 Task: Change the Trello board background using images from Unsplash. Search for 'TRIPURA', 'GREECE', and 'RAIN'.
Action: Mouse moved to (231, 317)
Screenshot: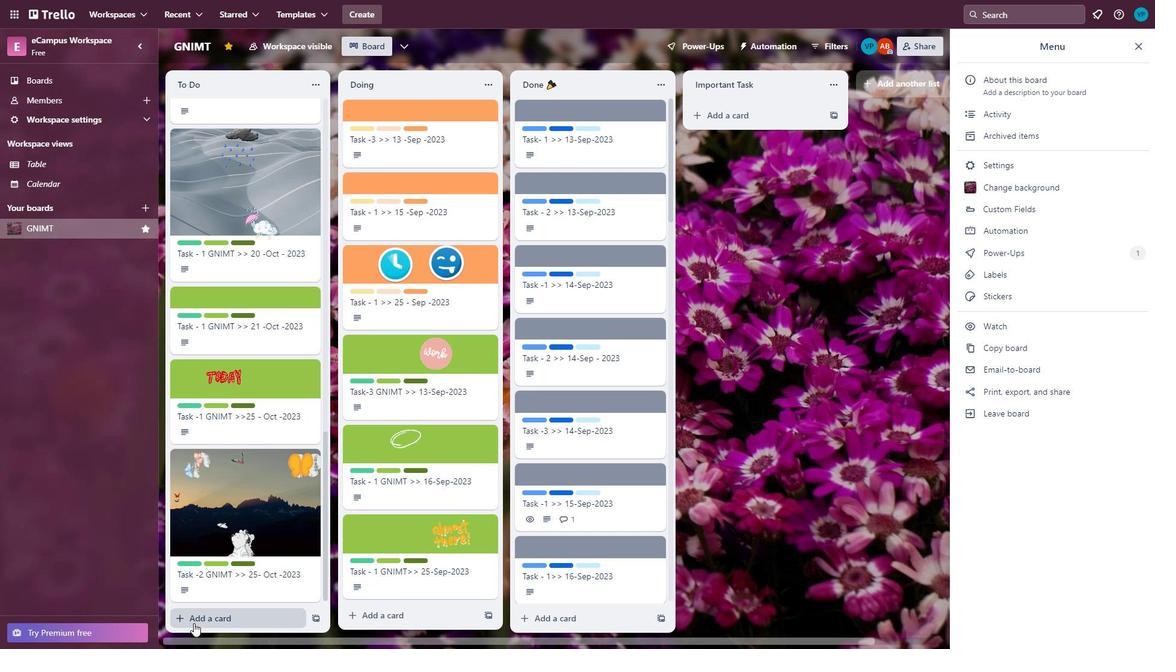 
Action: Mouse scrolled (231, 317) with delta (0, 0)
Screenshot: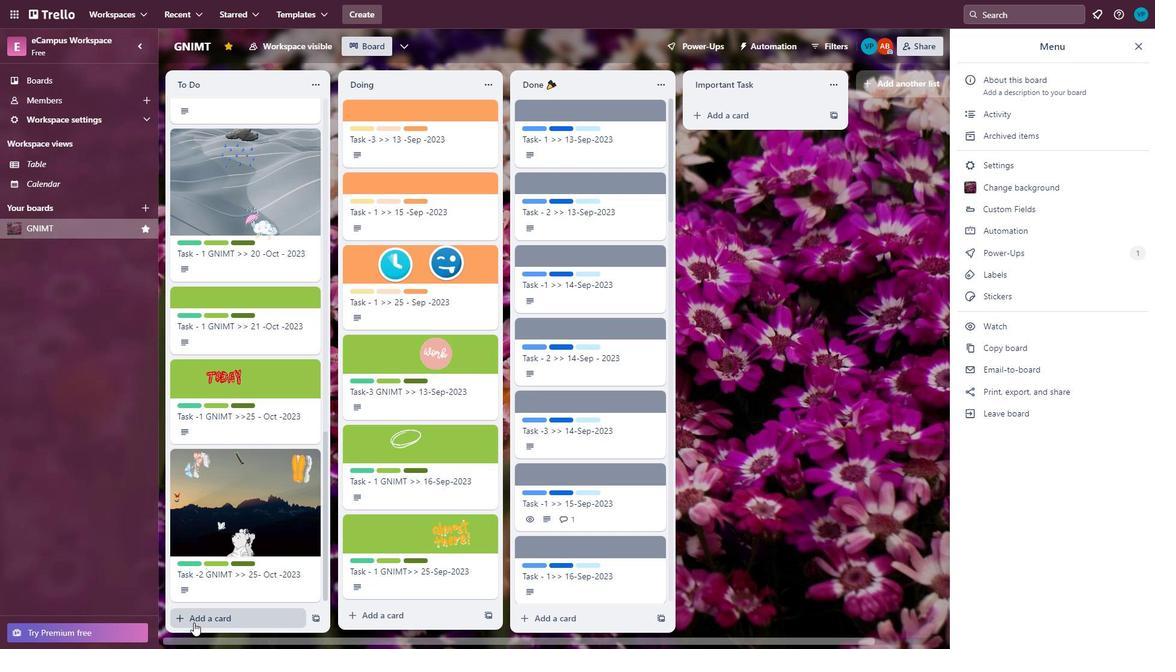 
Action: Mouse scrolled (231, 317) with delta (0, 0)
Screenshot: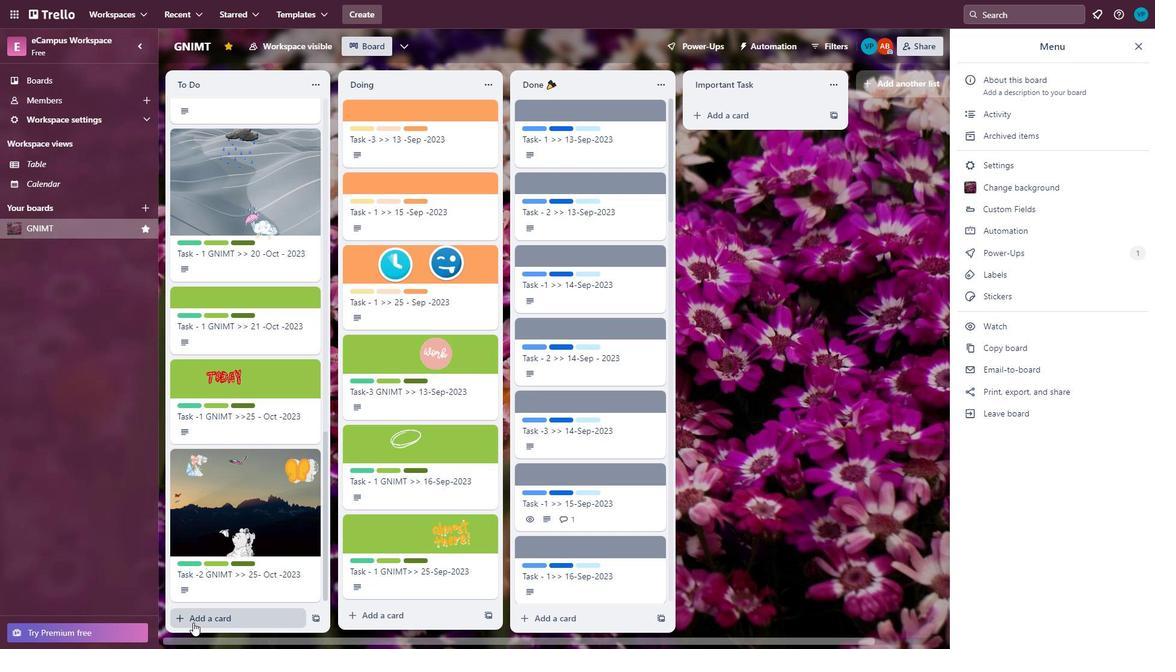 
Action: Mouse scrolled (231, 317) with delta (0, 0)
Screenshot: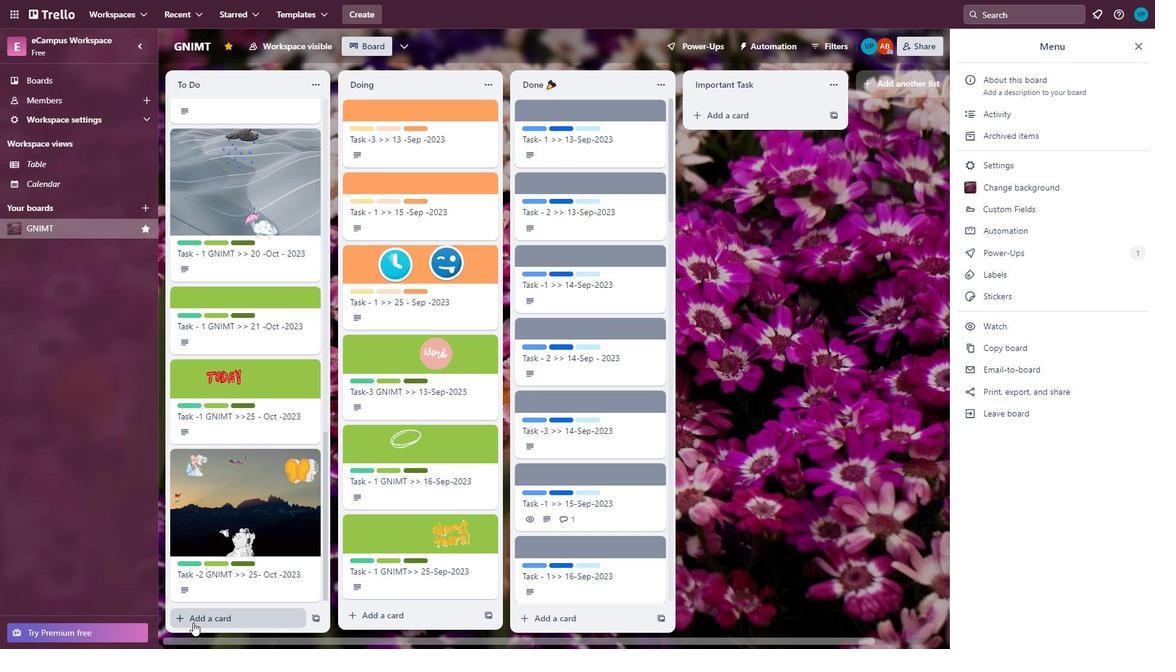
Action: Mouse moved to (230, 317)
Screenshot: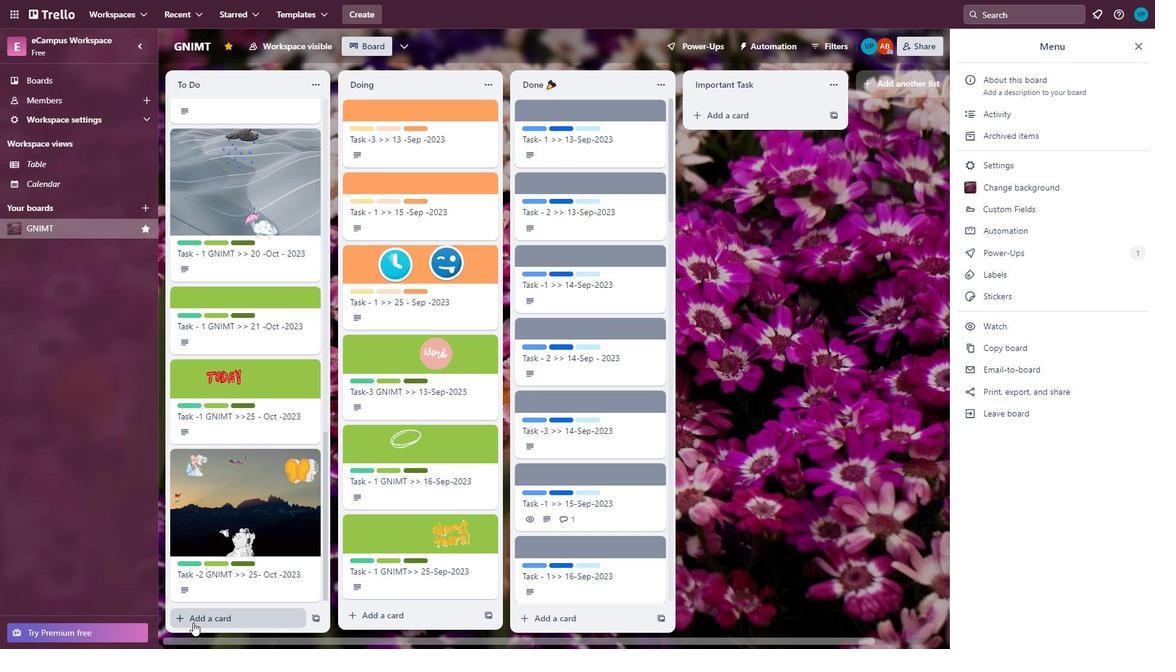 
Action: Mouse scrolled (230, 317) with delta (0, 0)
Screenshot: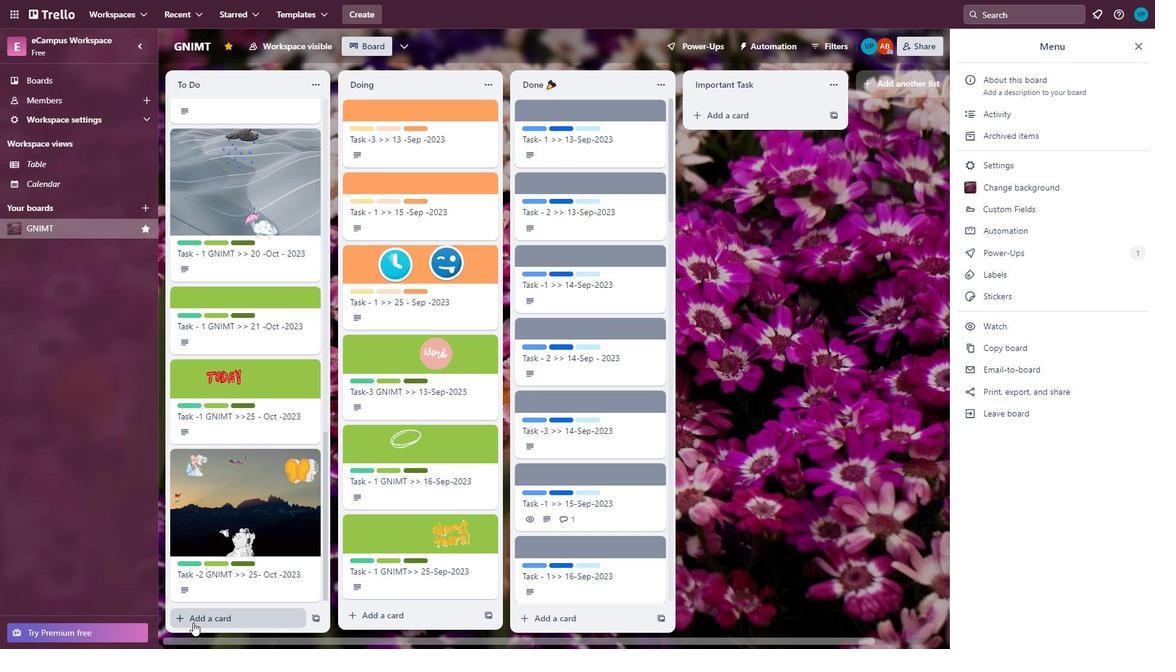 
Action: Mouse scrolled (230, 317) with delta (0, 0)
Screenshot: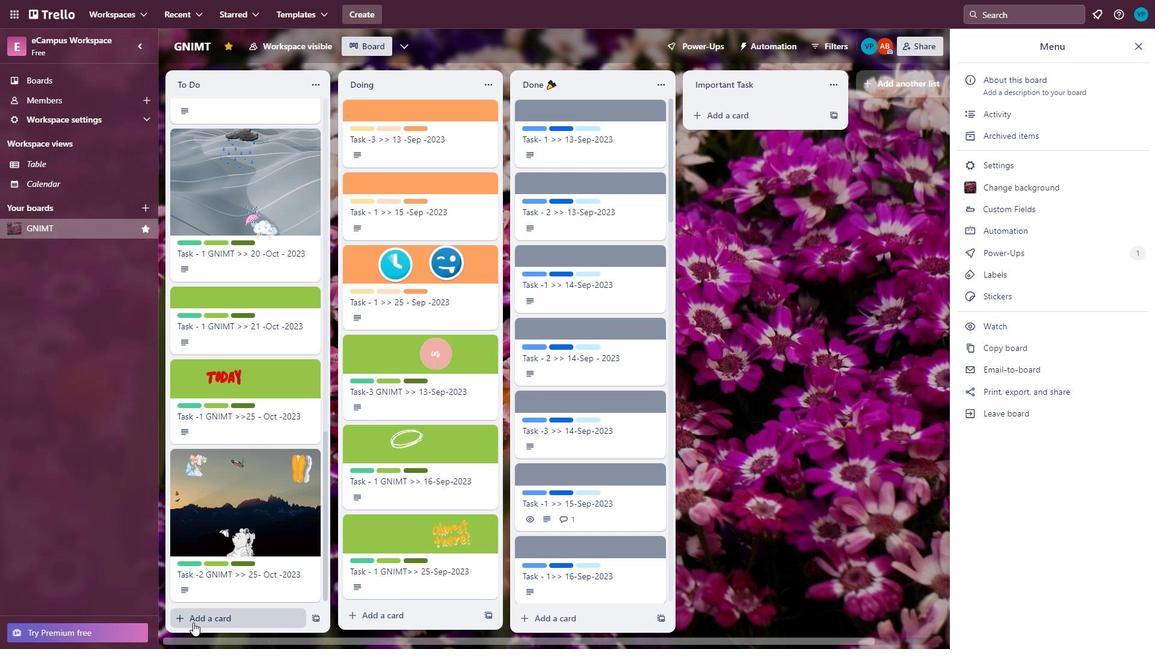
Action: Mouse moved to (225, 320)
Screenshot: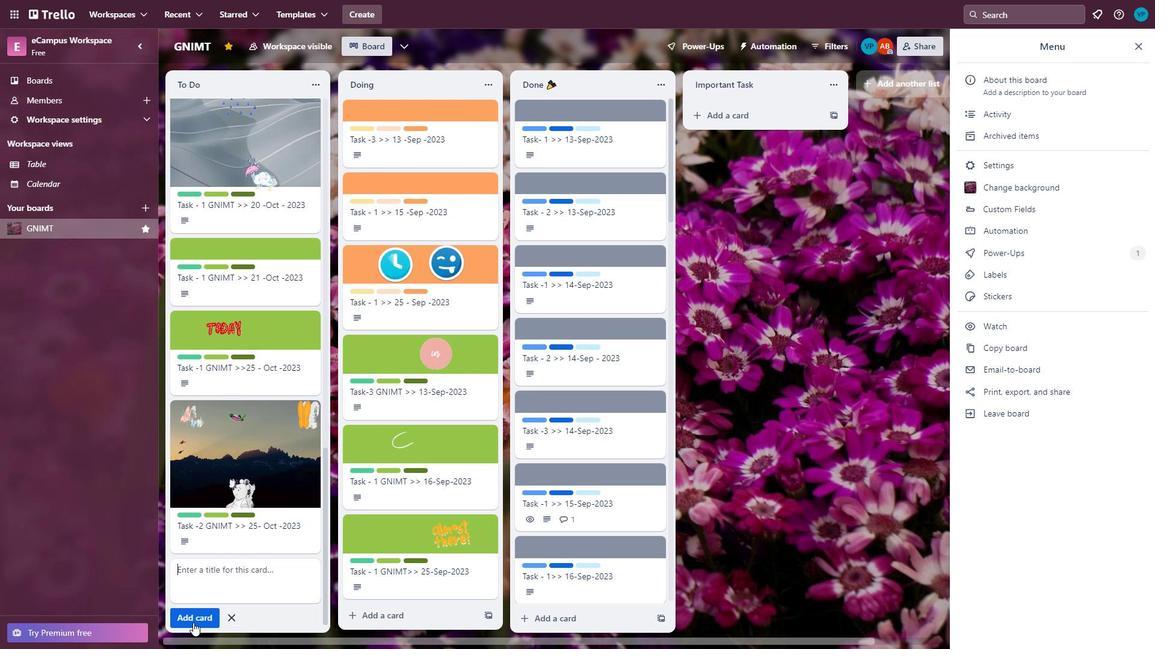 
Action: Mouse scrolled (225, 319) with delta (0, 0)
Screenshot: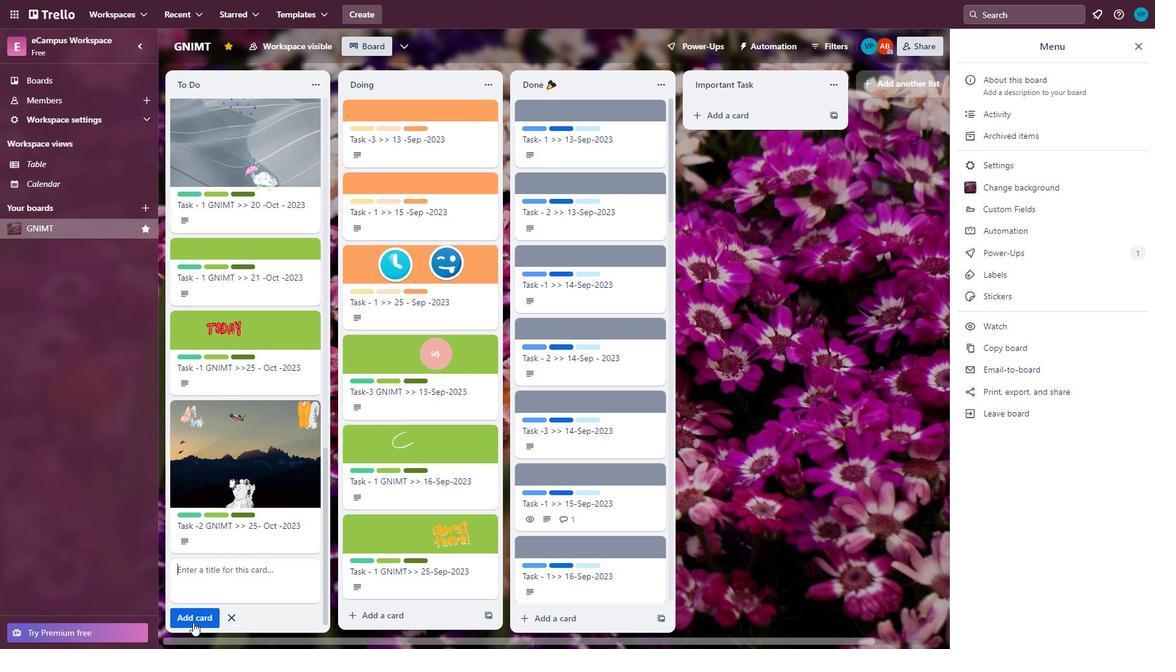 
Action: Mouse moved to (222, 328)
Screenshot: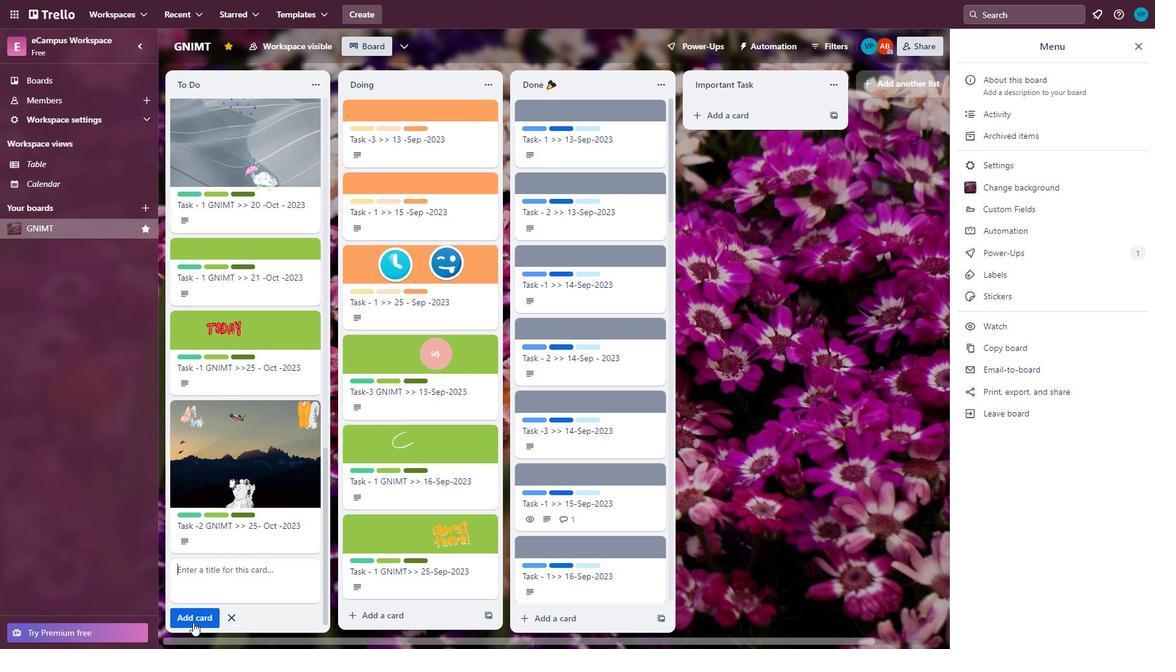 
Action: Mouse scrolled (222, 327) with delta (0, 0)
Screenshot: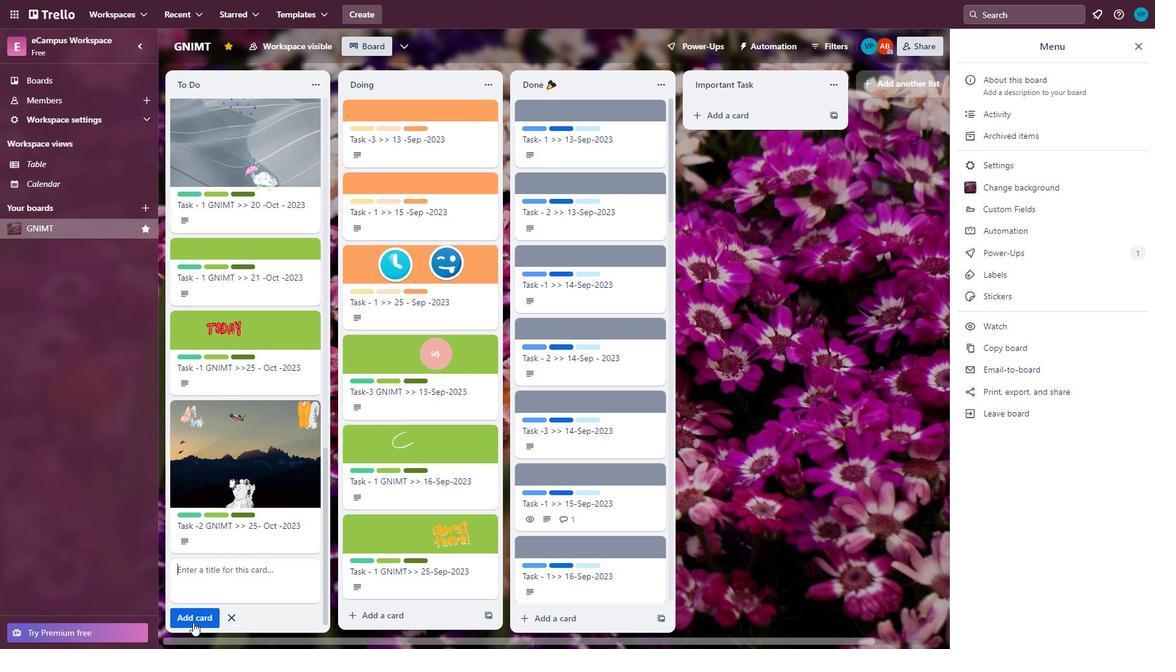 
Action: Mouse moved to (220, 332)
Screenshot: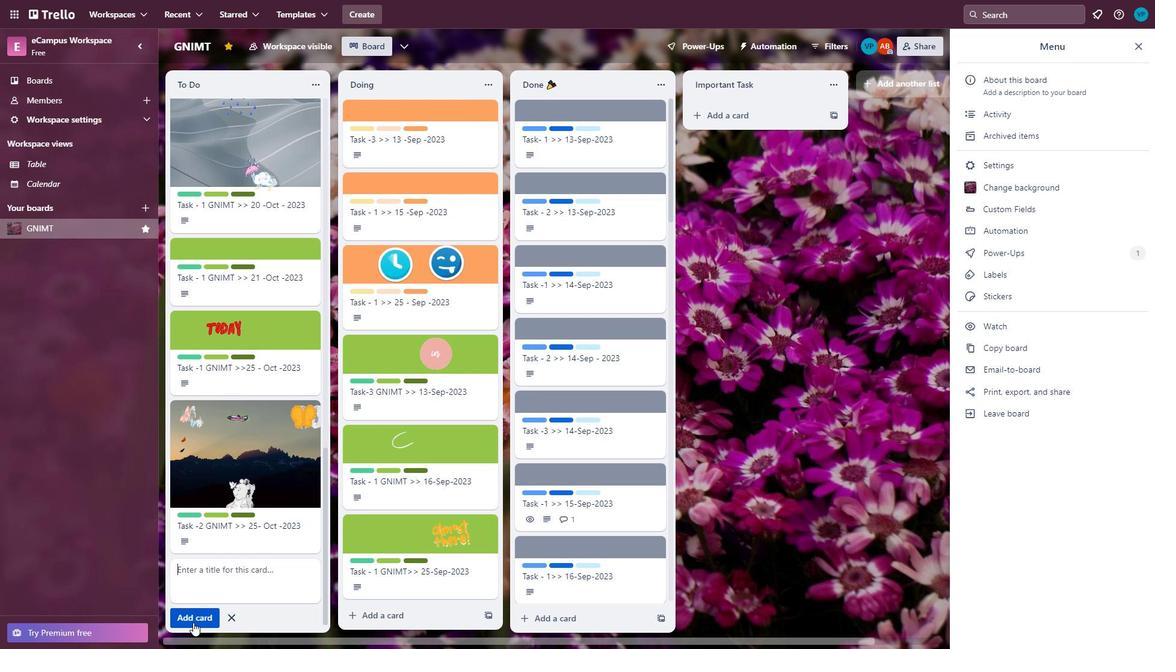 
Action: Mouse scrolled (220, 332) with delta (0, 0)
Screenshot: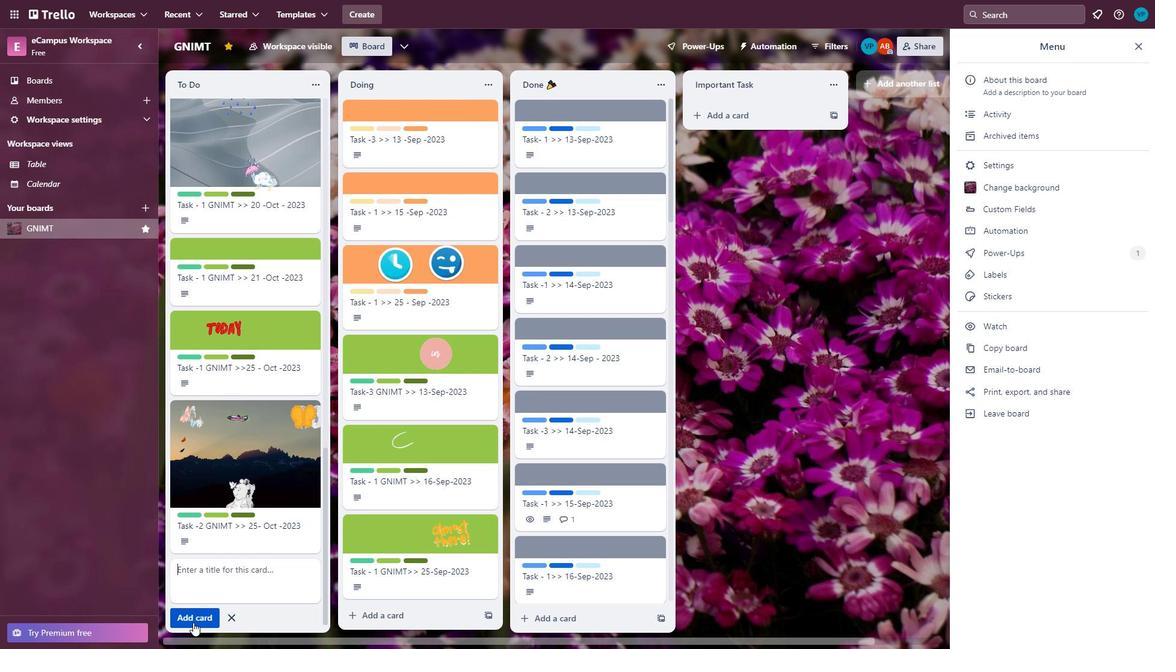 
Action: Mouse moved to (219, 334)
Screenshot: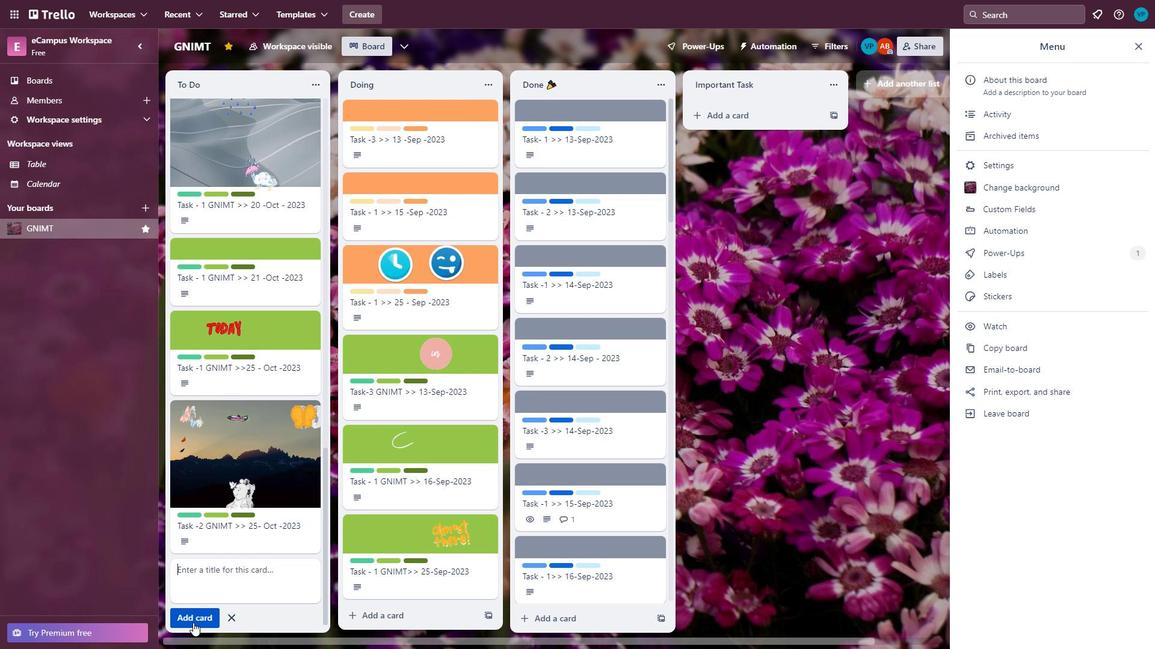 
Action: Mouse scrolled (219, 333) with delta (0, 0)
Screenshot: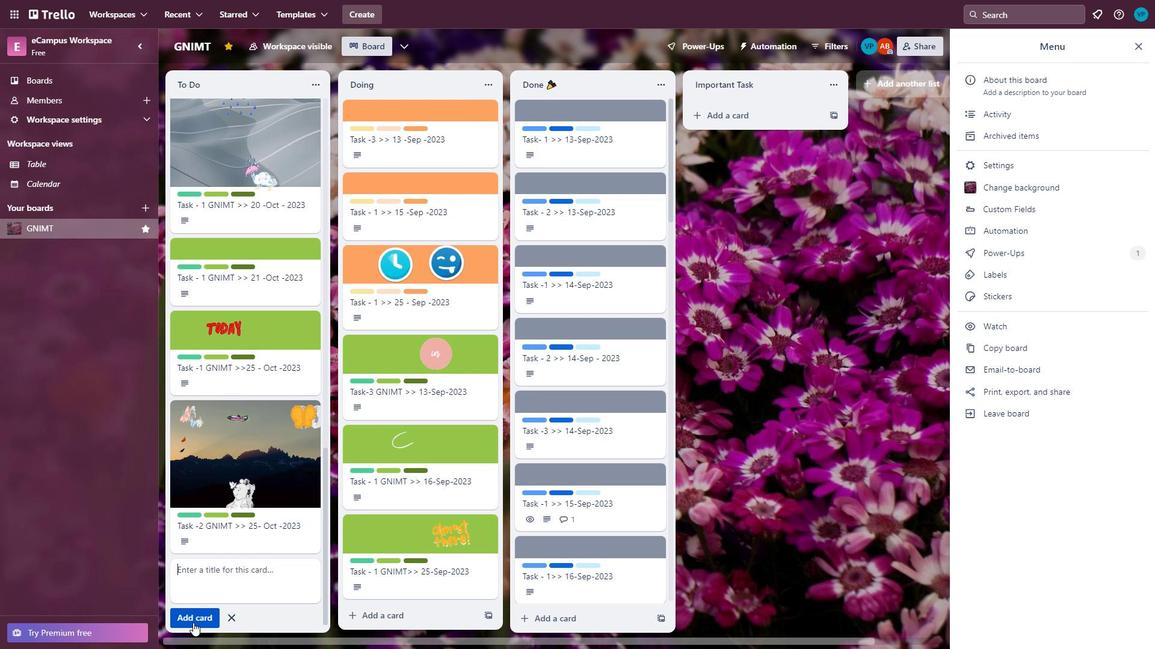 
Action: Mouse moved to (218, 338)
Screenshot: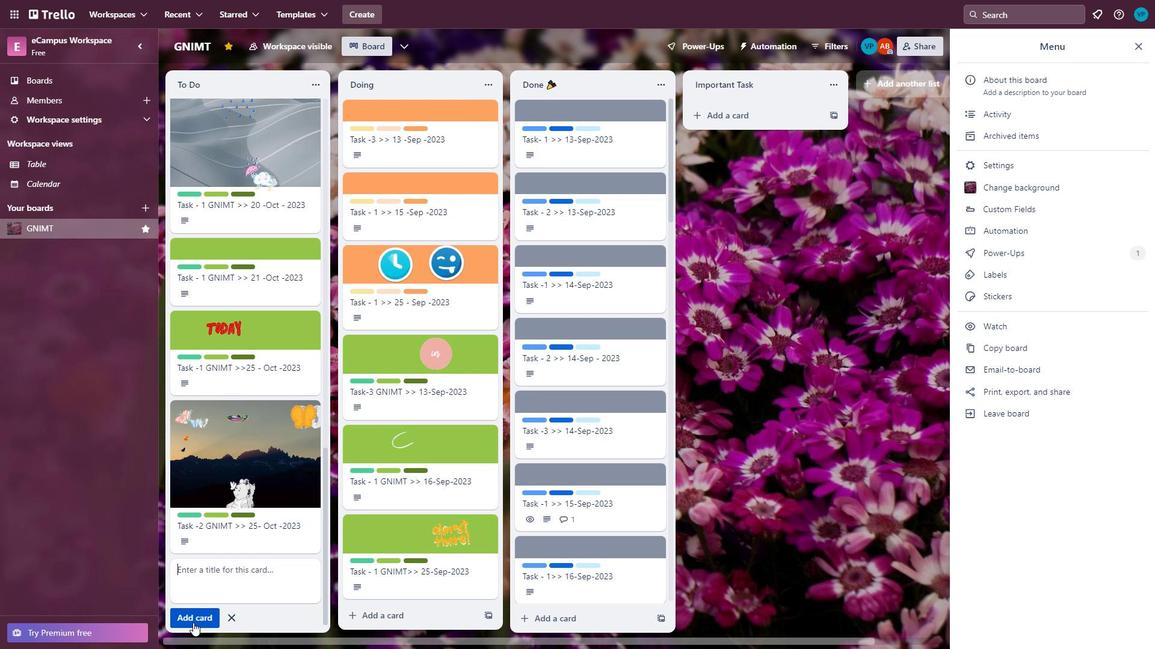 
Action: Mouse scrolled (218, 337) with delta (0, 0)
Screenshot: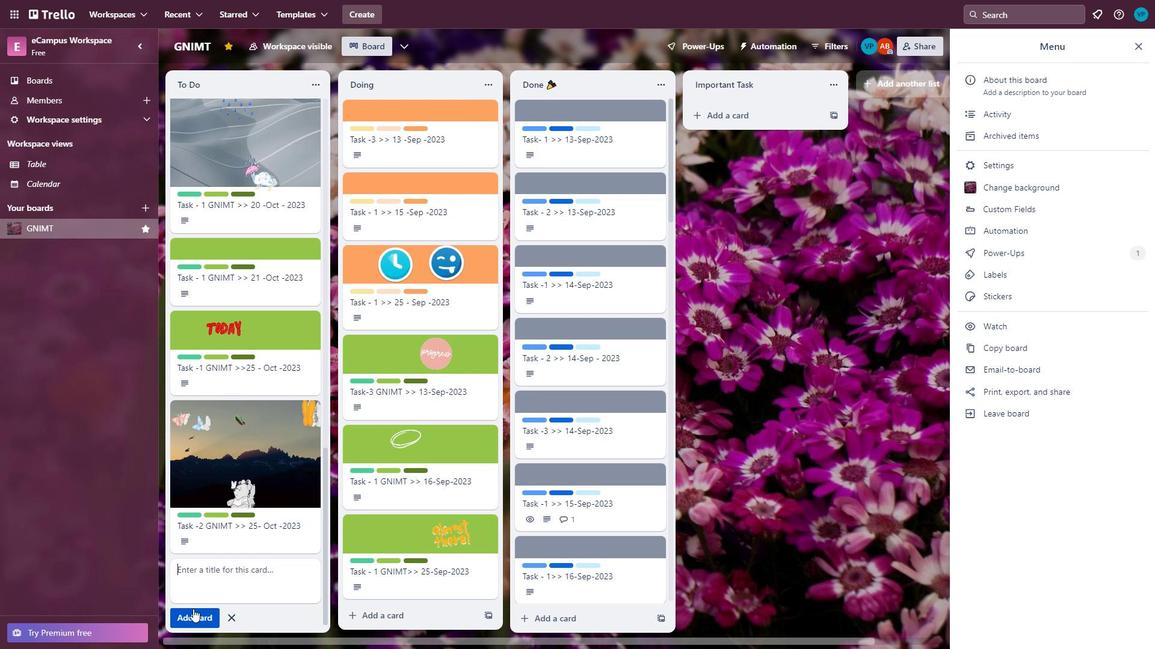 
Action: Mouse scrolled (218, 337) with delta (0, 0)
Screenshot: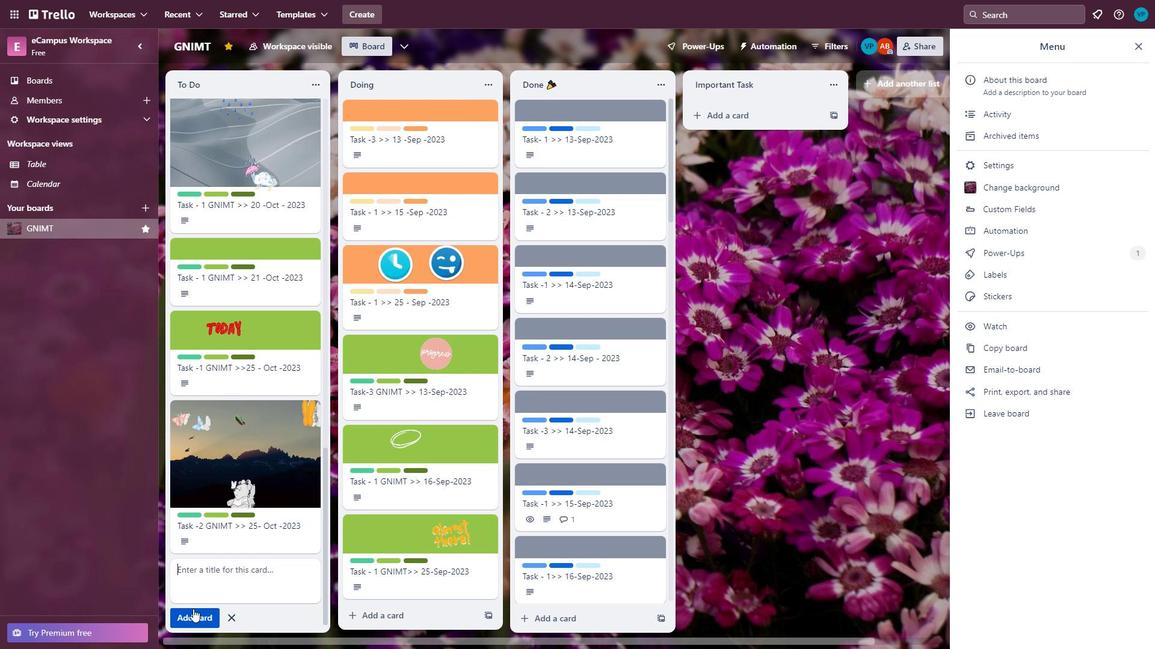 
Action: Mouse scrolled (218, 337) with delta (0, 0)
Screenshot: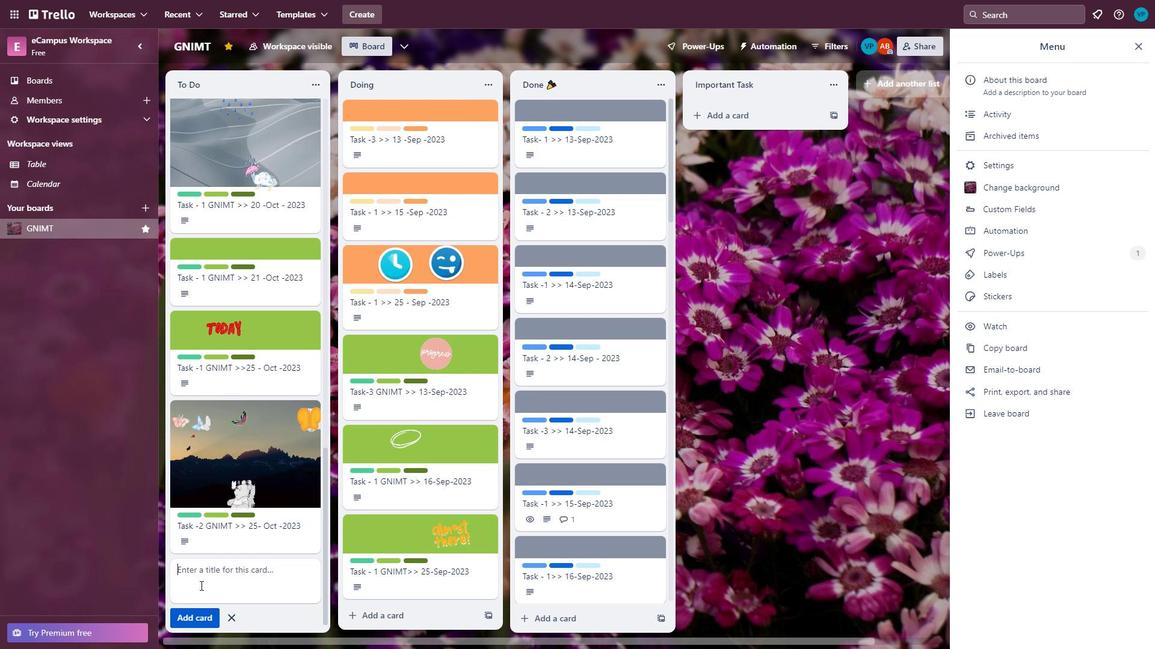 
Action: Mouse scrolled (218, 337) with delta (0, 0)
Screenshot: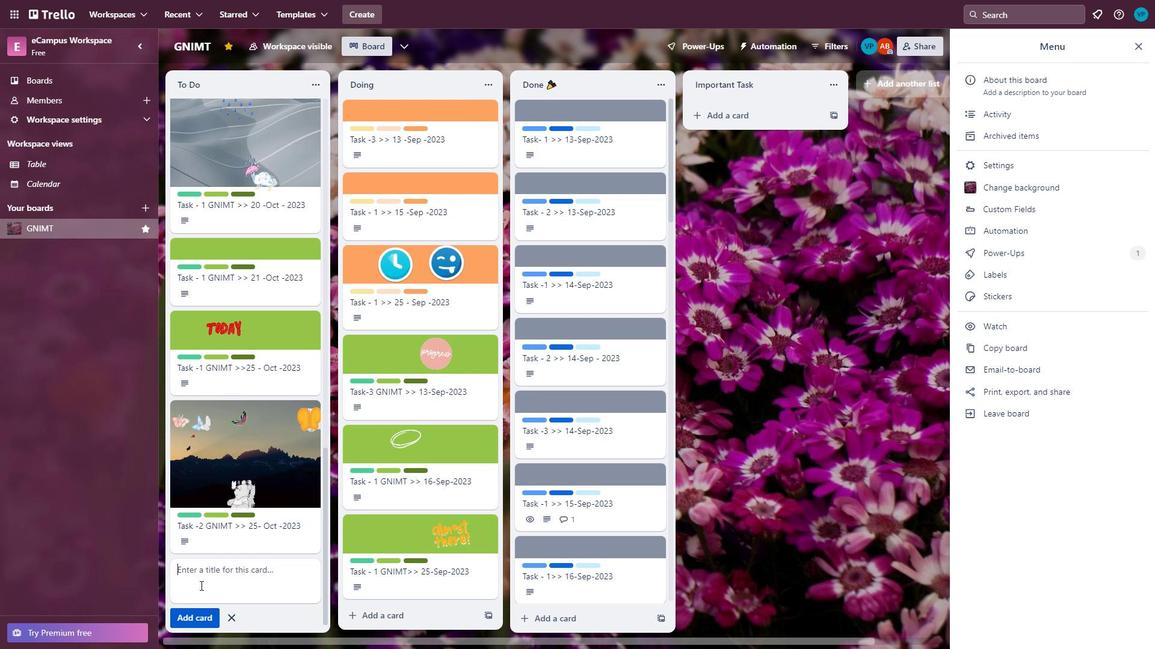 
Action: Mouse scrolled (218, 337) with delta (0, 0)
Screenshot: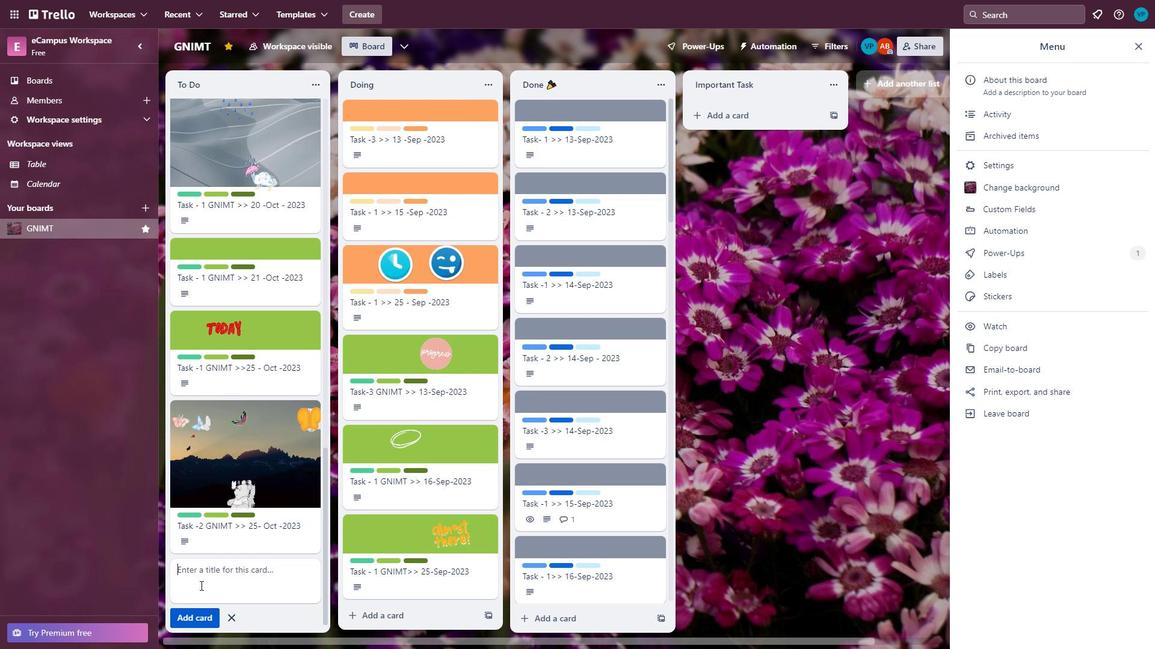 
Action: Mouse scrolled (218, 337) with delta (0, 0)
Screenshot: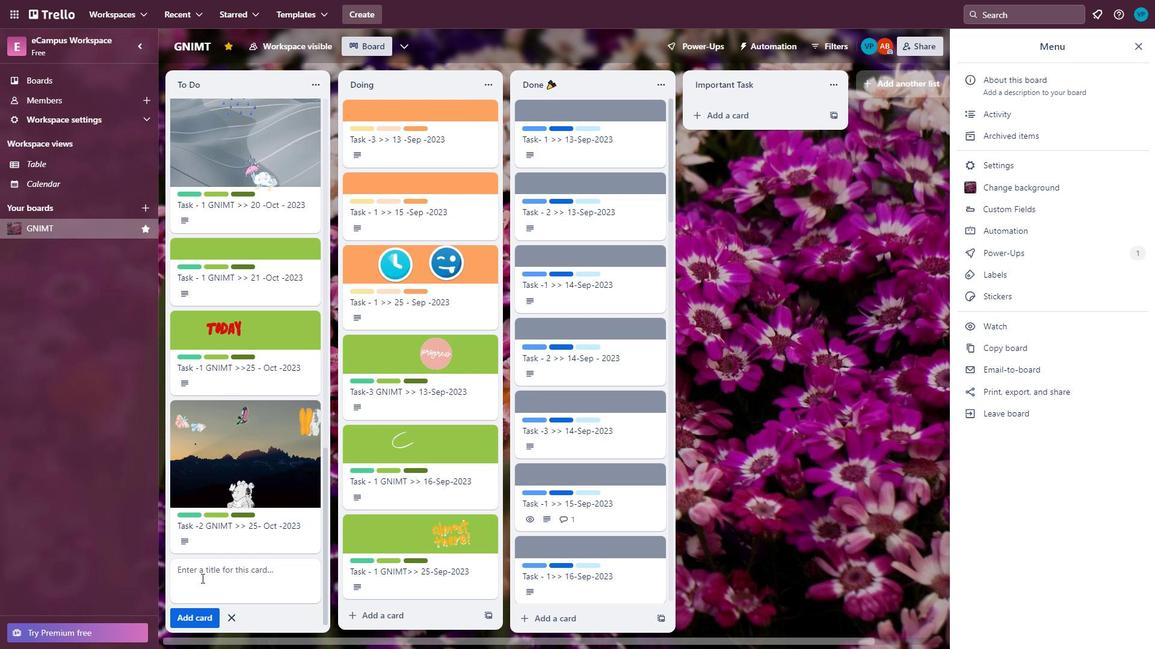 
Action: Mouse scrolled (218, 337) with delta (0, 0)
Screenshot: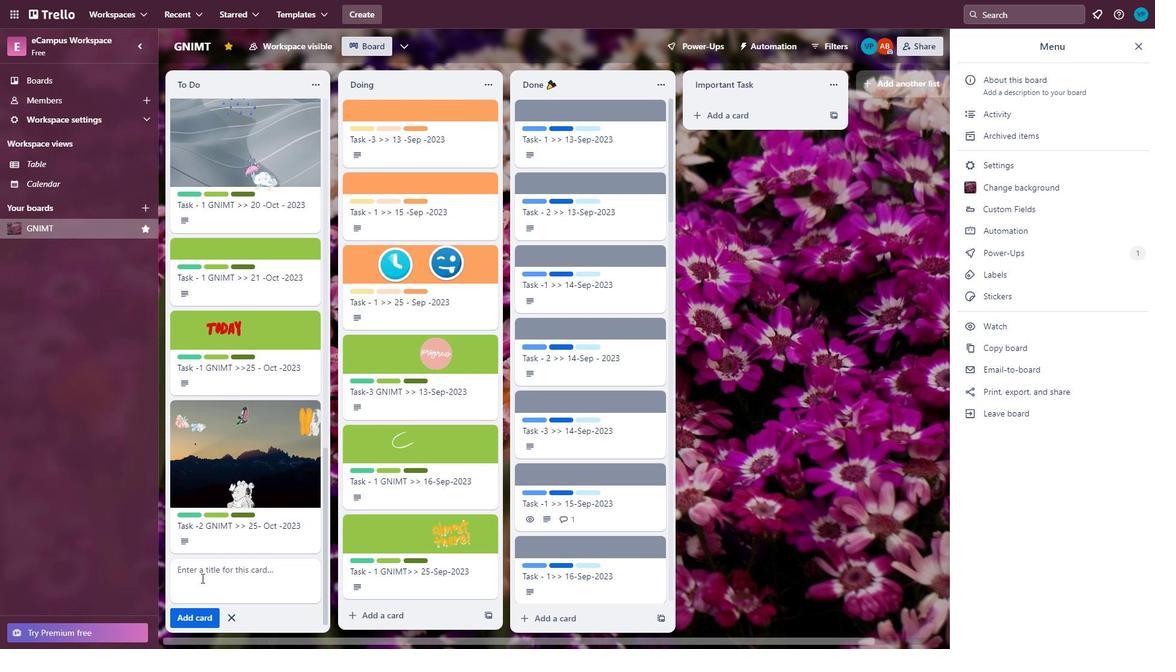 
Action: Mouse scrolled (218, 337) with delta (0, 0)
Screenshot: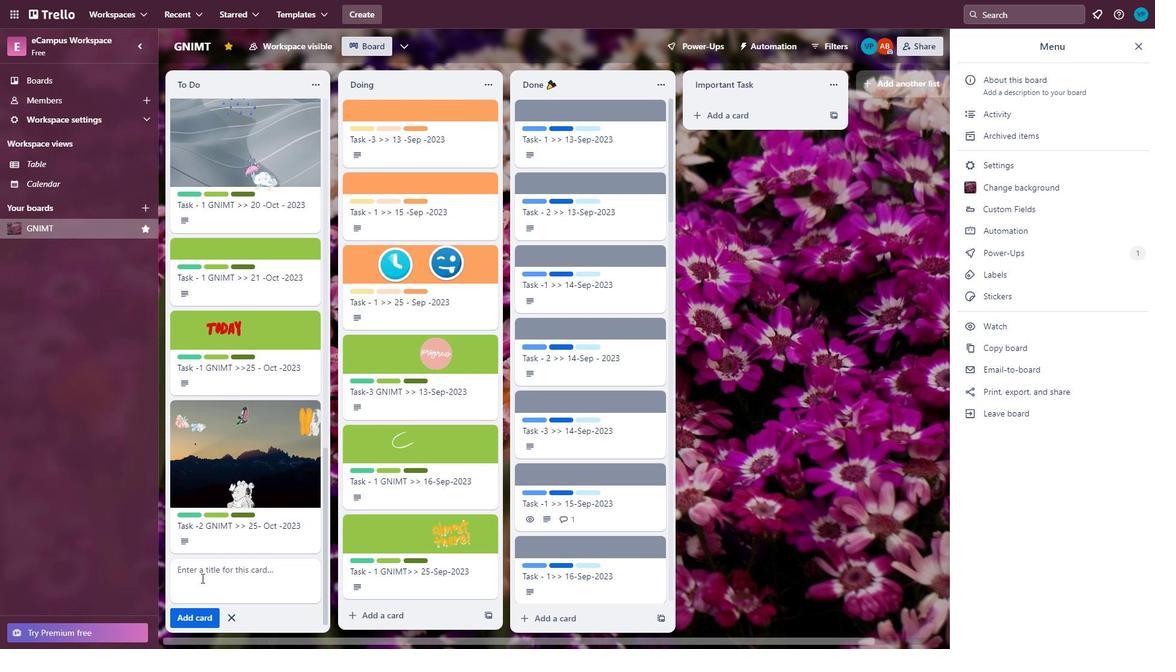 
Action: Mouse scrolled (218, 337) with delta (0, 0)
Screenshot: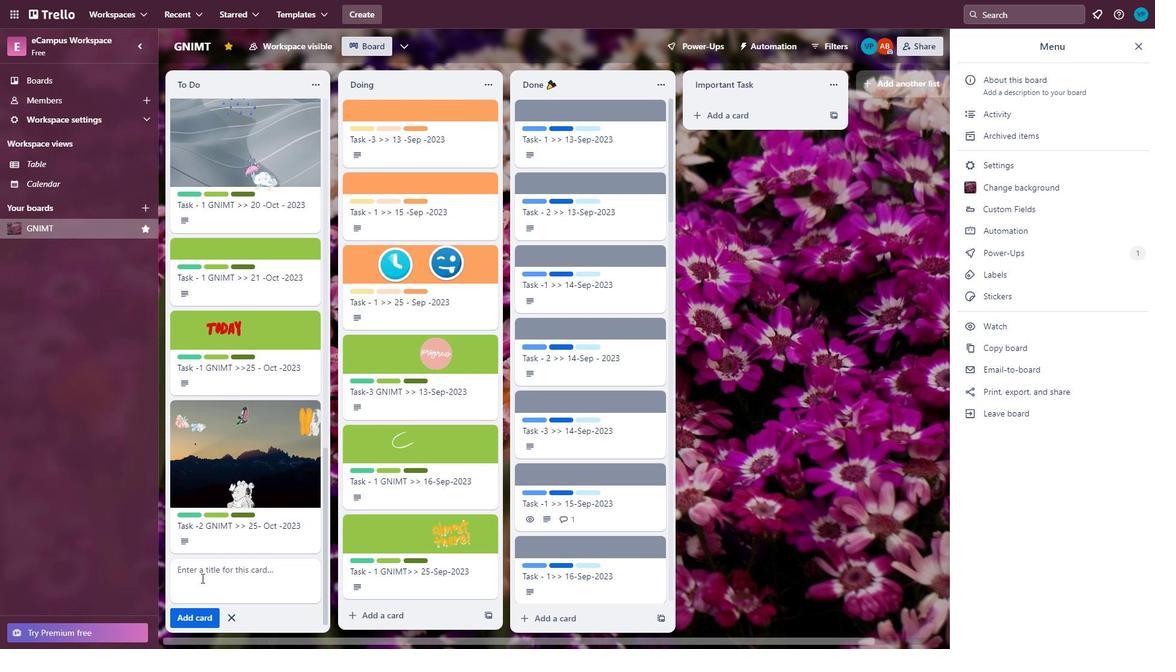 
Action: Mouse scrolled (218, 337) with delta (0, 0)
Screenshot: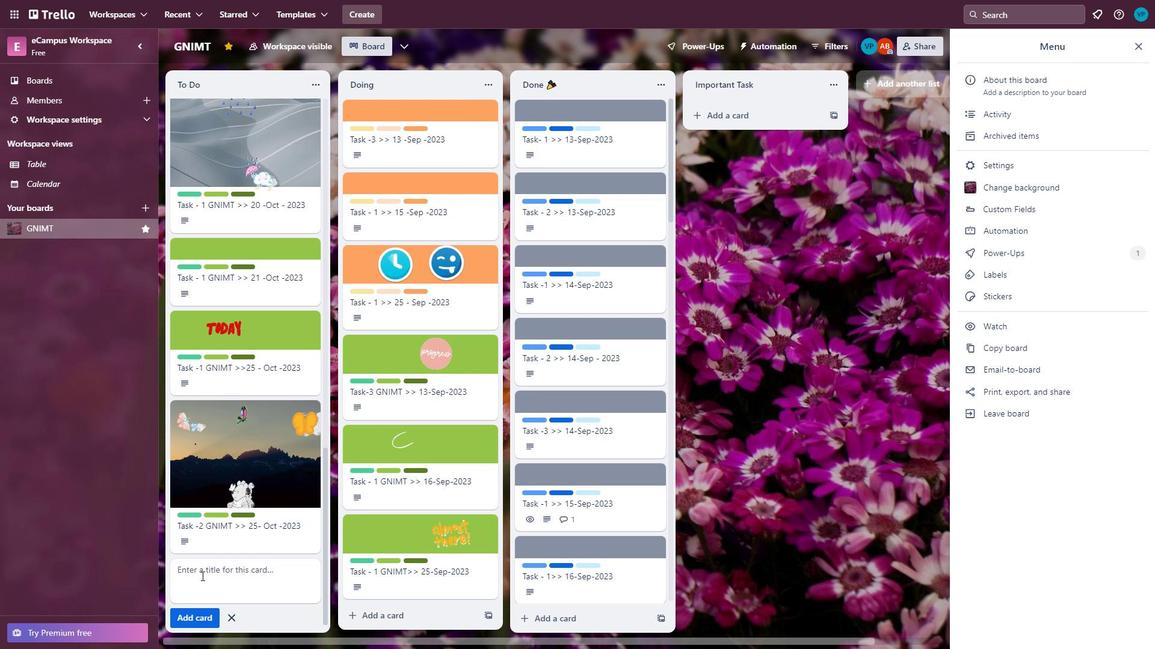 
Action: Mouse scrolled (218, 337) with delta (0, 0)
Screenshot: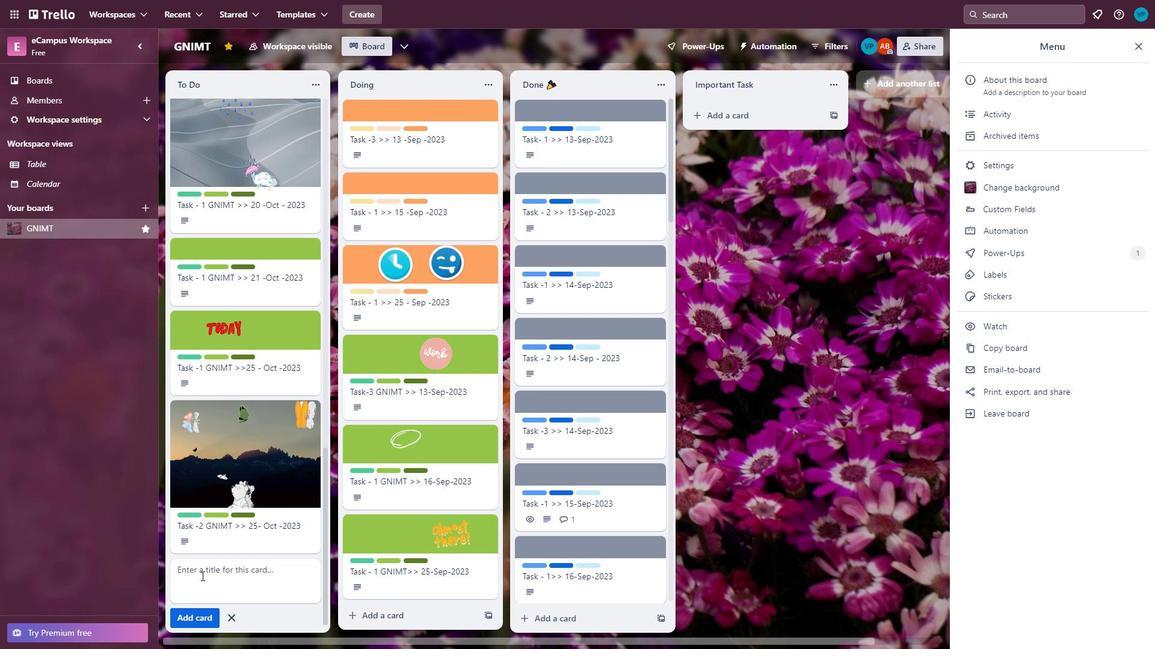 
Action: Mouse scrolled (218, 337) with delta (0, 0)
Screenshot: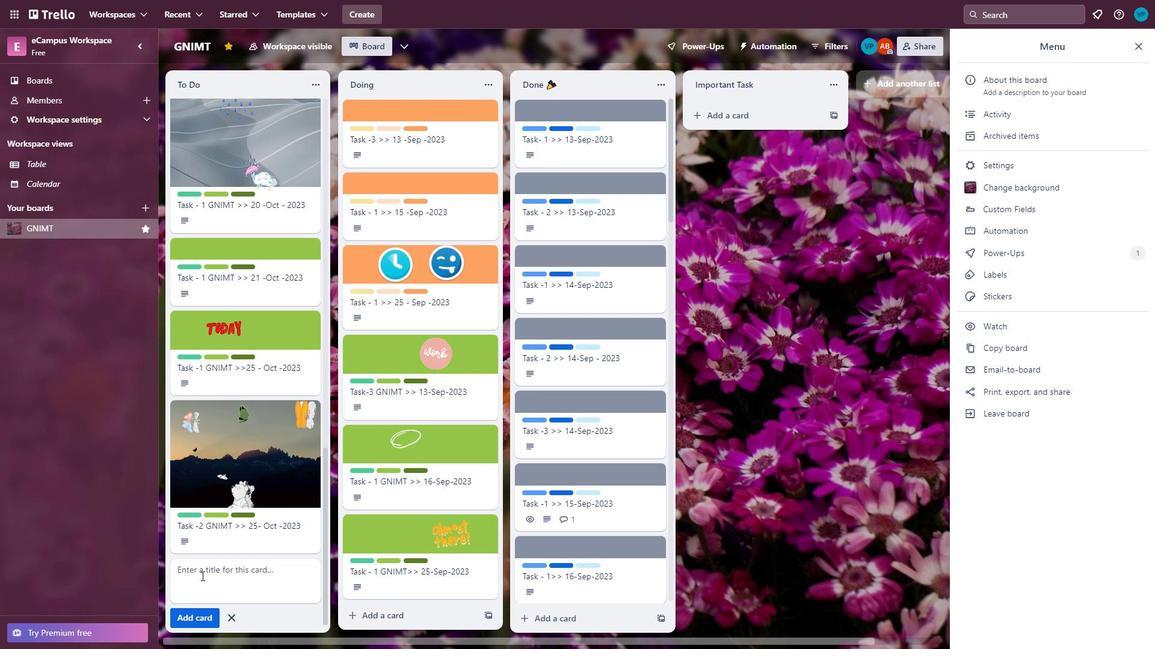 
Action: Mouse scrolled (218, 337) with delta (0, 0)
Screenshot: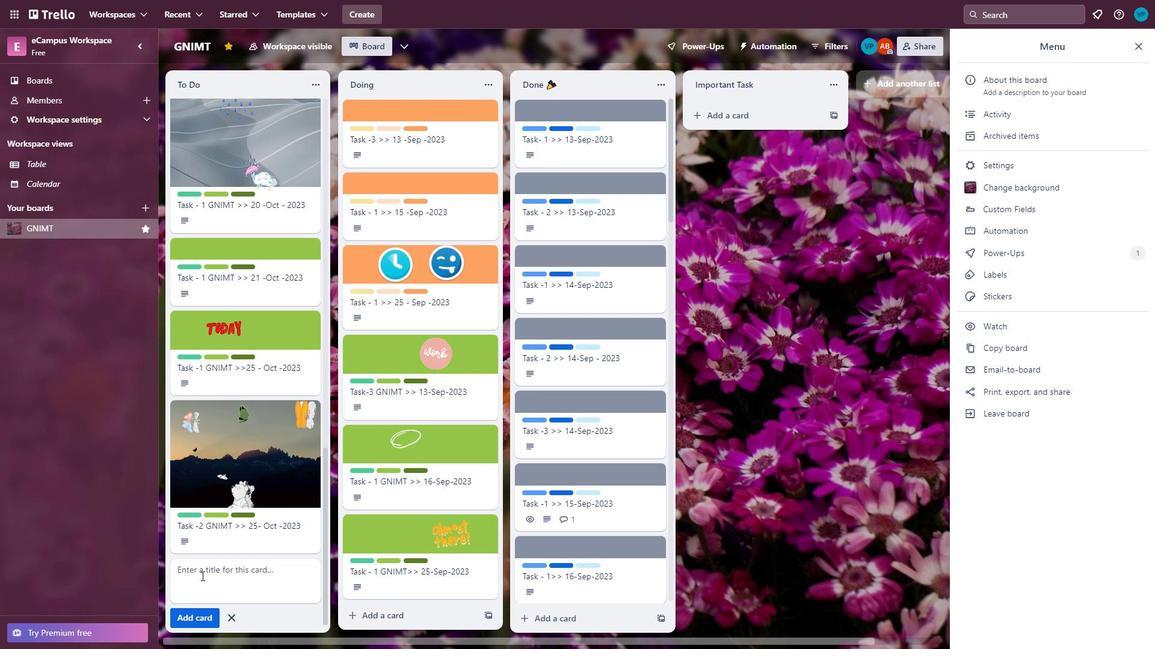 
Action: Mouse scrolled (218, 337) with delta (0, 0)
Screenshot: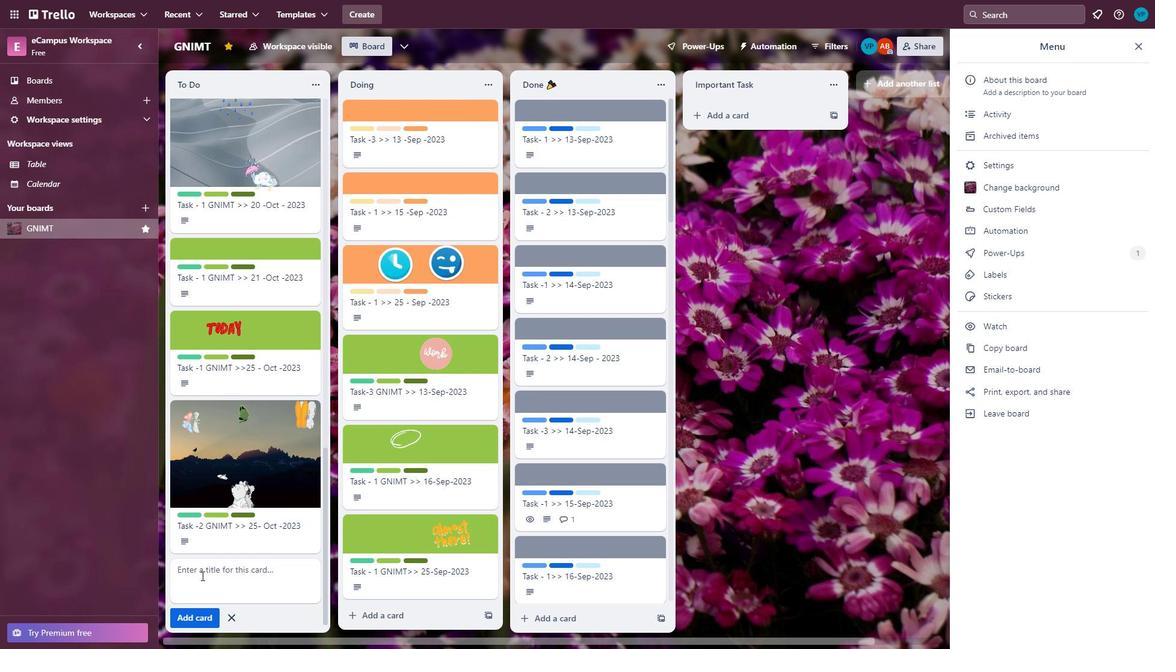 
Action: Mouse scrolled (218, 337) with delta (0, 0)
Screenshot: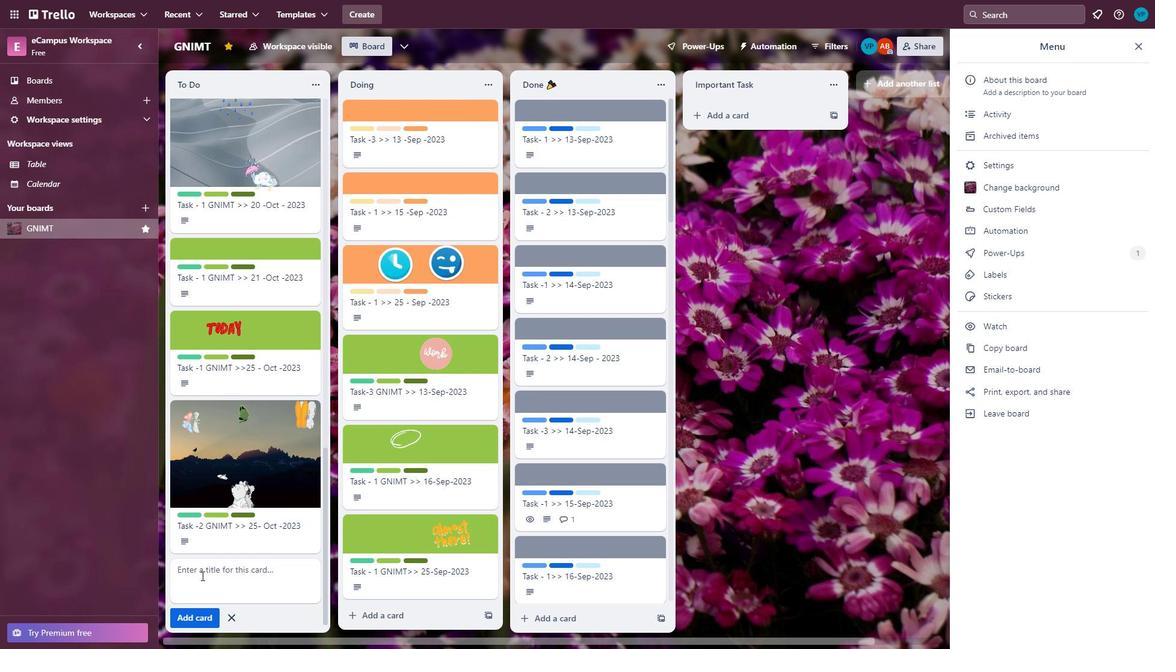 
Action: Mouse scrolled (218, 337) with delta (0, 0)
Screenshot: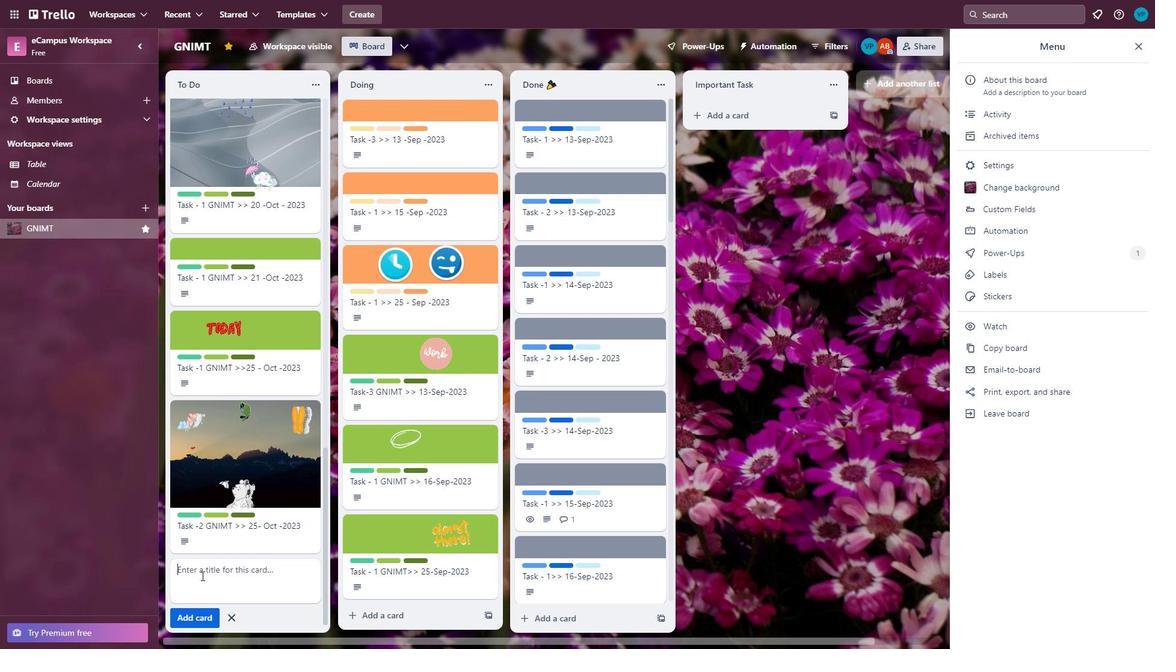 
Action: Mouse scrolled (218, 337) with delta (0, 0)
Screenshot: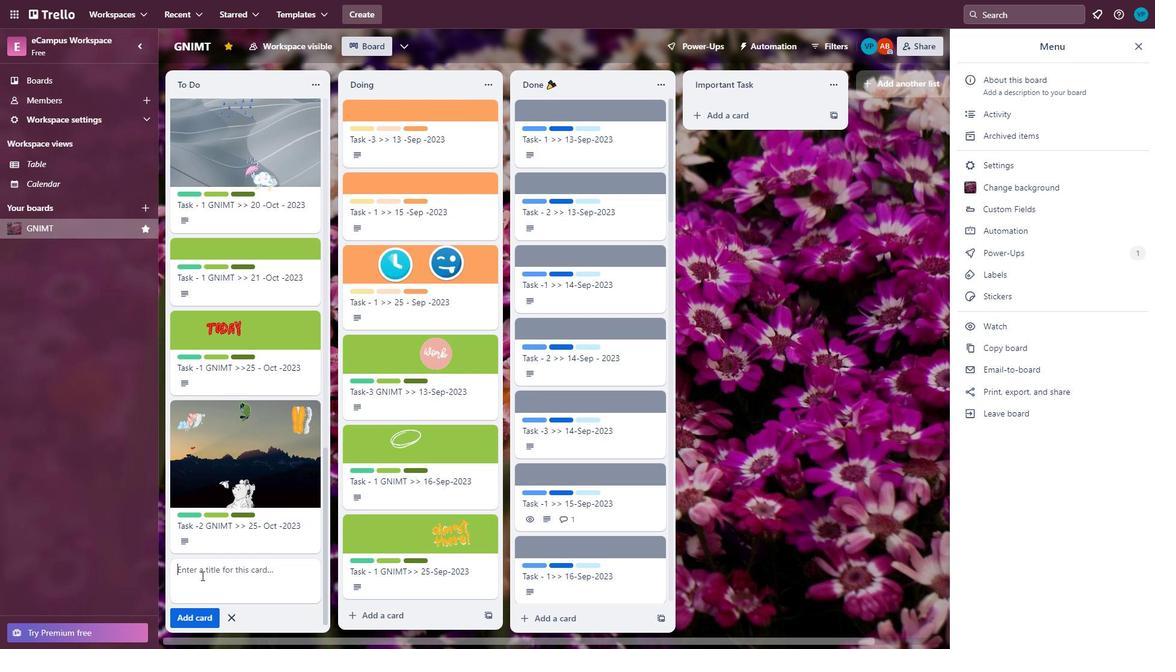 
Action: Mouse scrolled (218, 337) with delta (0, 0)
Screenshot: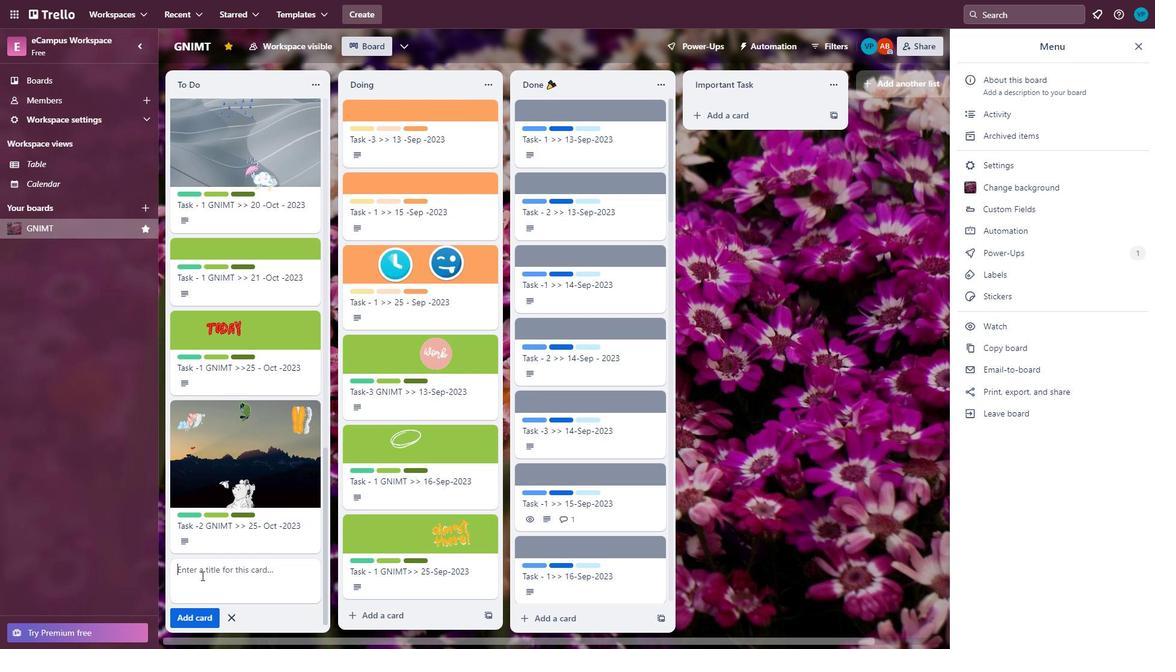 
Action: Mouse scrolled (218, 337) with delta (0, 0)
Screenshot: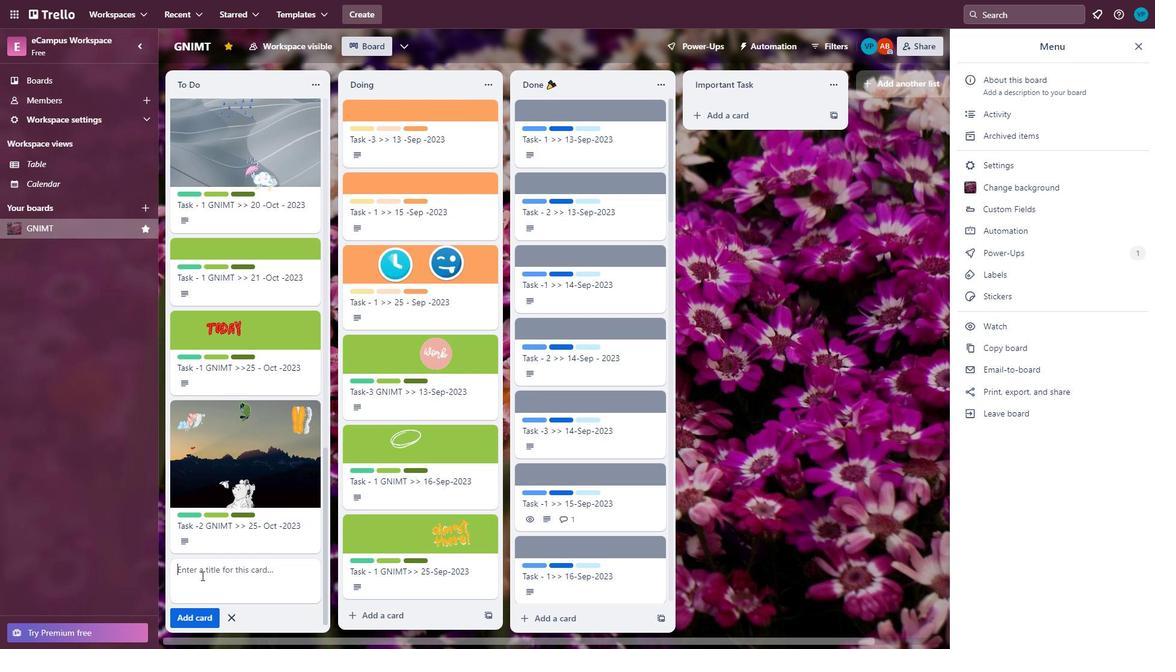 
Action: Mouse scrolled (218, 337) with delta (0, 0)
Screenshot: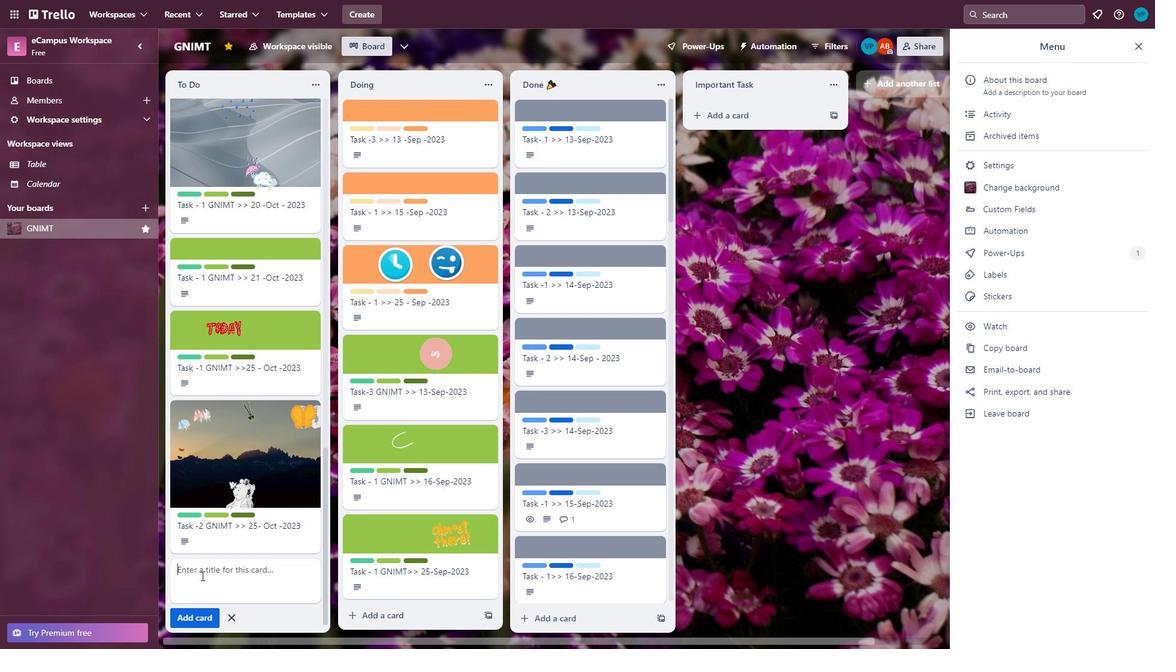 
Action: Mouse scrolled (218, 337) with delta (0, 0)
Screenshot: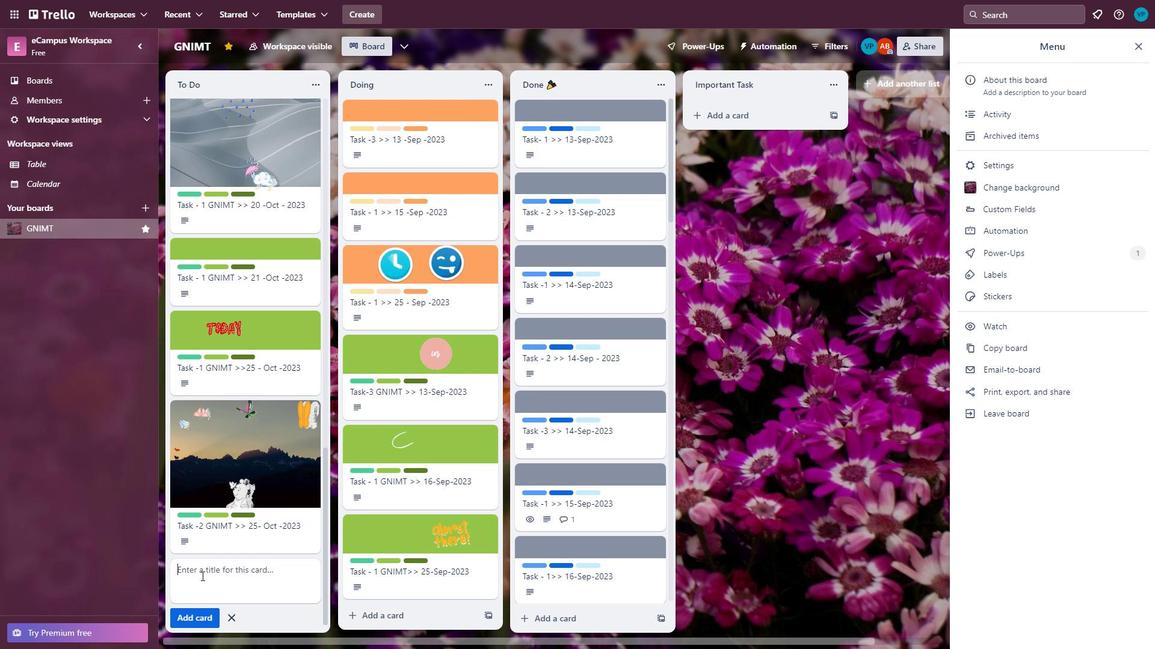 
Action: Mouse scrolled (218, 337) with delta (0, 0)
Screenshot: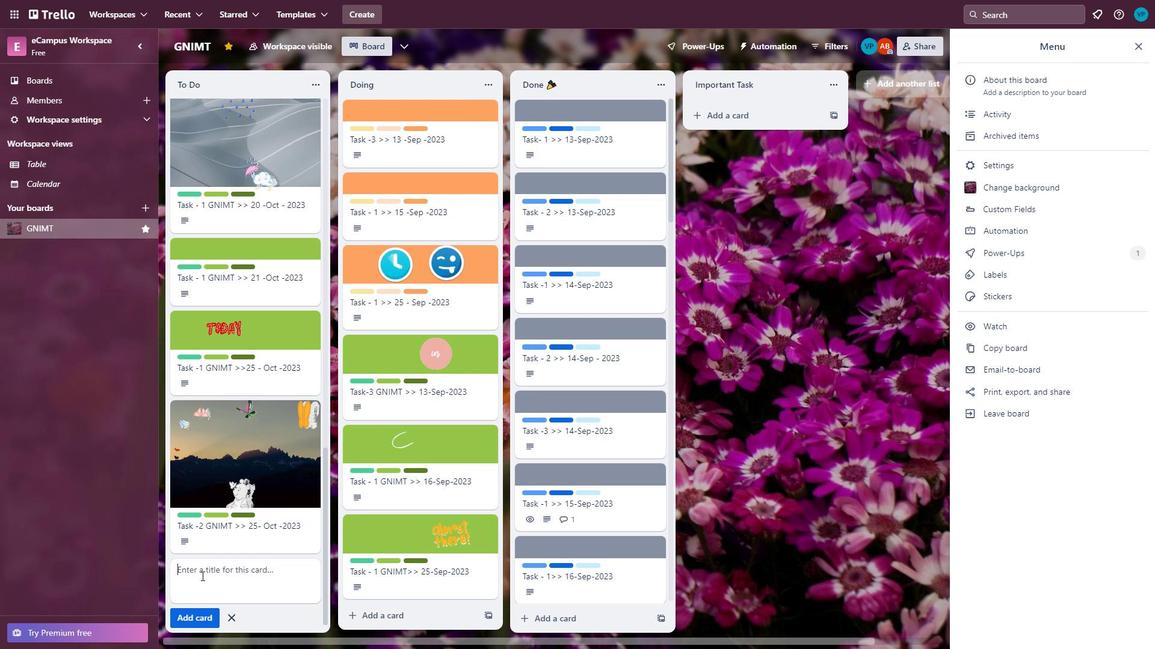 
Action: Mouse scrolled (218, 337) with delta (0, 0)
Screenshot: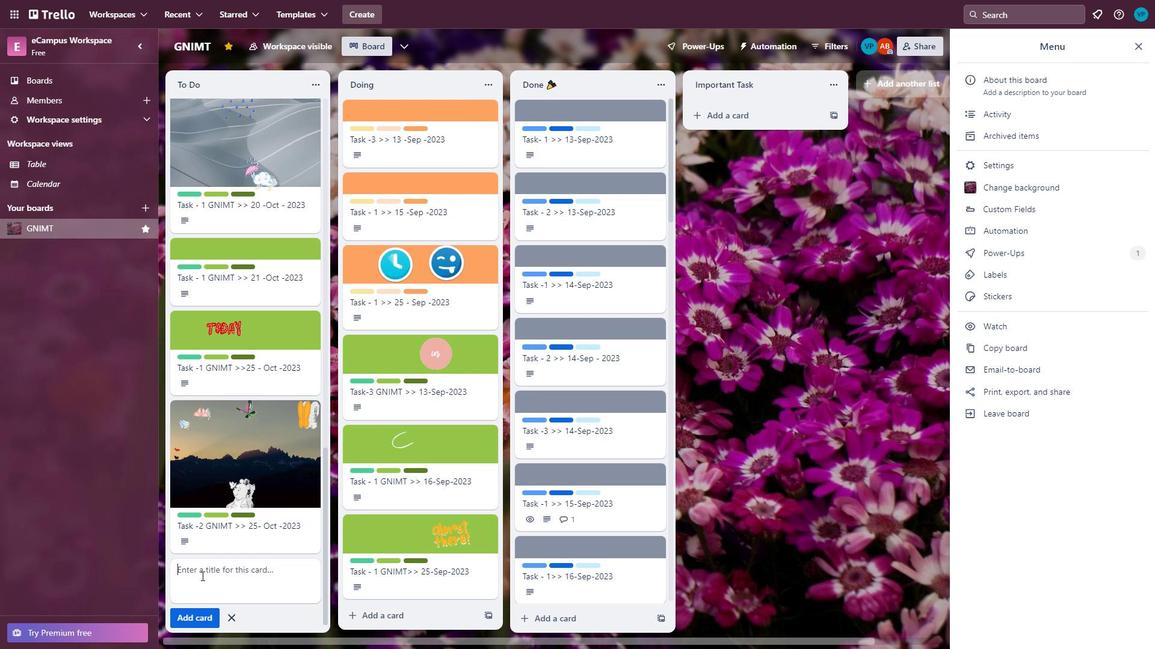 
Action: Mouse scrolled (218, 337) with delta (0, 0)
Screenshot: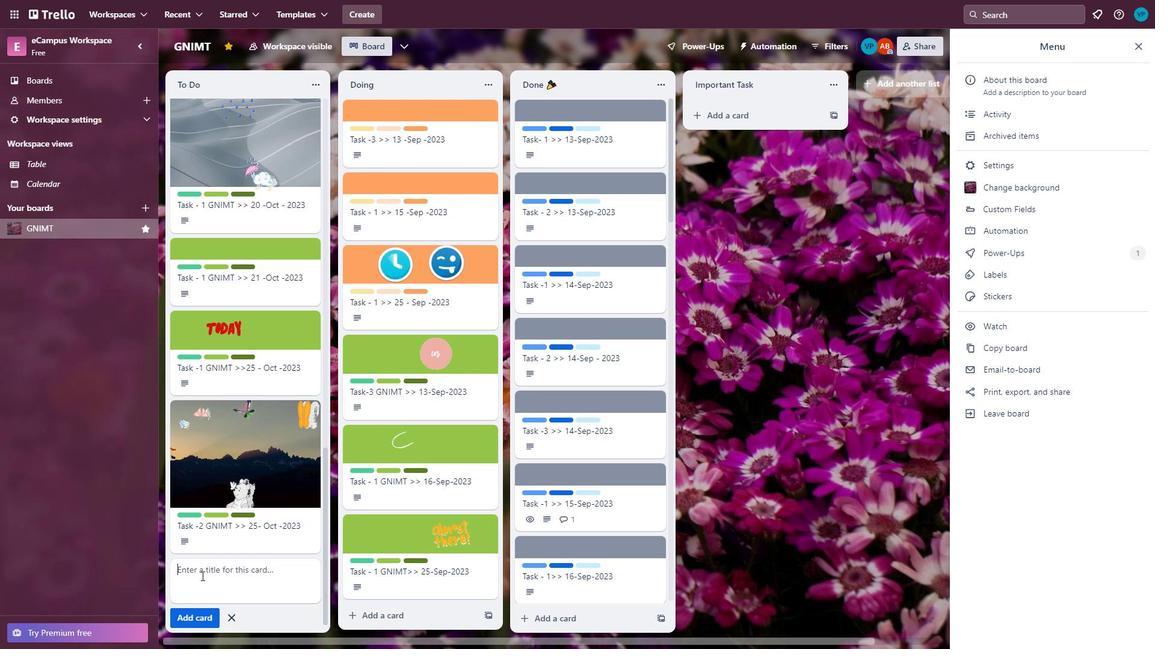 
Action: Mouse scrolled (218, 337) with delta (0, 0)
Screenshot: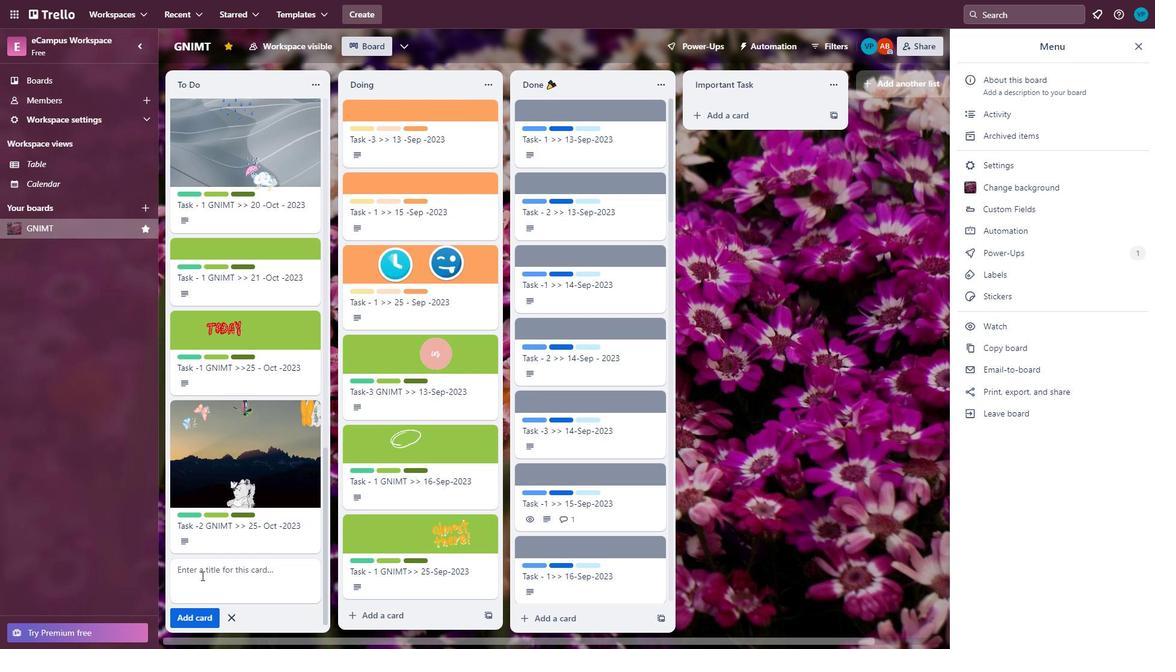 
Action: Mouse scrolled (218, 337) with delta (0, 0)
Screenshot: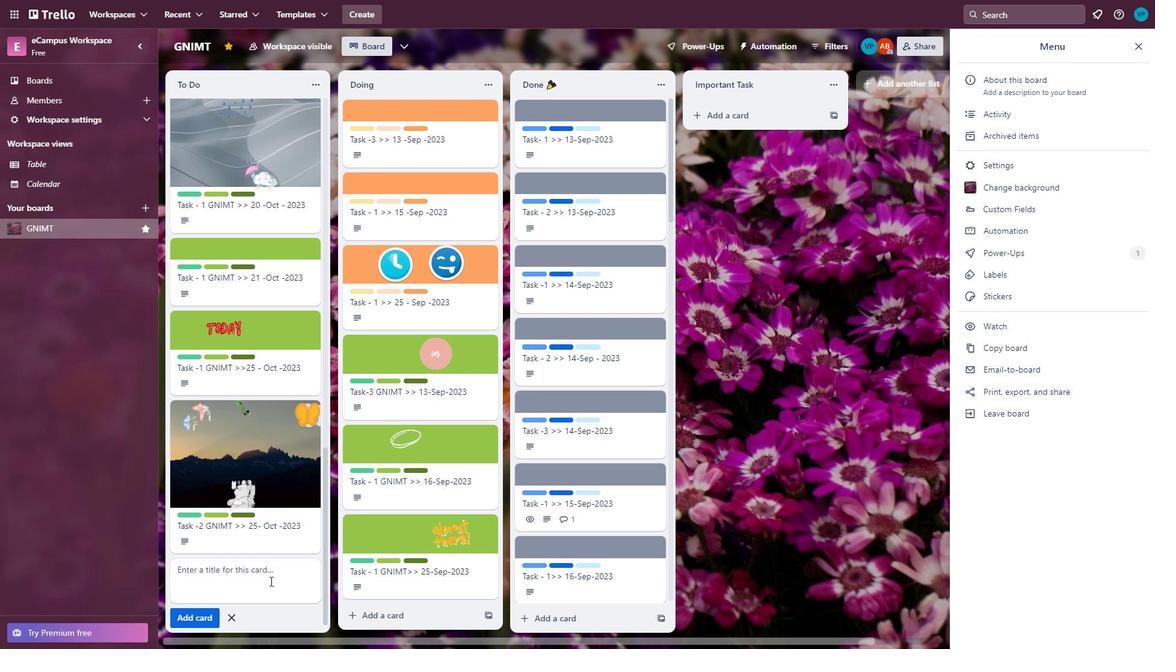 
Action: Mouse scrolled (218, 337) with delta (0, 0)
Screenshot: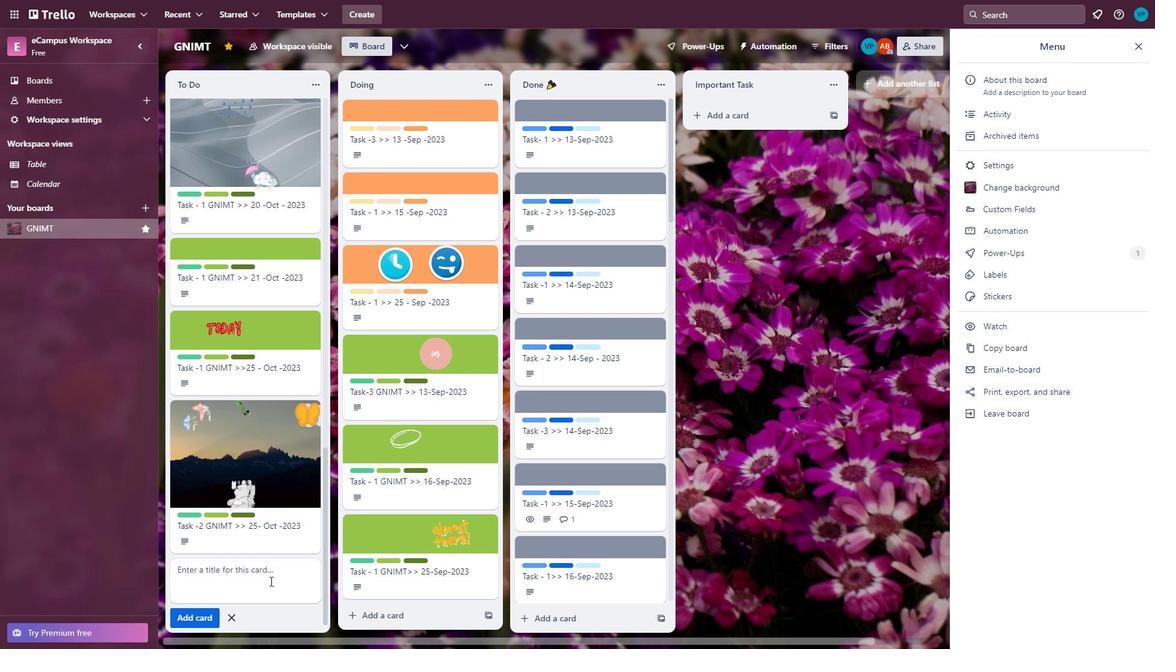 
Action: Mouse scrolled (218, 337) with delta (0, 0)
Screenshot: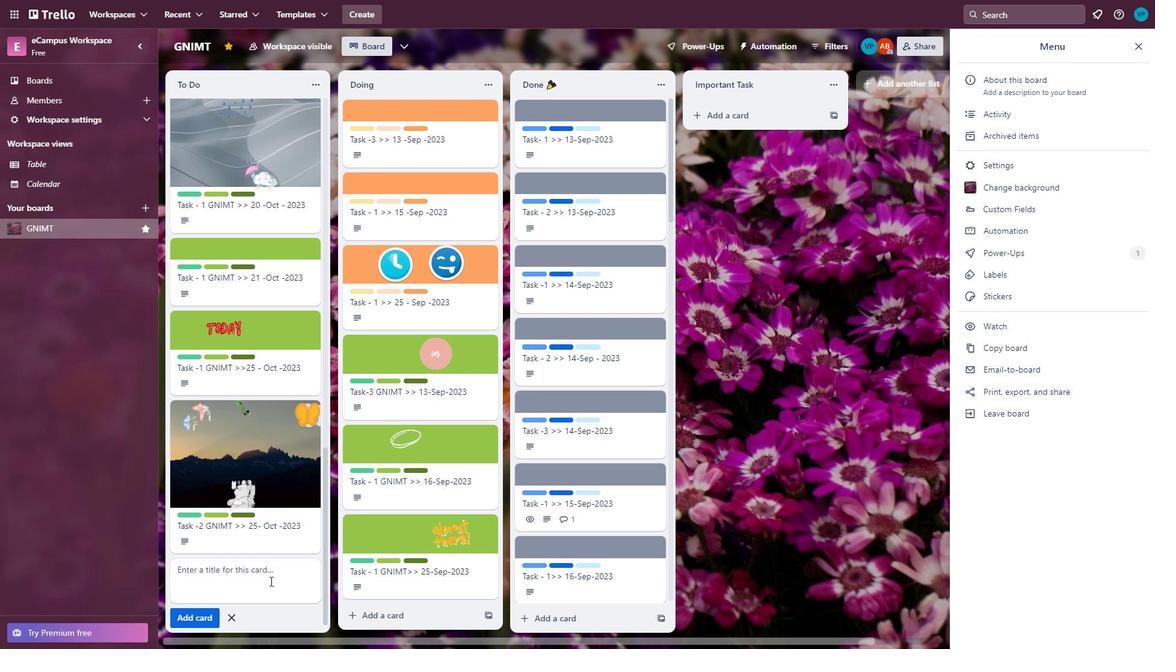 
Action: Mouse moved to (254, 483)
Screenshot: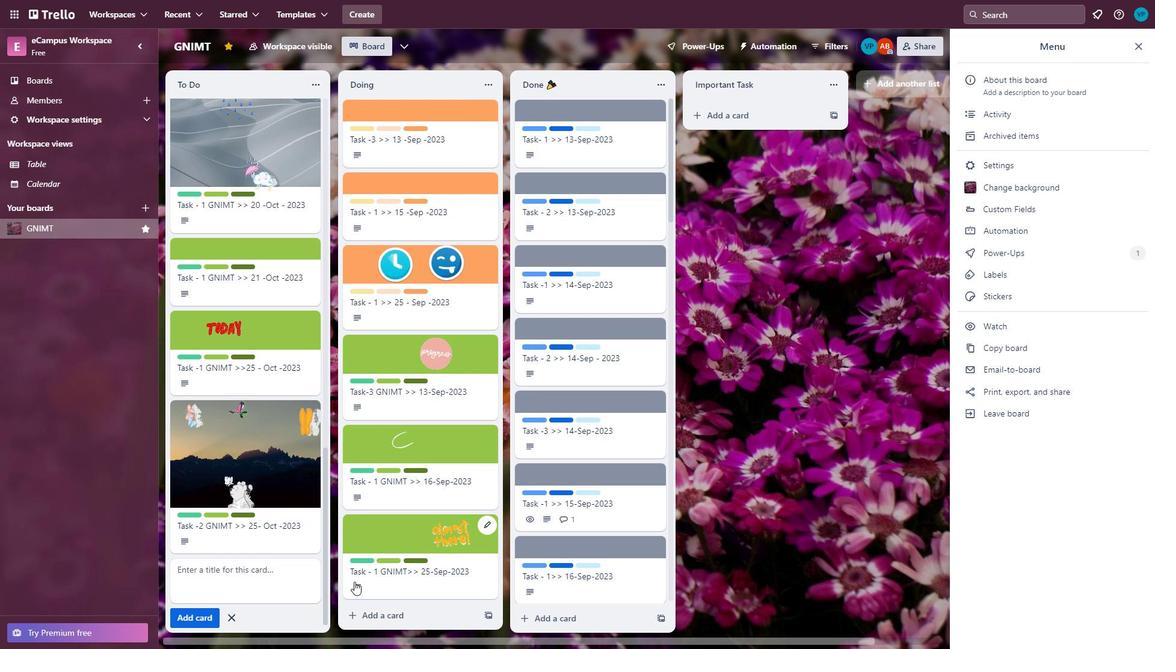 
Action: Mouse scrolled (254, 483) with delta (0, 0)
Screenshot: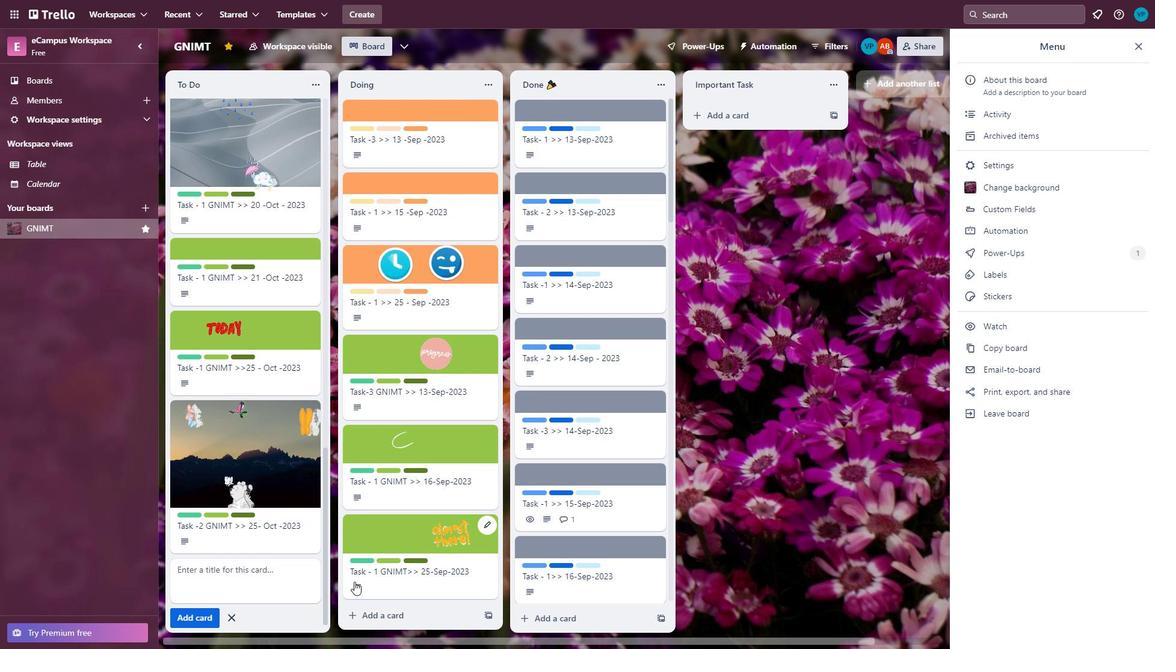 
Action: Mouse moved to (254, 485)
Screenshot: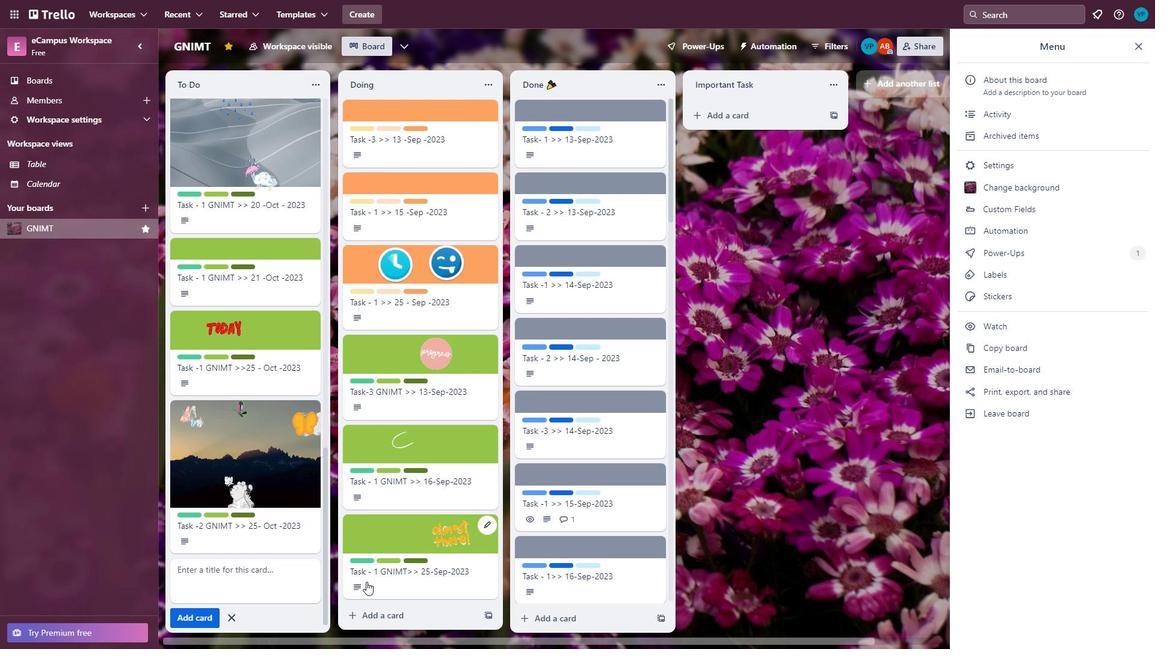 
Action: Mouse scrolled (254, 485) with delta (0, 0)
Screenshot: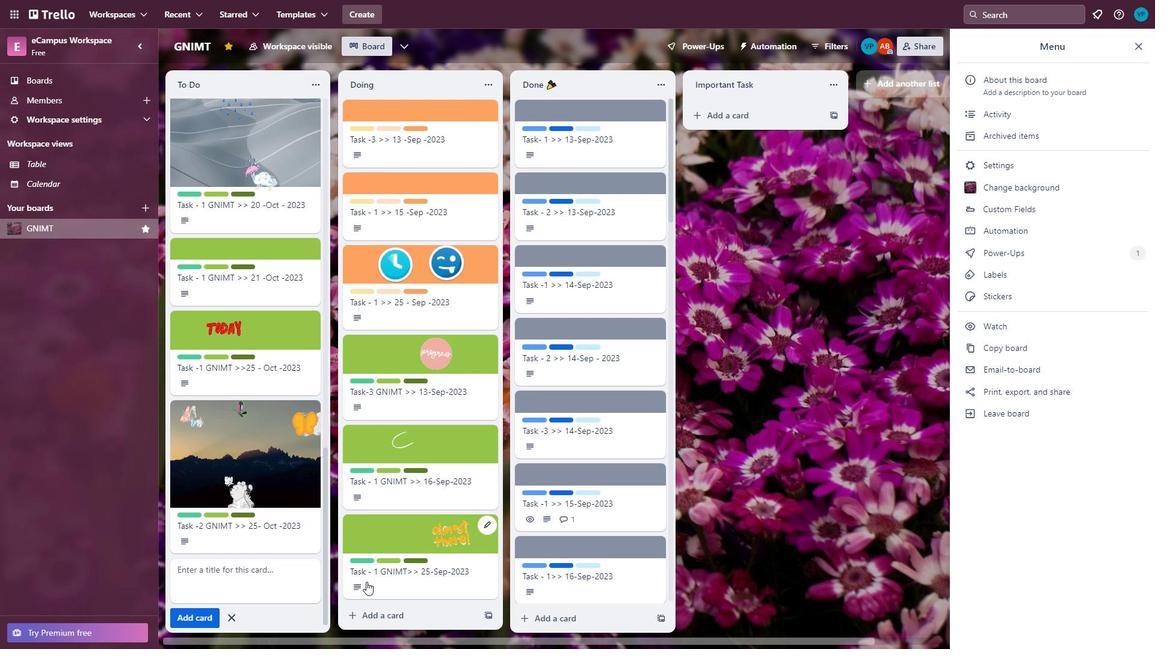 
Action: Mouse moved to (253, 488)
Screenshot: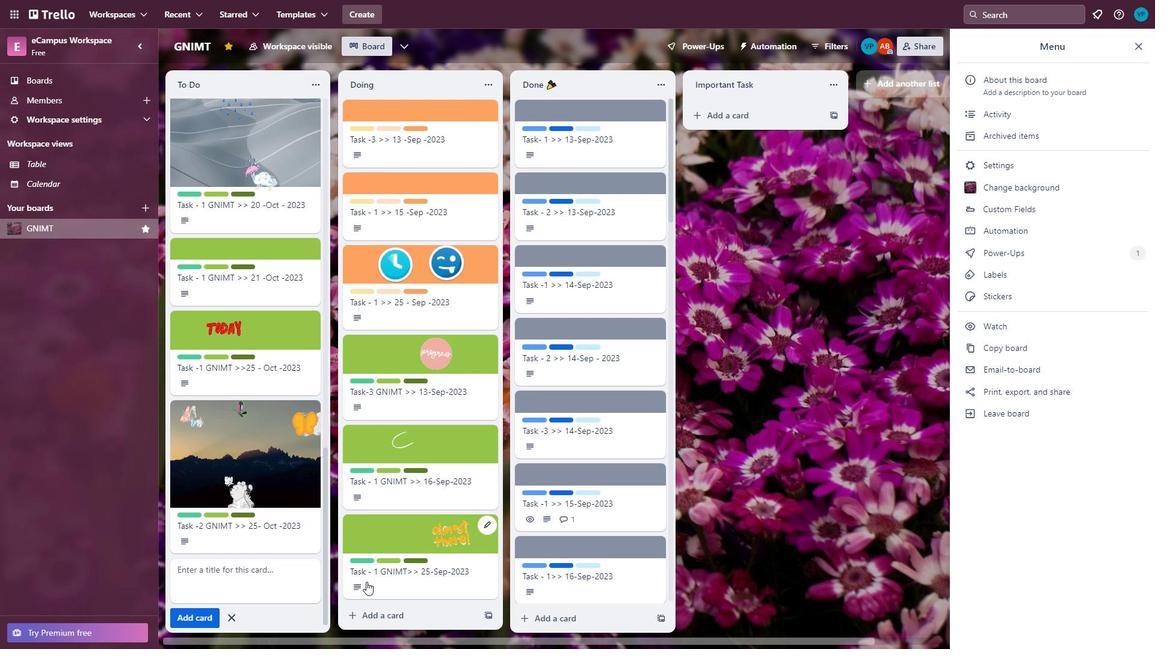 
Action: Mouse scrolled (253, 488) with delta (0, 0)
Screenshot: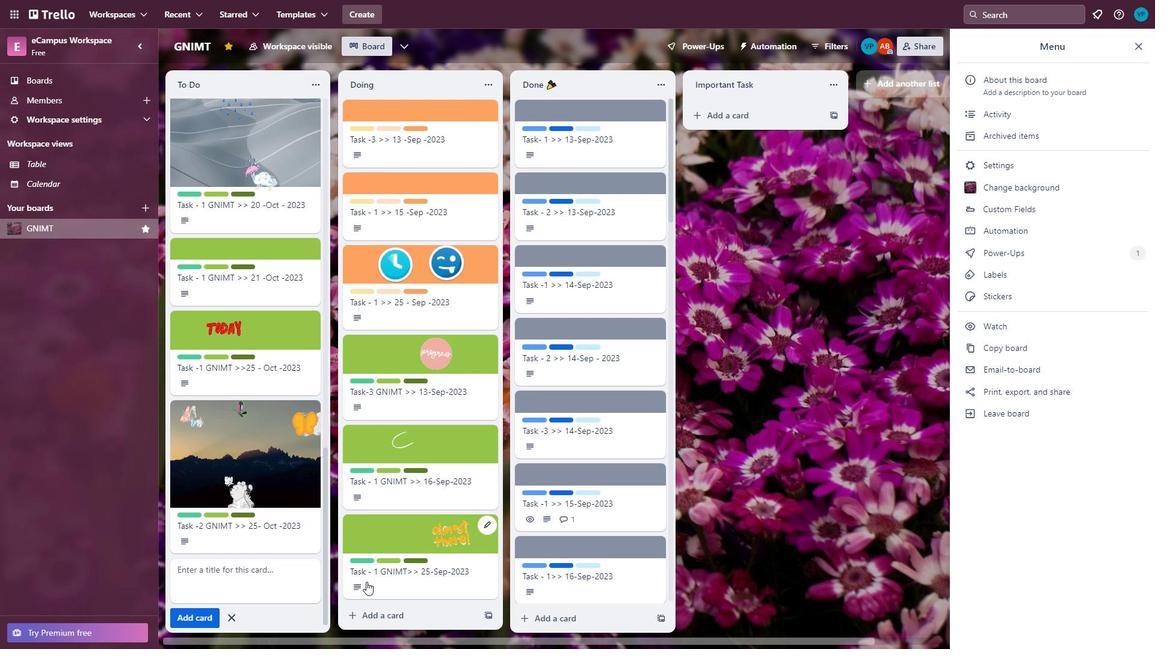 
Action: Mouse moved to (252, 489)
Screenshot: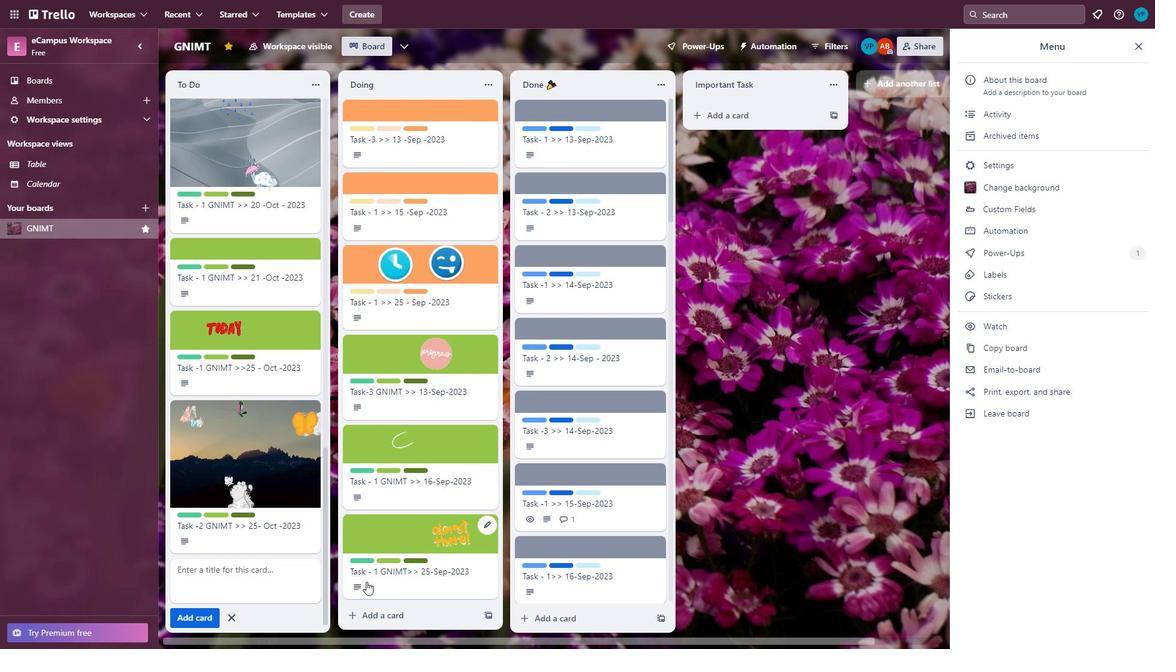 
Action: Mouse scrolled (252, 488) with delta (0, 0)
Screenshot: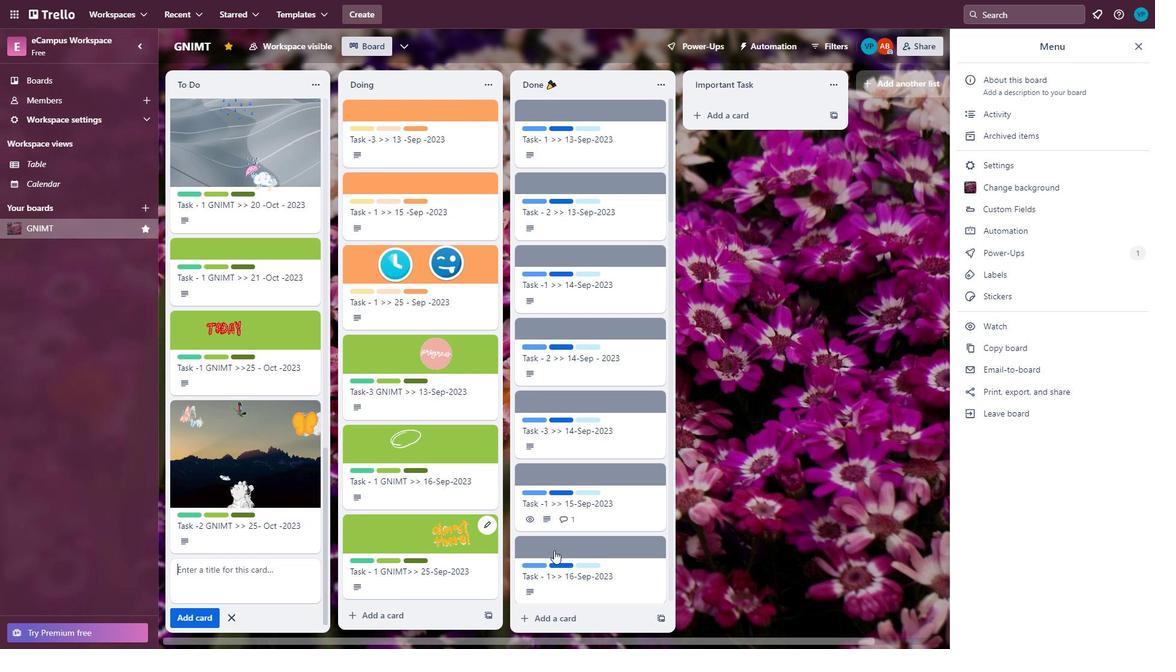 
Action: Mouse moved to (166, 596)
Screenshot: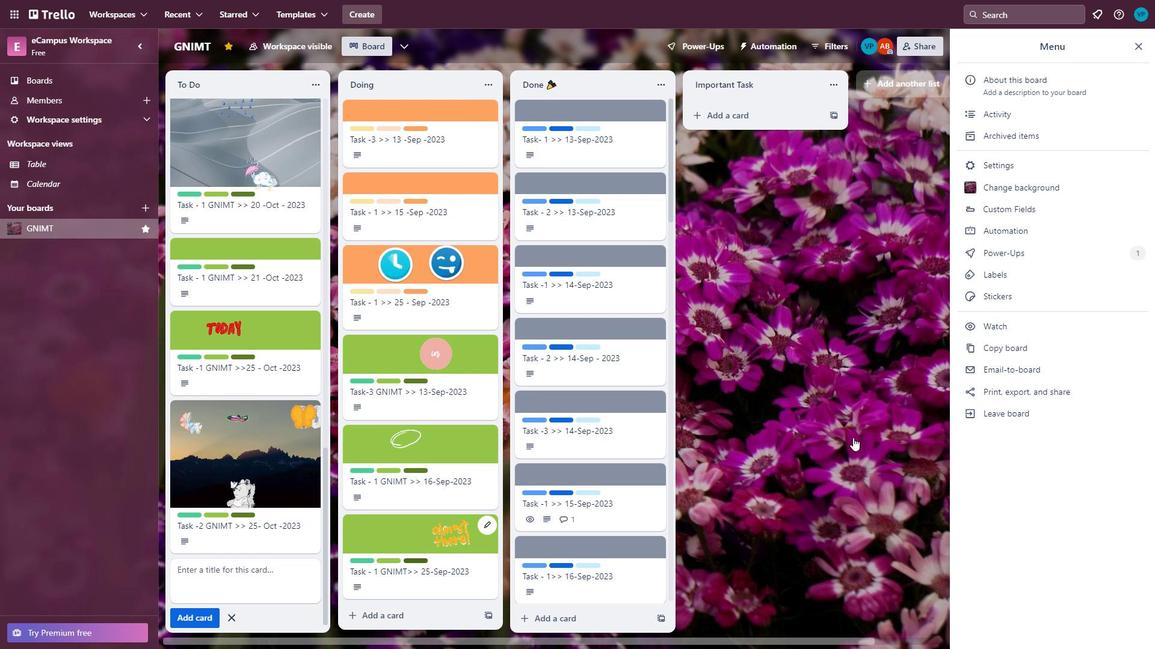 
Action: Mouse pressed left at (166, 596)
Screenshot: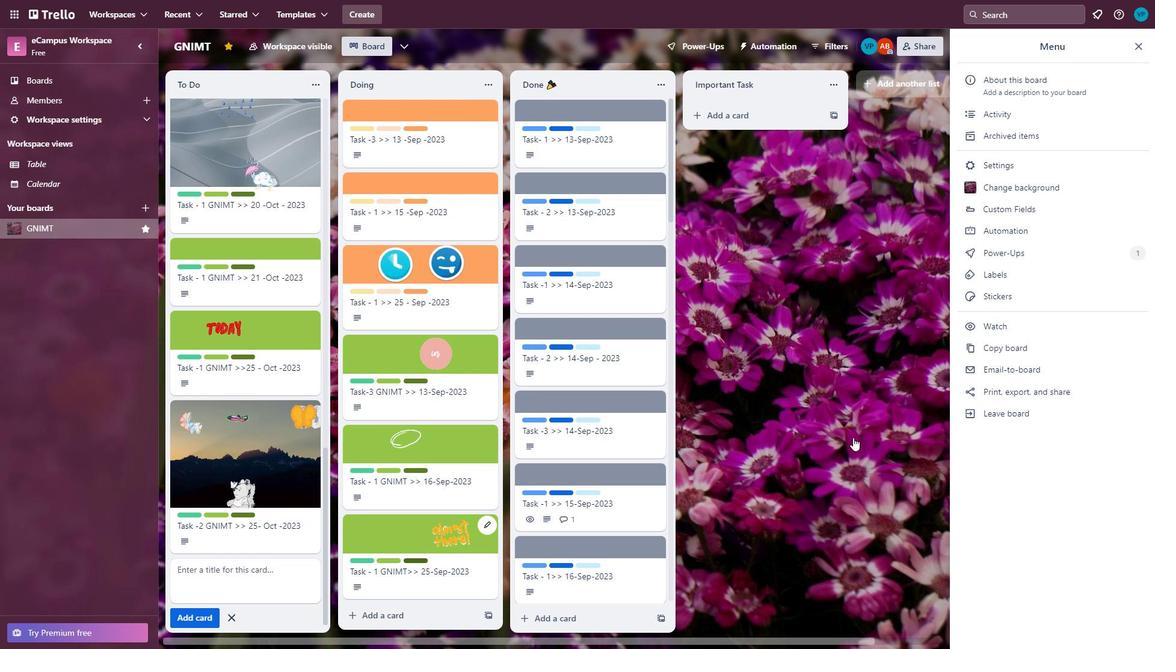 
Action: Mouse moved to (175, 545)
Screenshot: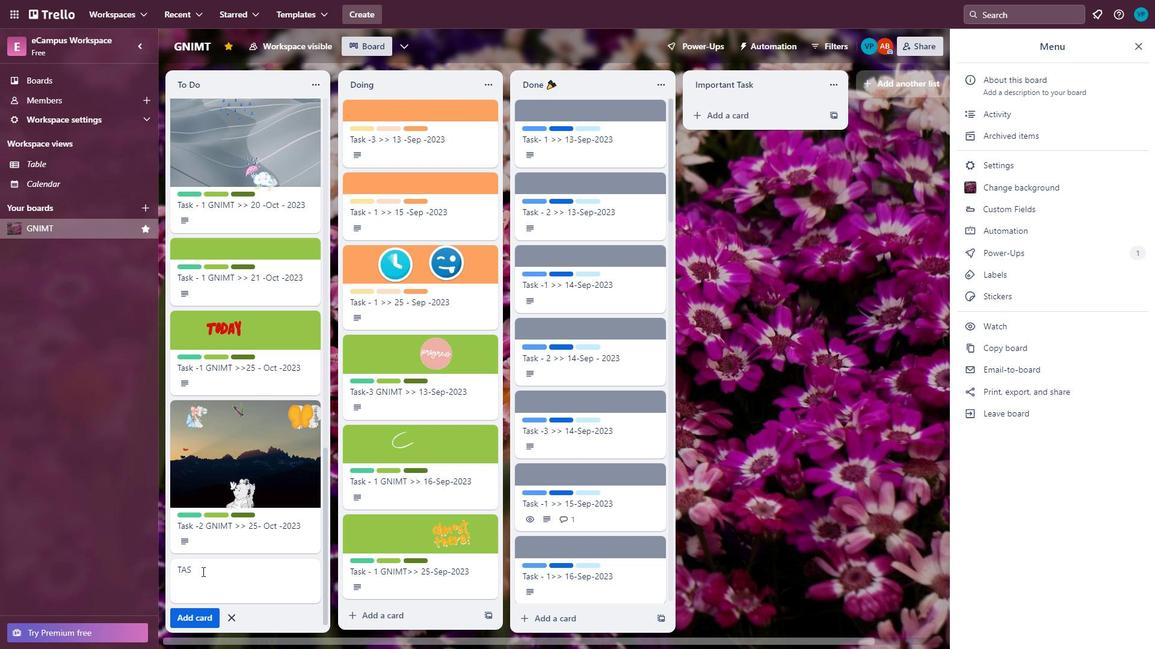 
Action: Key pressed <Key.caps_lock>TAS<Key.backspace><Key.backspace><Key.caps_lock>ask-<Key.space>1<Key.space>gnimt<Key.space><Key.backspace><Key.backspace><Key.backspace><Key.backspace><Key.backspace><Key.backspace>
Screenshot: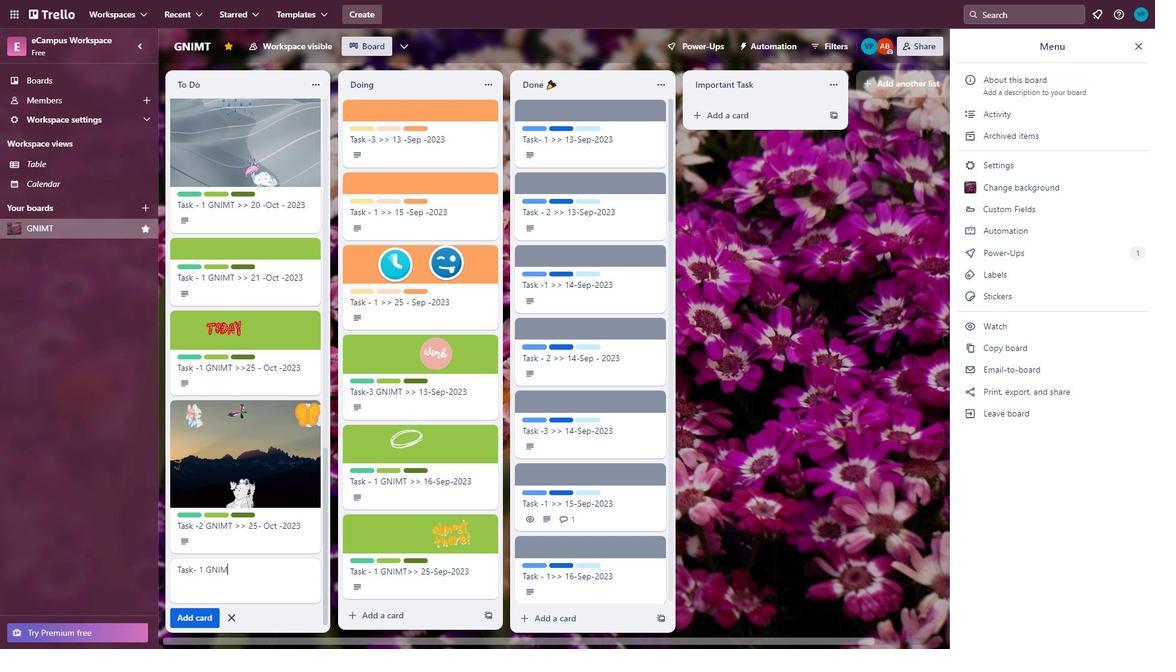 
Action: Mouse moved to (308, 622)
Screenshot: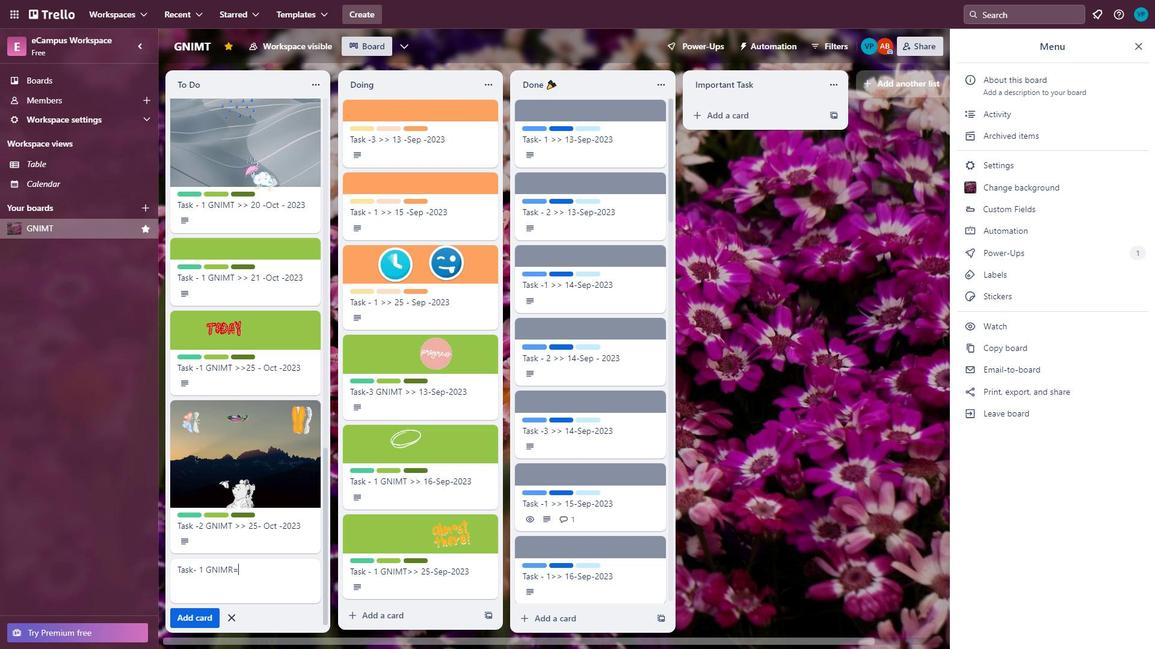 
Action: Key pressed <Key.caps_lock>GNIMR=<Key.backspace><Key.backspace>T<Key.space><Key.shift>>><Key.space>27<Key.backspace>6<Key.space>-O<Key.caps_lock>ct<Key.space>-2023<Key.enter>
Screenshot: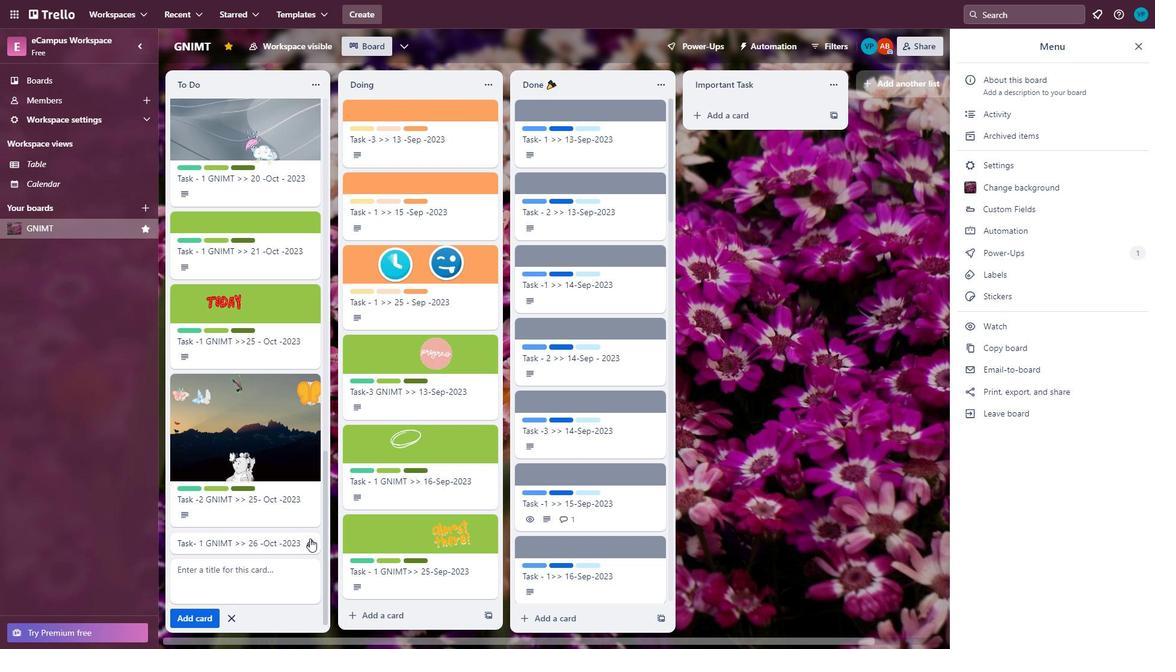 
Action: Mouse moved to (283, 512)
Screenshot: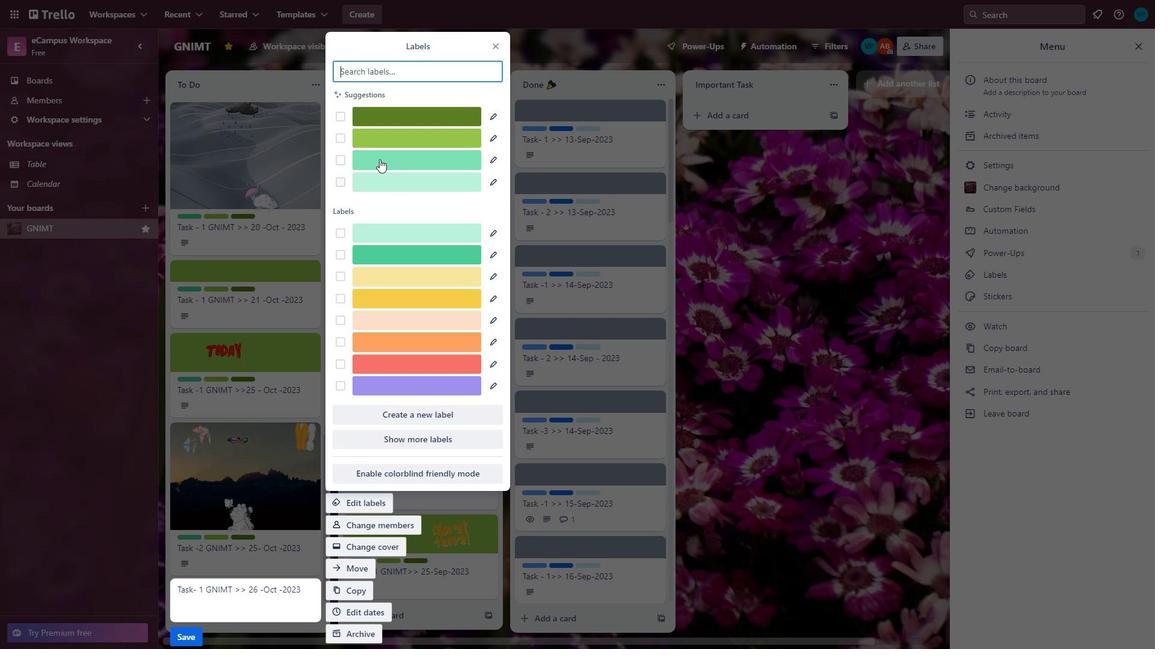 
Action: Mouse pressed left at (283, 512)
Screenshot: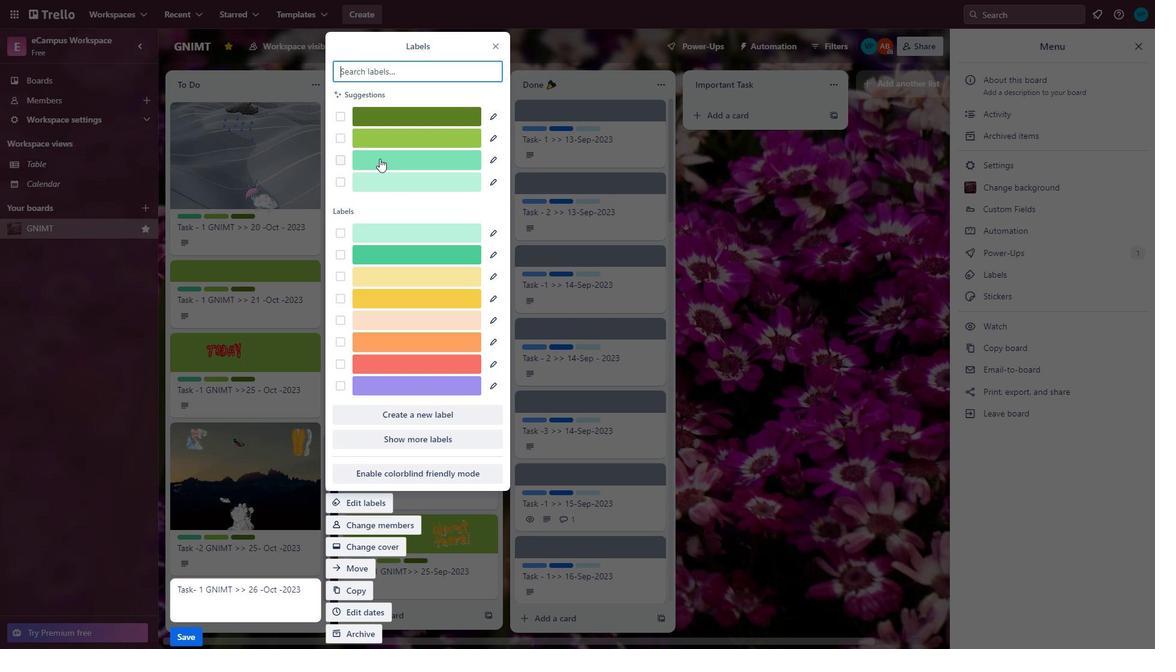 
Action: Mouse moved to (331, 479)
Screenshot: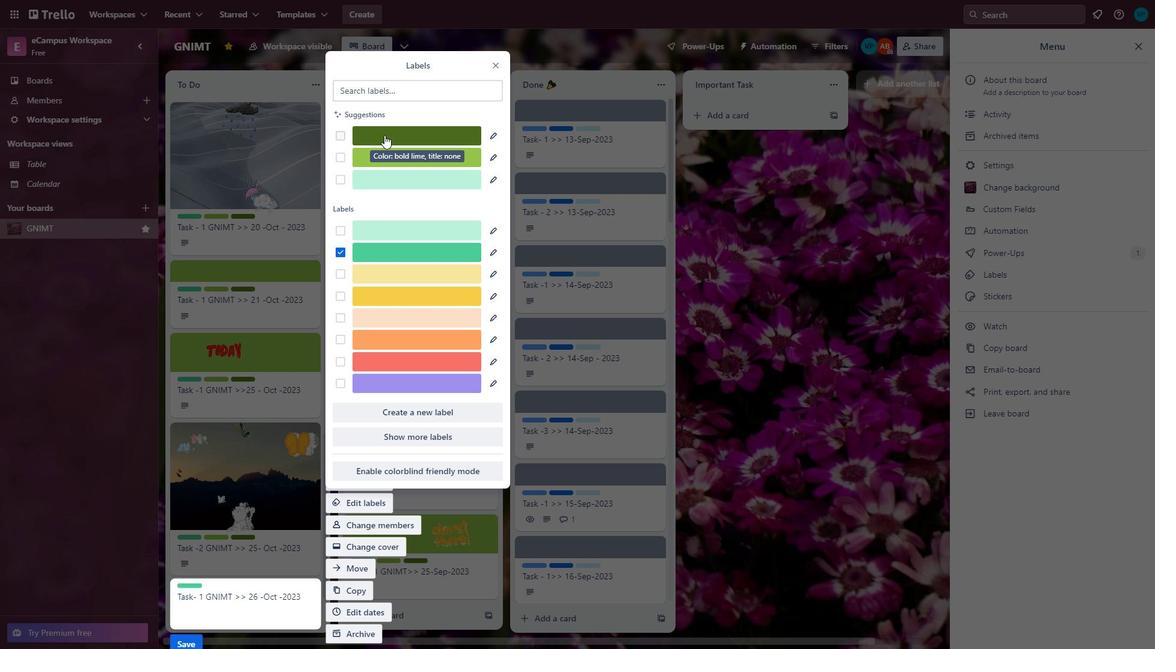 
Action: Mouse pressed left at (331, 479)
Screenshot: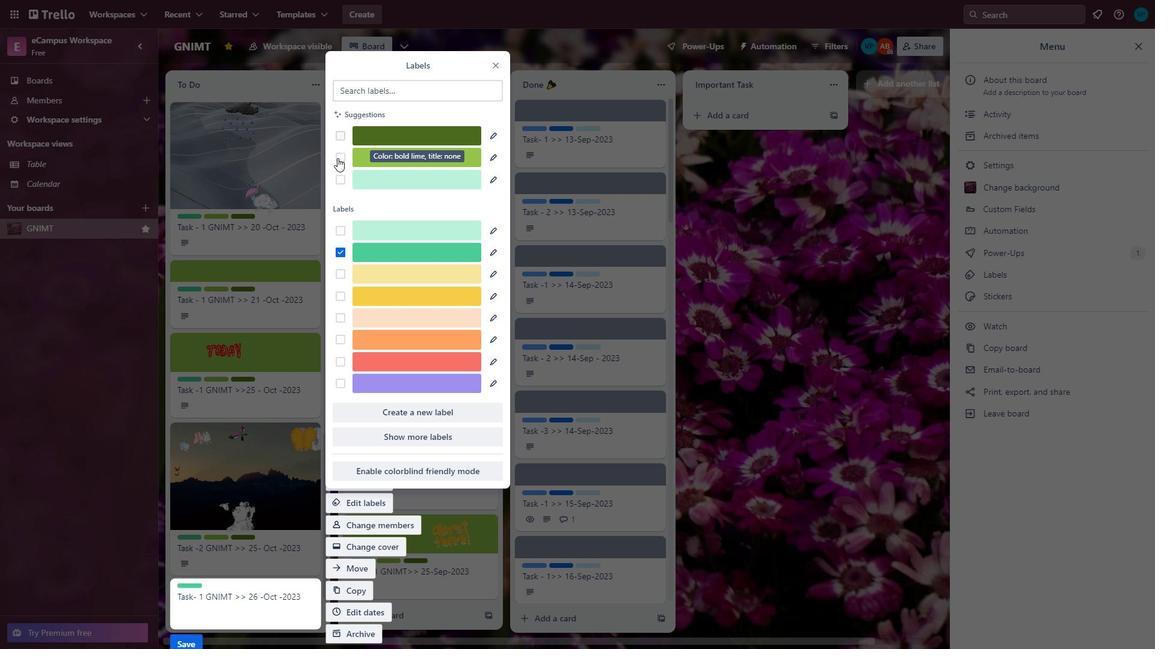 
Action: Mouse moved to (352, 131)
Screenshot: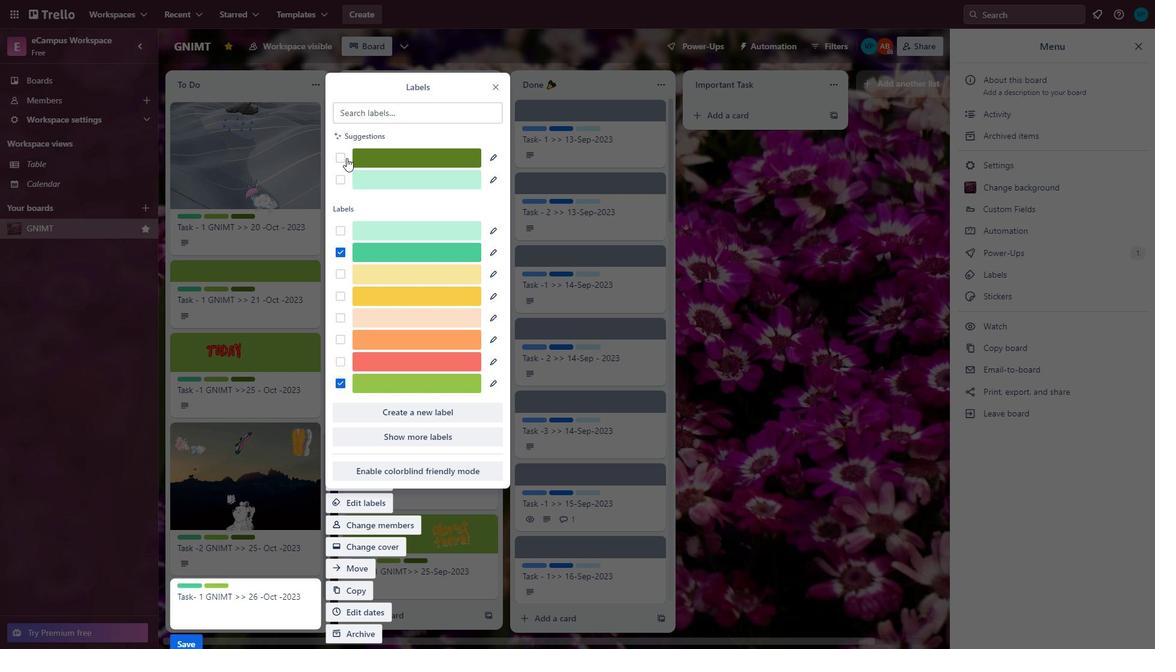 
Action: Mouse pressed left at (352, 131)
Screenshot: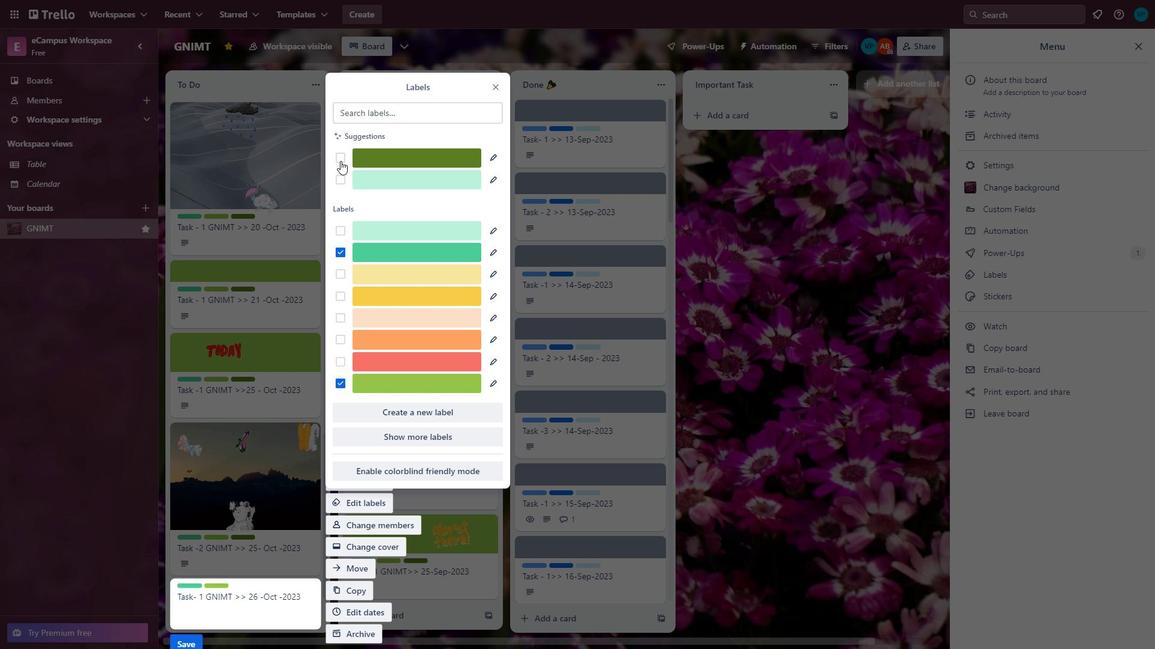 
Action: Mouse moved to (358, 133)
Screenshot: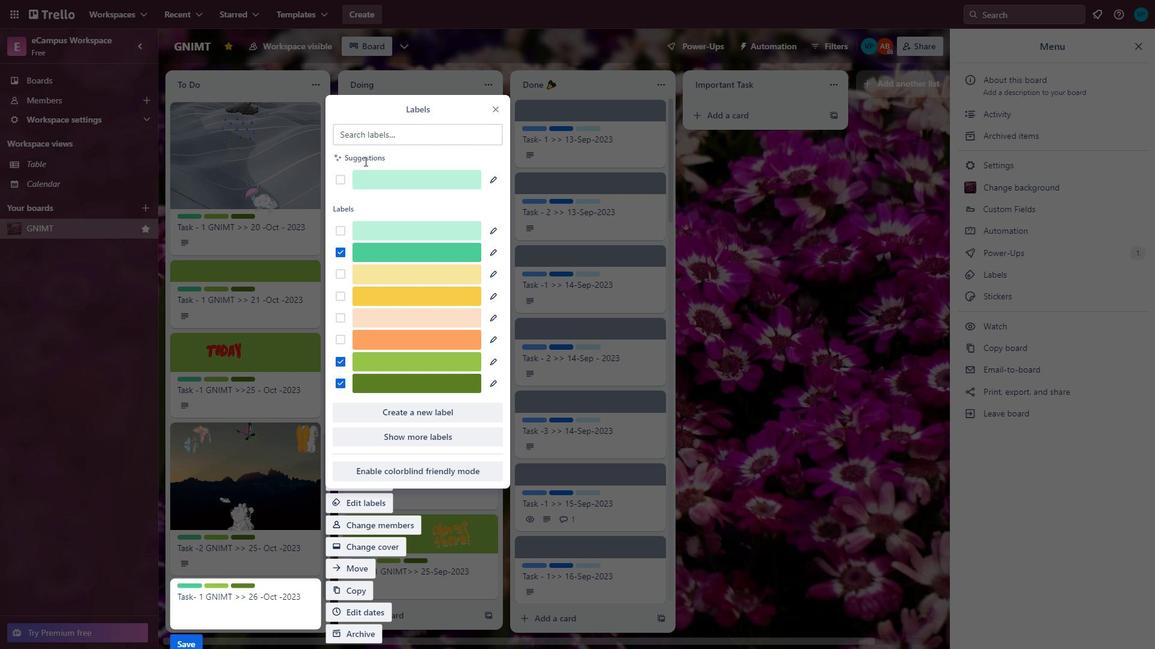 
Action: Mouse pressed left at (358, 133)
Screenshot: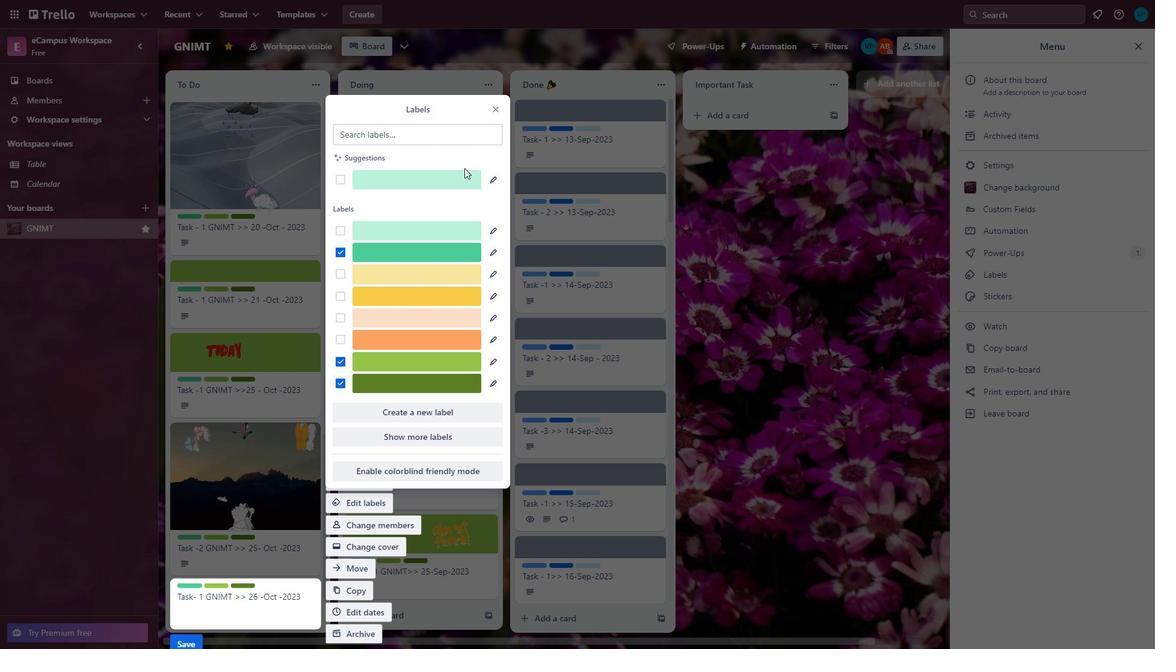 
Action: Mouse moved to (311, 128)
Screenshot: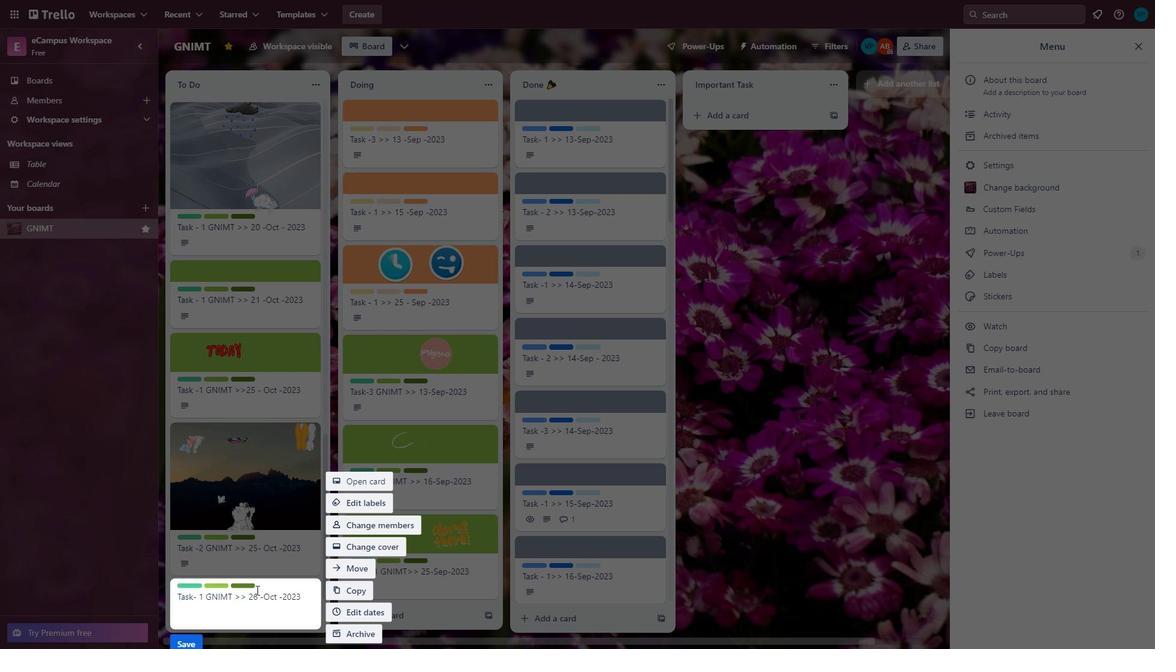 
Action: Mouse pressed left at (311, 128)
Screenshot: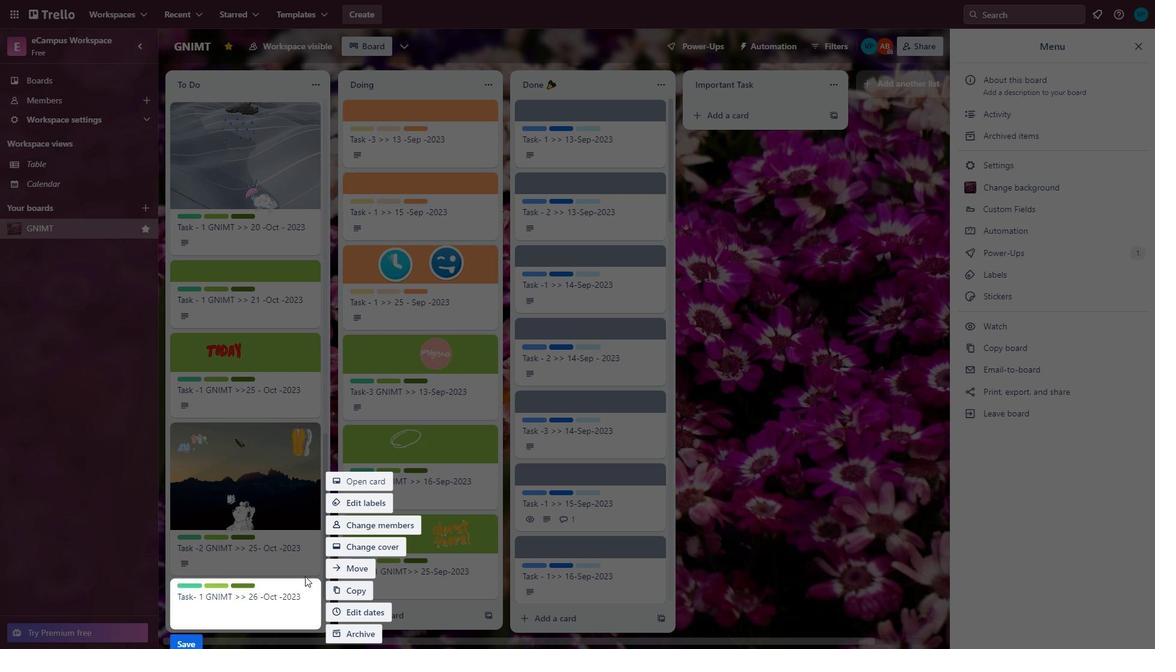 
Action: Mouse moved to (312, 130)
Screenshot: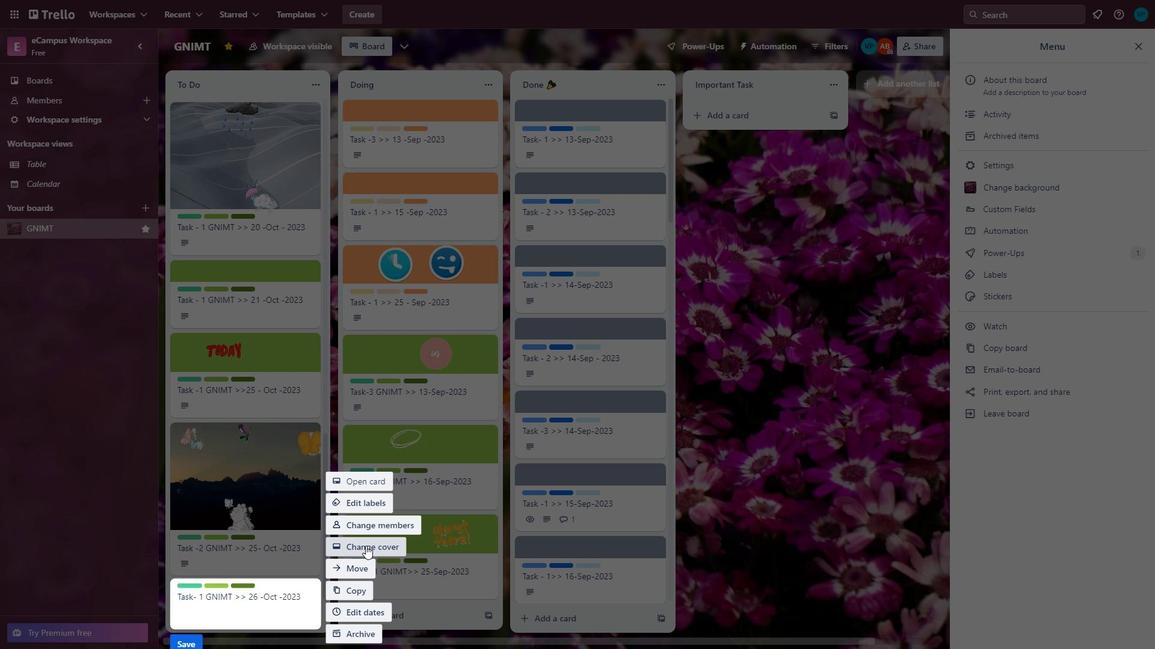 
Action: Mouse pressed left at (312, 130)
Screenshot: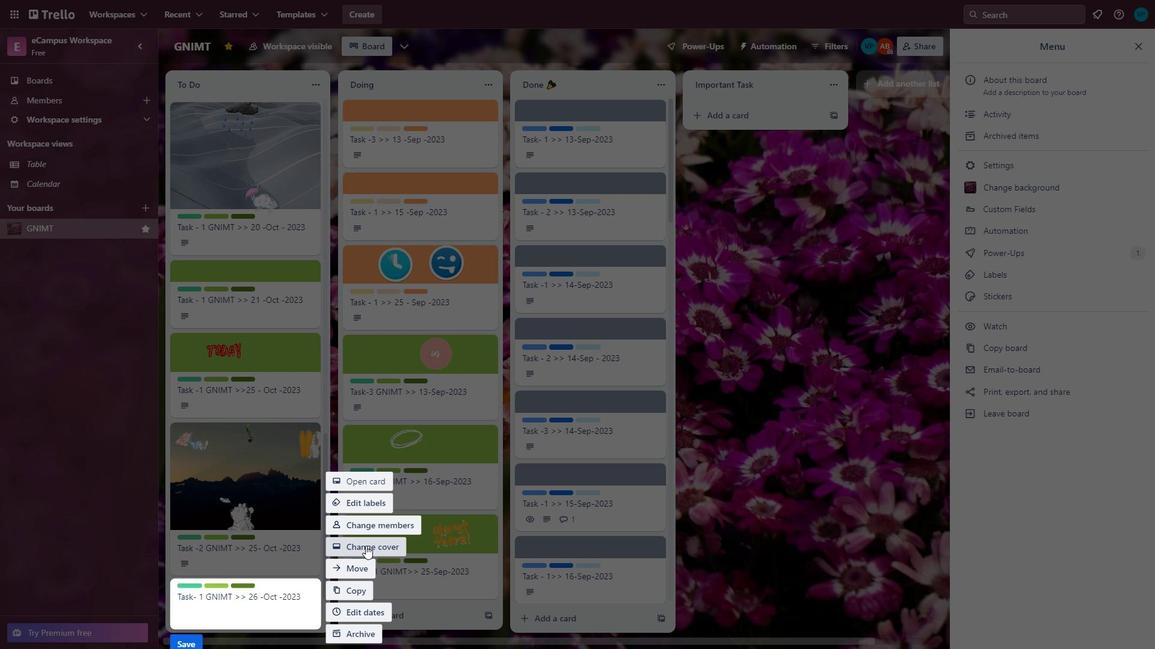 
Action: Mouse moved to (469, 84)
Screenshot: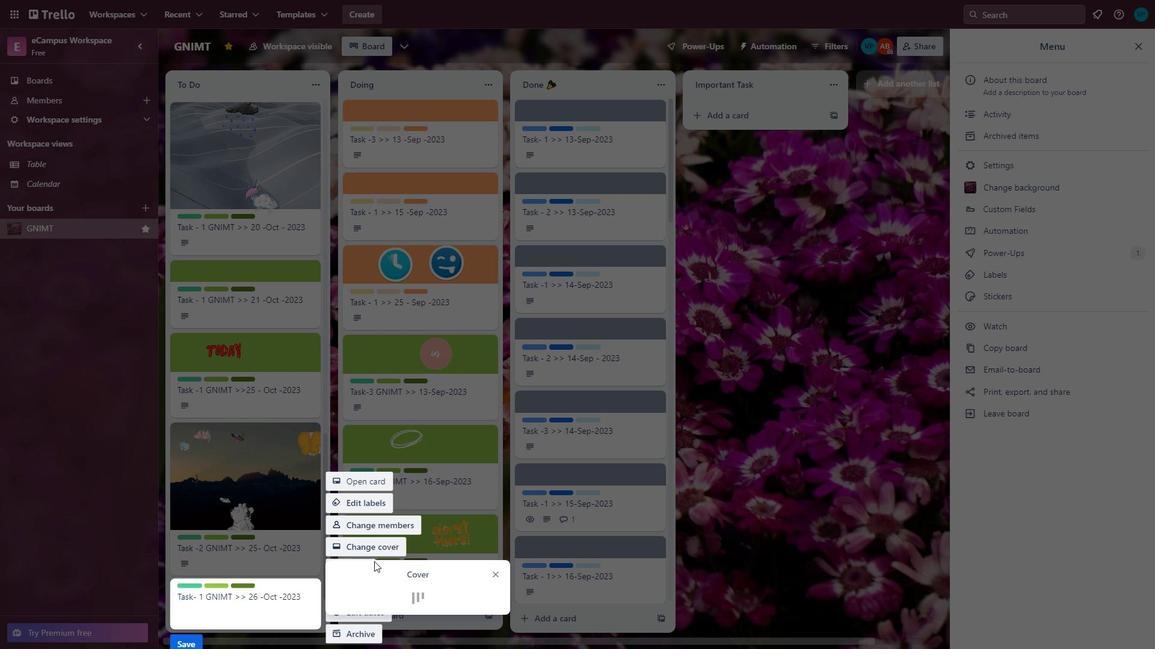 
Action: Mouse pressed left at (469, 84)
Screenshot: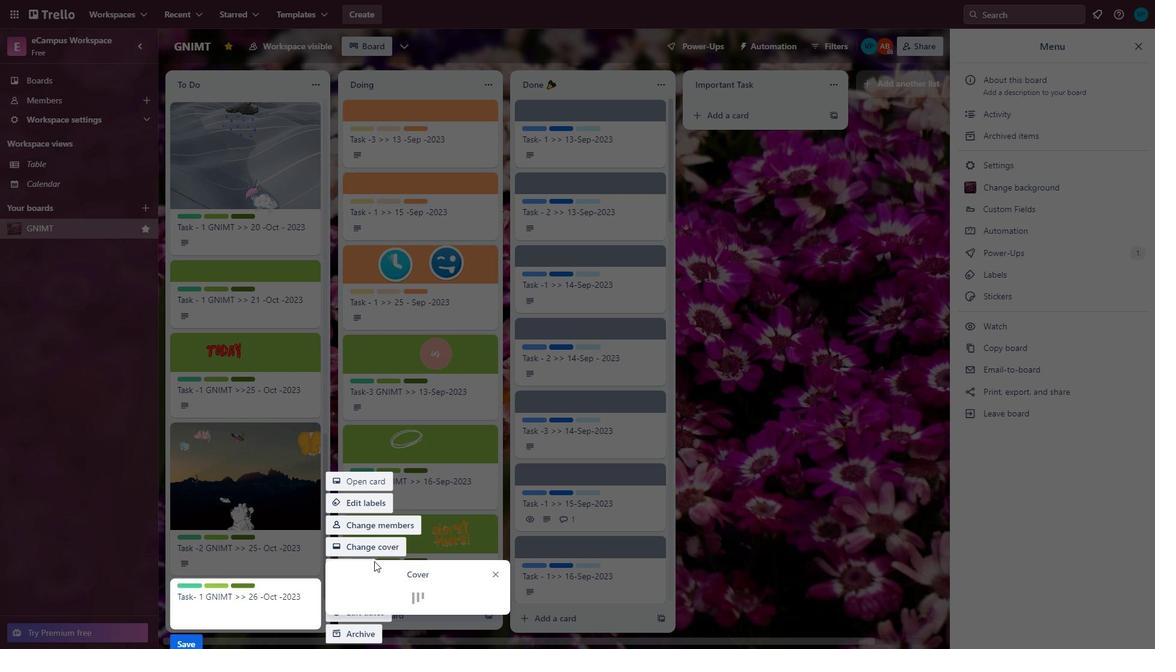 
Action: Mouse moved to (338, 519)
Screenshot: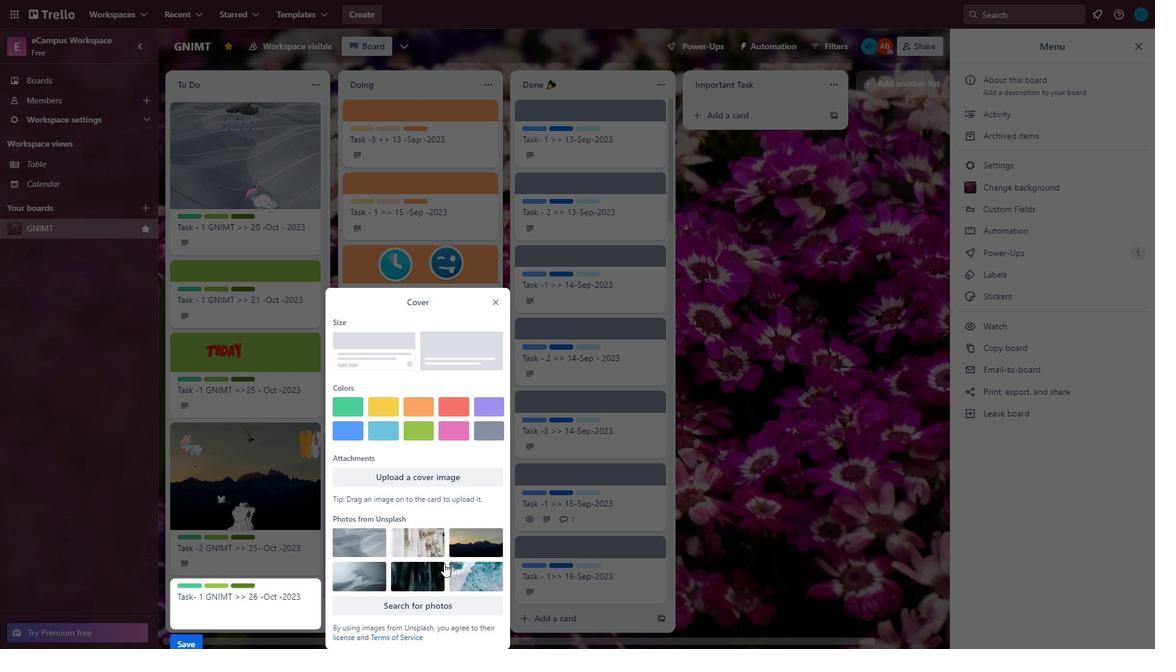 
Action: Mouse pressed left at (338, 519)
Screenshot: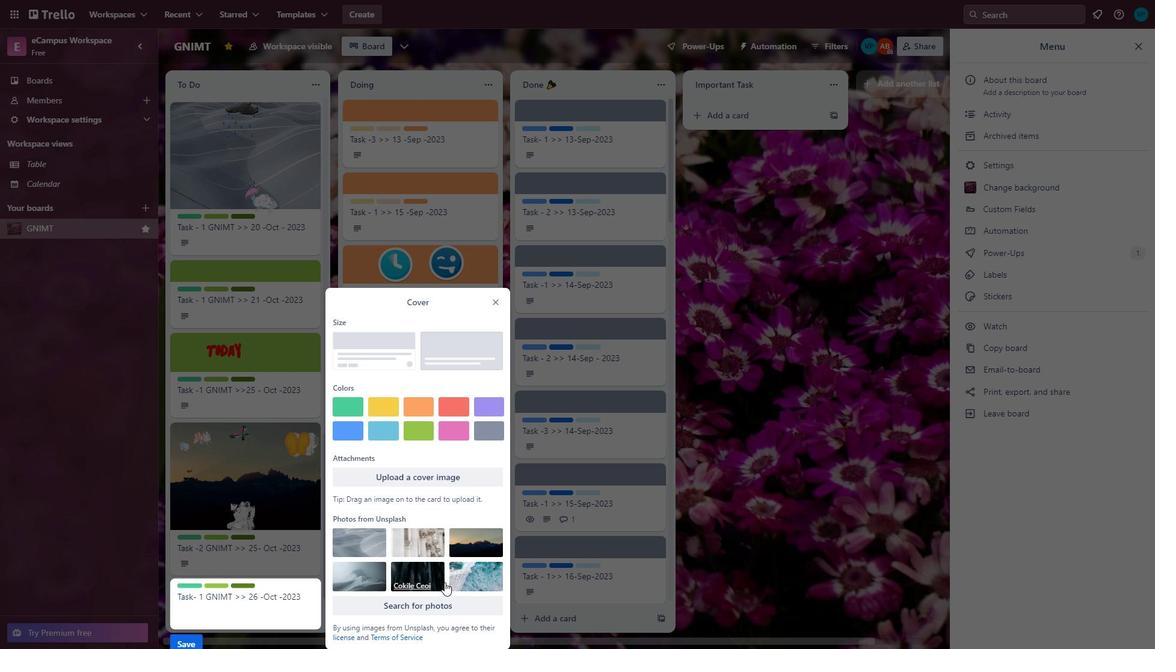 
Action: Mouse moved to (417, 534)
Screenshot: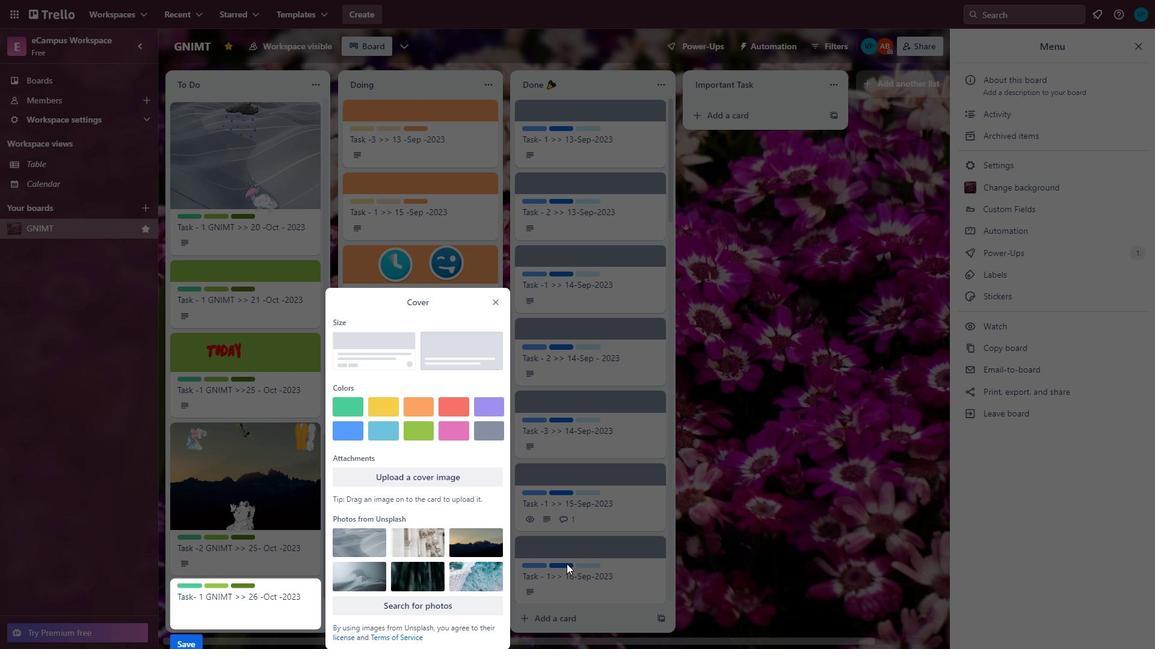 
Action: Mouse scrolled (417, 533) with delta (0, 0)
Screenshot: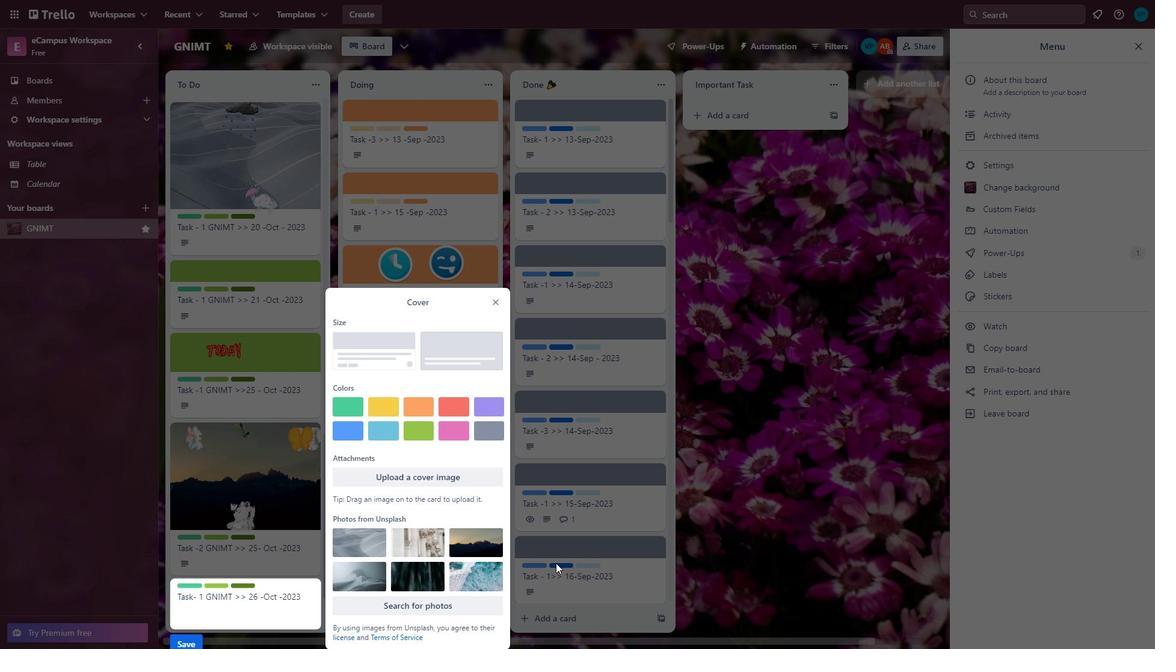 
Action: Mouse moved to (417, 541)
Screenshot: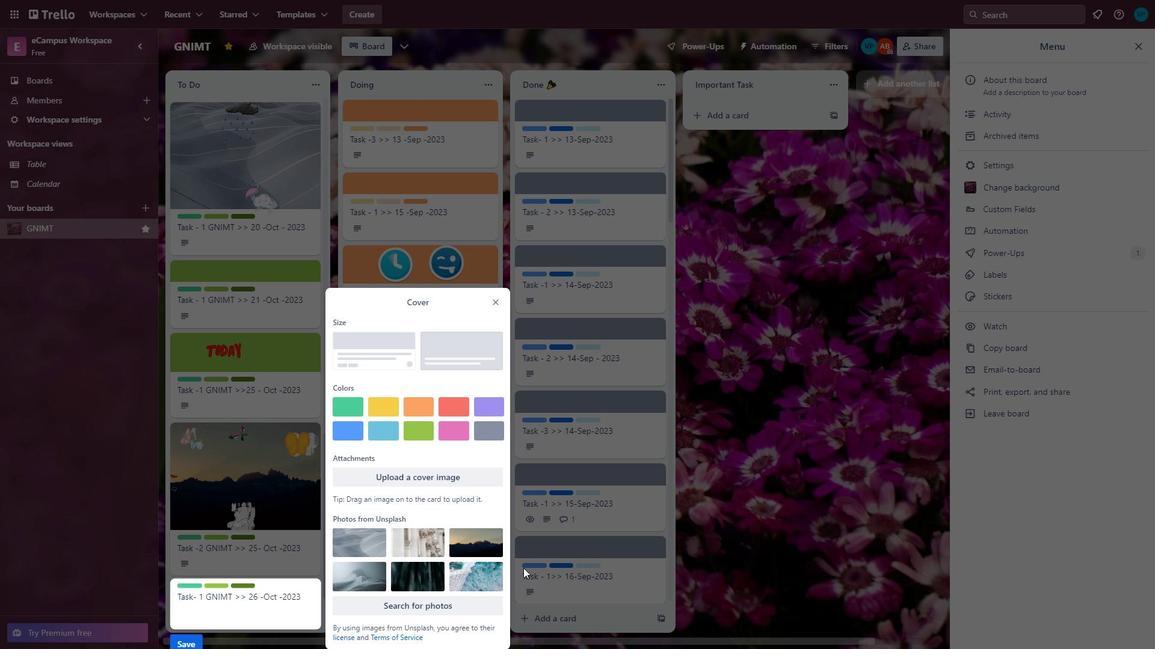 
Action: Mouse scrolled (417, 541) with delta (0, 0)
Screenshot: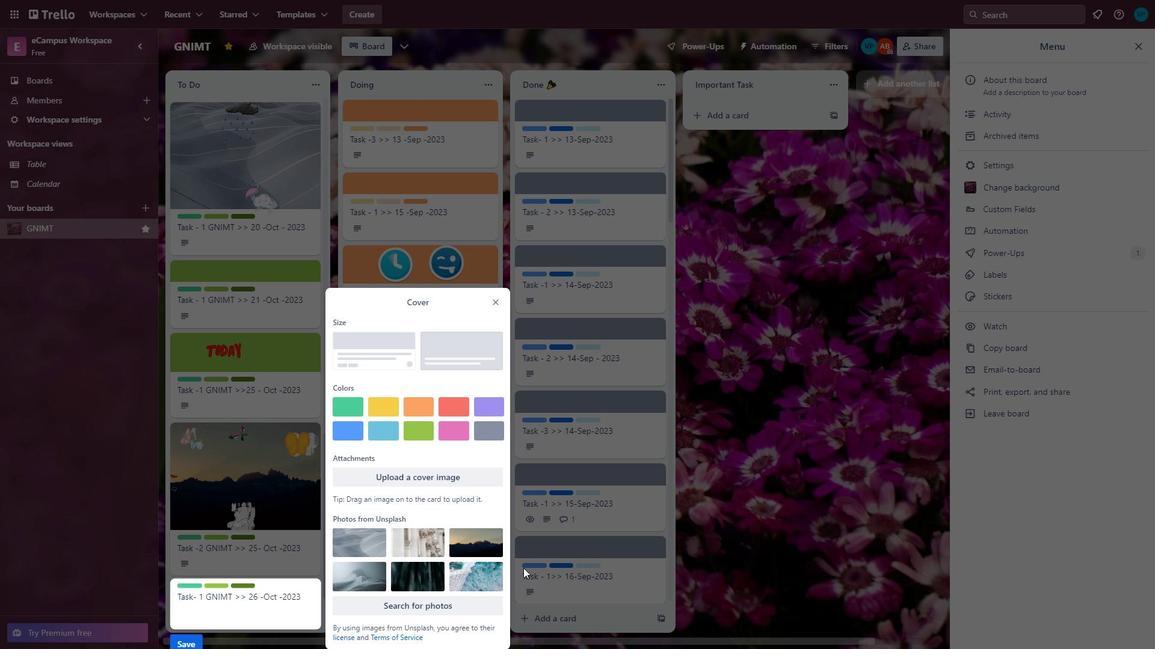 
Action: Mouse moved to (417, 550)
Screenshot: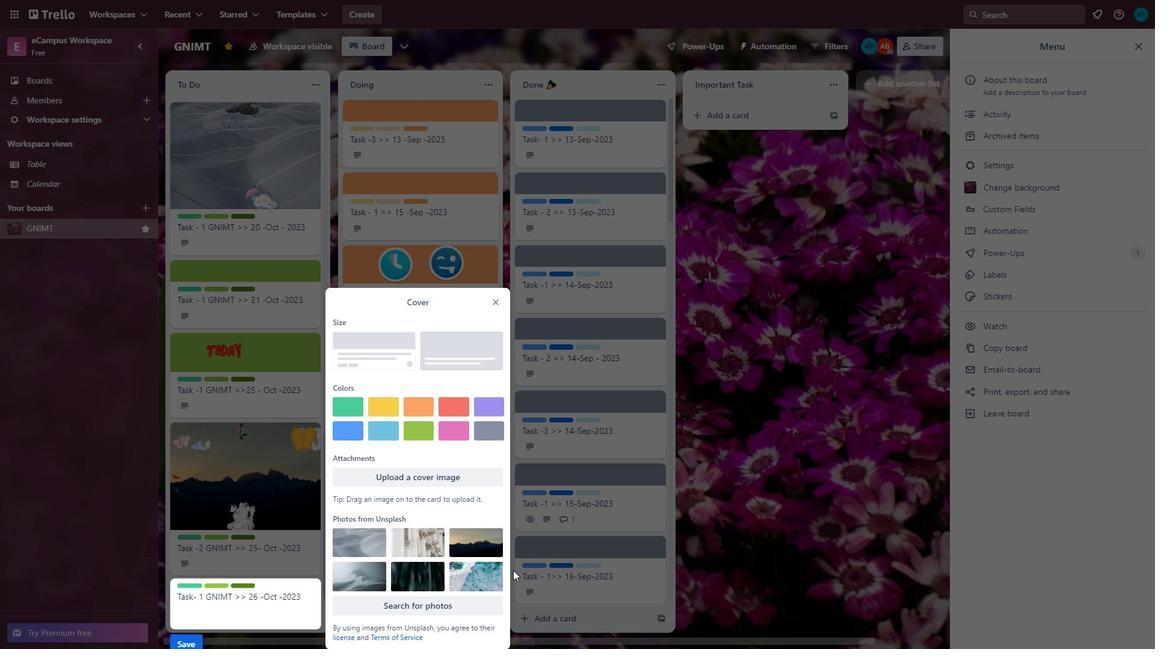 
Action: Mouse scrolled (417, 549) with delta (0, 0)
Screenshot: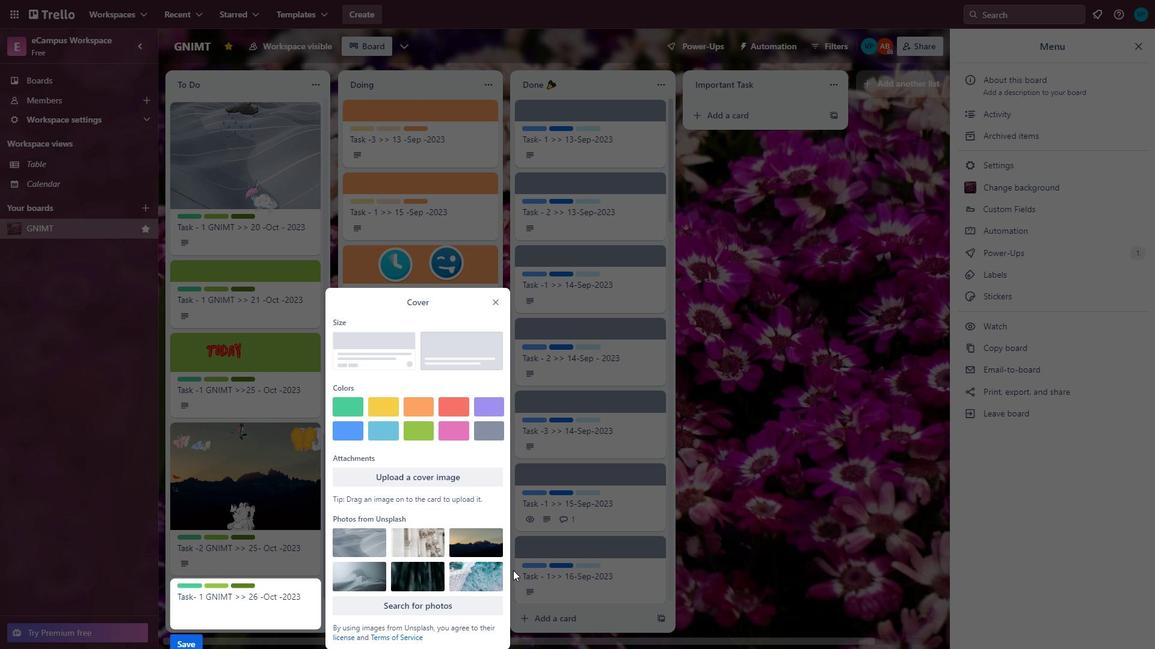 
Action: Mouse moved to (417, 556)
Screenshot: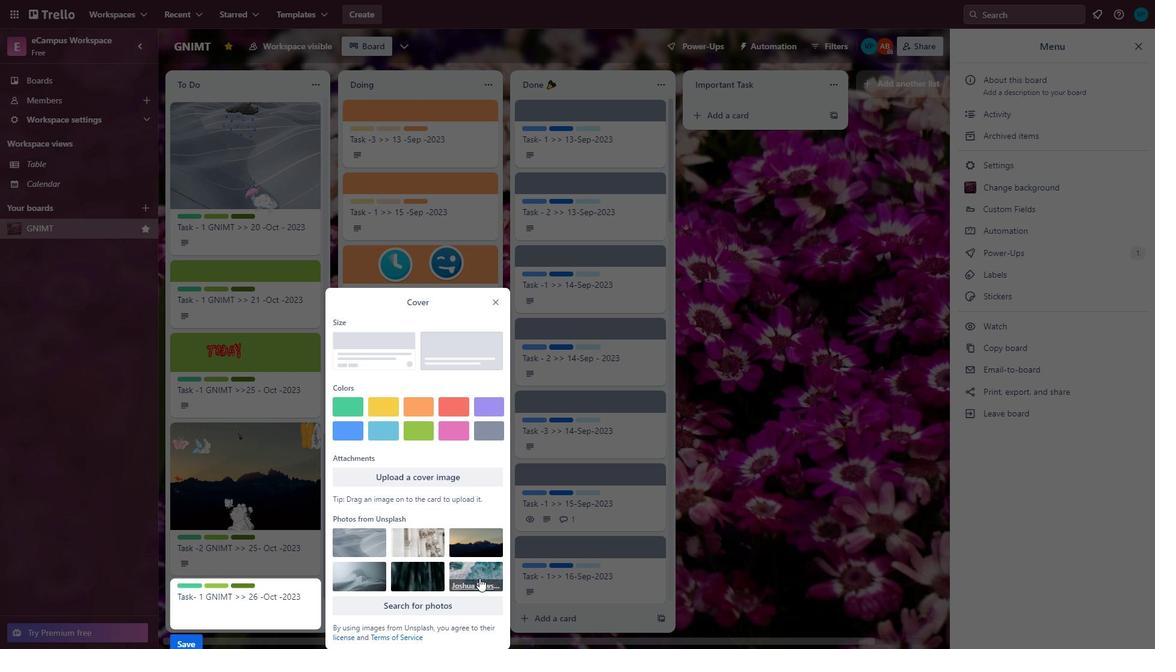 
Action: Mouse scrolled (417, 555) with delta (0, 0)
Screenshot: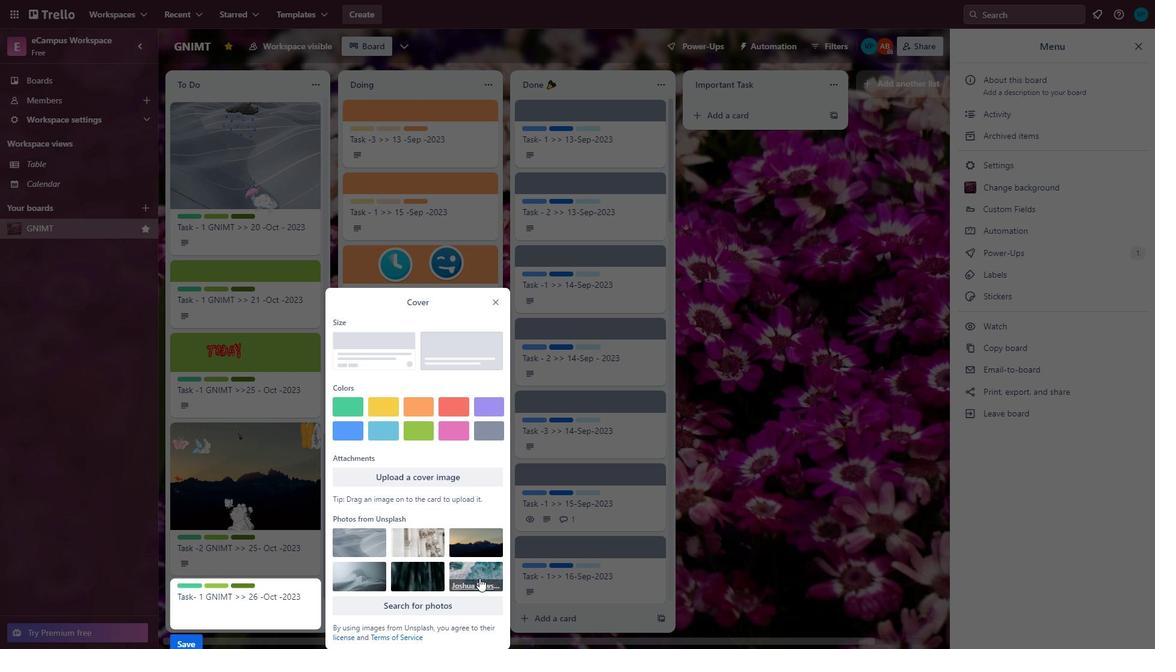 
Action: Mouse moved to (414, 565)
Screenshot: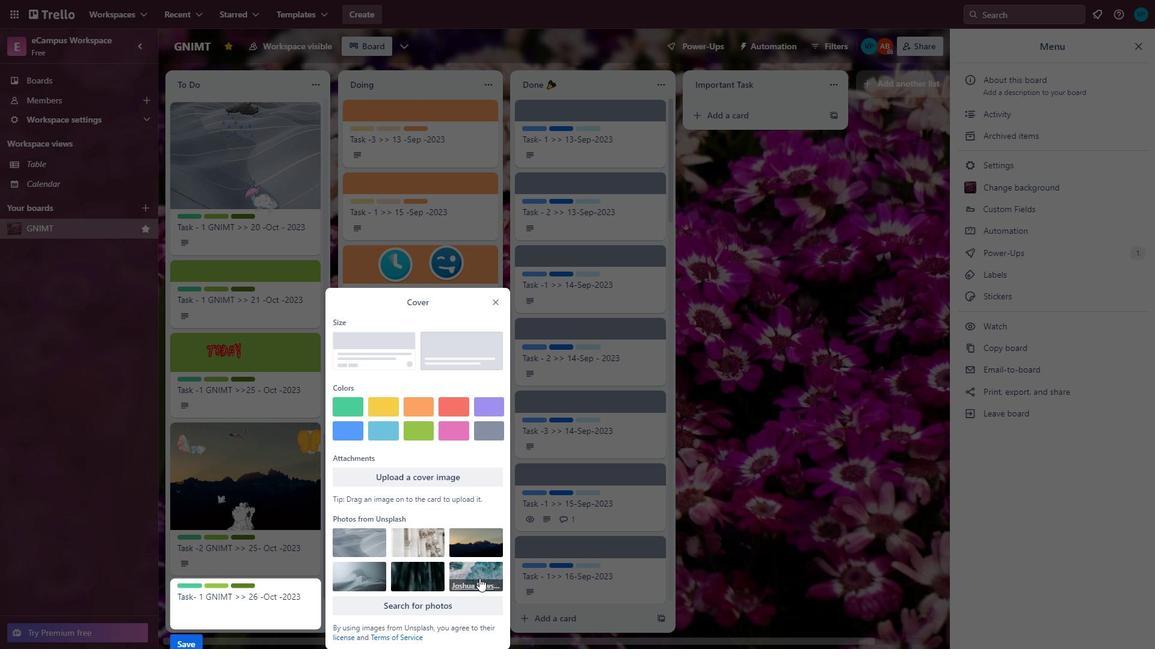 
Action: Mouse scrolled (414, 565) with delta (0, 0)
Screenshot: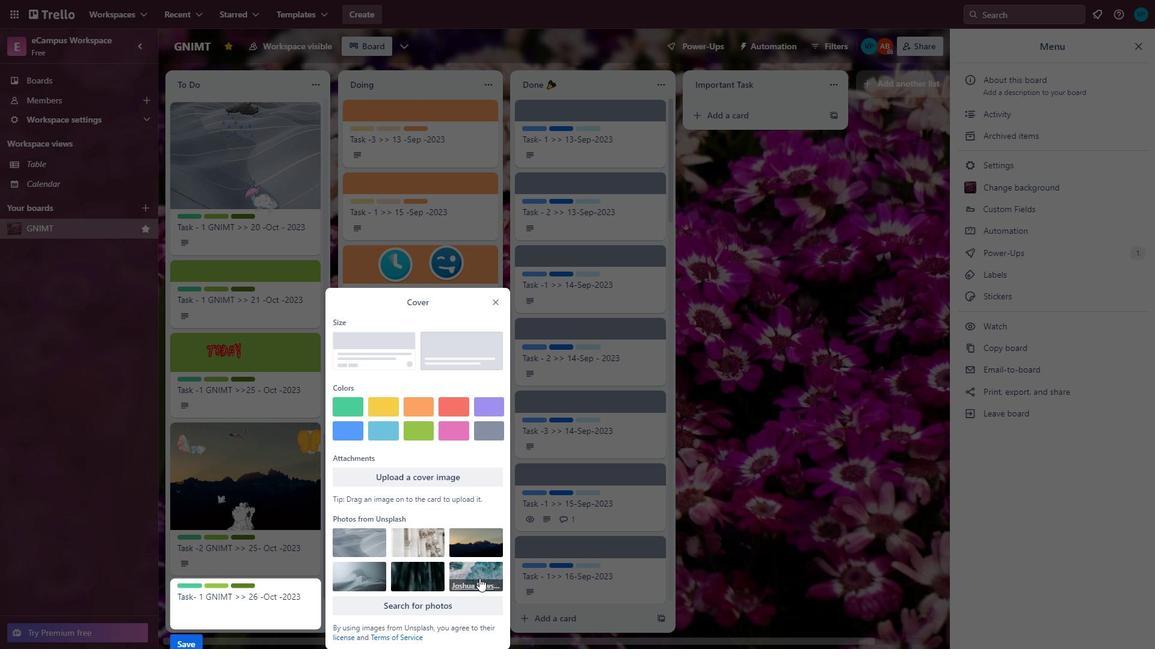 
Action: Mouse moved to (452, 540)
Screenshot: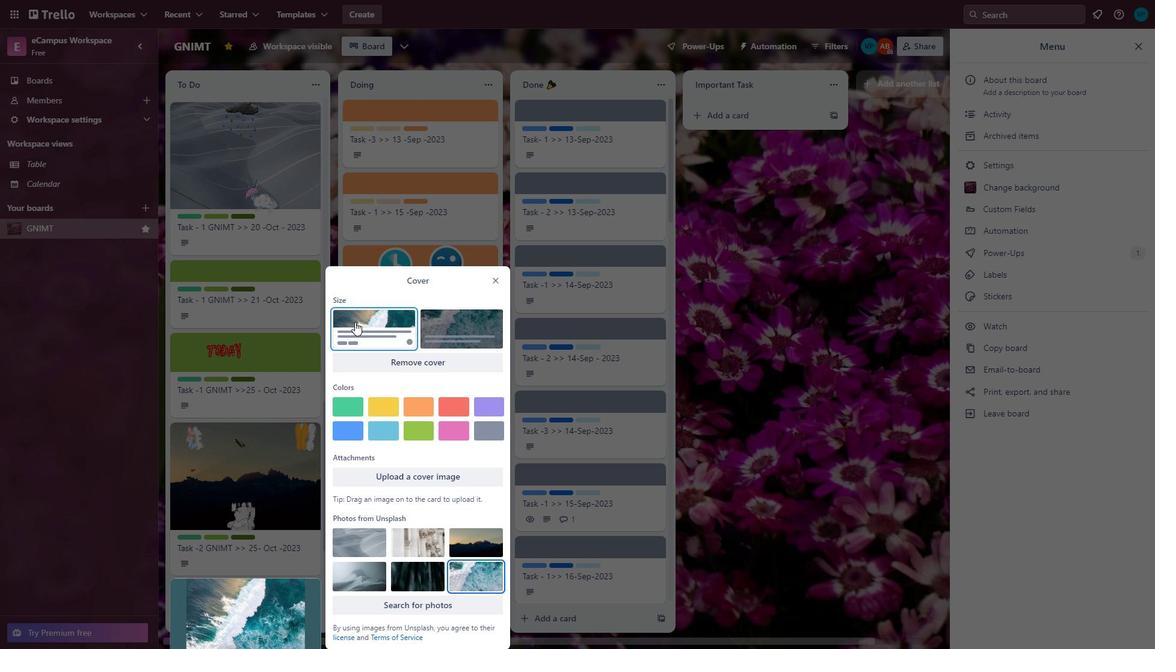 
Action: Mouse pressed left at (452, 540)
Screenshot: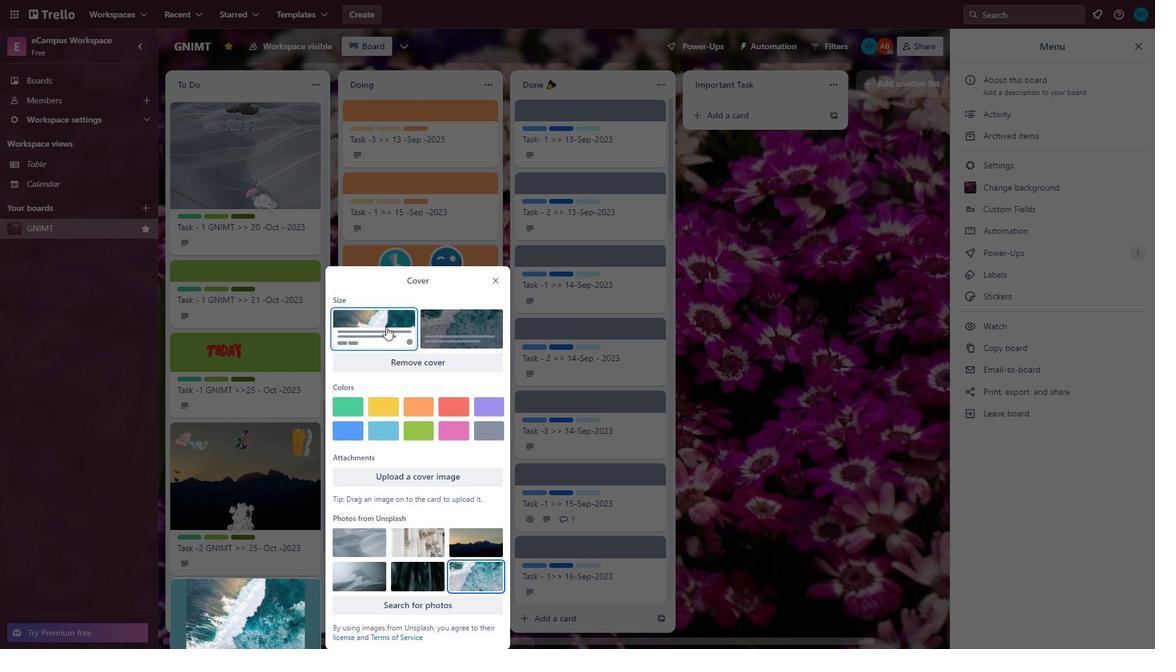 
Action: Mouse moved to (327, 295)
Screenshot: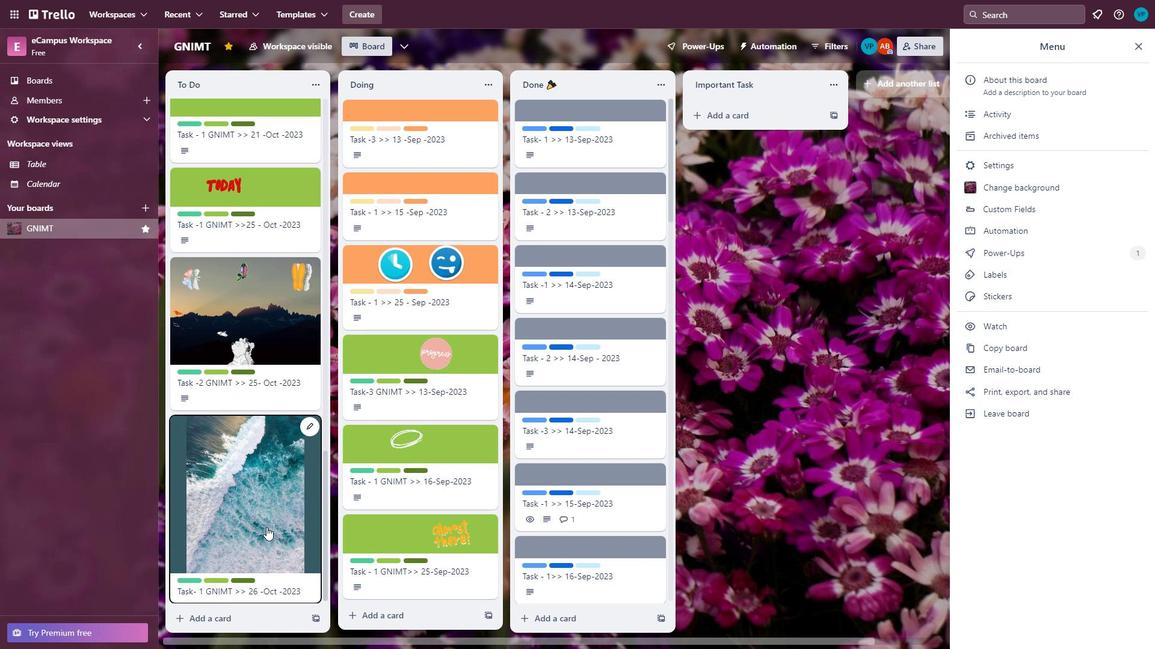 
Action: Mouse pressed left at (327, 295)
Screenshot: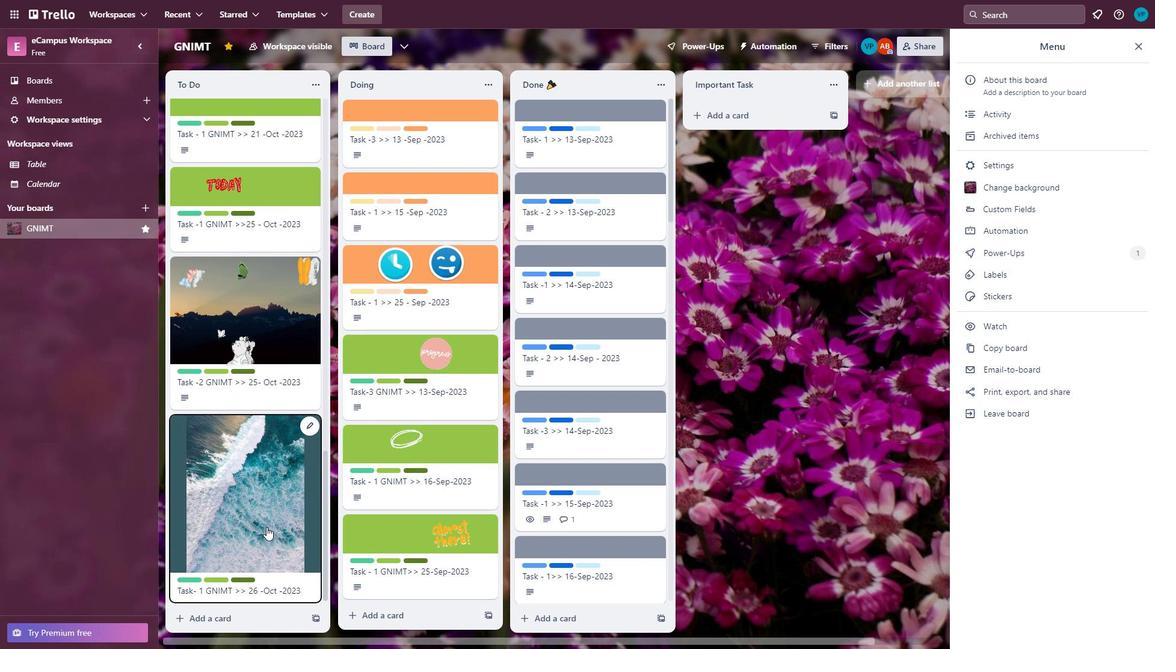 
Action: Mouse moved to (471, 258)
Screenshot: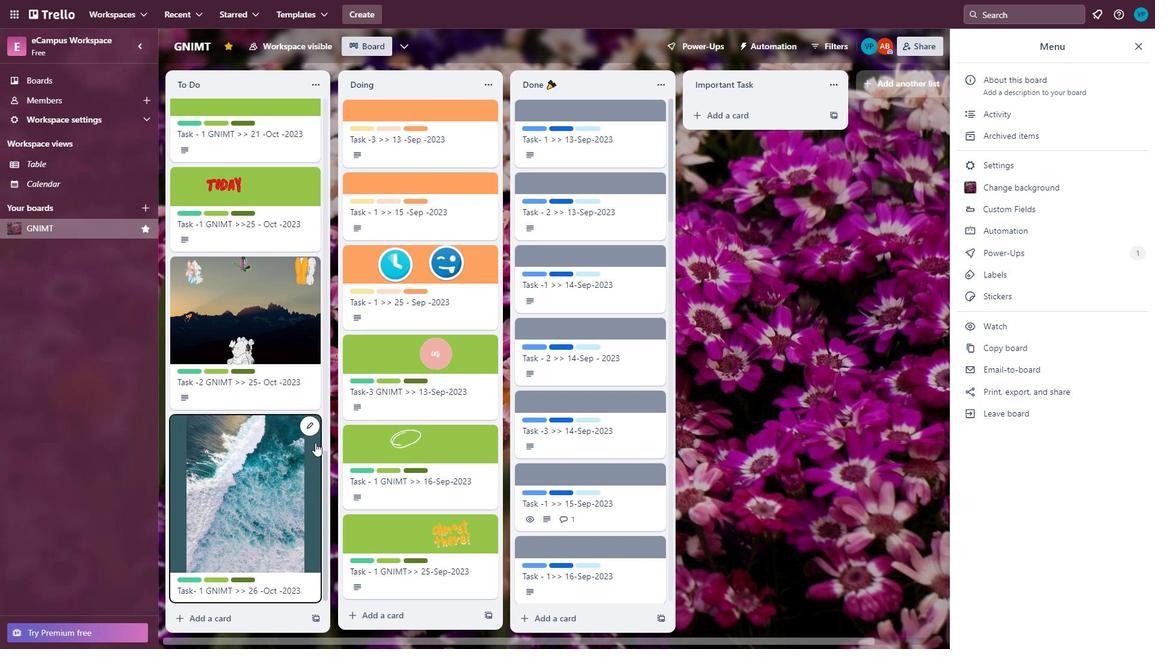 
Action: Mouse pressed left at (471, 258)
Screenshot: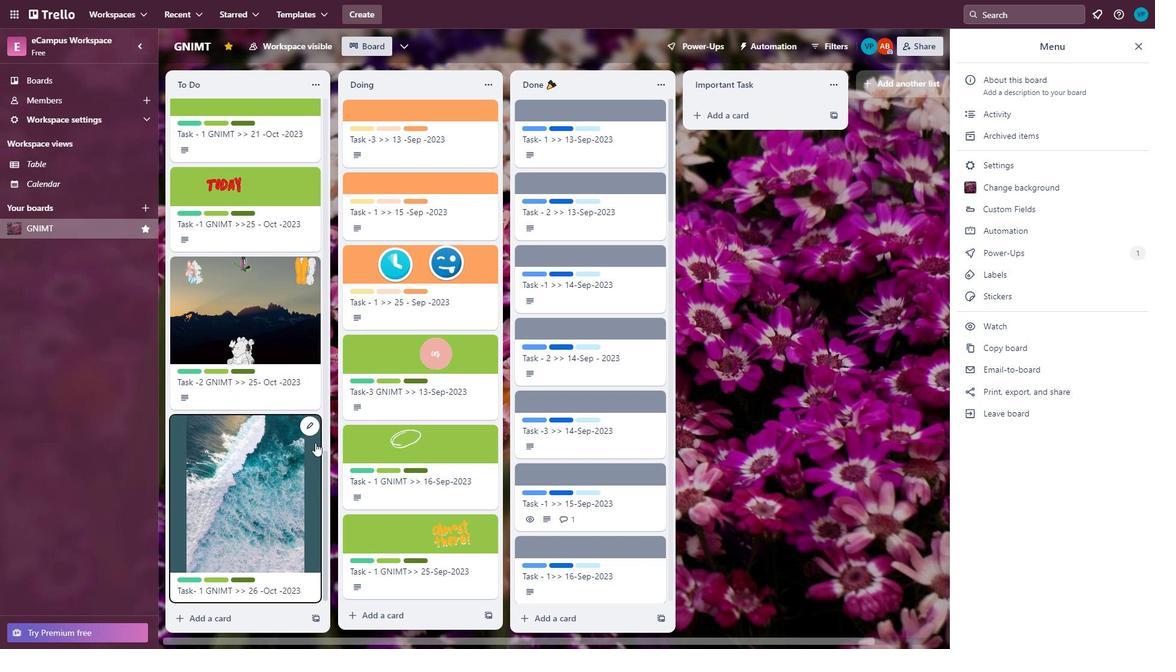 
Action: Mouse moved to (686, 391)
Screenshot: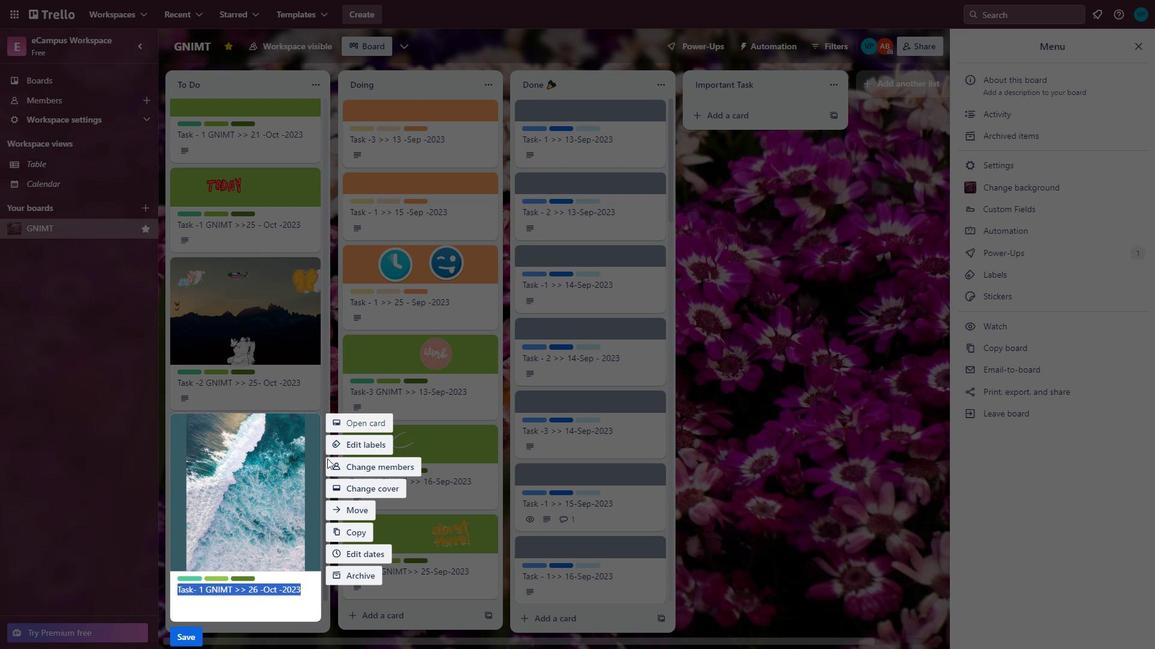 
Action: Mouse pressed left at (686, 391)
Screenshot: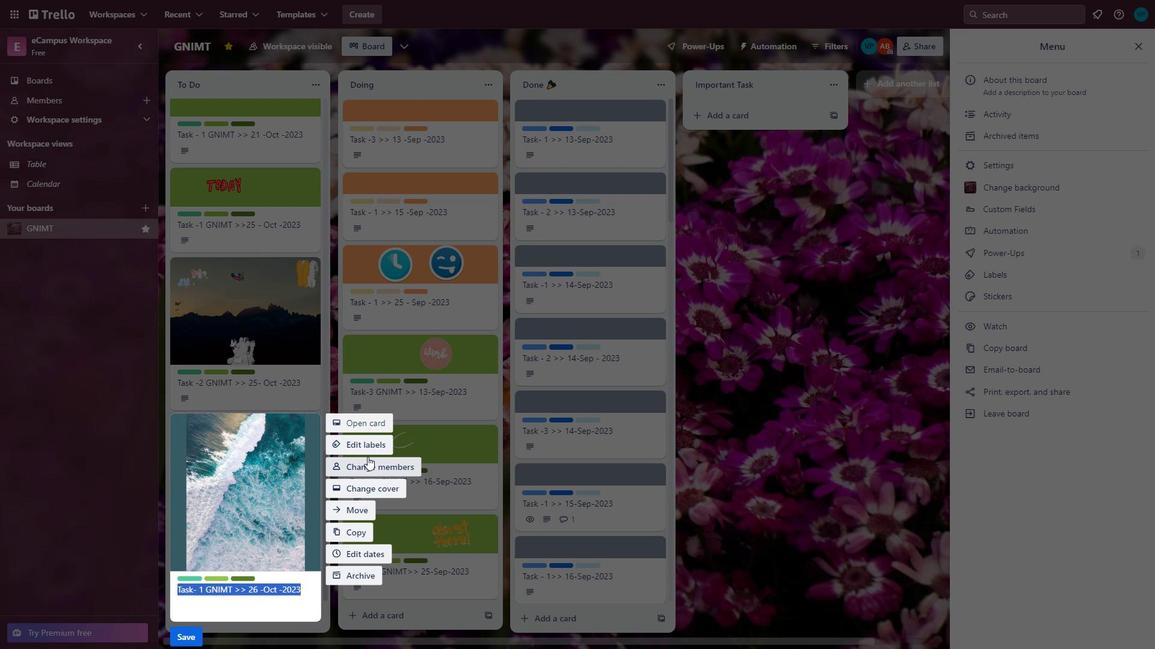 
Action: Mouse moved to (239, 500)
Screenshot: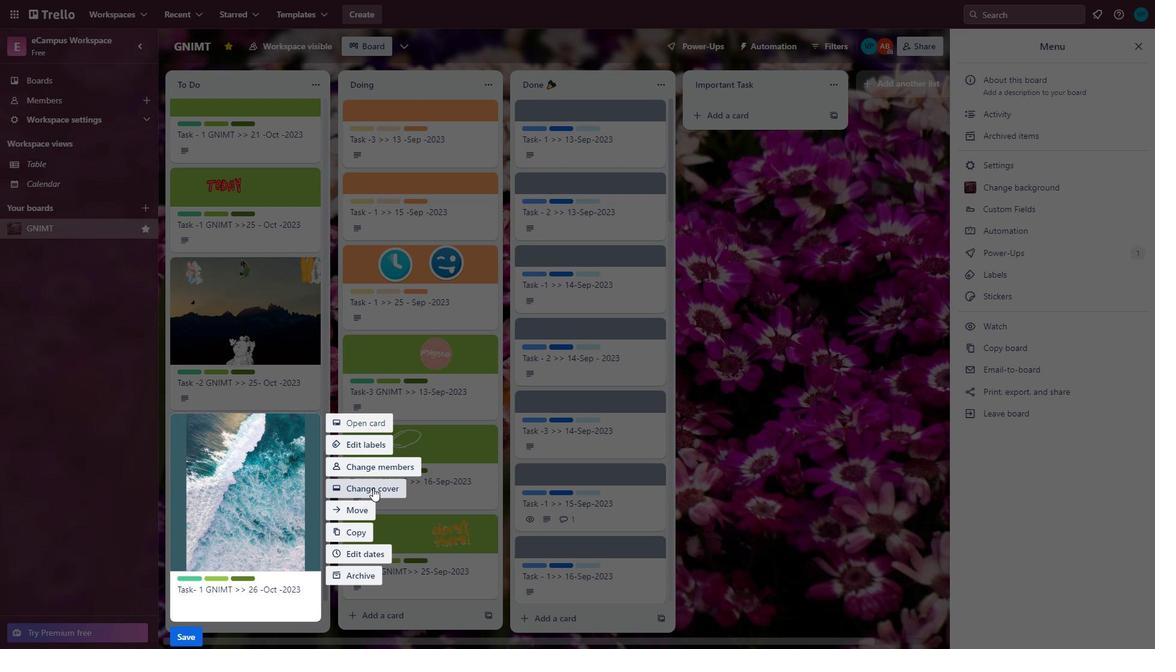 
Action: Mouse scrolled (239, 500) with delta (0, 0)
Screenshot: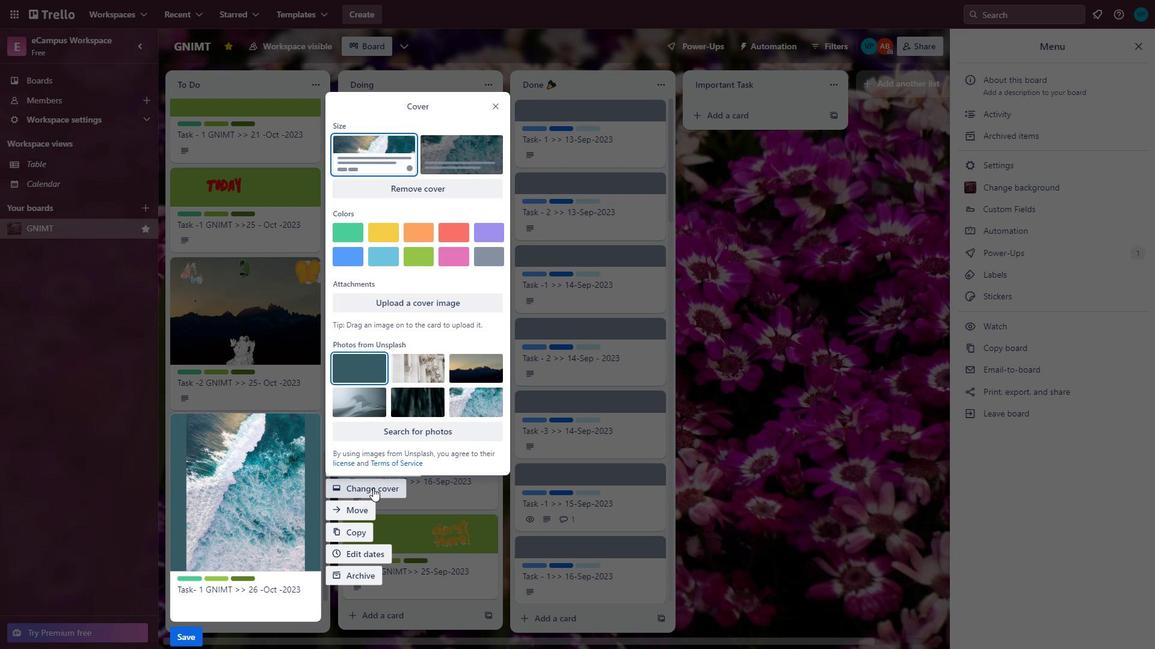 
Action: Mouse moved to (239, 501)
Screenshot: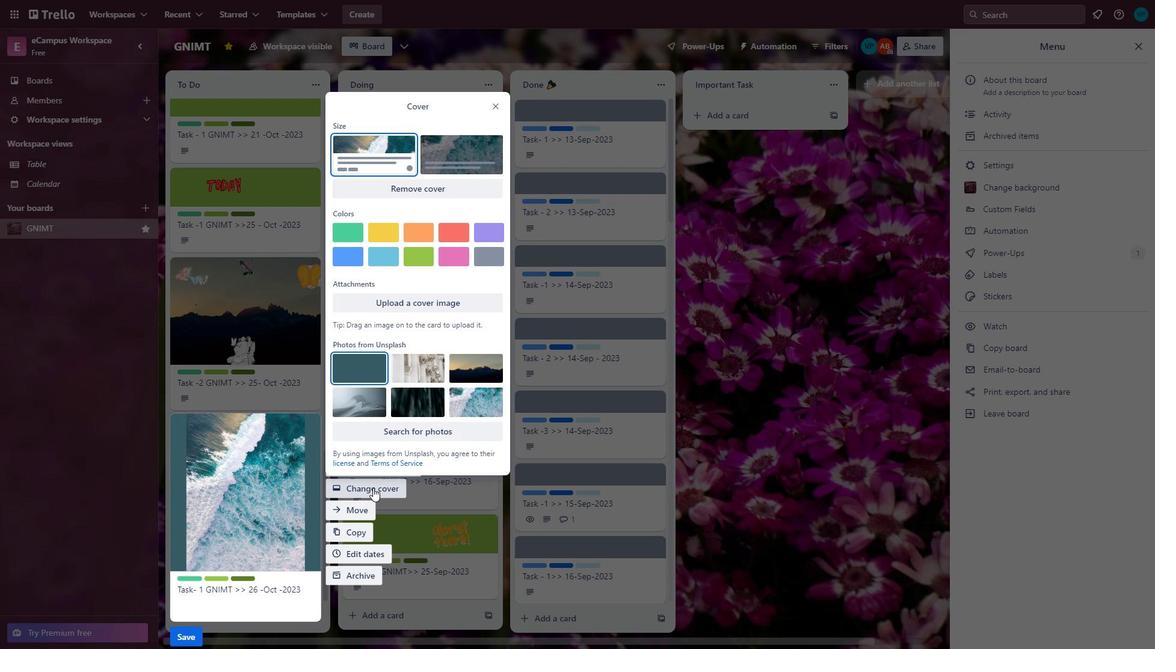 
Action: Mouse scrolled (239, 500) with delta (0, 0)
Screenshot: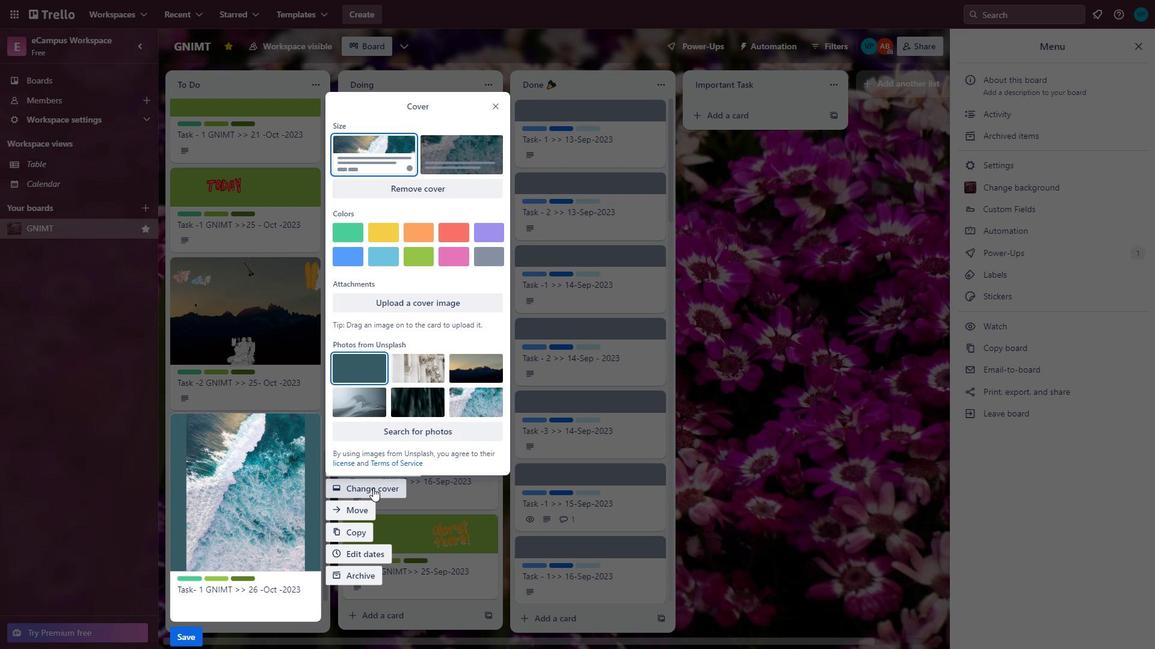 
Action: Mouse moved to (239, 503)
Screenshot: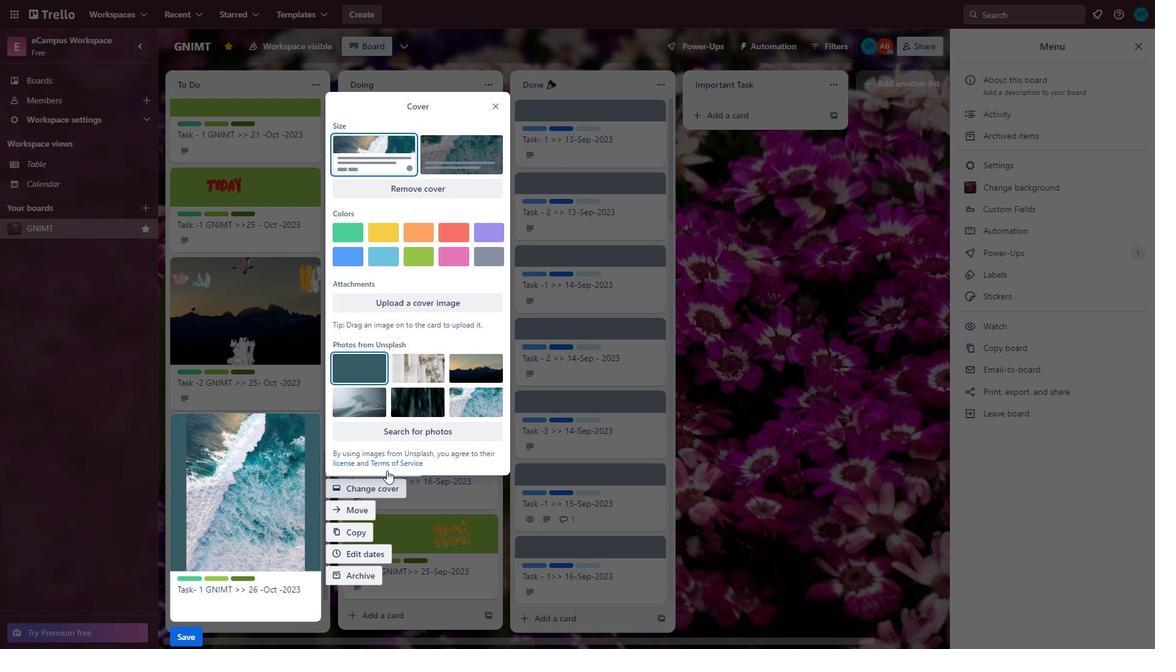 
Action: Mouse scrolled (239, 503) with delta (0, 0)
Screenshot: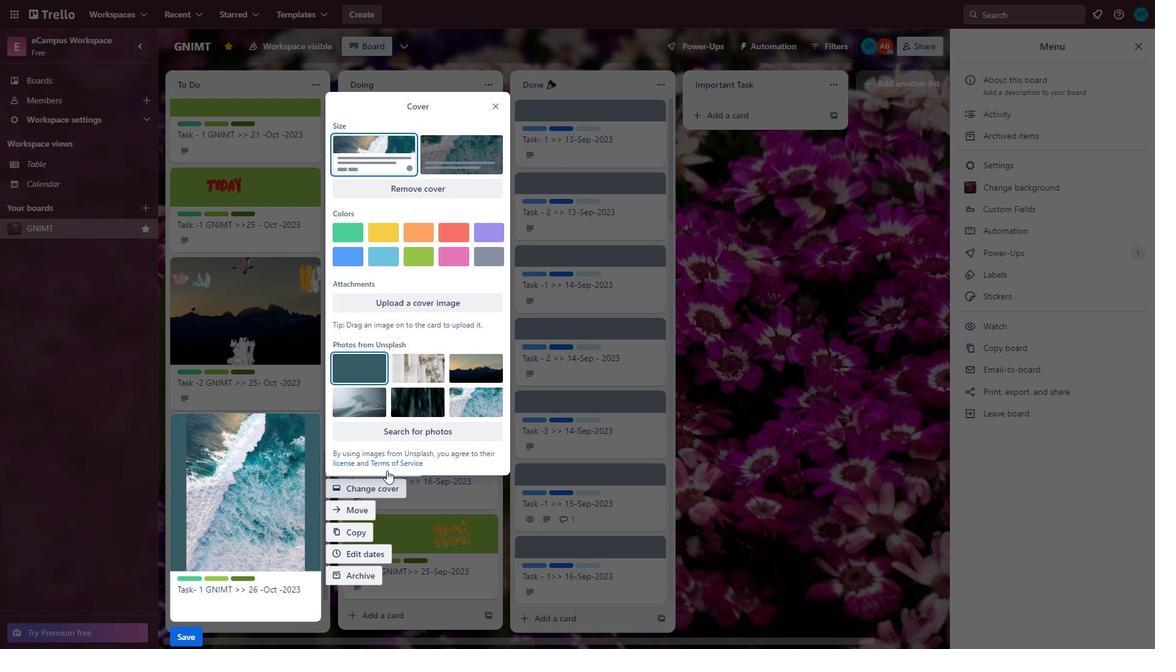 
Action: Mouse moved to (239, 507)
Screenshot: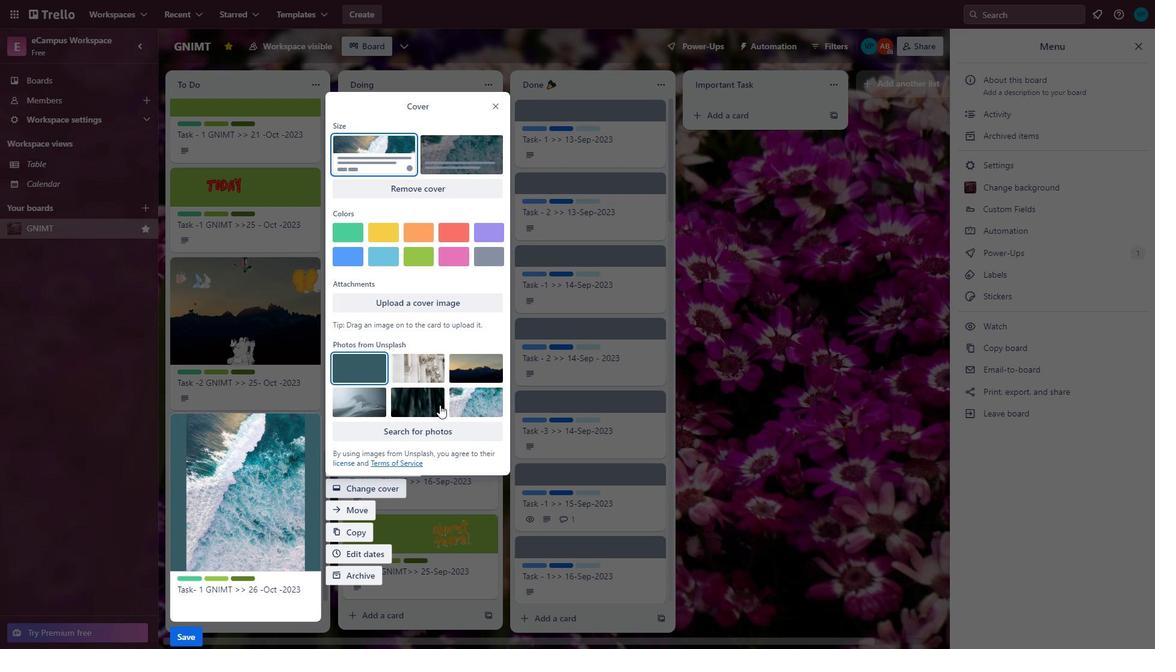 
Action: Mouse scrolled (239, 506) with delta (0, 0)
Screenshot: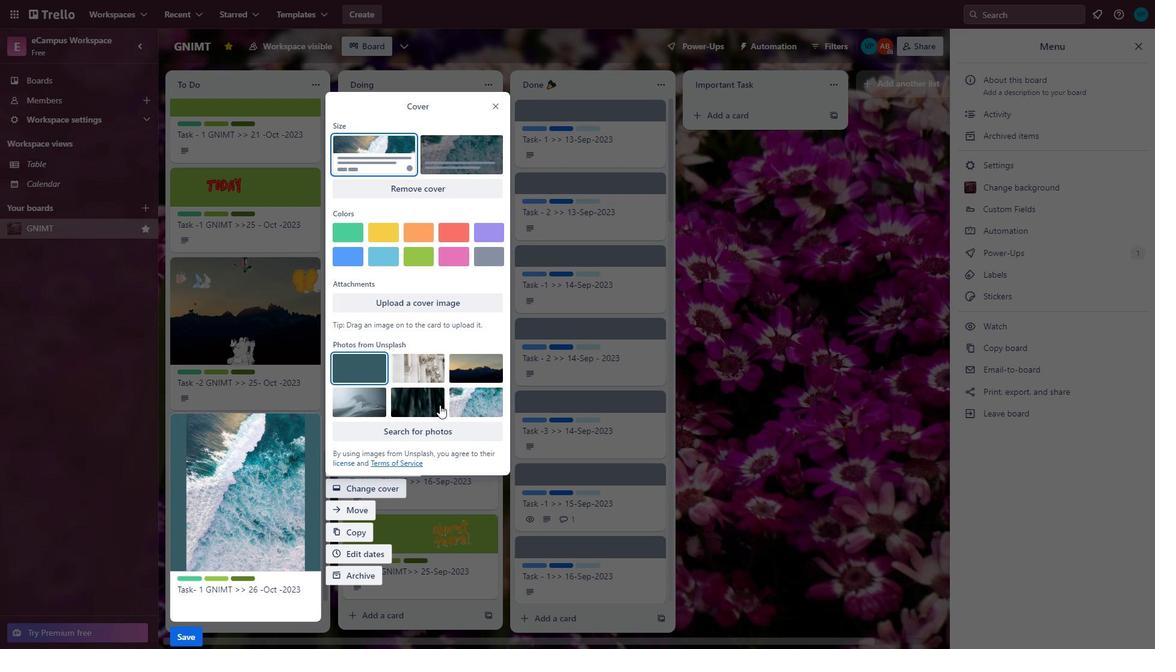 
Action: Mouse moved to (282, 402)
Screenshot: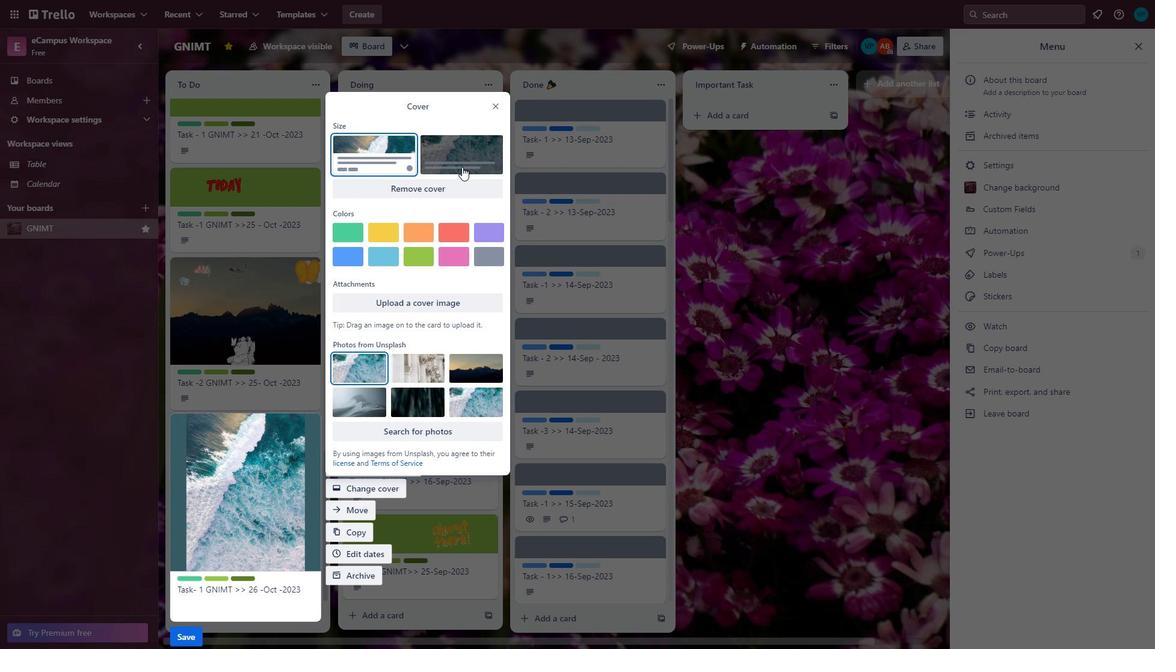 
Action: Mouse pressed left at (282, 402)
Screenshot: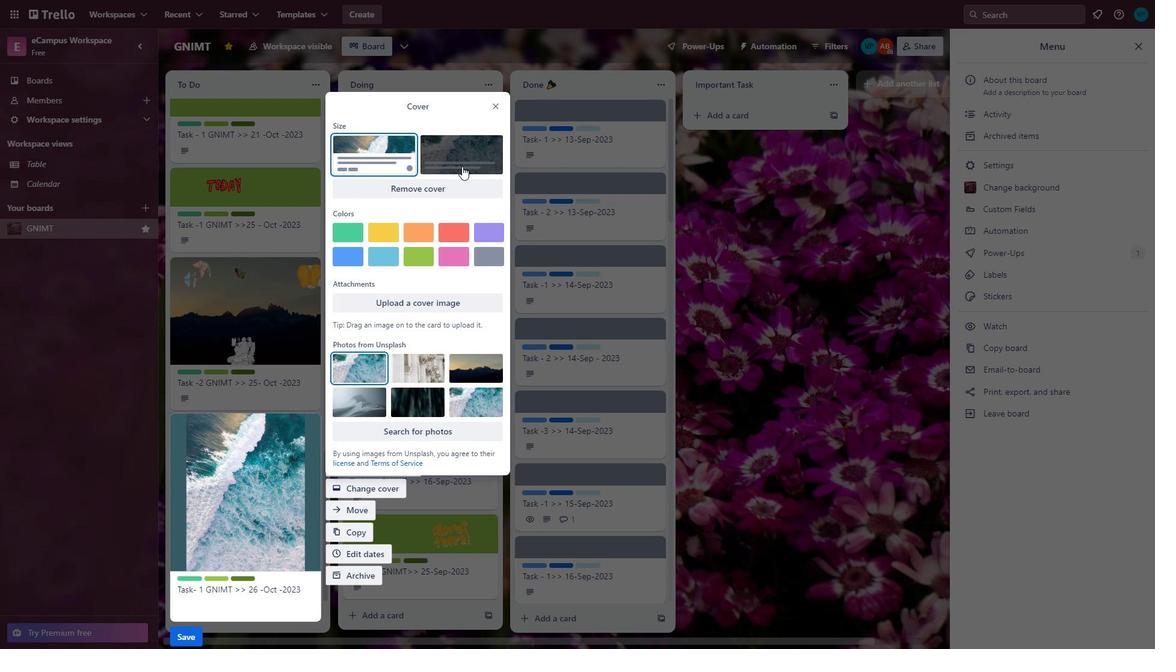 
Action: Mouse moved to (346, 461)
Screenshot: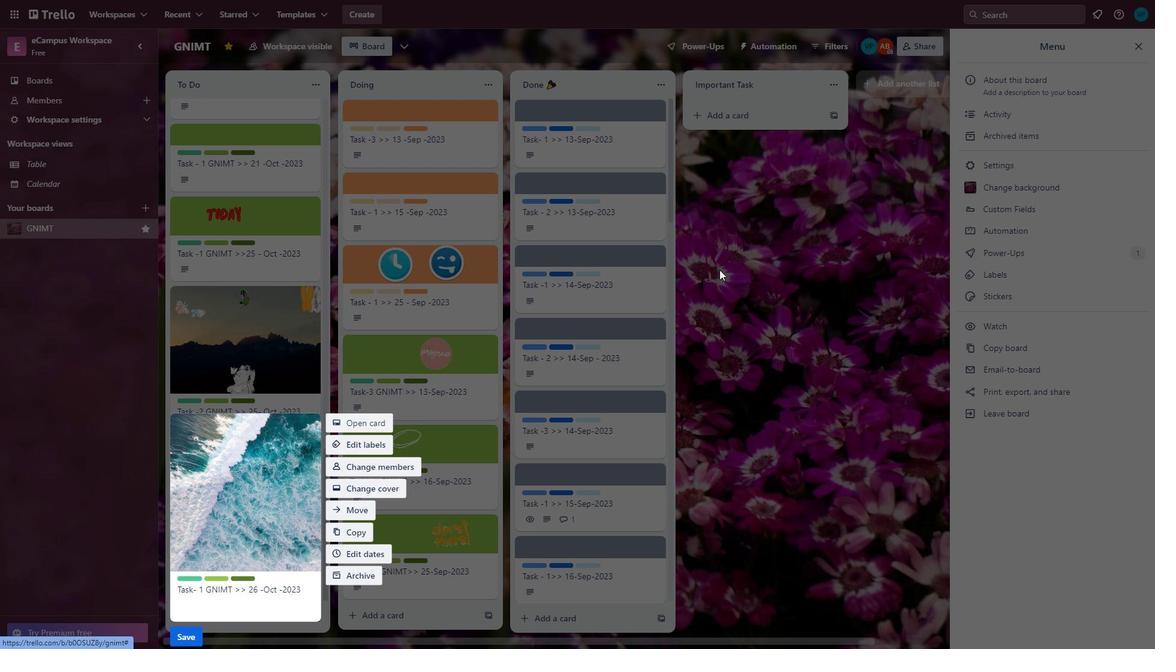 
Action: Mouse pressed left at (346, 461)
Screenshot: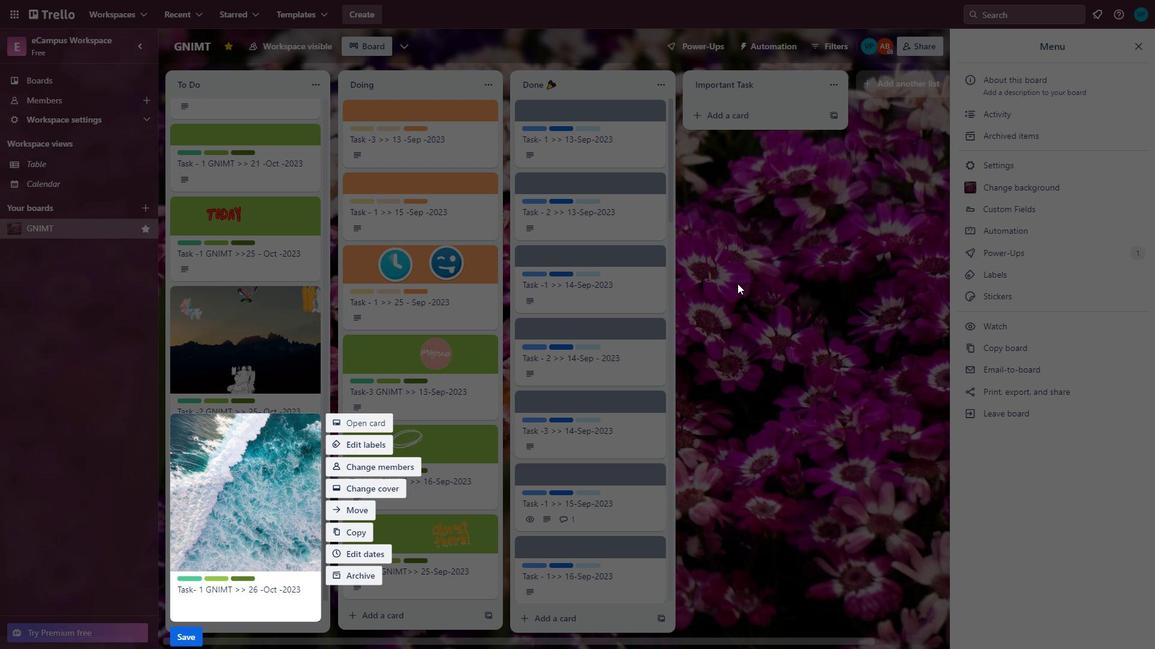 
Action: Mouse moved to (435, 140)
Screenshot: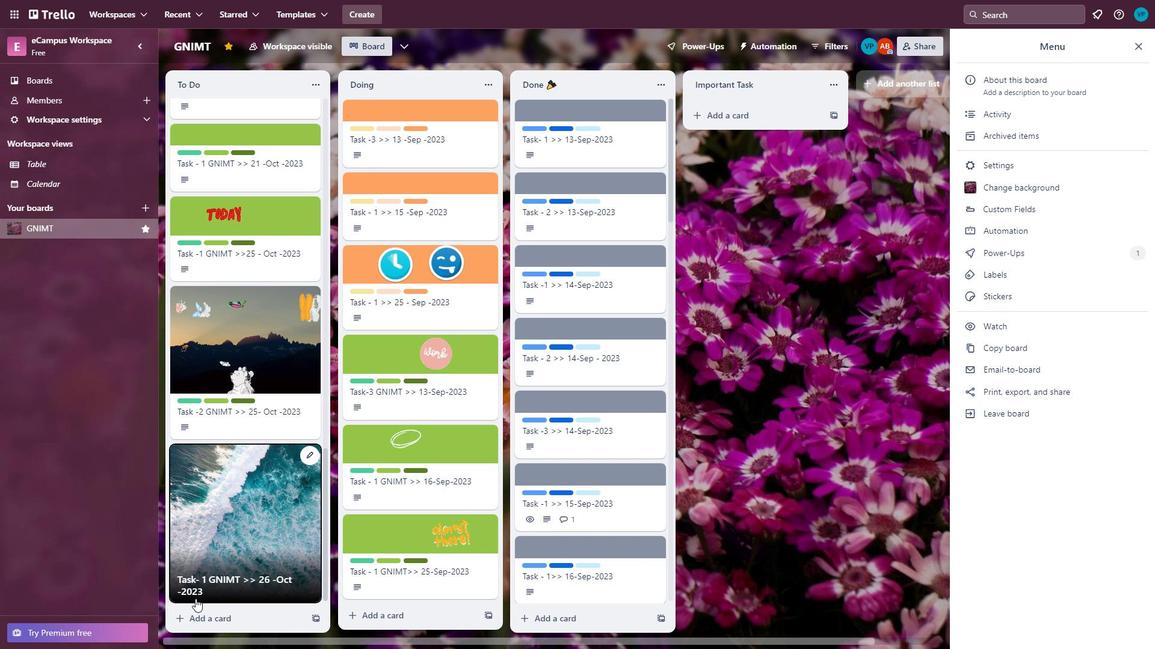 
Action: Mouse pressed left at (435, 140)
Screenshot: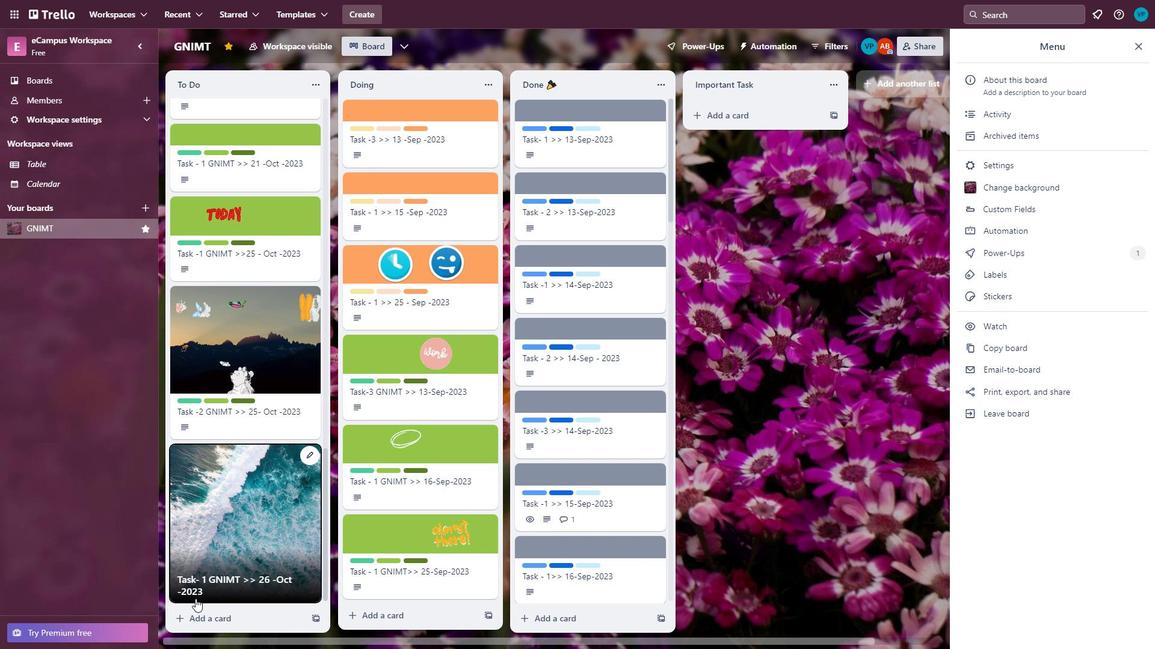 
Action: Mouse moved to (460, 81)
Screenshot: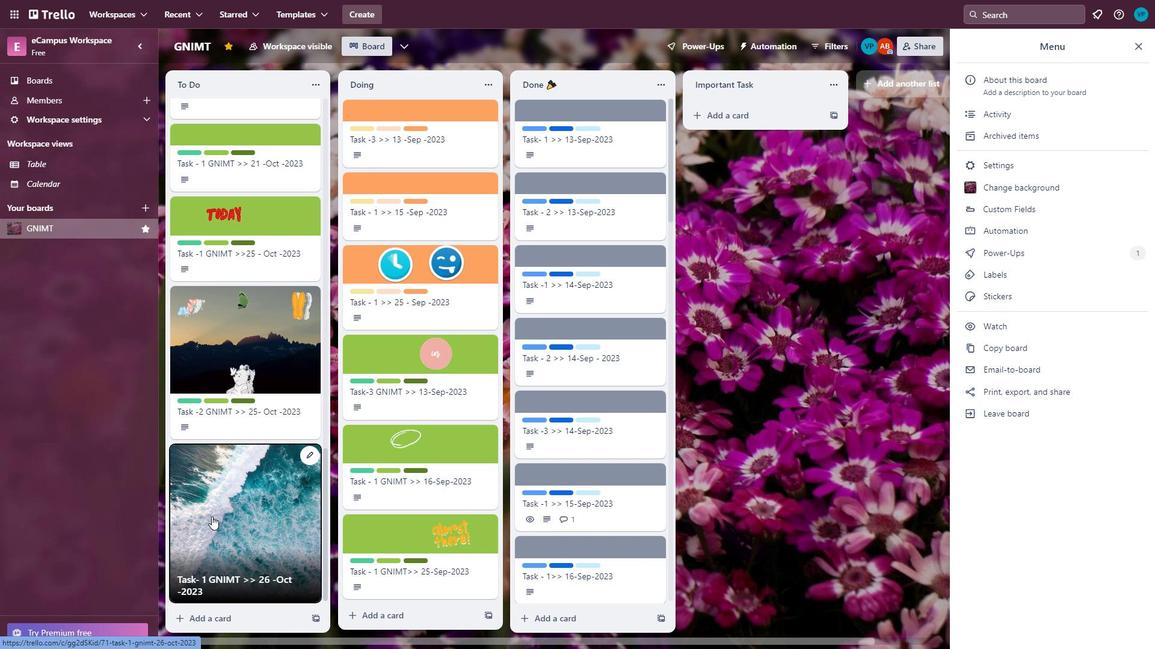 
Action: Mouse pressed left at (460, 81)
Screenshot: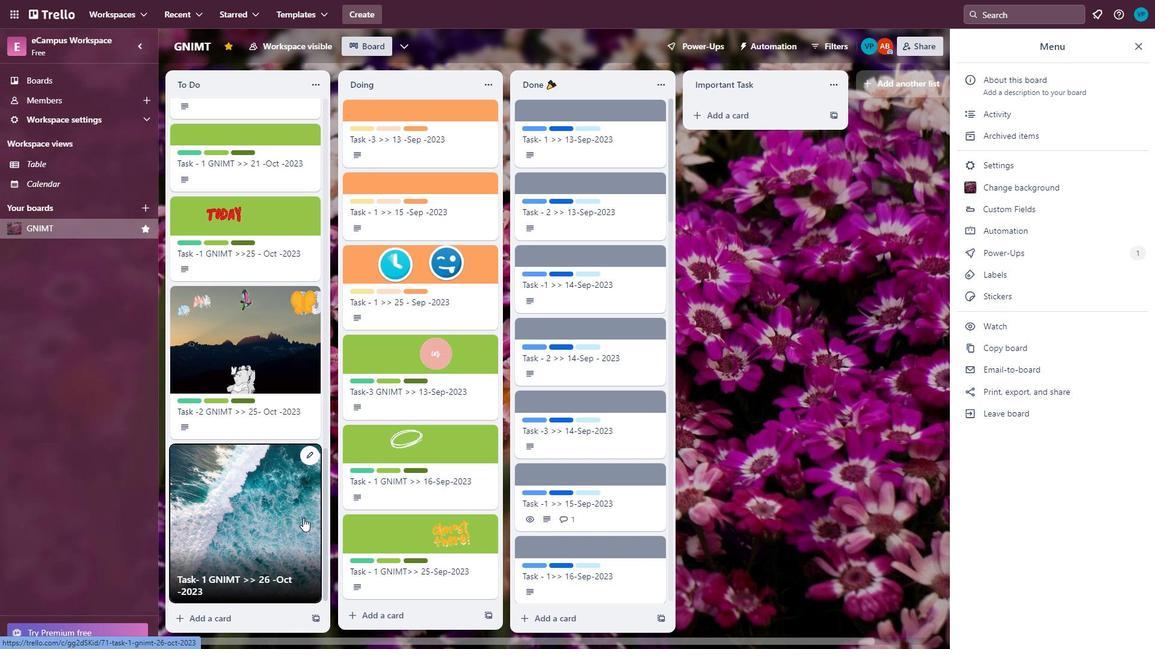 
Action: Mouse moved to (710, 256)
Screenshot: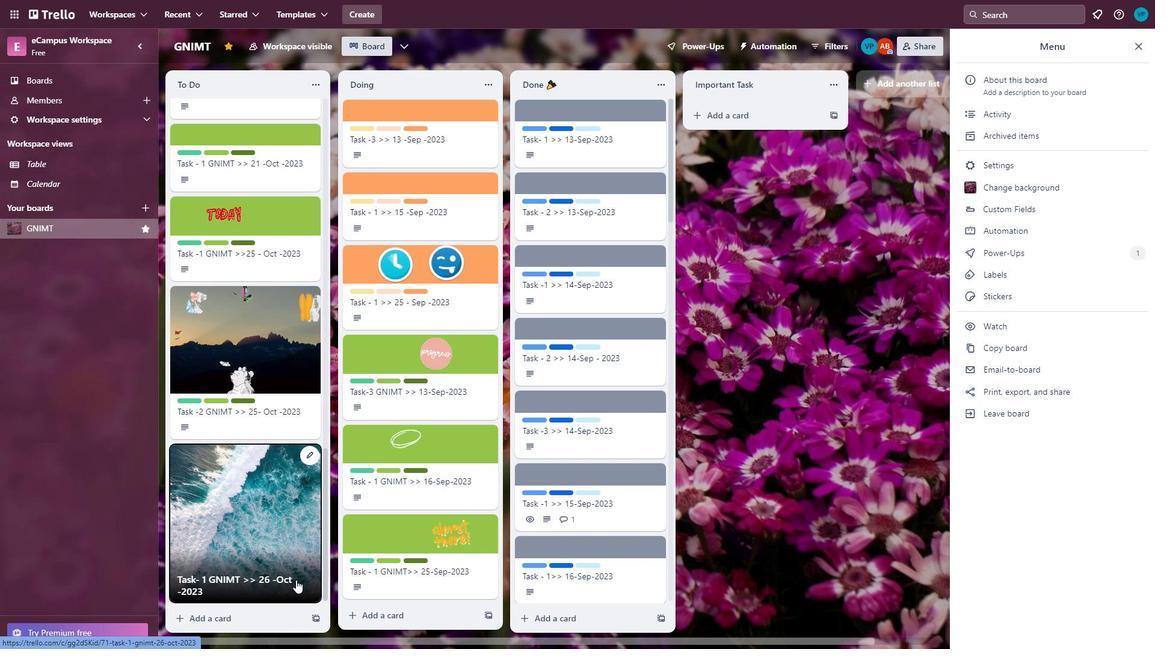 
Action: Mouse pressed left at (710, 256)
Screenshot: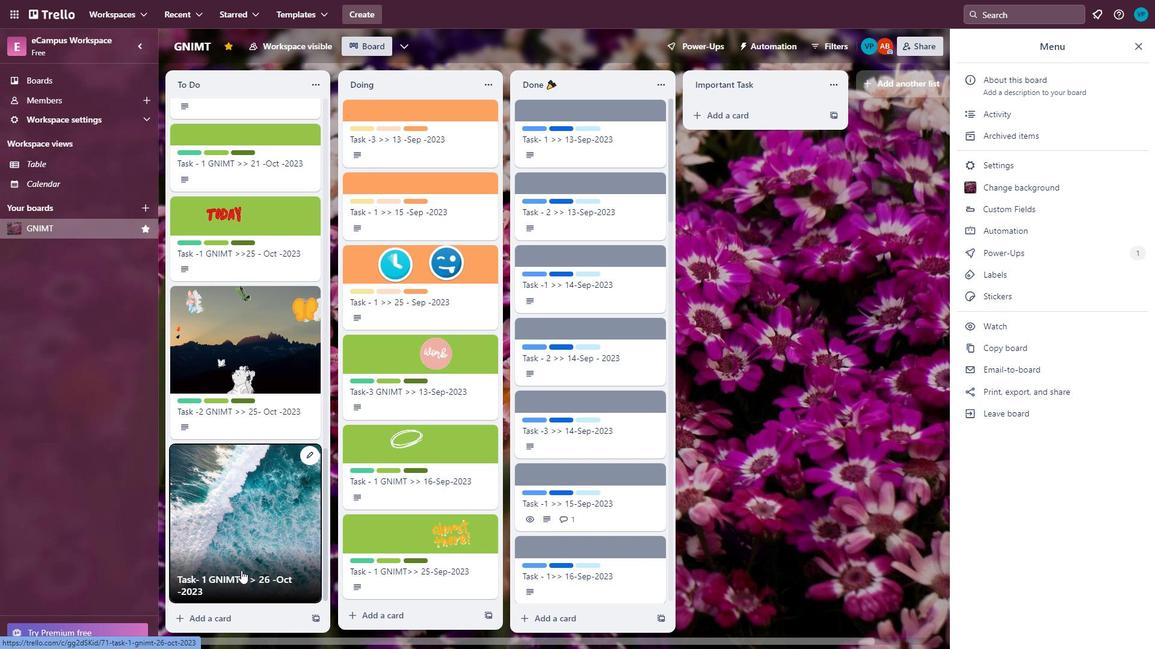 
Action: Mouse moved to (220, 513)
Screenshot: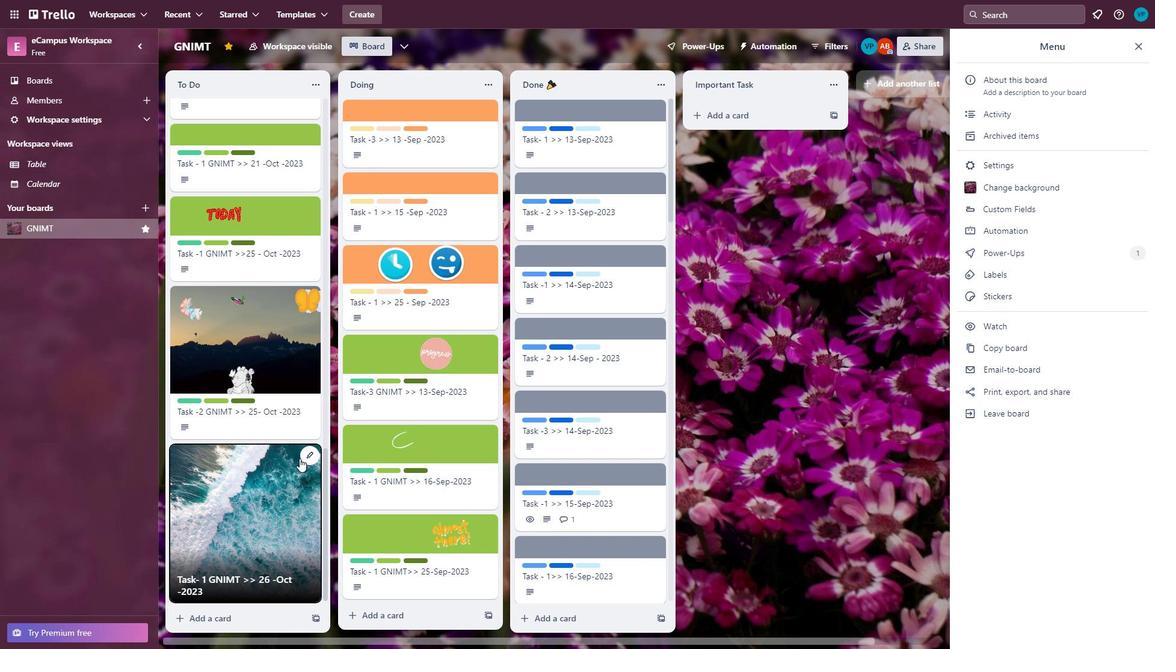 
Action: Mouse scrolled (220, 513) with delta (0, 0)
Screenshot: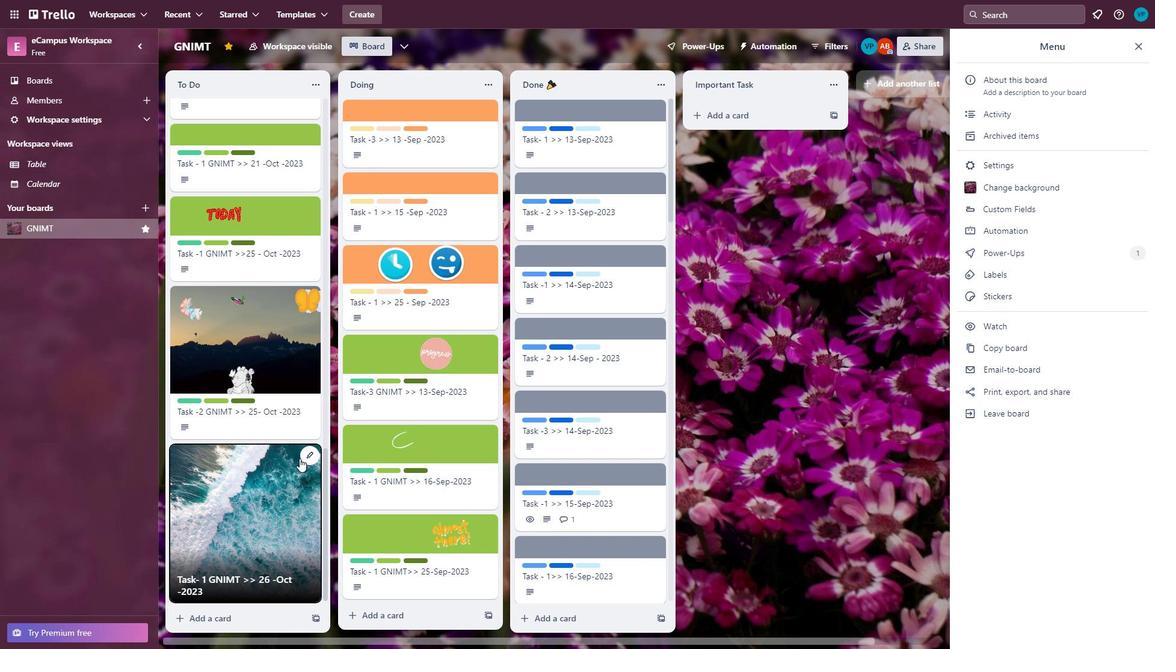 
Action: Mouse moved to (220, 513)
Screenshot: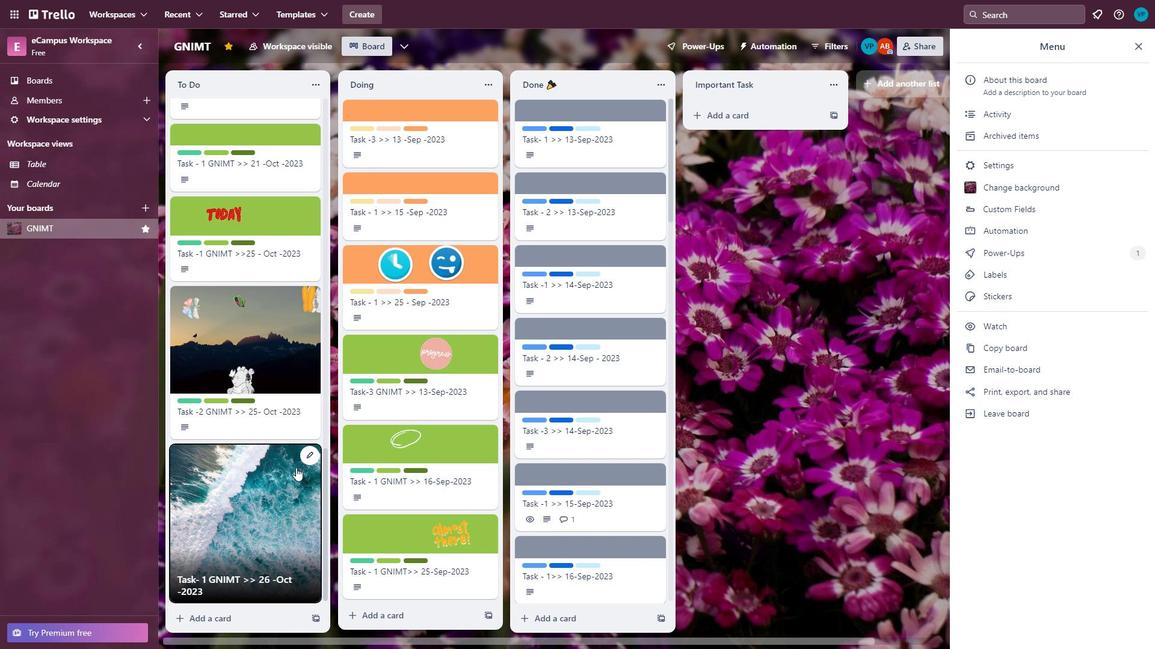 
Action: Mouse scrolled (220, 513) with delta (0, 0)
Screenshot: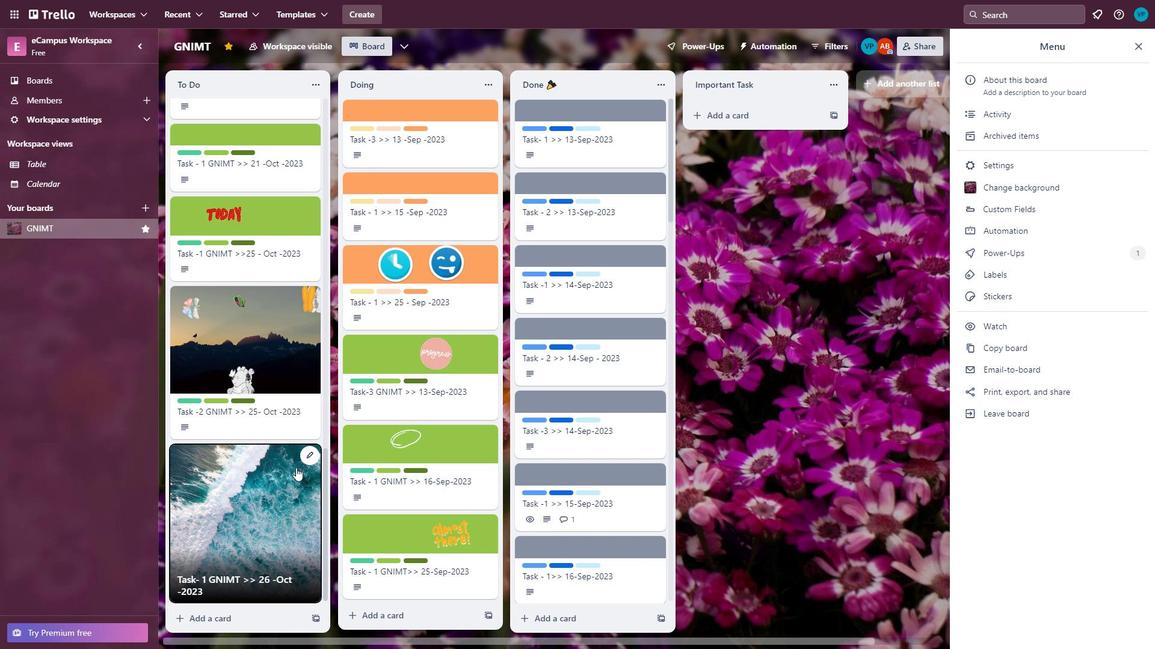 
Action: Mouse moved to (222, 515)
Screenshot: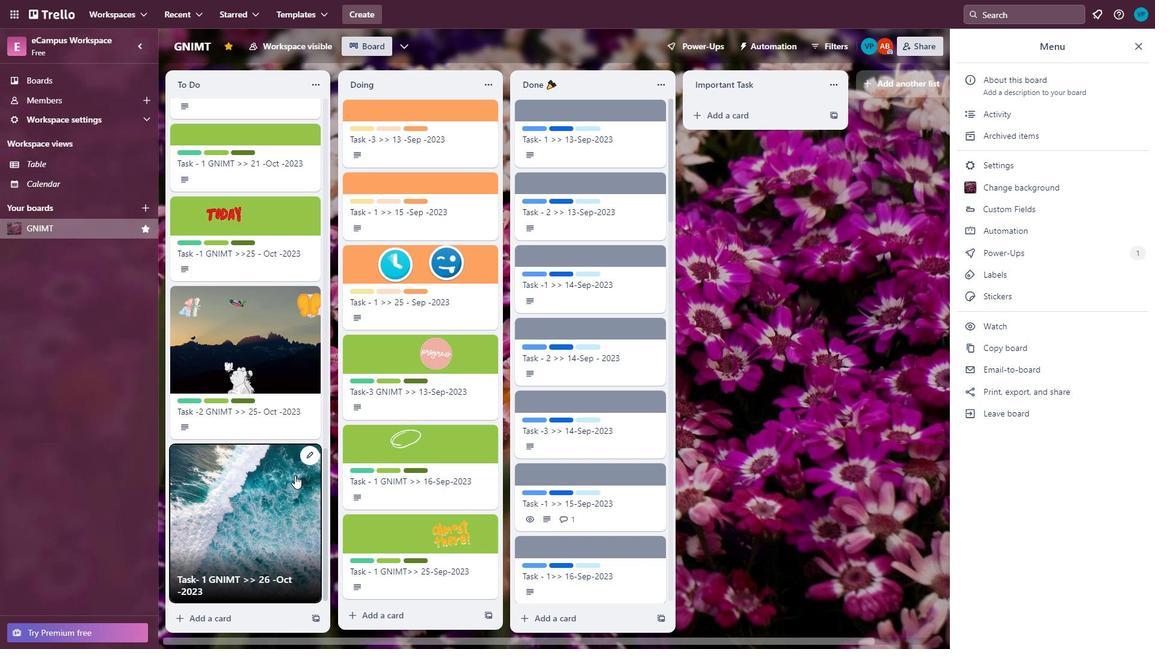 
Action: Mouse scrolled (222, 514) with delta (0, 0)
Screenshot: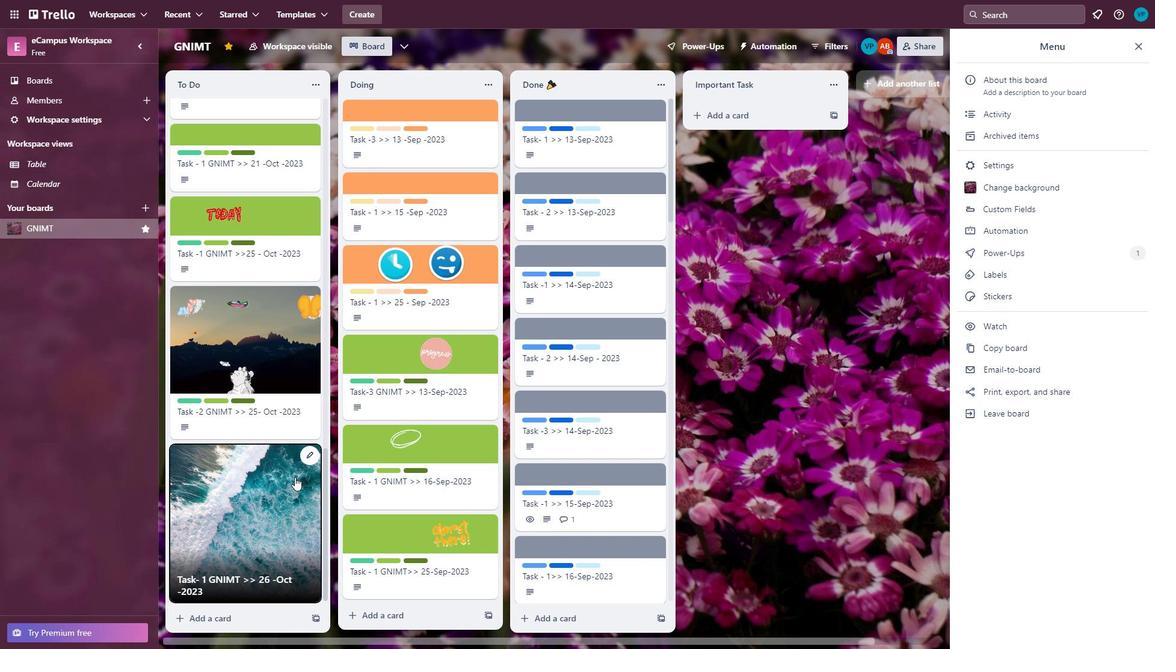 
Action: Mouse moved to (223, 520)
Screenshot: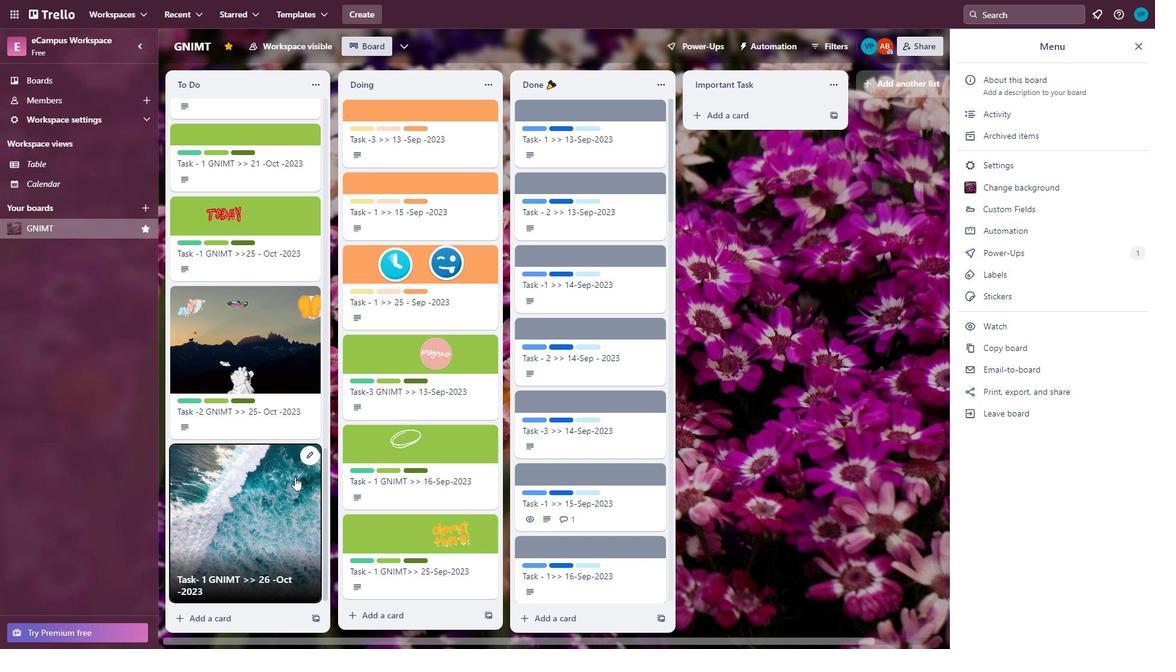 
Action: Mouse scrolled (223, 519) with delta (0, 0)
Screenshot: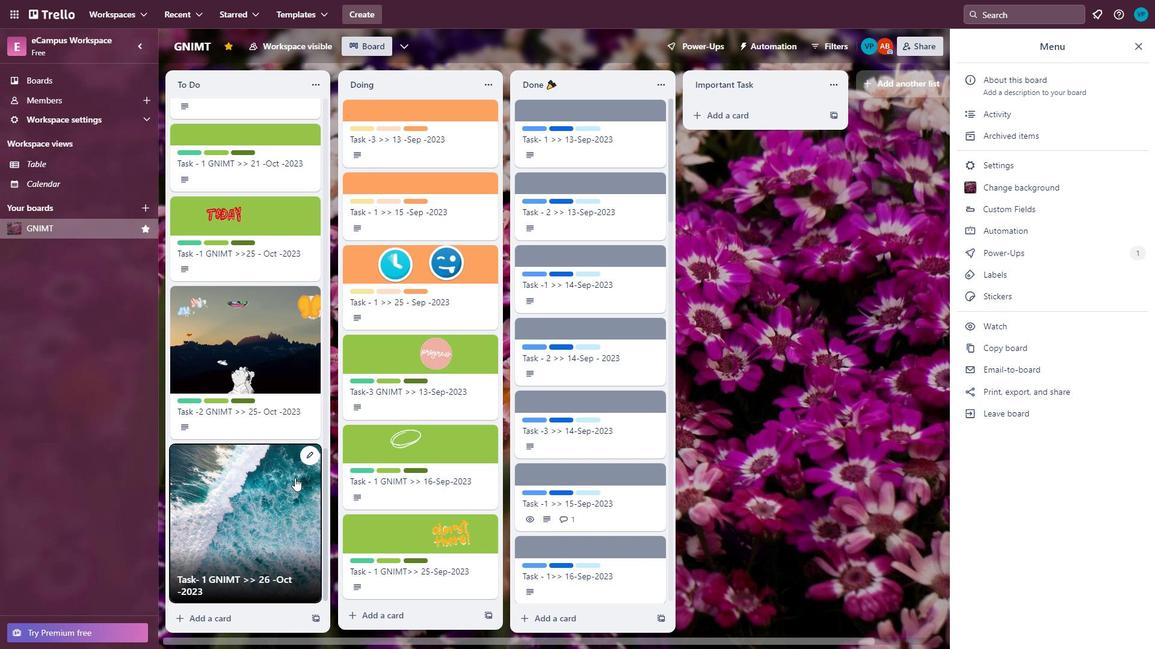 
Action: Mouse moved to (182, 554)
Screenshot: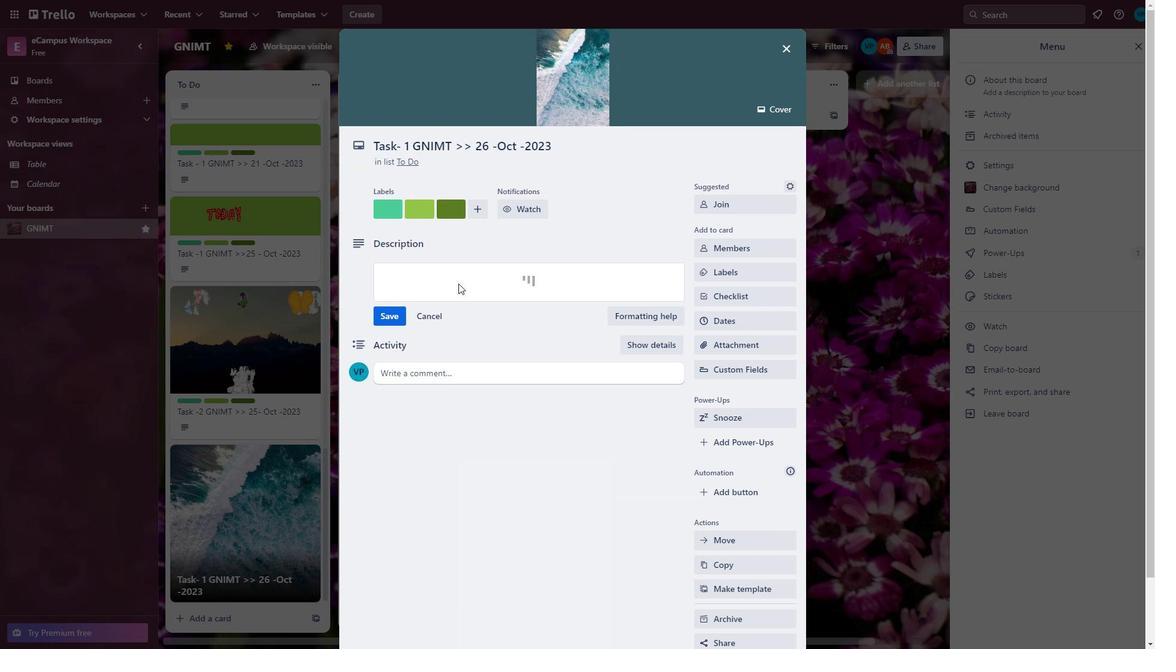 
Action: Mouse pressed left at (182, 554)
Screenshot: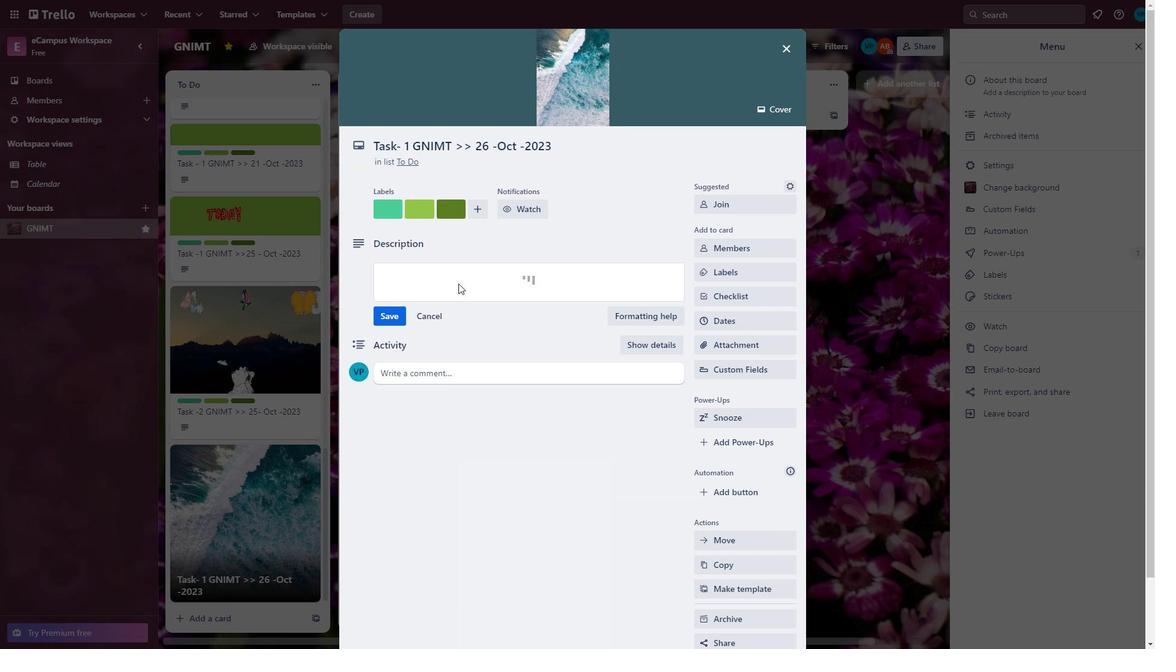 
Action: Mouse moved to (459, 251)
Screenshot: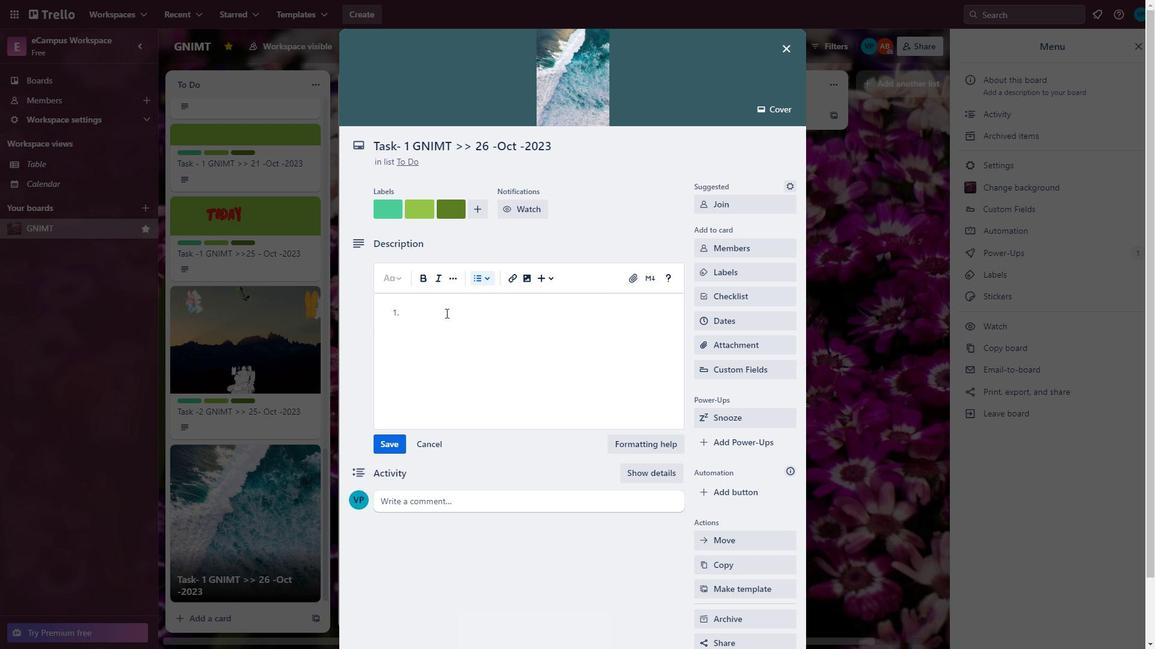 
Action: Mouse pressed left at (459, 251)
Screenshot: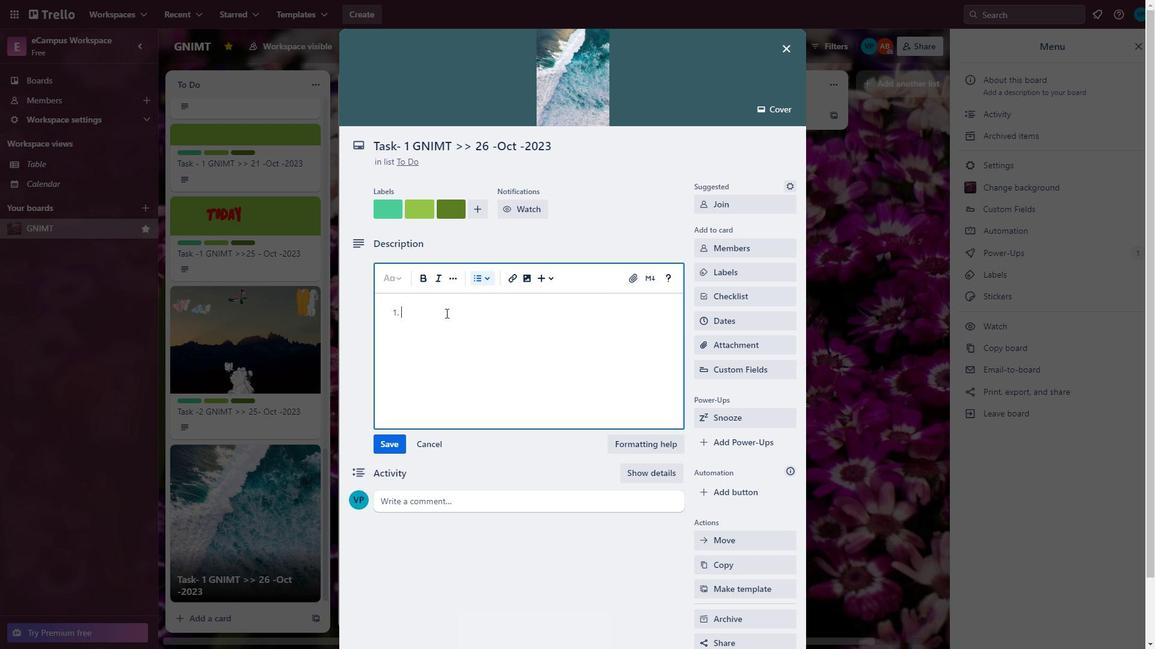 
Action: Mouse moved to (464, 300)
Screenshot: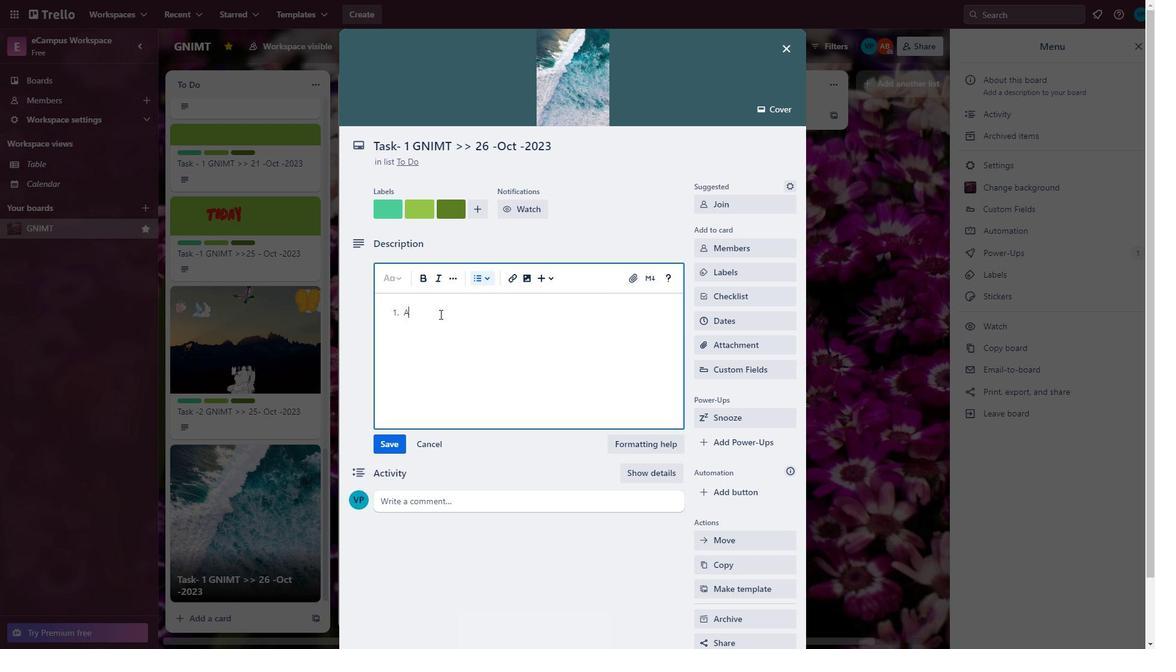 
Action: Mouse pressed left at (464, 300)
Screenshot: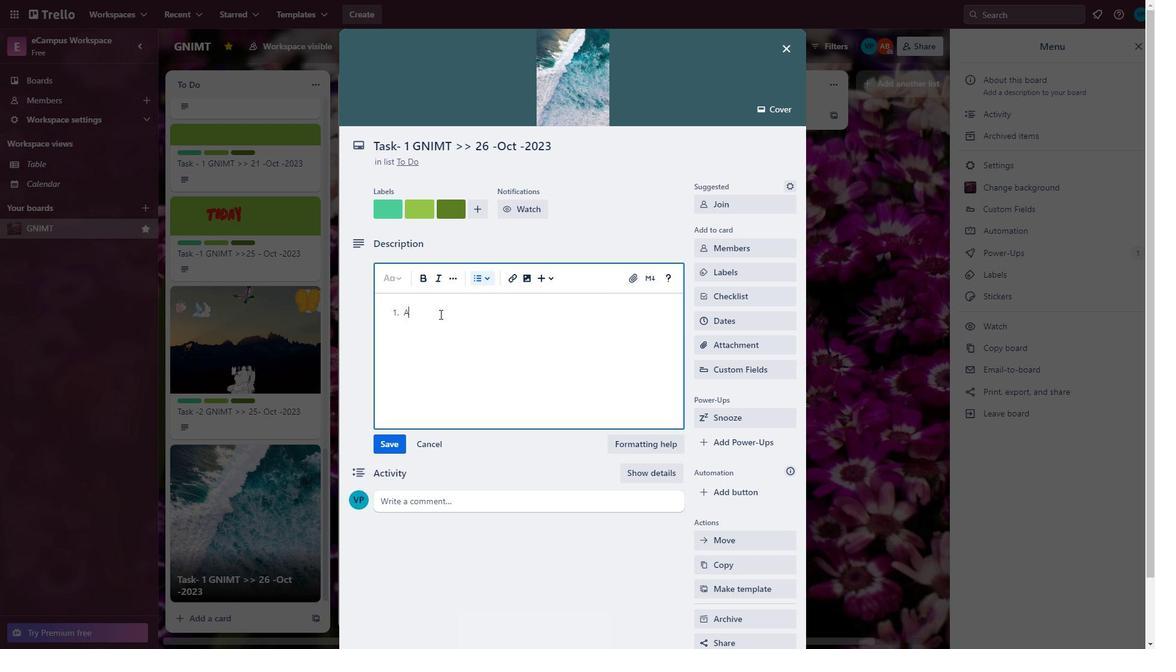 
Action: Mouse moved to (418, 286)
Screenshot: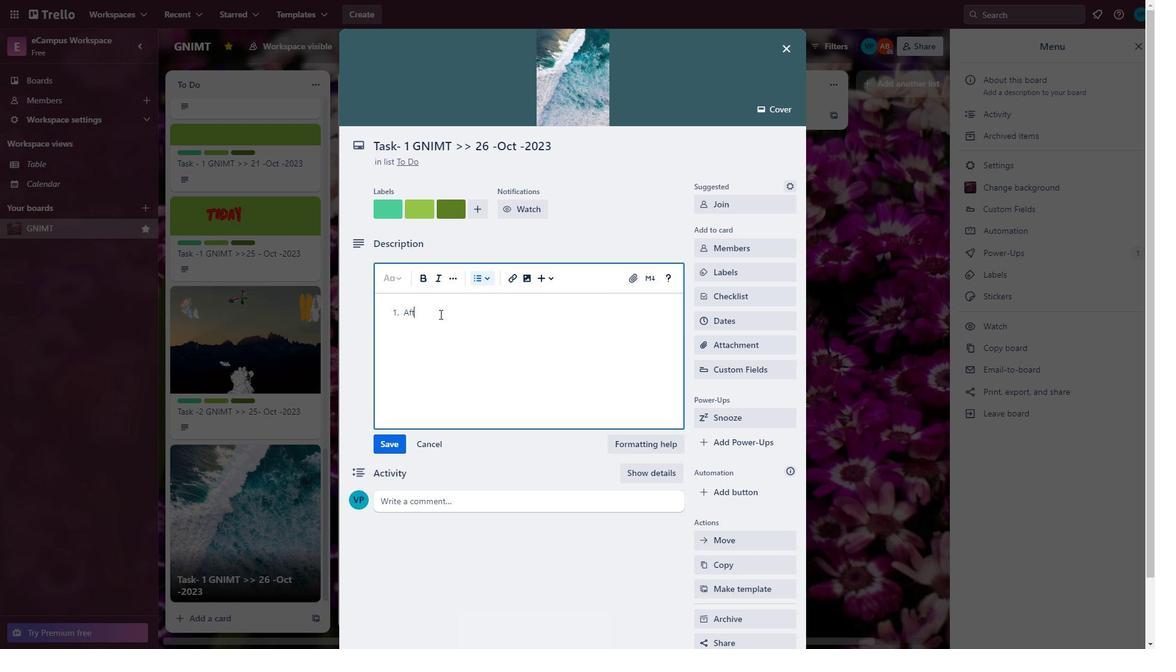 
Action: Mouse pressed left at (418, 286)
Screenshot: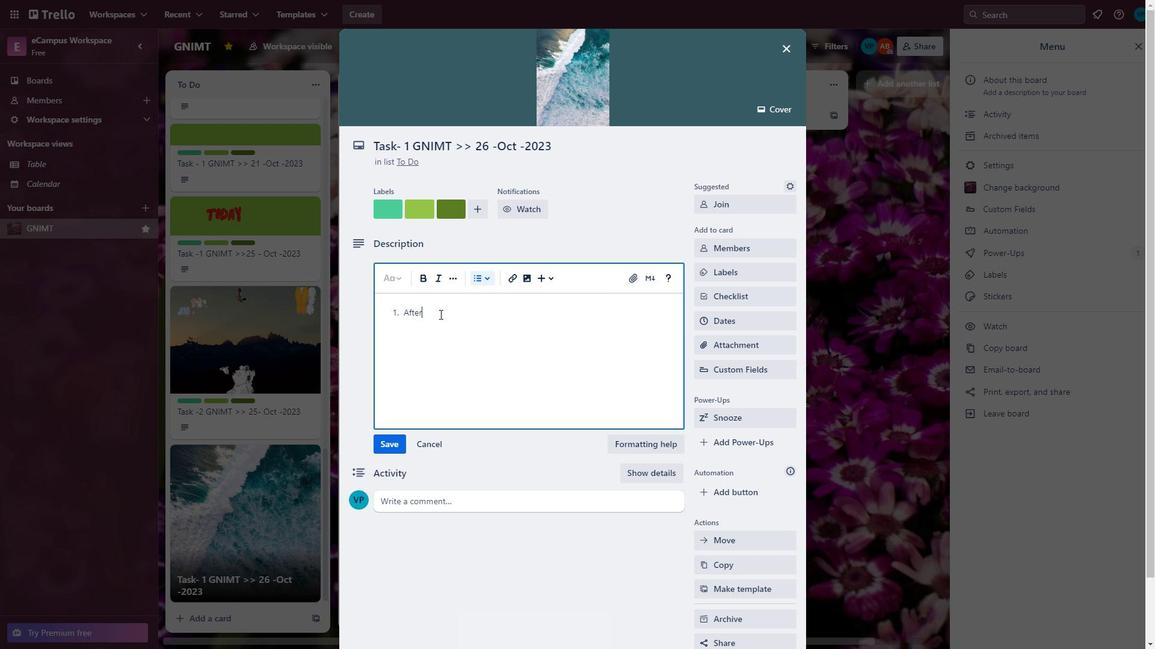 
Action: Mouse moved to (412, 287)
Screenshot: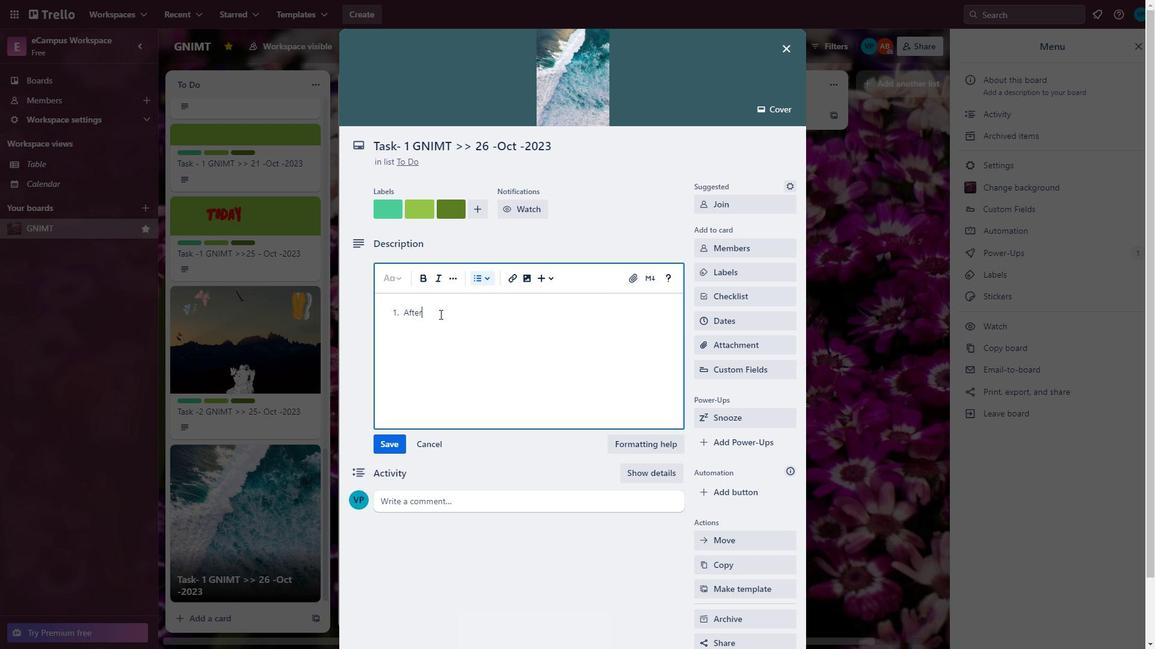 
Action: Key pressed <Key.space><Key.caps_lock>A<Key.caps_lock>fternoon<Key.space><Key.space><Key.caps_lock>R<Key.caps_lock>ecording
Screenshot: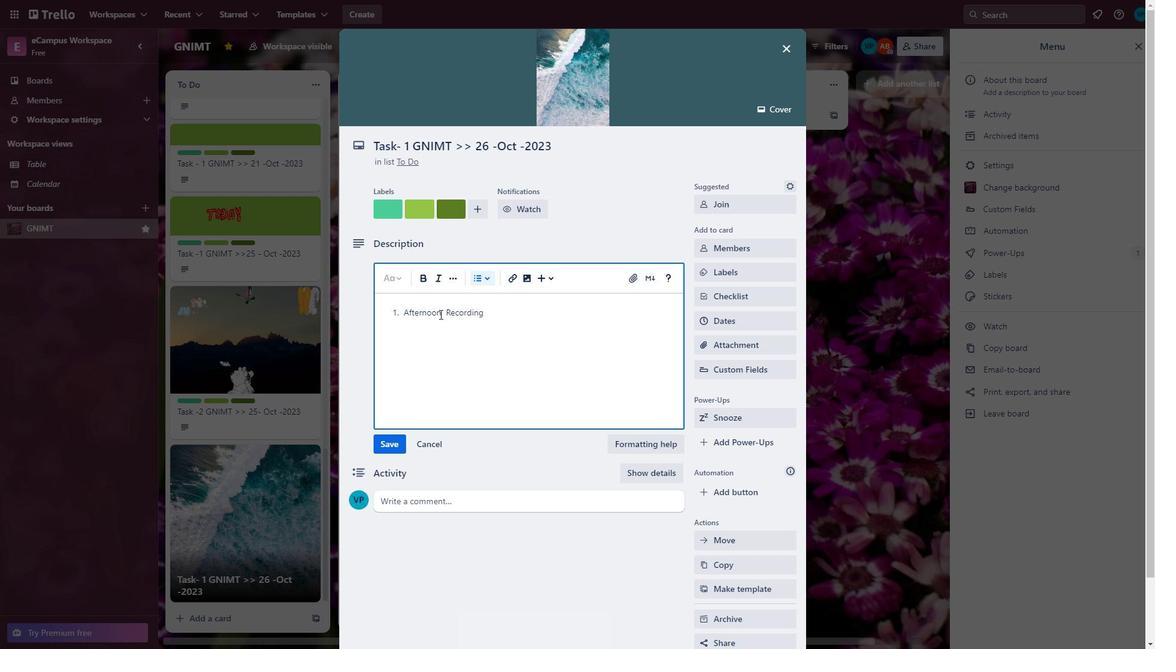 
Action: Mouse moved to (353, 421)
Screenshot: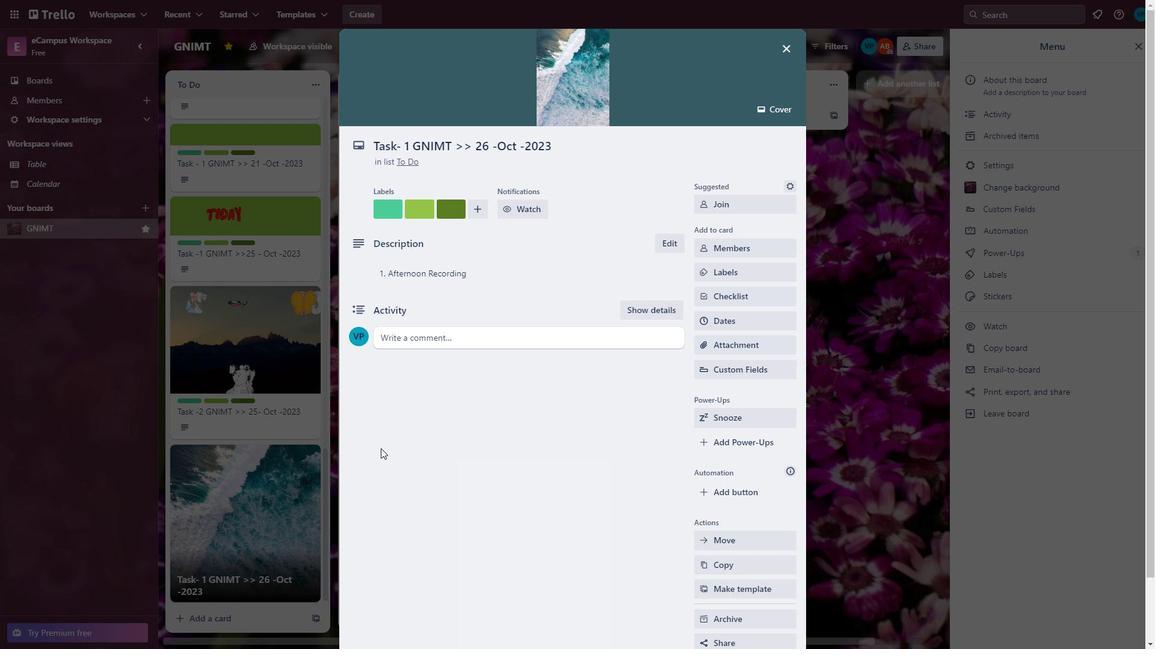 
Action: Mouse pressed left at (353, 421)
Screenshot: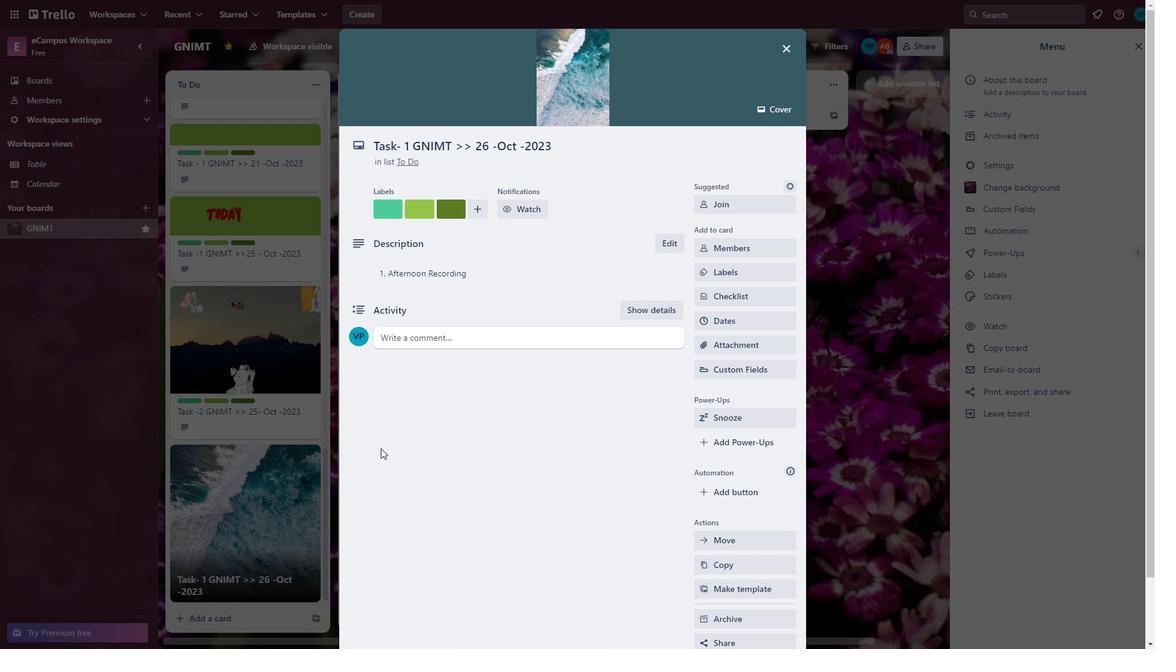 
Action: Mouse moved to (763, 21)
Screenshot: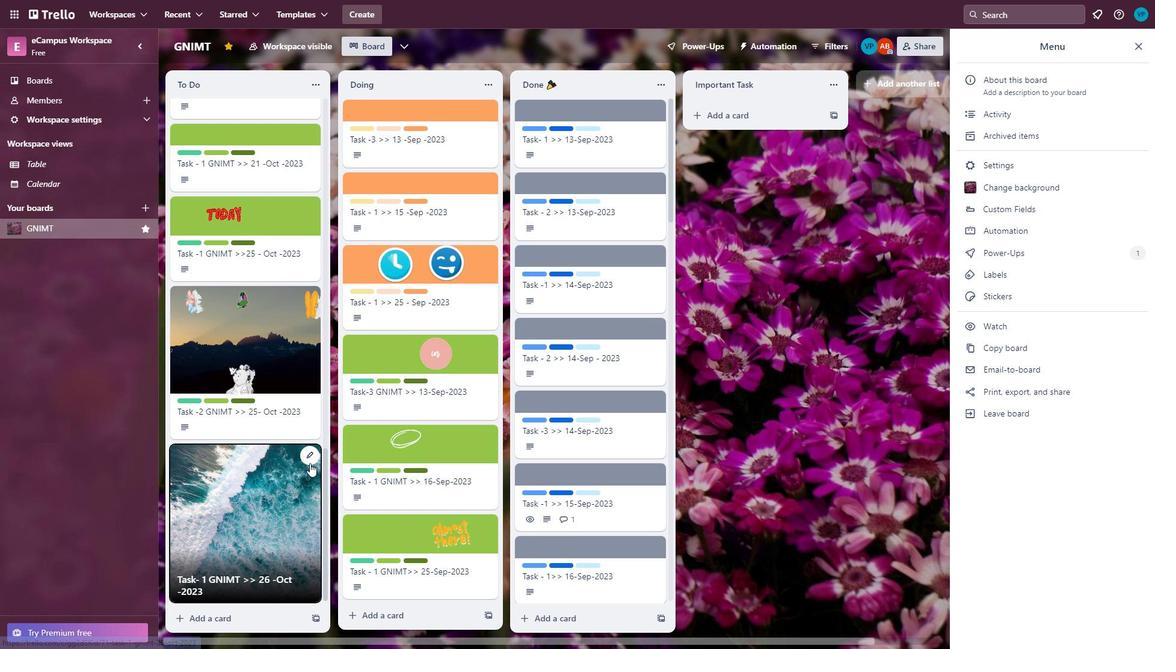 
Action: Mouse pressed left at (763, 21)
Screenshot: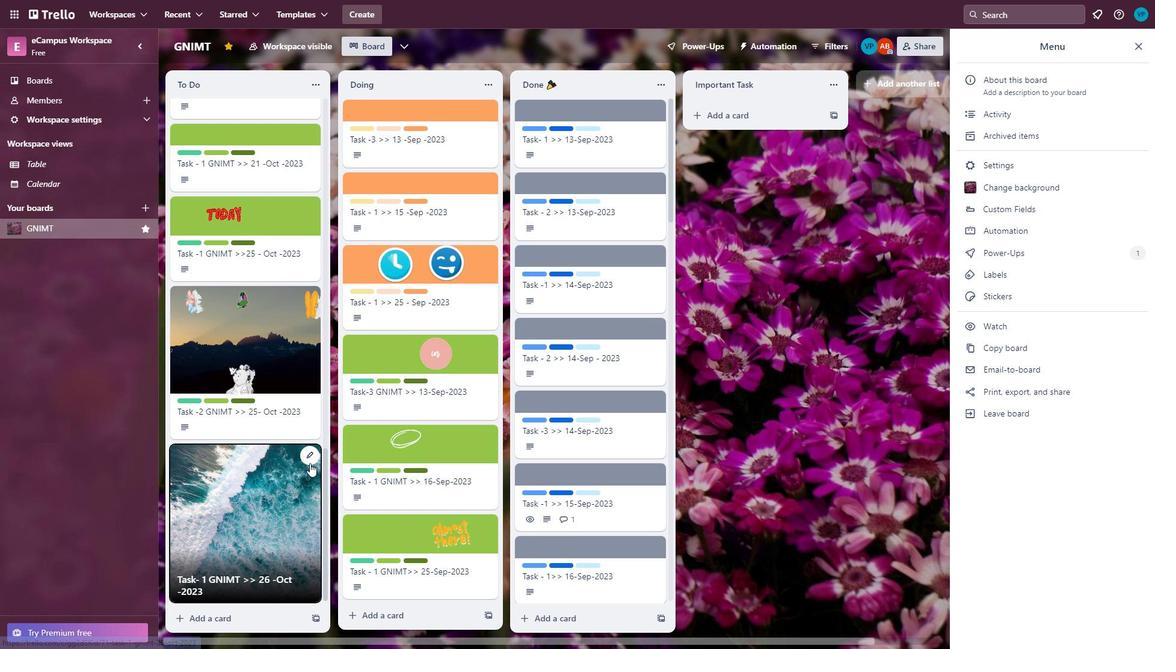 
Action: Mouse moved to (277, 509)
Screenshot: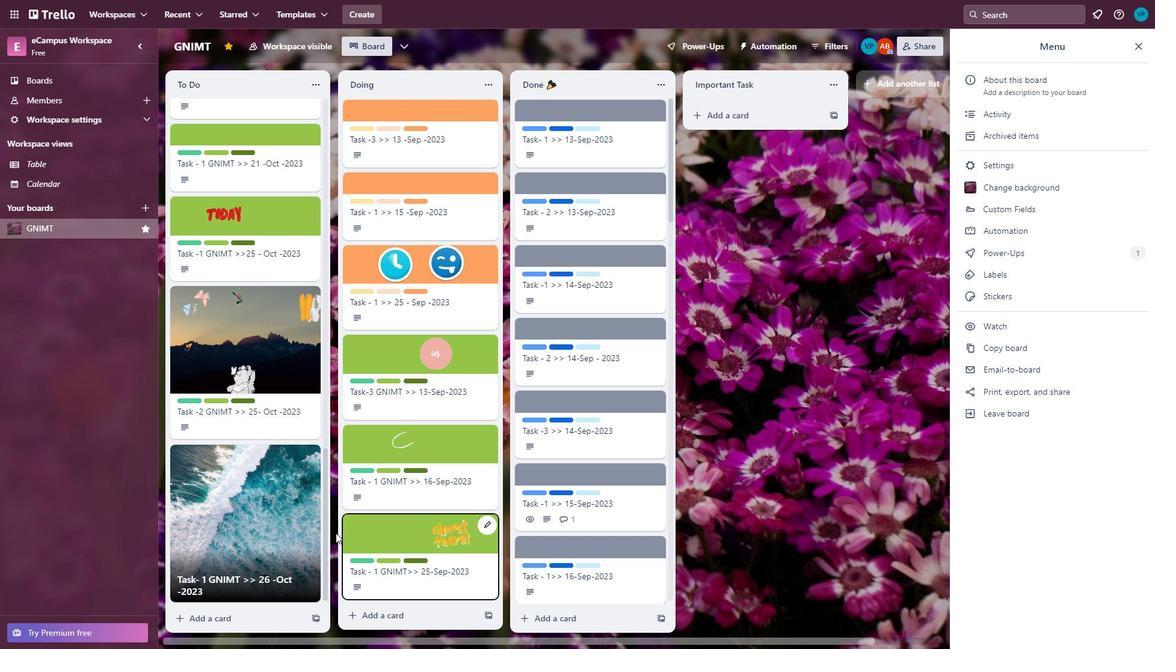 
Action: Mouse scrolled (277, 508) with delta (0, 0)
Screenshot: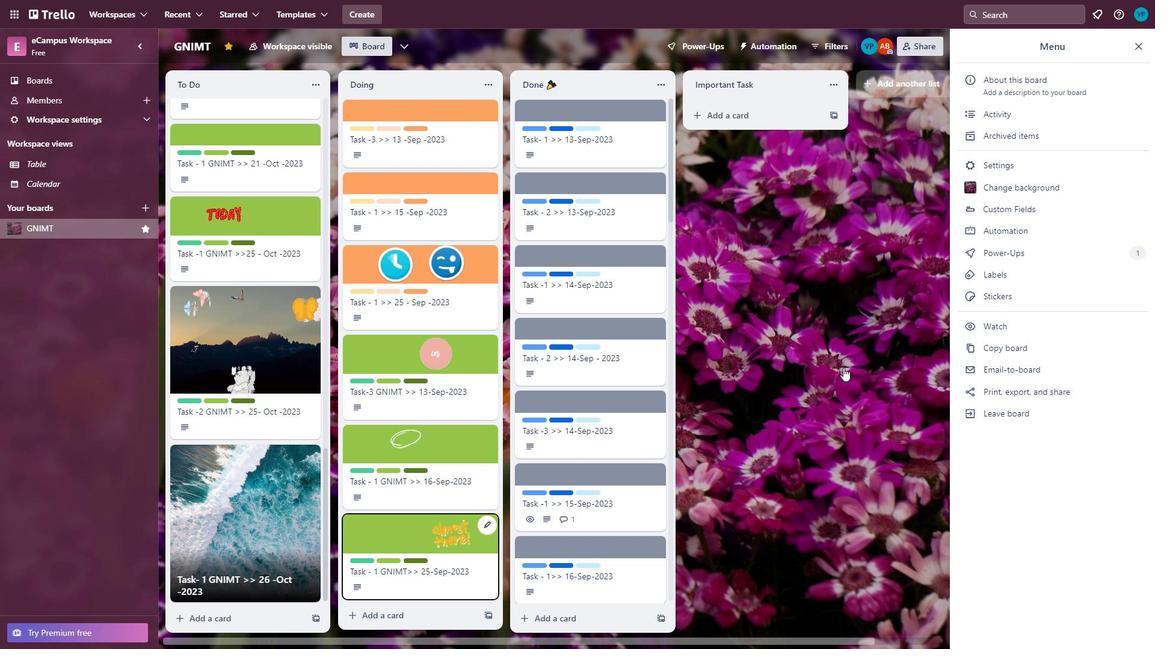 
Action: Mouse moved to (277, 509)
Screenshot: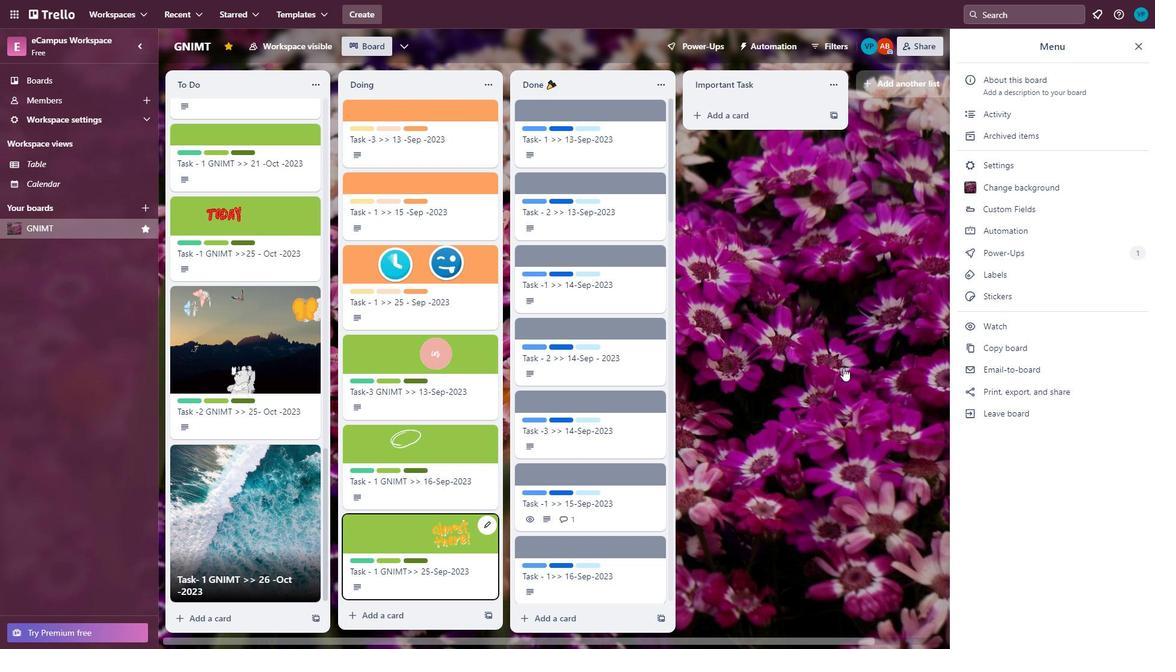 
Action: Mouse scrolled (277, 508) with delta (0, 0)
Screenshot: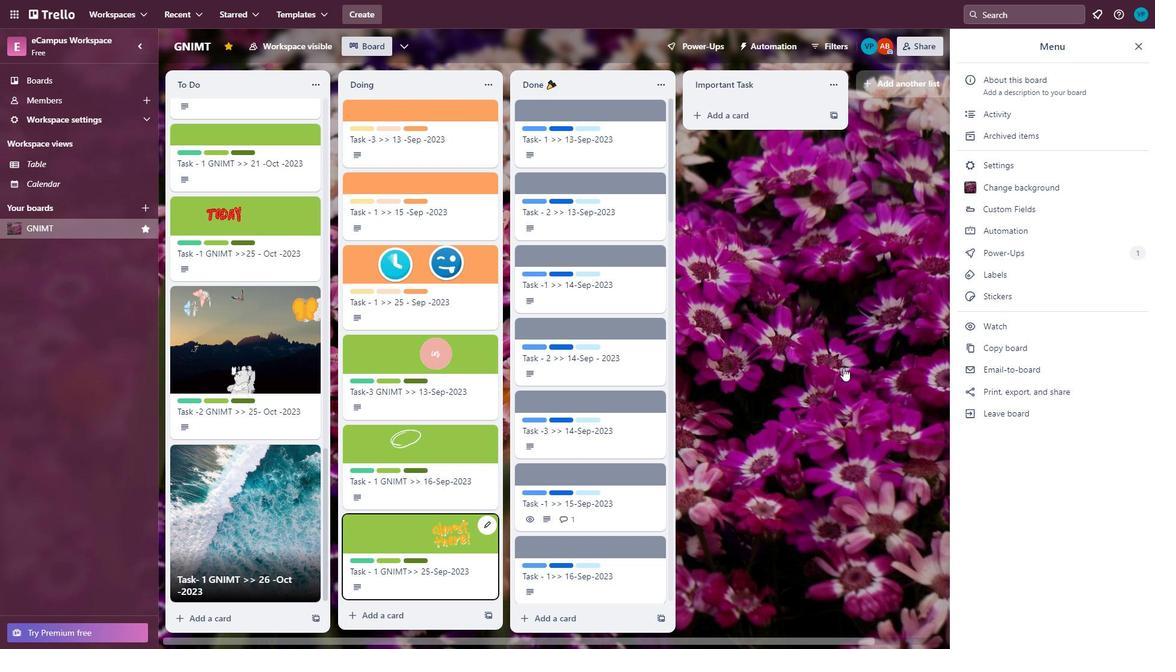 
Action: Mouse moved to (276, 514)
Screenshot: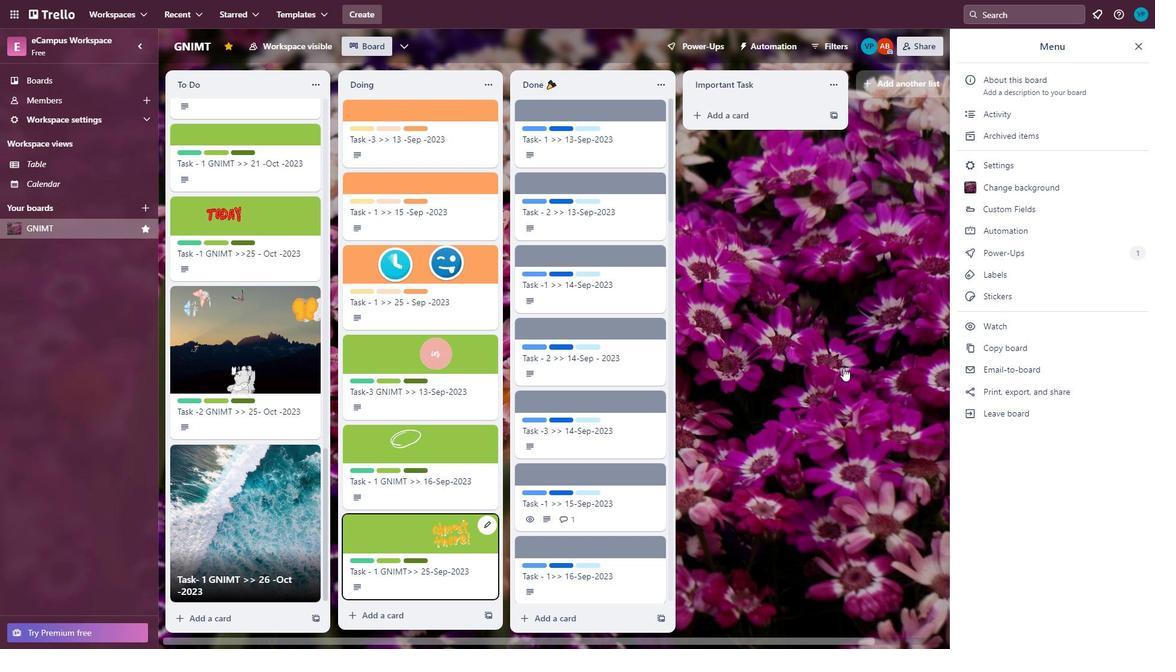 
Action: Mouse scrolled (276, 513) with delta (0, 0)
Screenshot: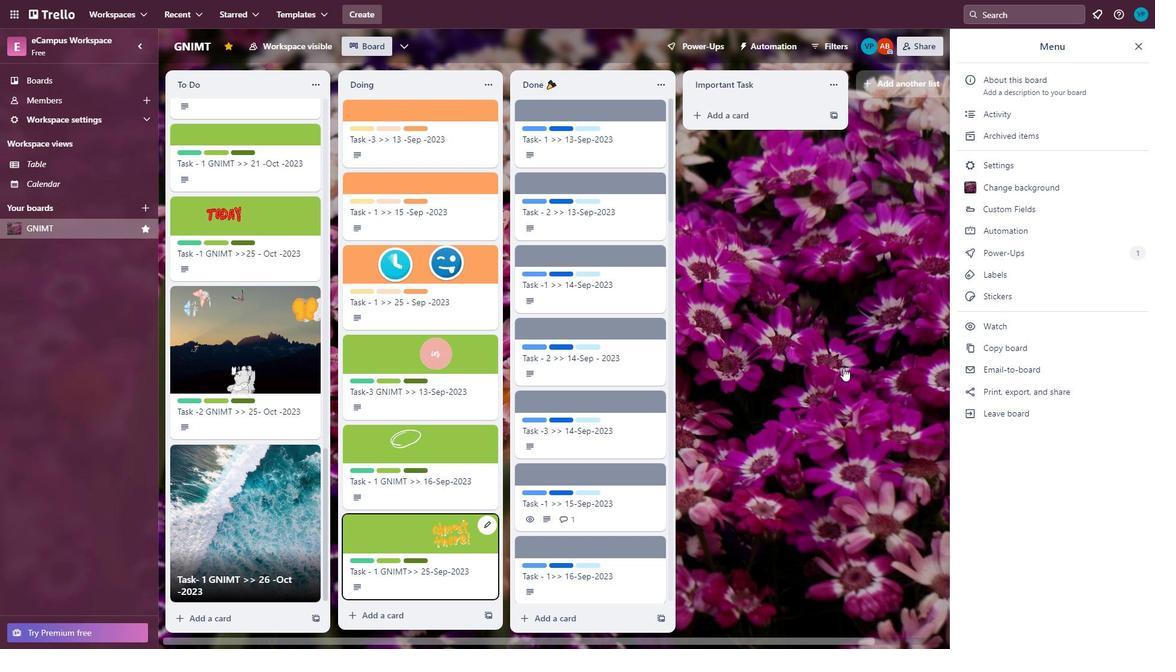 
Action: Mouse moved to (273, 521)
Screenshot: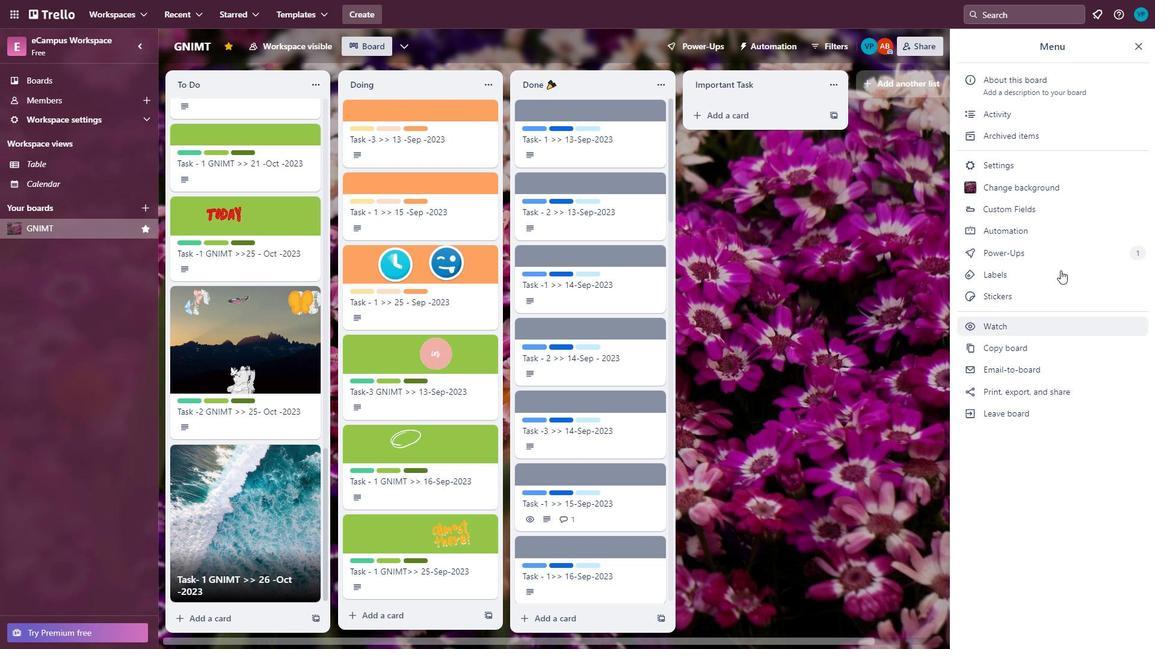 
Action: Mouse scrolled (273, 521) with delta (0, 0)
Screenshot: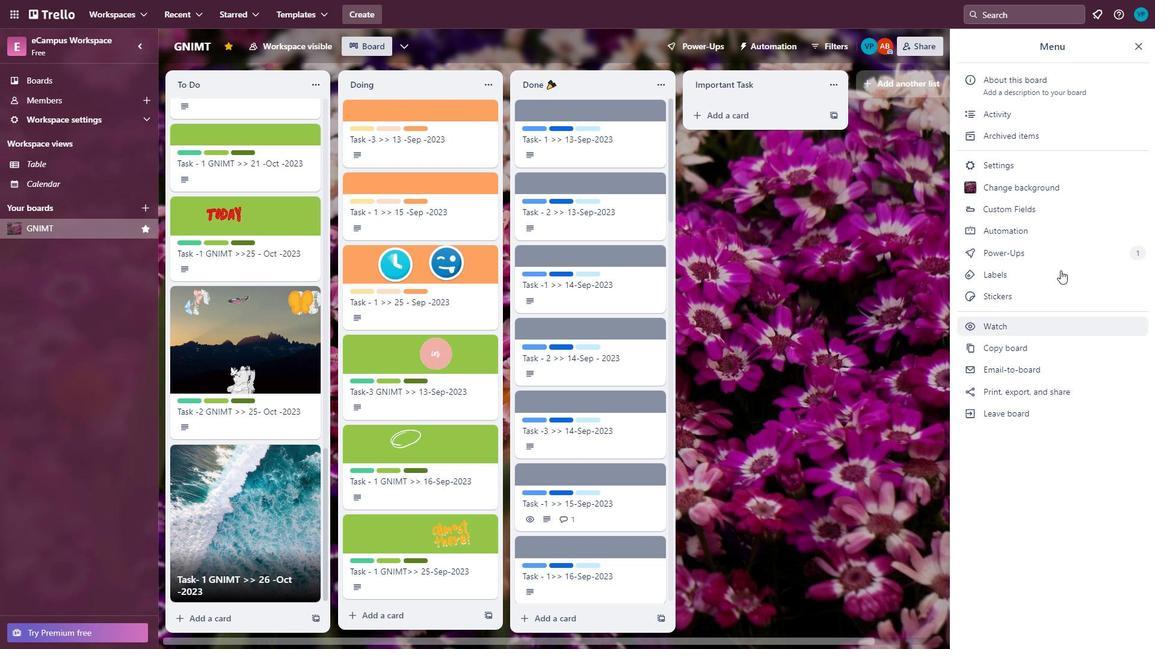 
Action: Mouse moved to (244, 535)
Screenshot: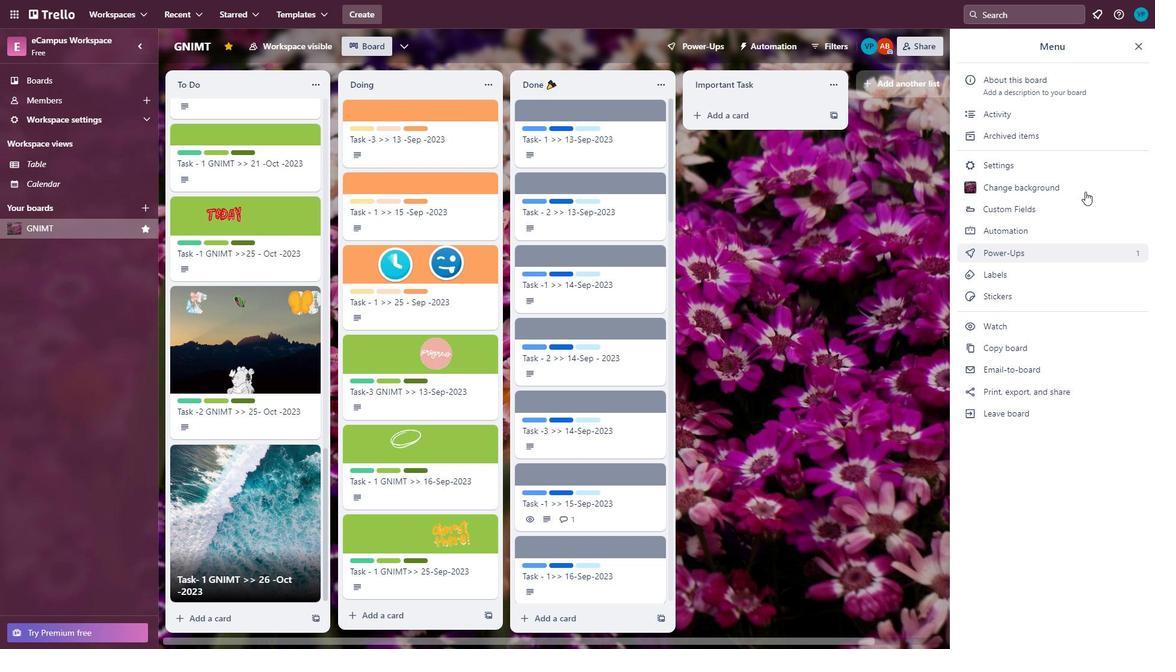 
Action: Mouse scrolled (244, 534) with delta (0, 0)
Screenshot: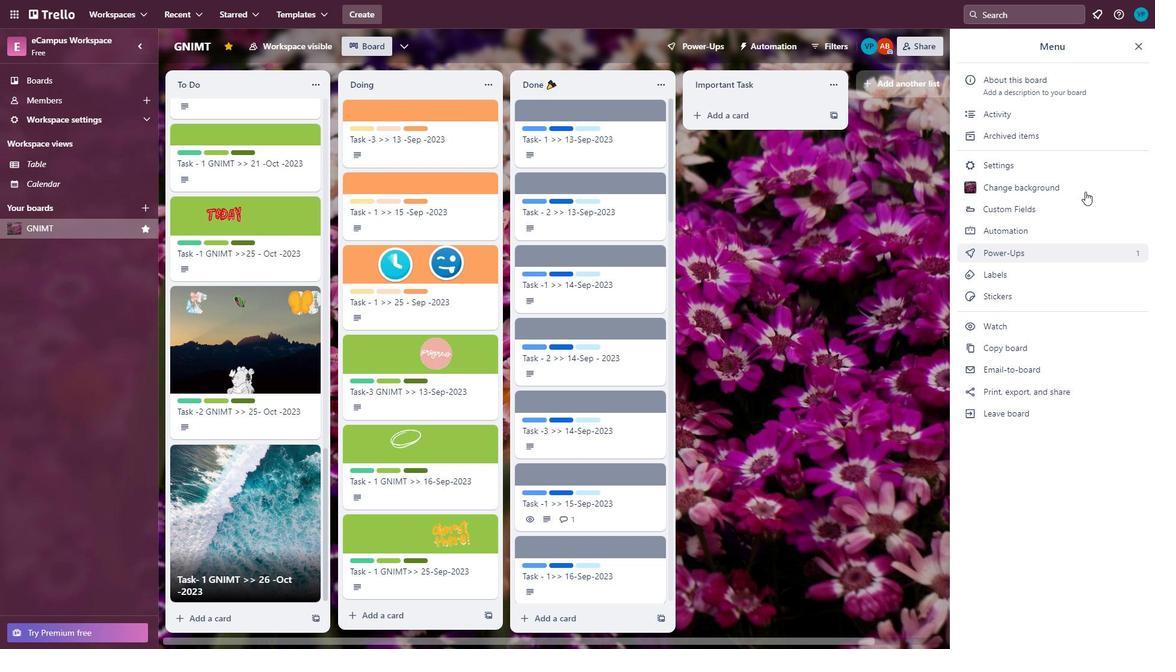 
Action: Mouse moved to (241, 539)
Screenshot: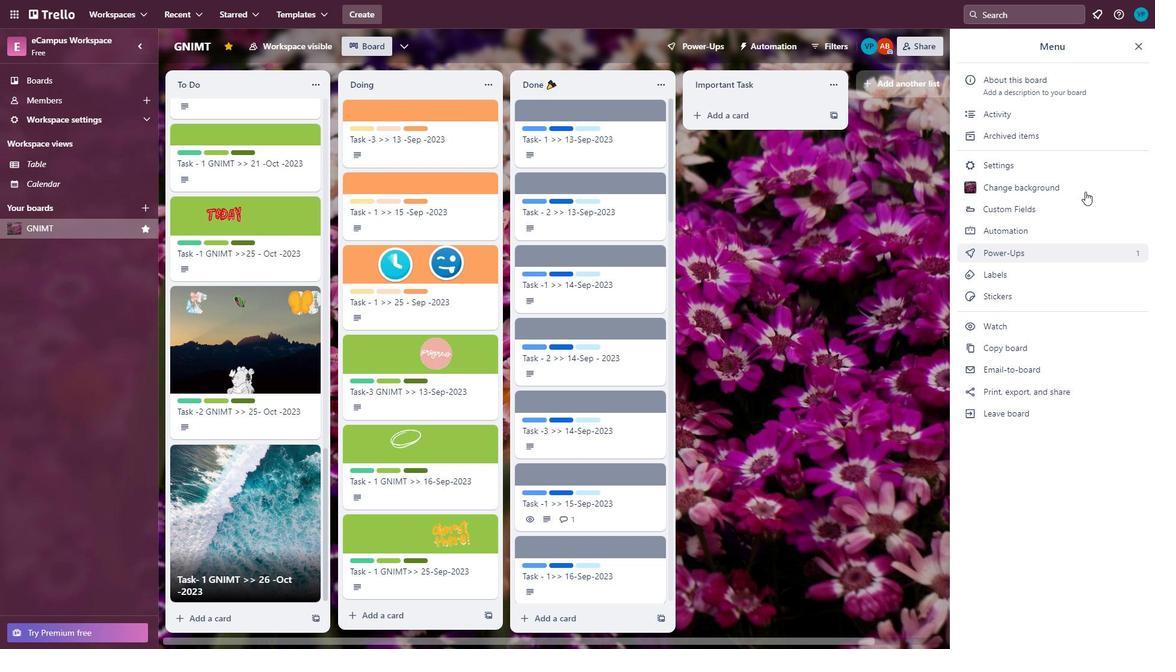 
Action: Mouse scrolled (241, 539) with delta (0, 0)
Screenshot: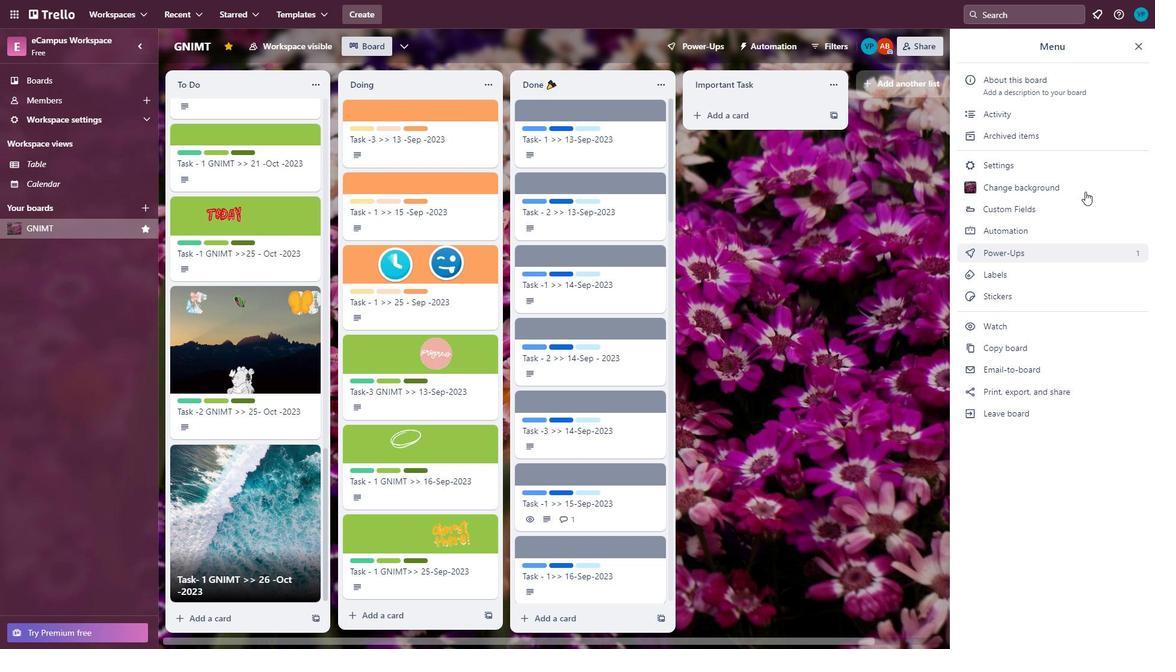 
Action: Mouse moved to (238, 545)
Screenshot: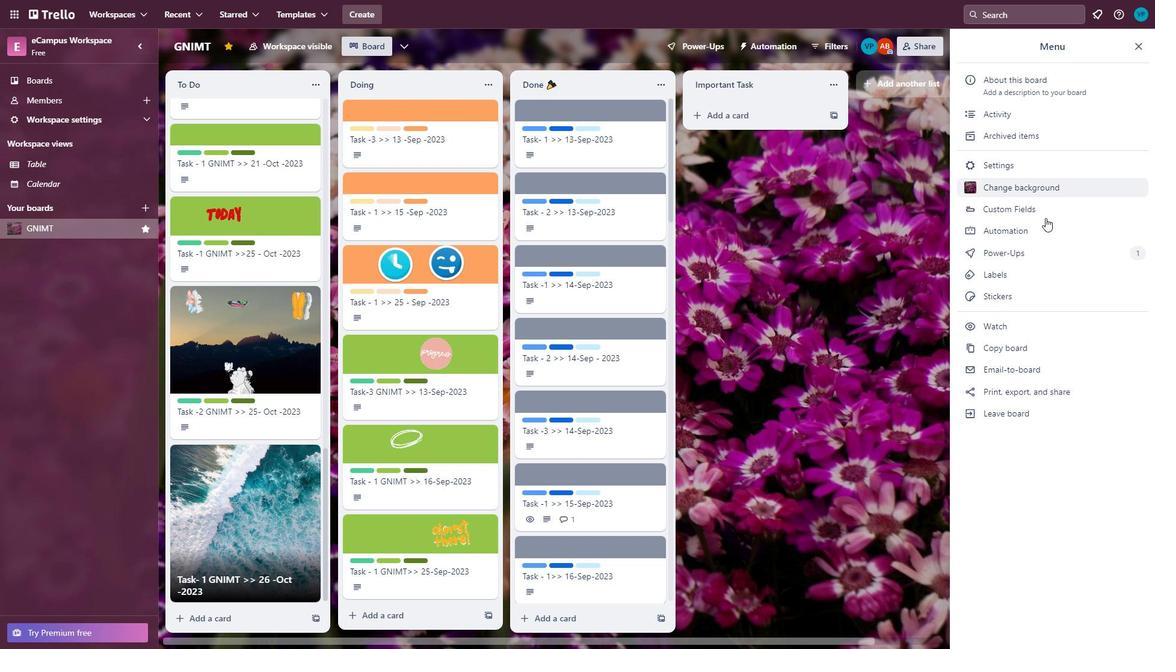 
Action: Mouse scrolled (238, 545) with delta (0, 0)
Screenshot: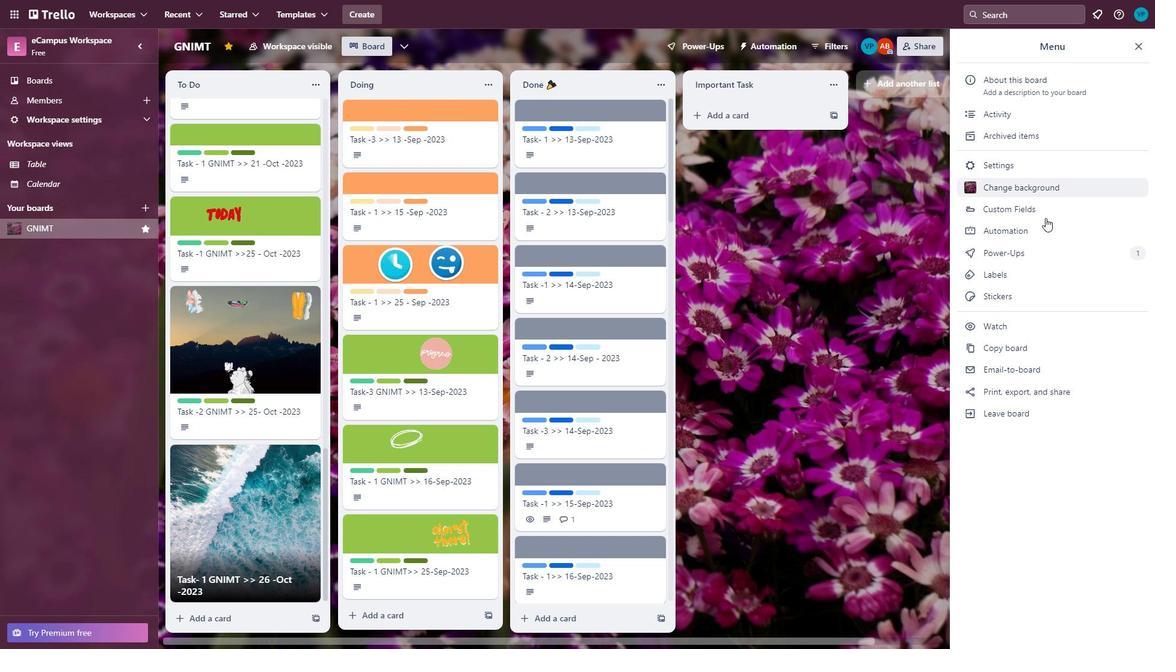 
Action: Mouse moved to (989, 264)
Screenshot: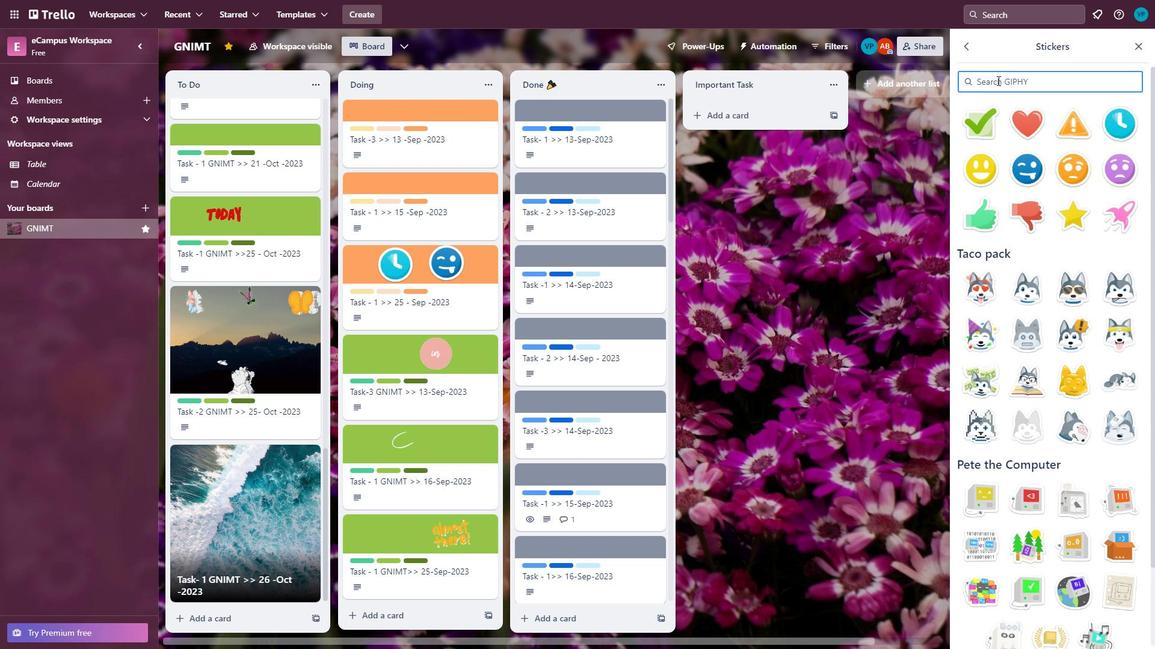 
Action: Mouse pressed left at (989, 264)
Screenshot: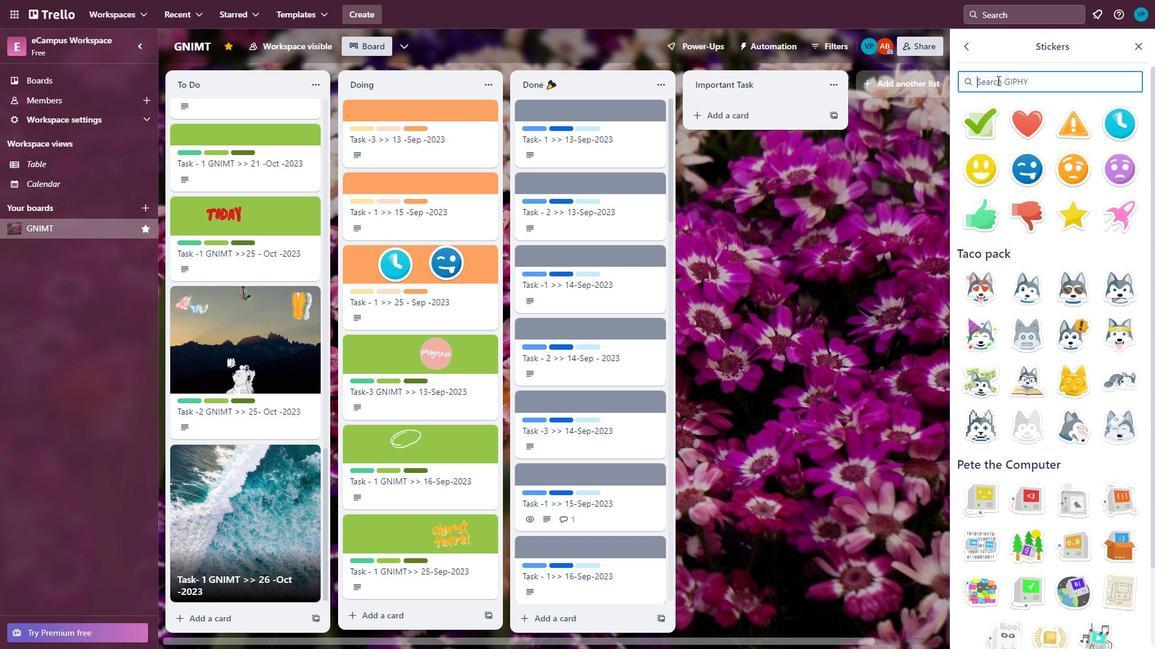 
Action: Mouse moved to (970, 53)
Screenshot: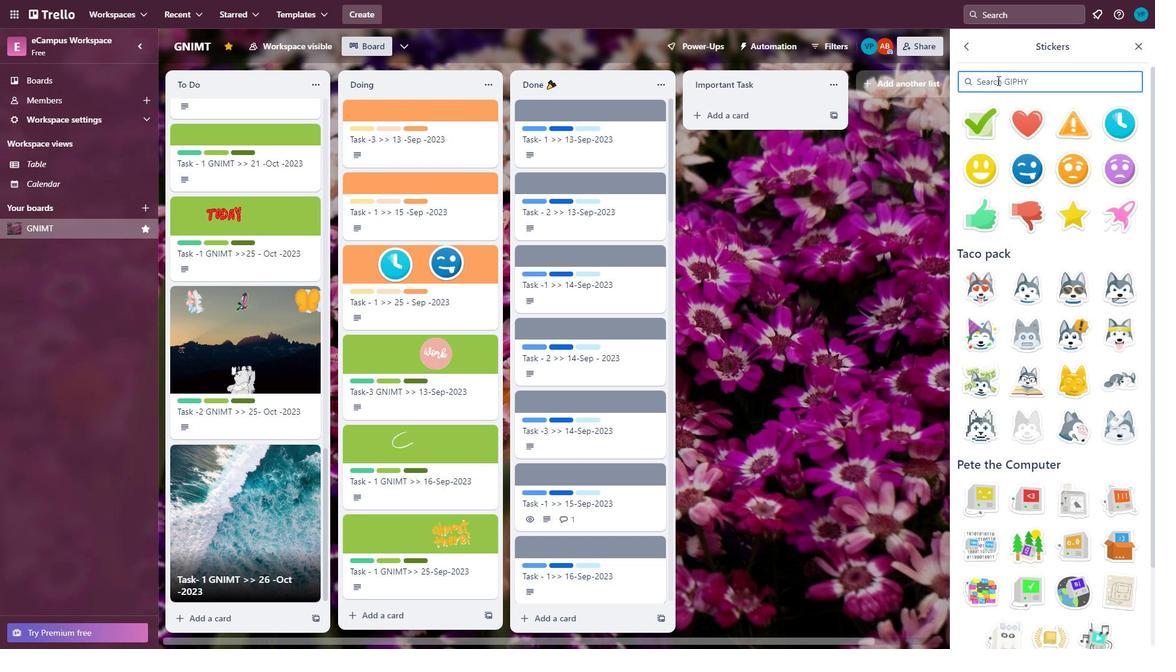 
Action: Mouse pressed left at (970, 53)
Screenshot: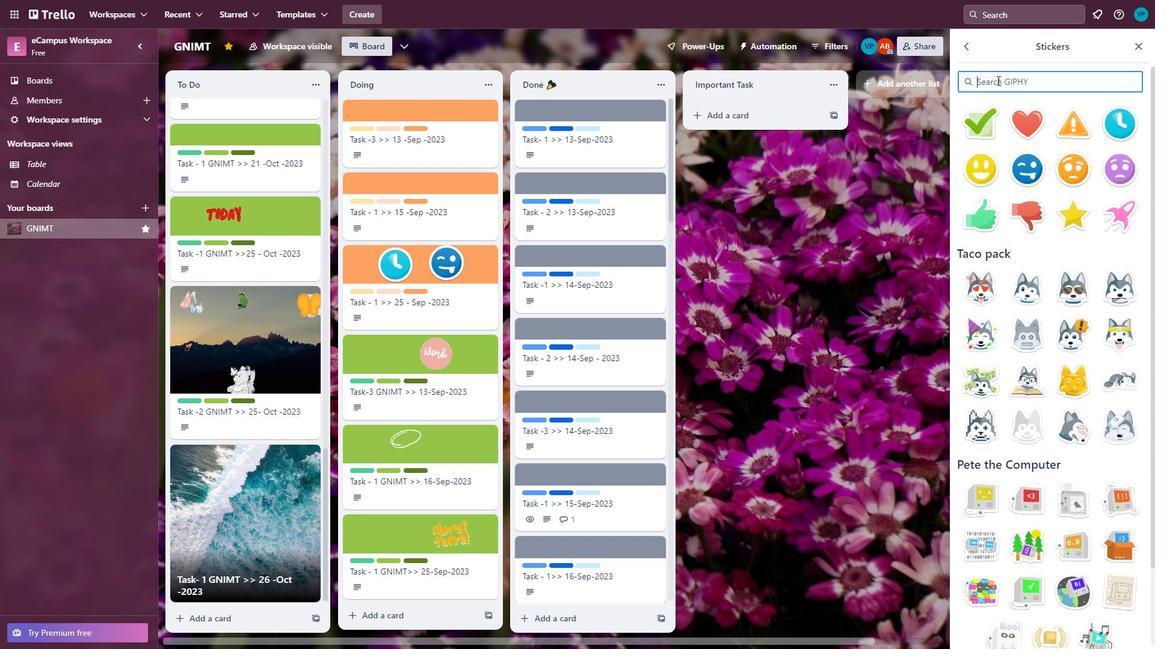 
Action: Mouse moved to (991, 50)
Screenshot: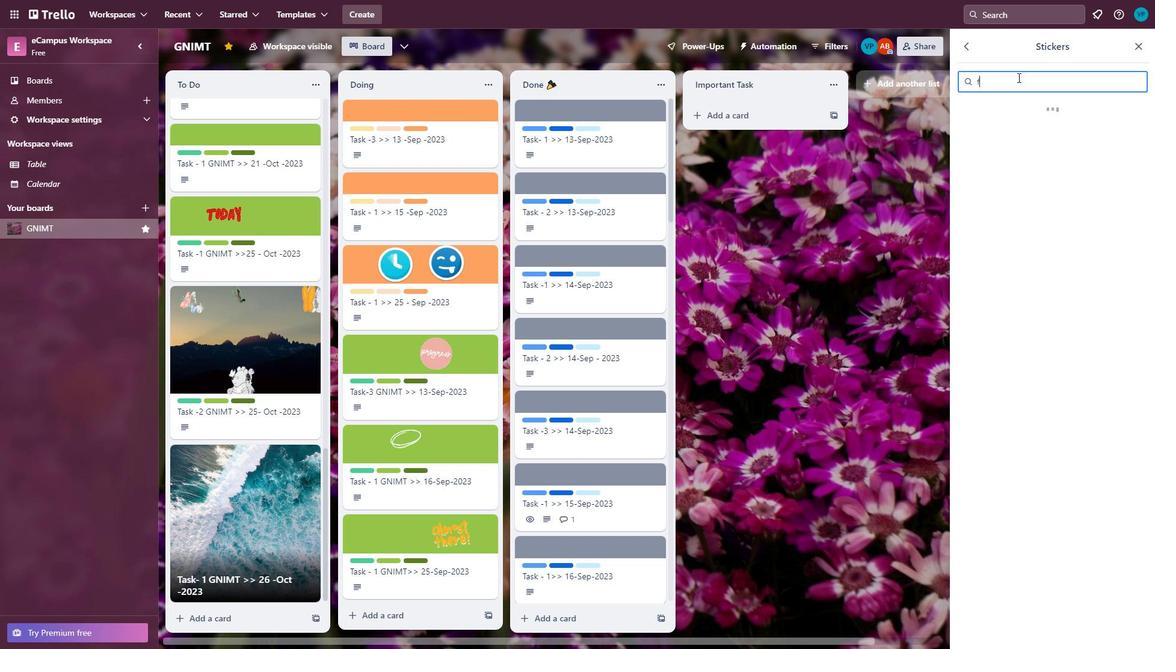 
Action: Key pressed fish
Screenshot: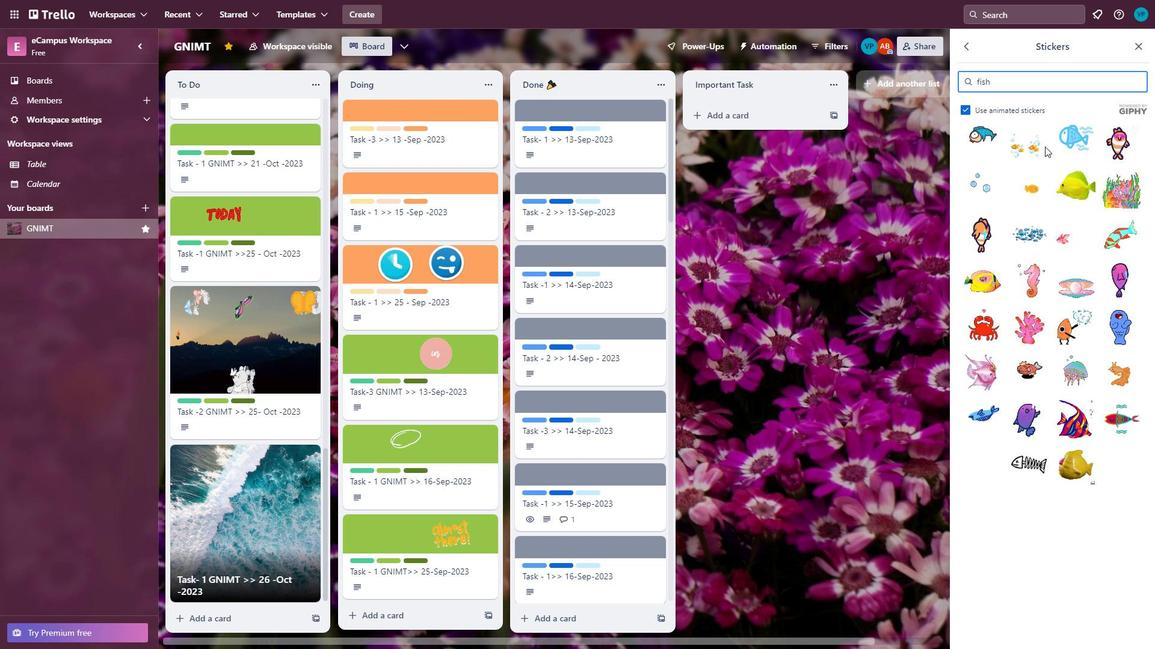 
Action: Mouse moved to (953, 210)
Screenshot: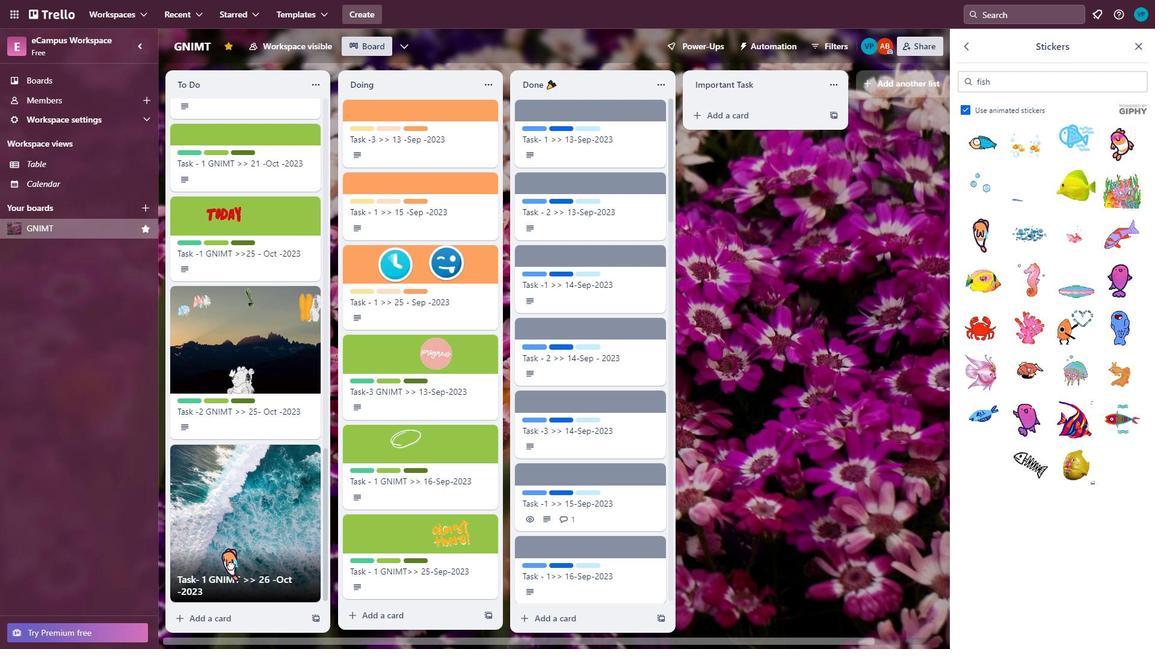 
Action: Mouse pressed left at (953, 210)
Screenshot: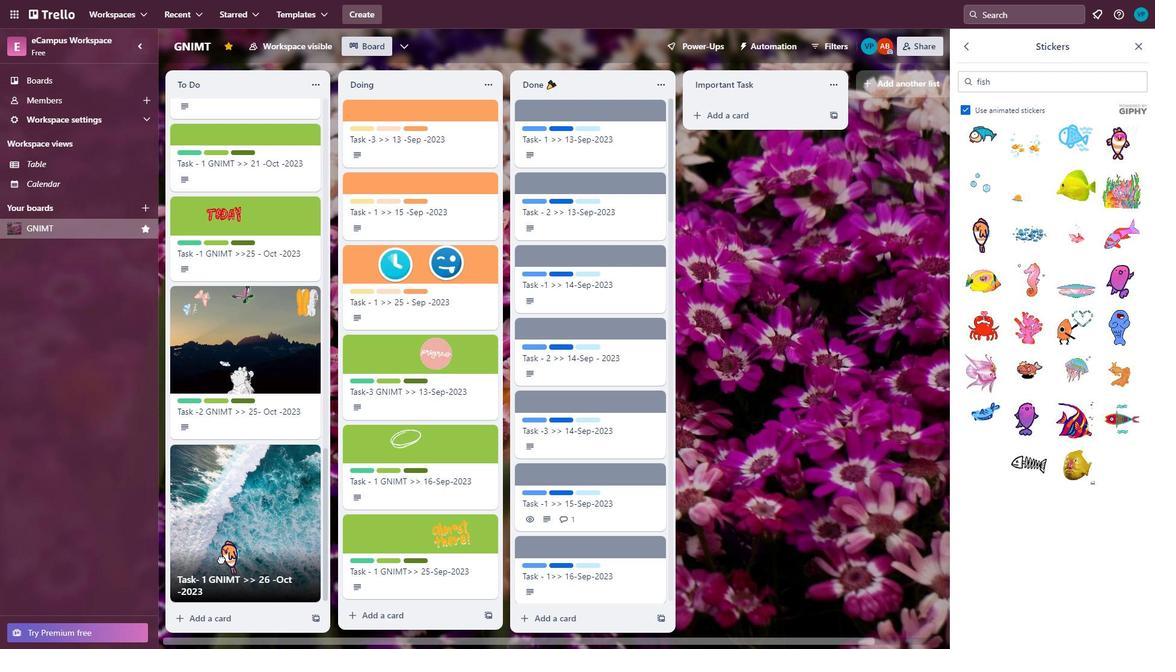 
Action: Mouse moved to (177, 434)
Screenshot: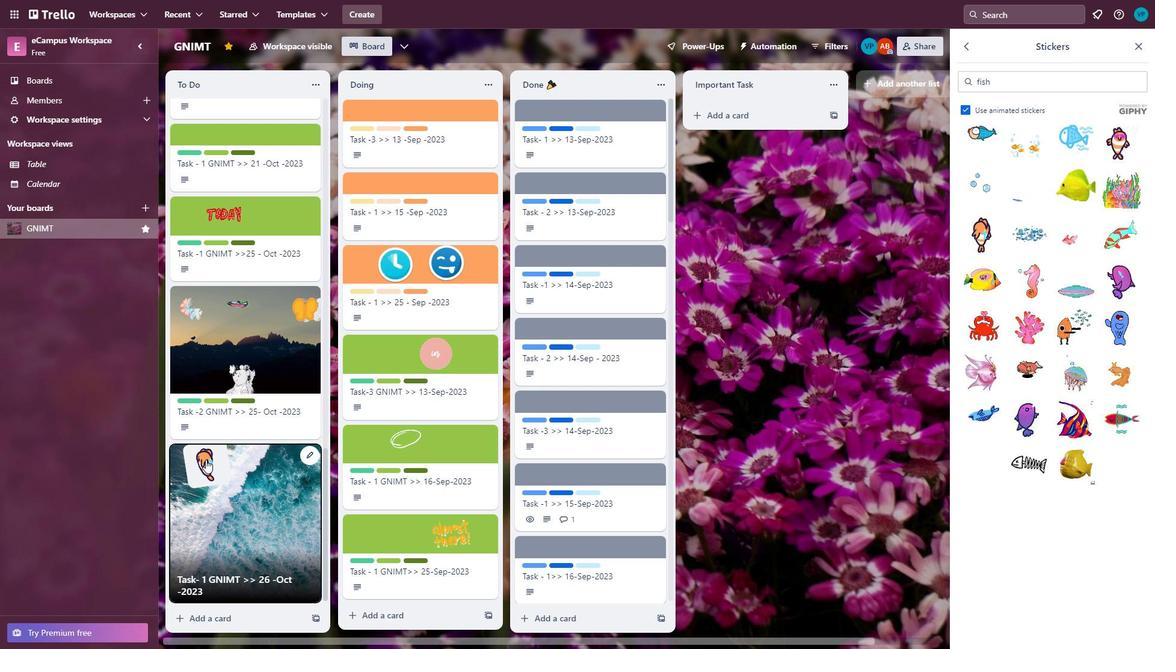 
Action: Mouse pressed left at (177, 434)
Screenshot: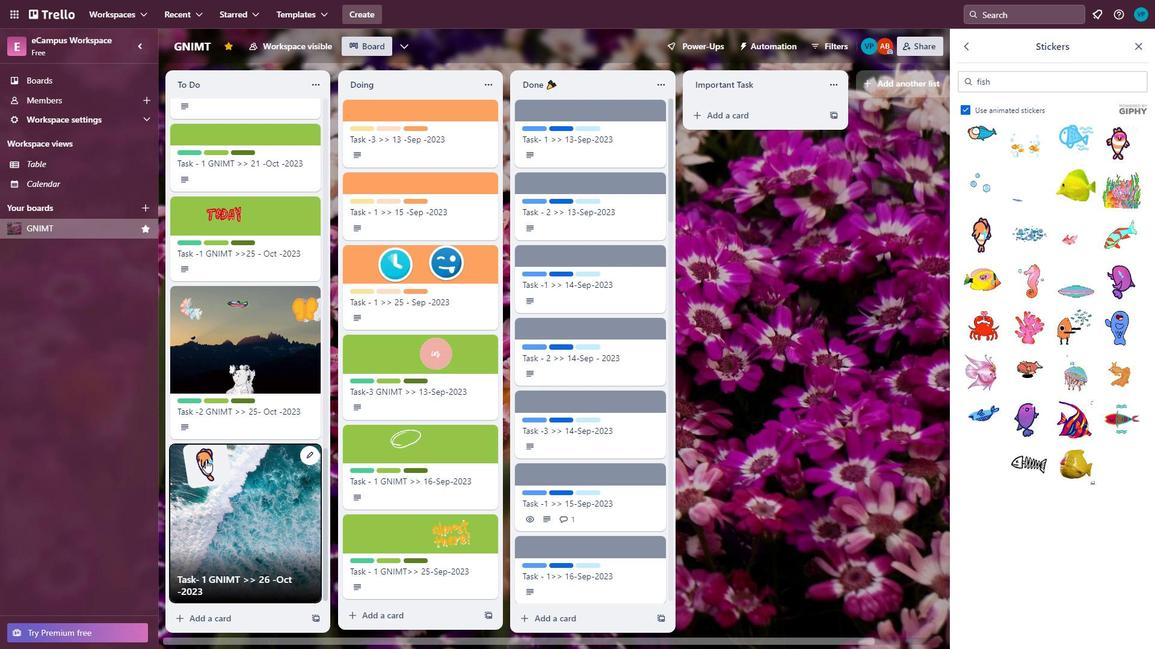 
Action: Mouse moved to (133, 421)
Screenshot: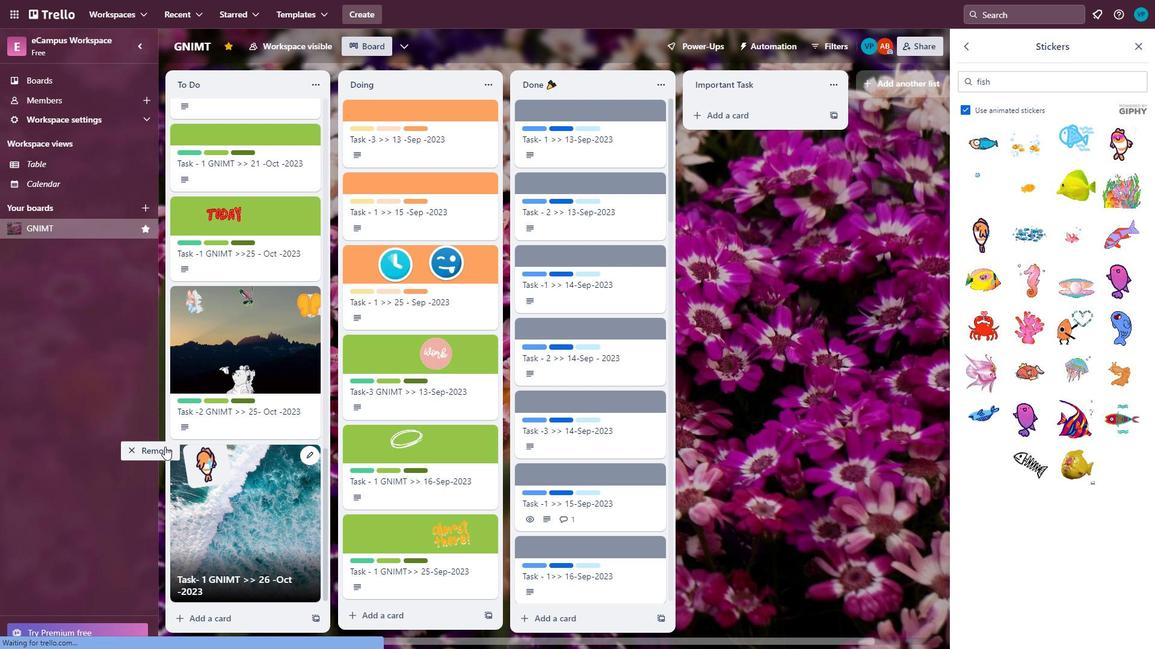 
Action: Mouse pressed left at (133, 421)
Screenshot: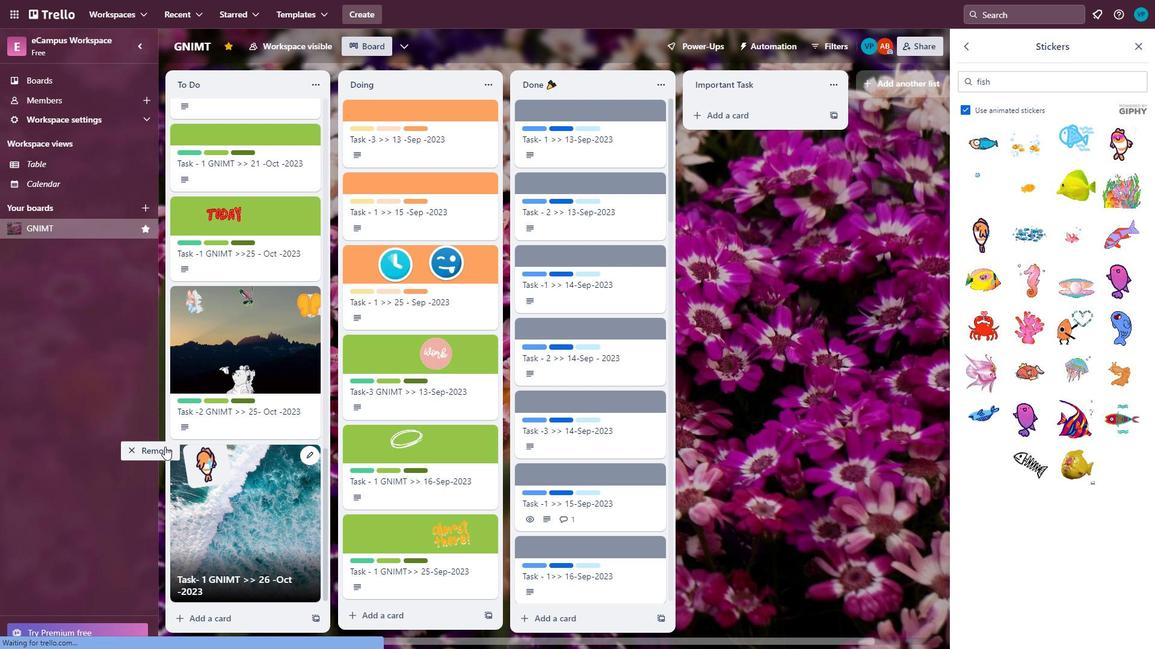 
Action: Mouse moved to (178, 433)
Screenshot: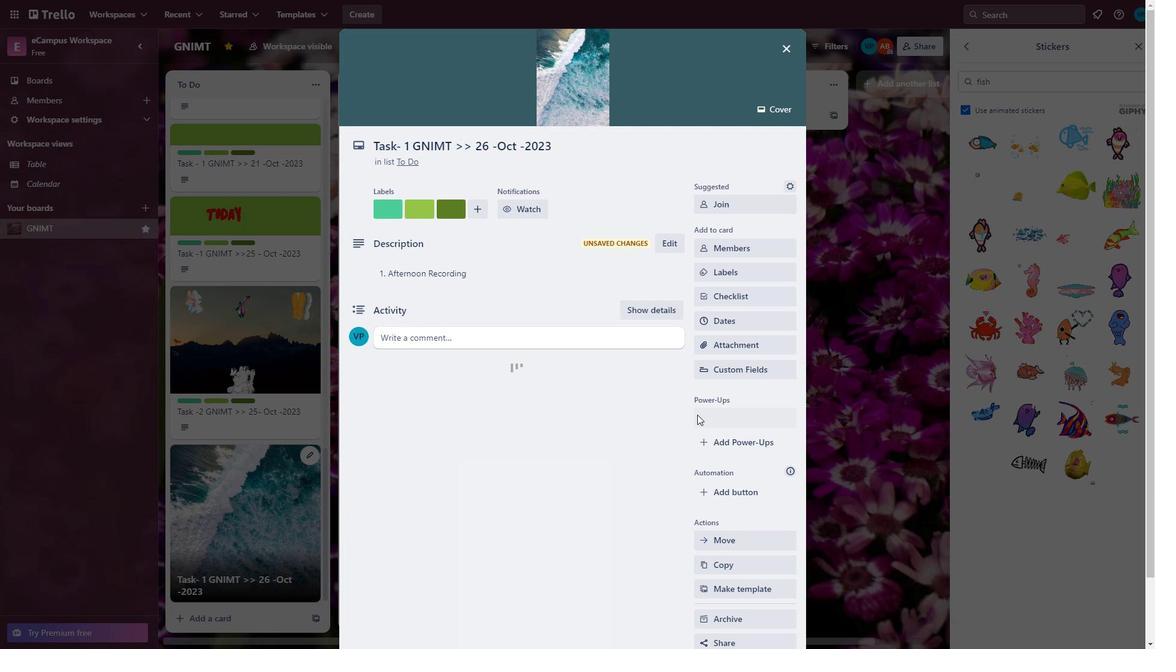 
Action: Mouse pressed left at (178, 433)
Screenshot: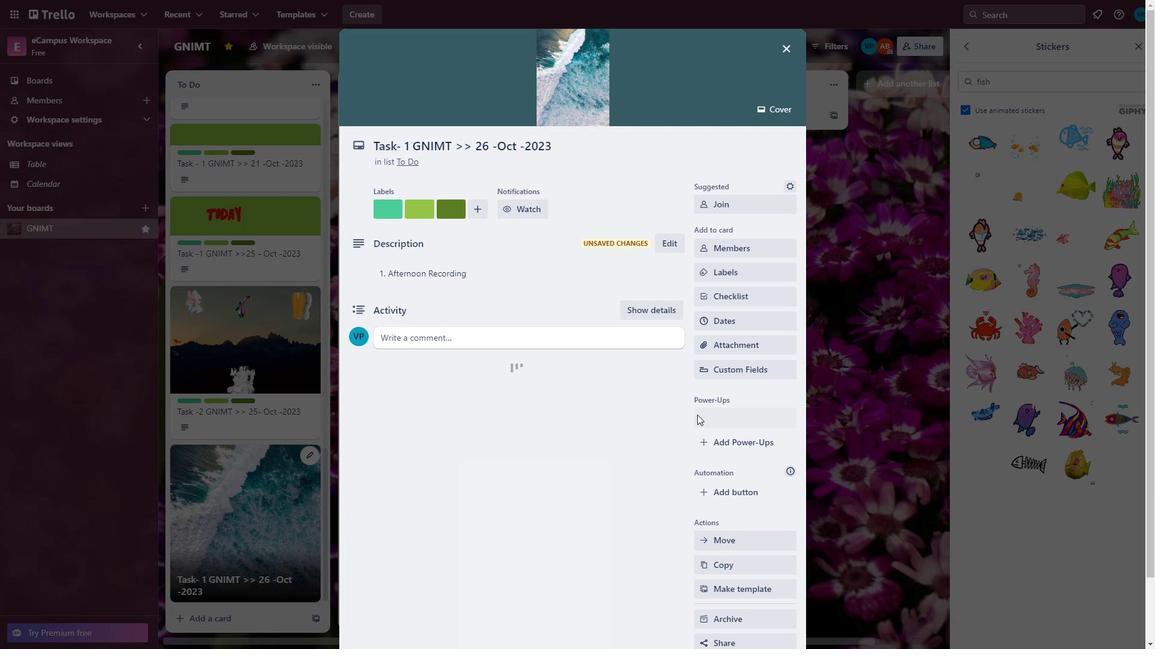
Action: Mouse moved to (136, 420)
Screenshot: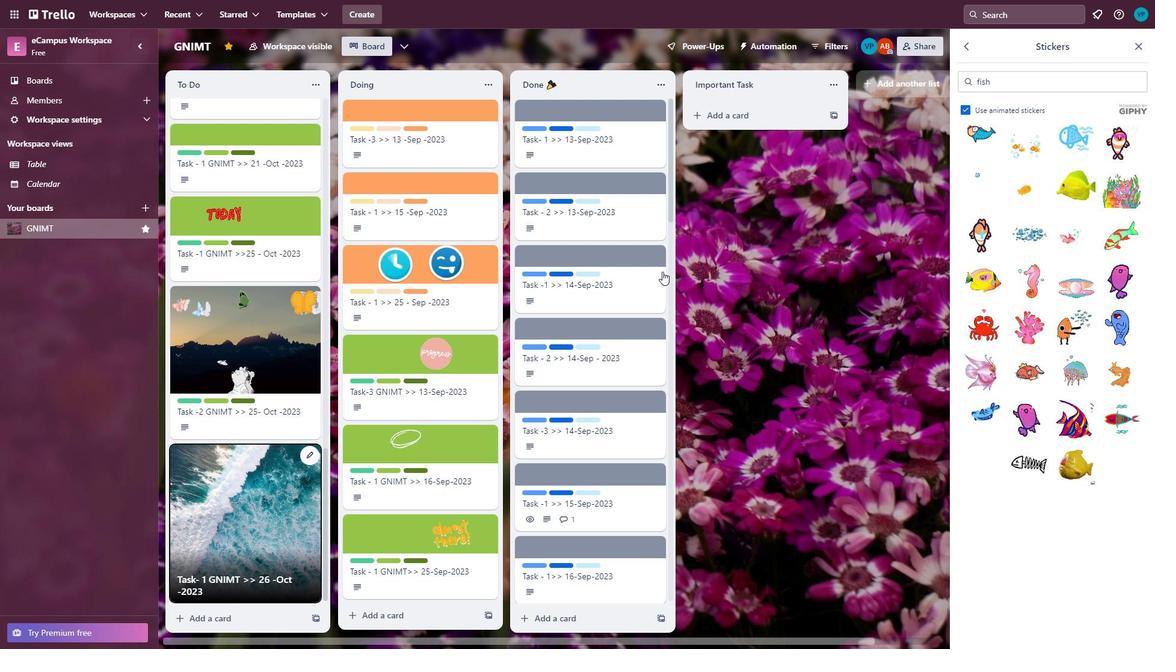
Action: Mouse pressed left at (136, 420)
Screenshot: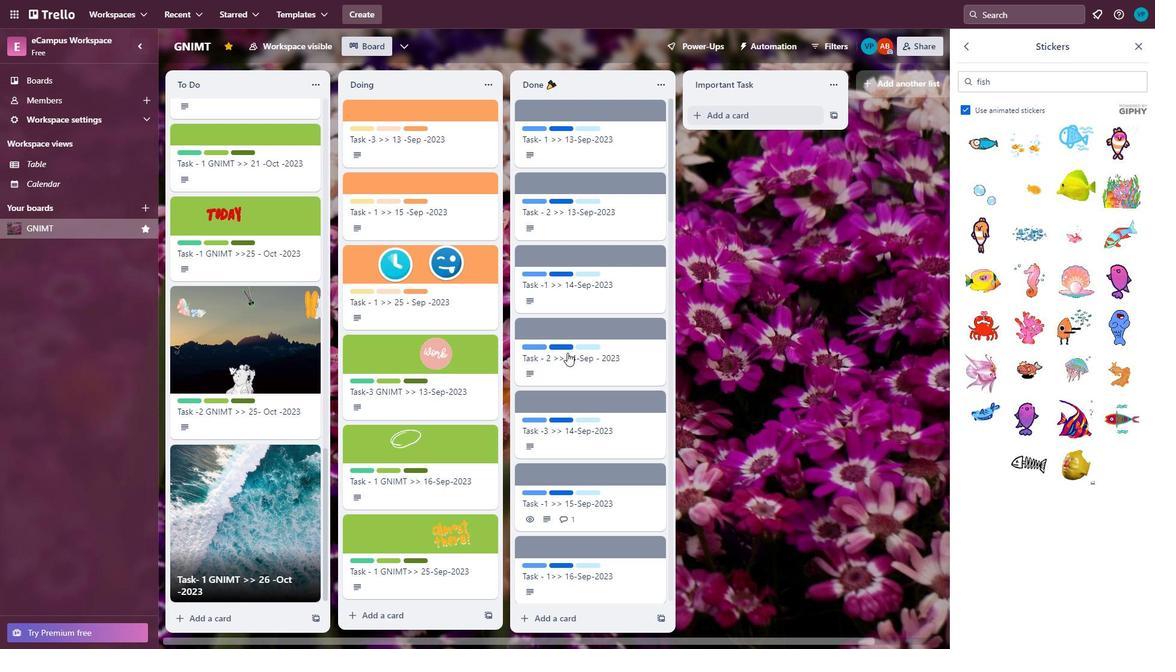 
Action: Mouse moved to (132, 426)
Screenshot: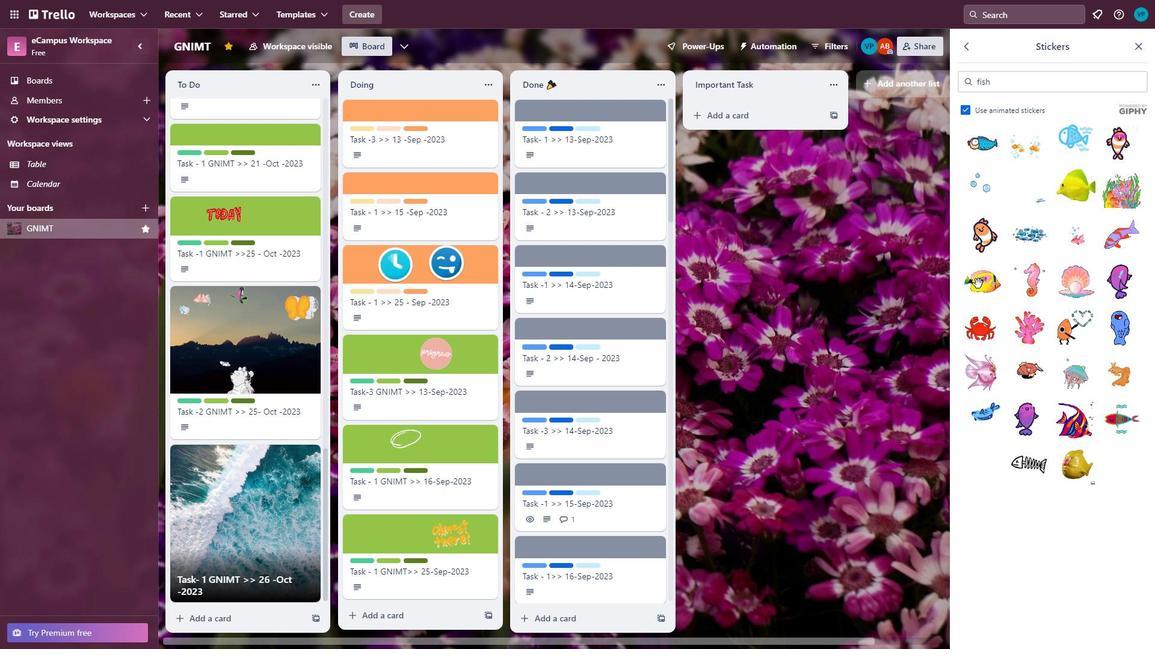 
Action: Mouse pressed left at (132, 426)
Screenshot: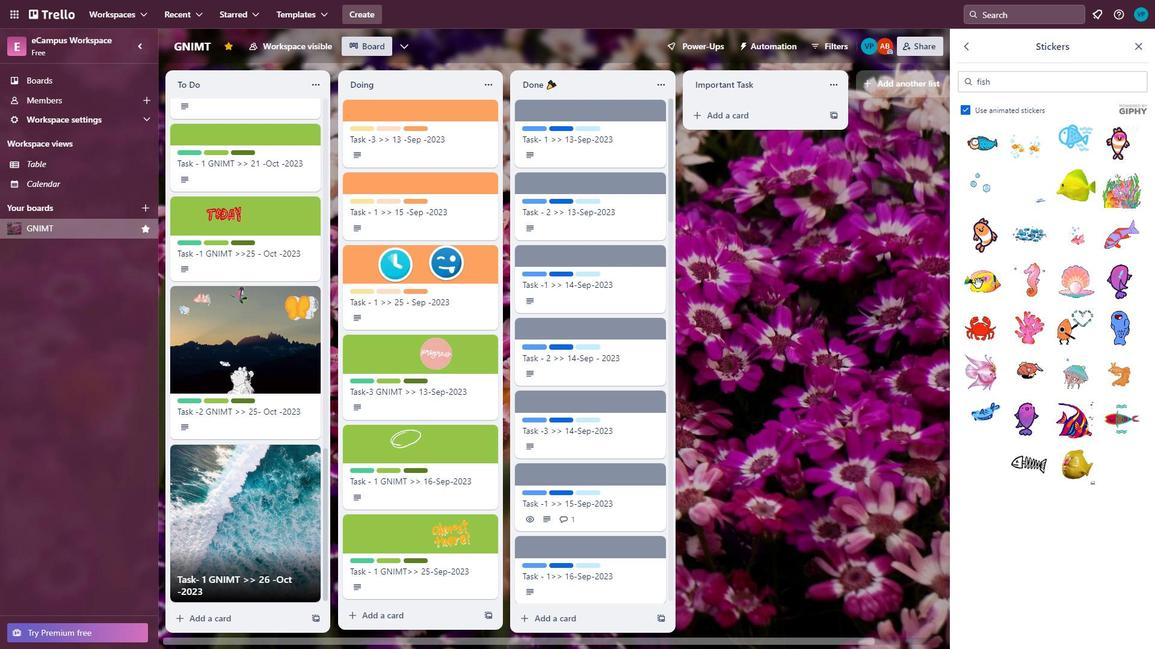 
Action: Mouse moved to (116, 419)
Screenshot: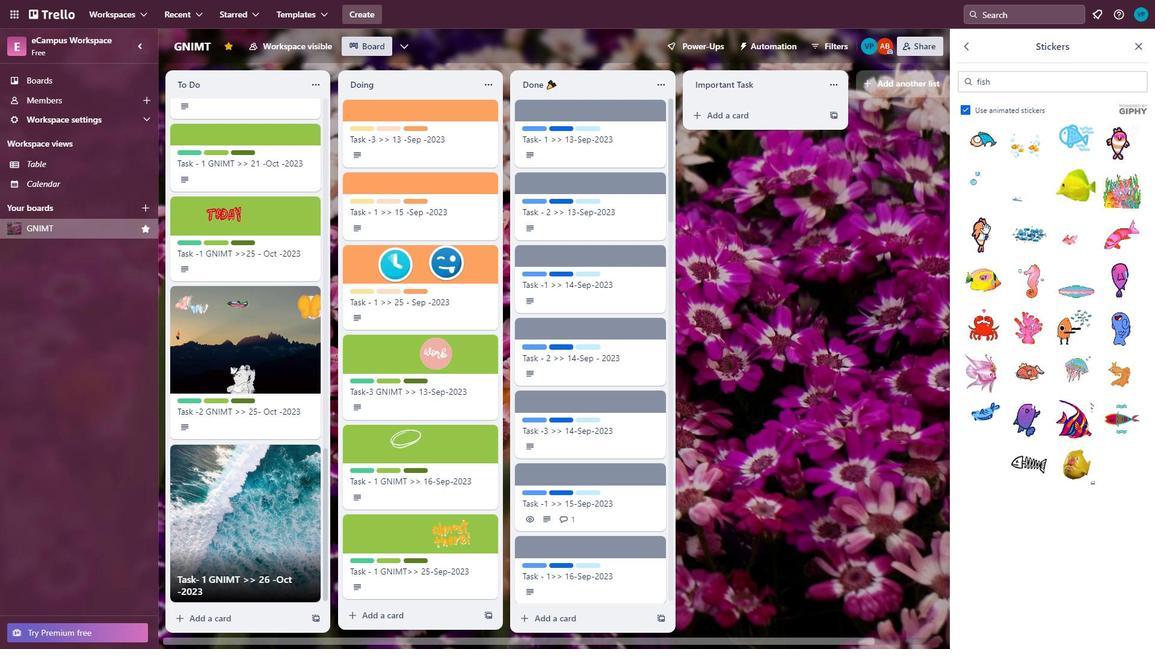 
Action: Mouse pressed left at (116, 419)
Screenshot: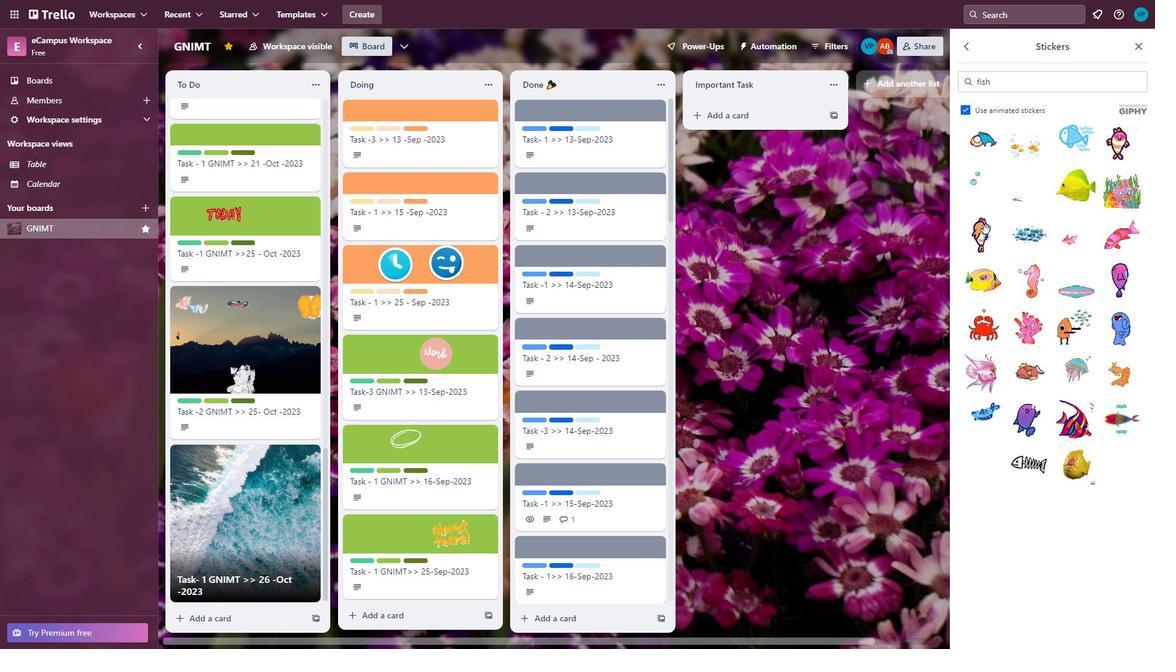 
Action: Mouse moved to (959, 202)
Screenshot: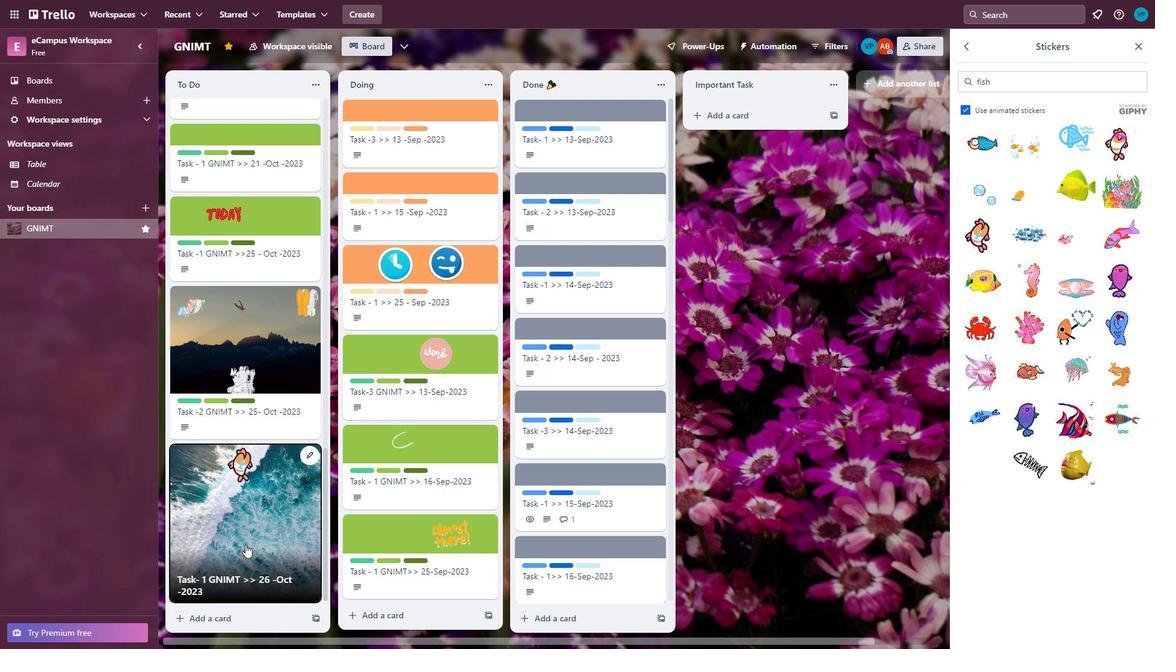 
Action: Mouse pressed left at (959, 202)
Screenshot: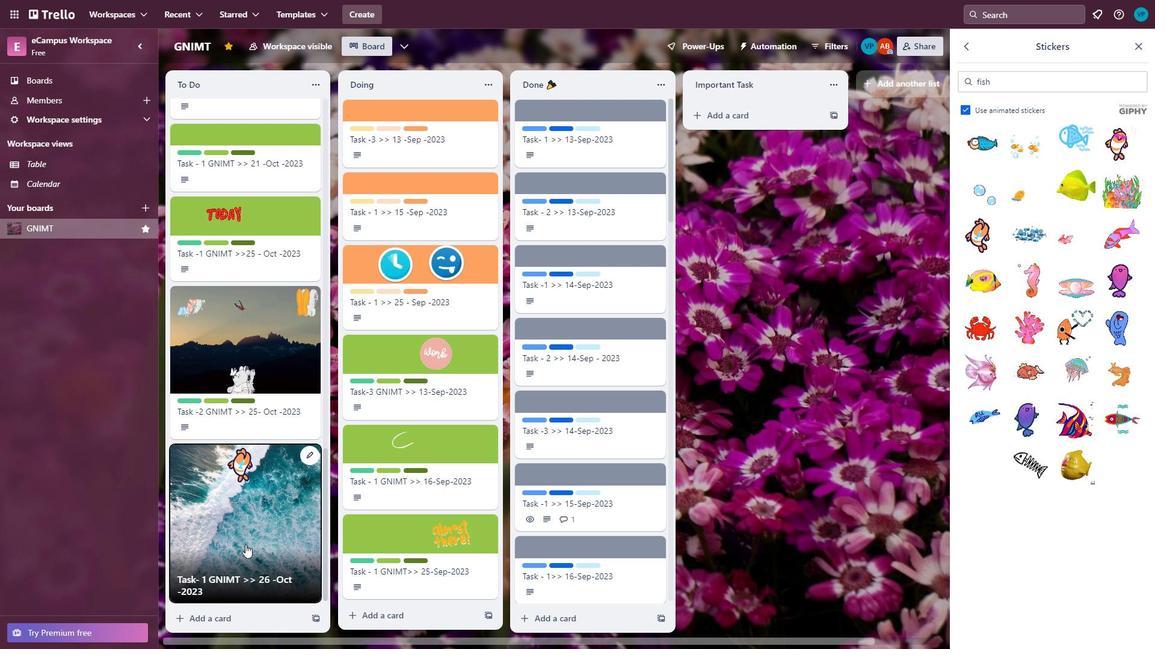 
Action: Mouse moved to (1047, 115)
Screenshot: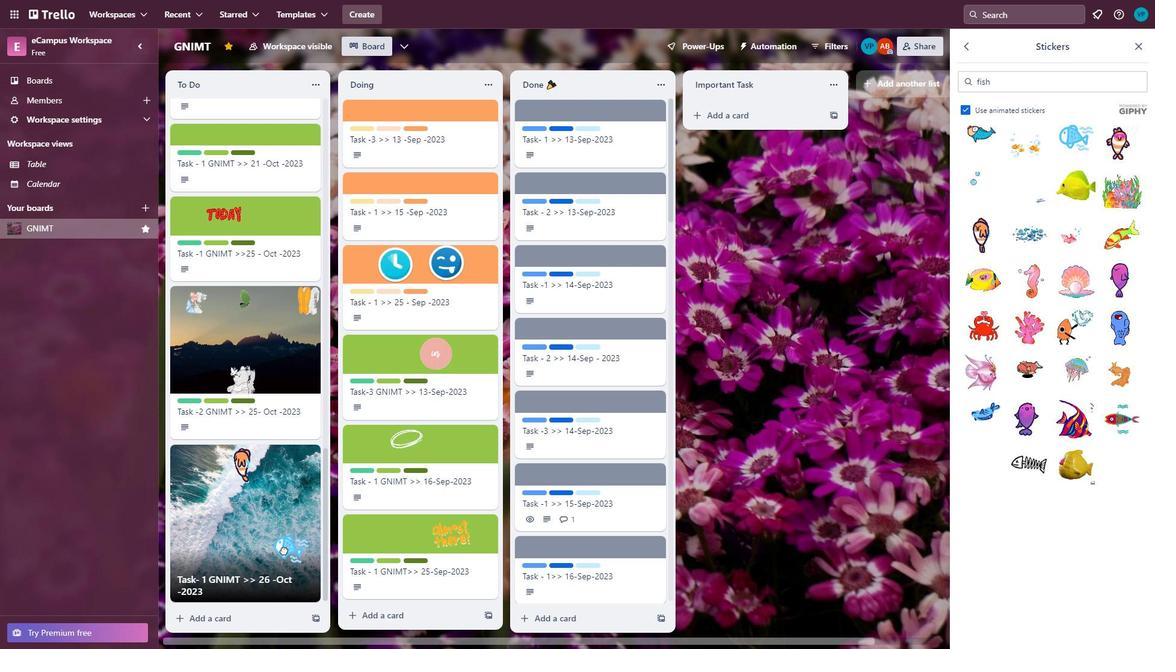 
Action: Mouse pressed left at (1047, 115)
Screenshot: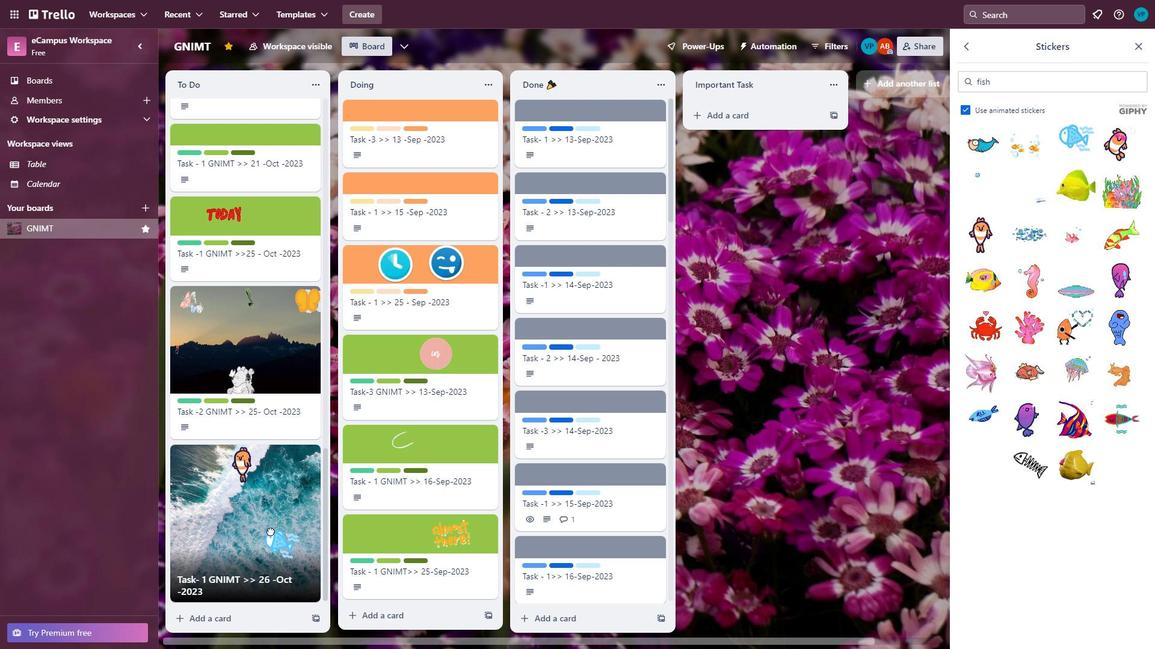 
Action: Mouse moved to (961, 350)
Screenshot: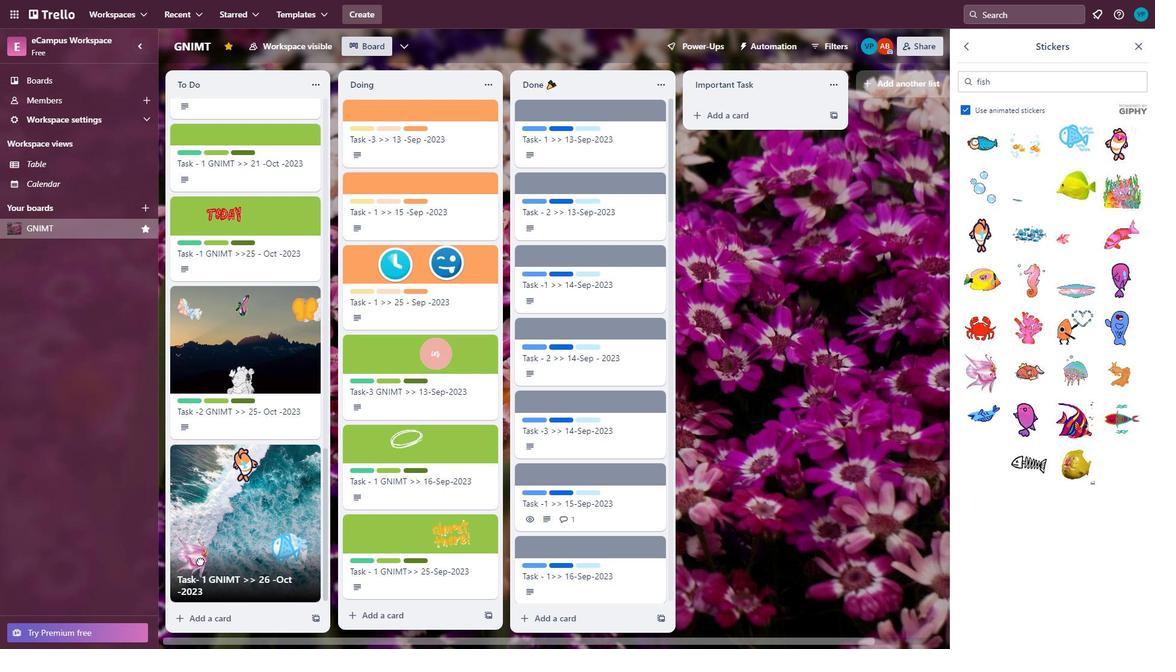 
Action: Mouse pressed left at (961, 350)
Screenshot: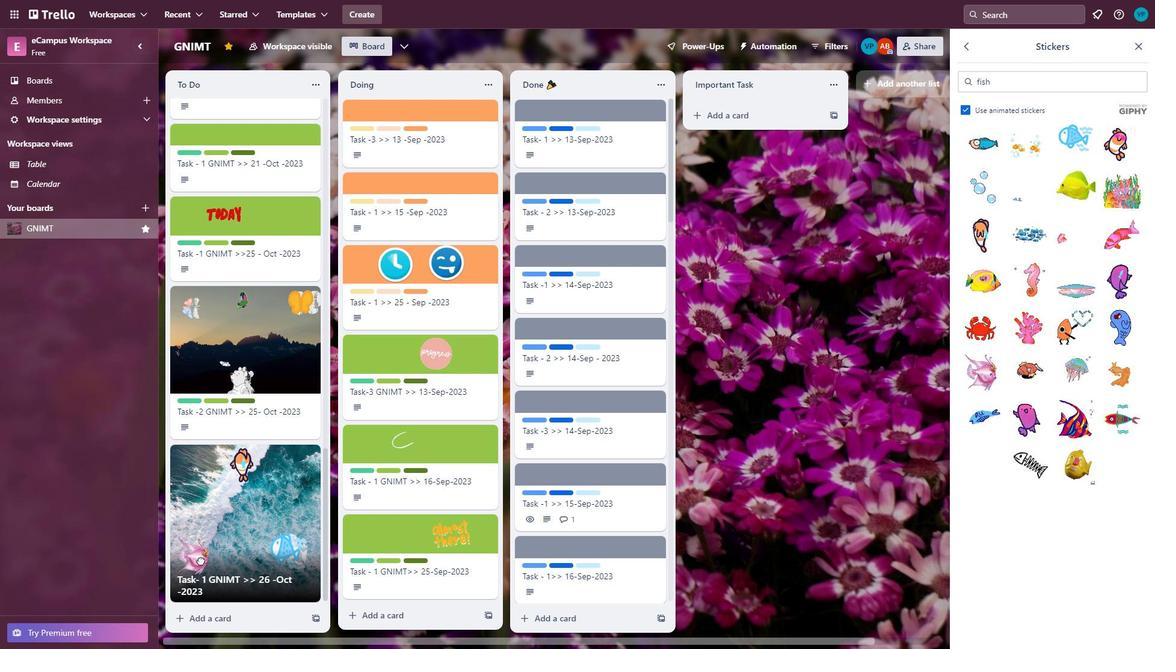 
Action: Mouse moved to (1054, 350)
Screenshot: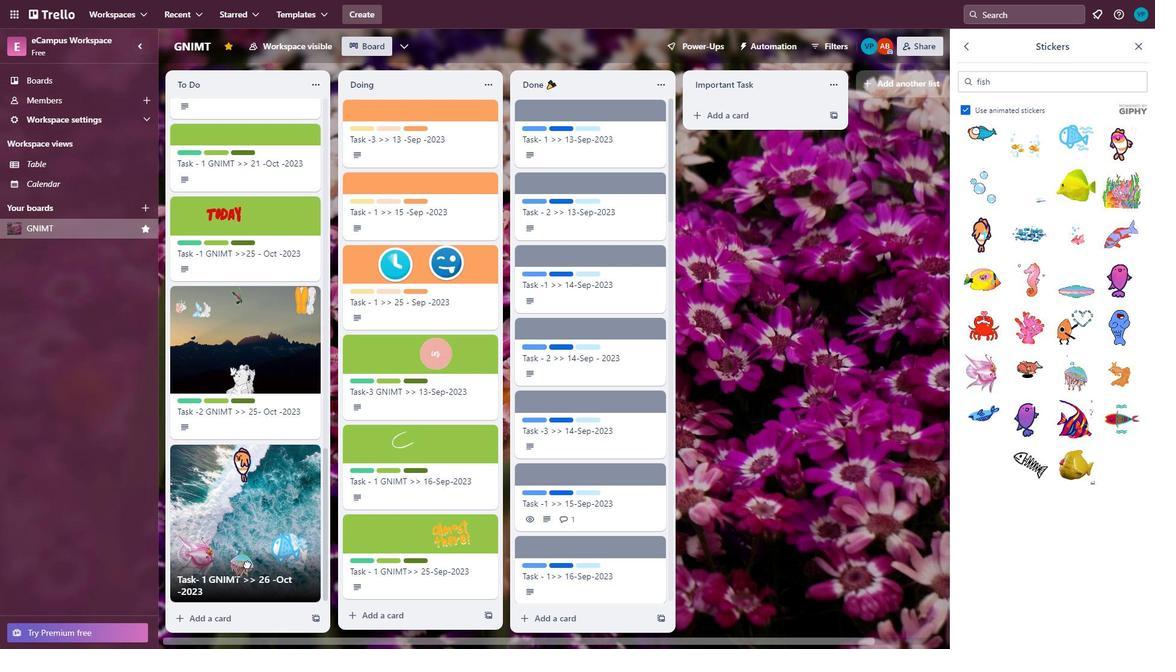 
Action: Mouse pressed left at (1054, 350)
Screenshot: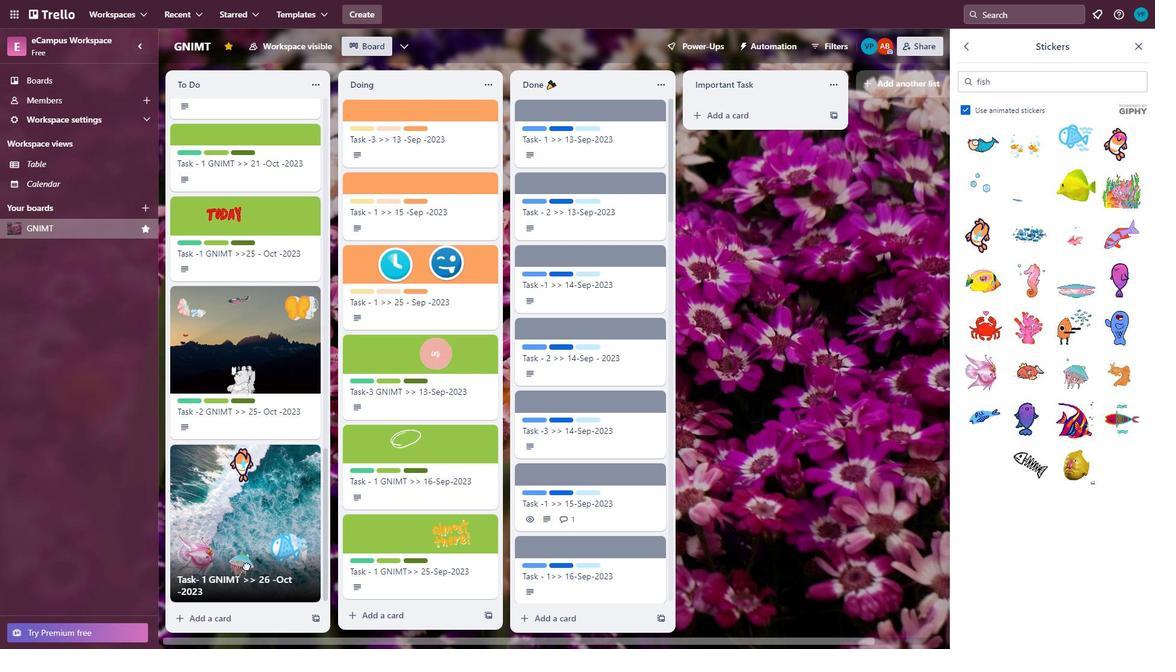 
Action: Mouse moved to (1050, 343)
Screenshot: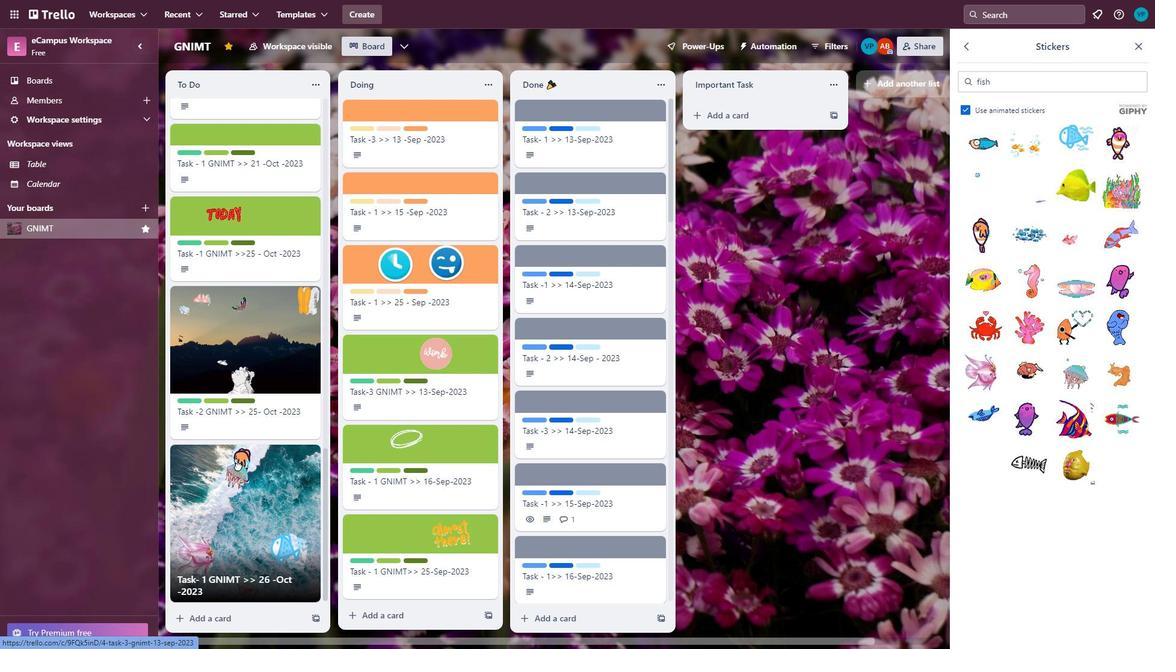 
Action: Mouse pressed left at (1050, 343)
Screenshot: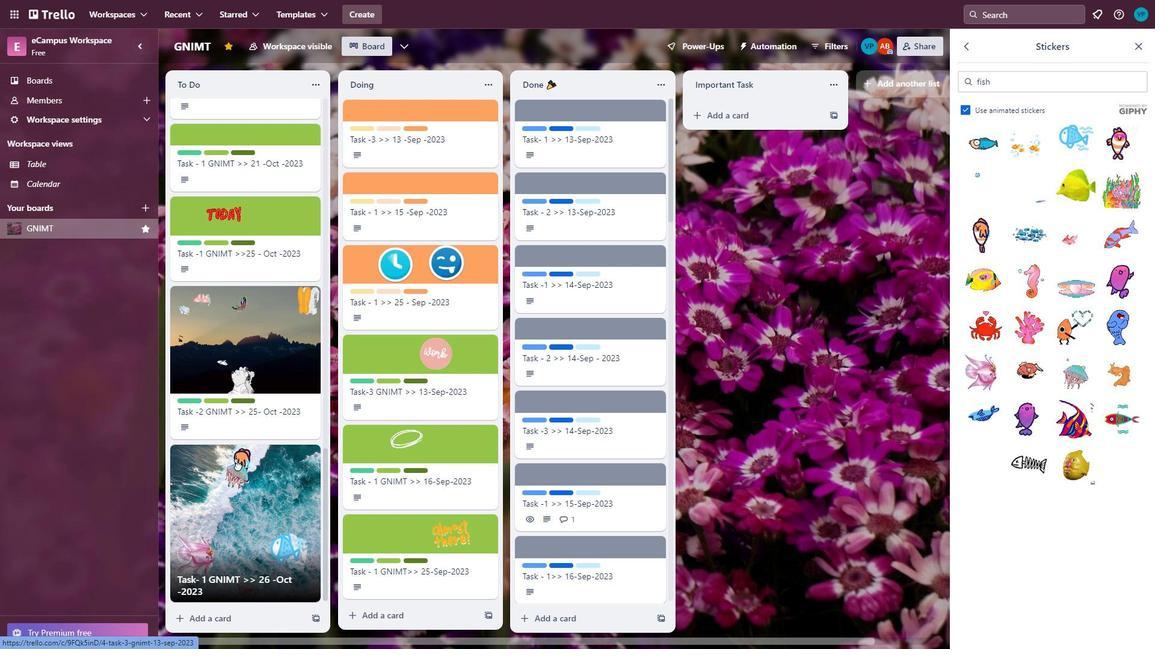 
Action: Mouse moved to (207, 445)
Screenshot: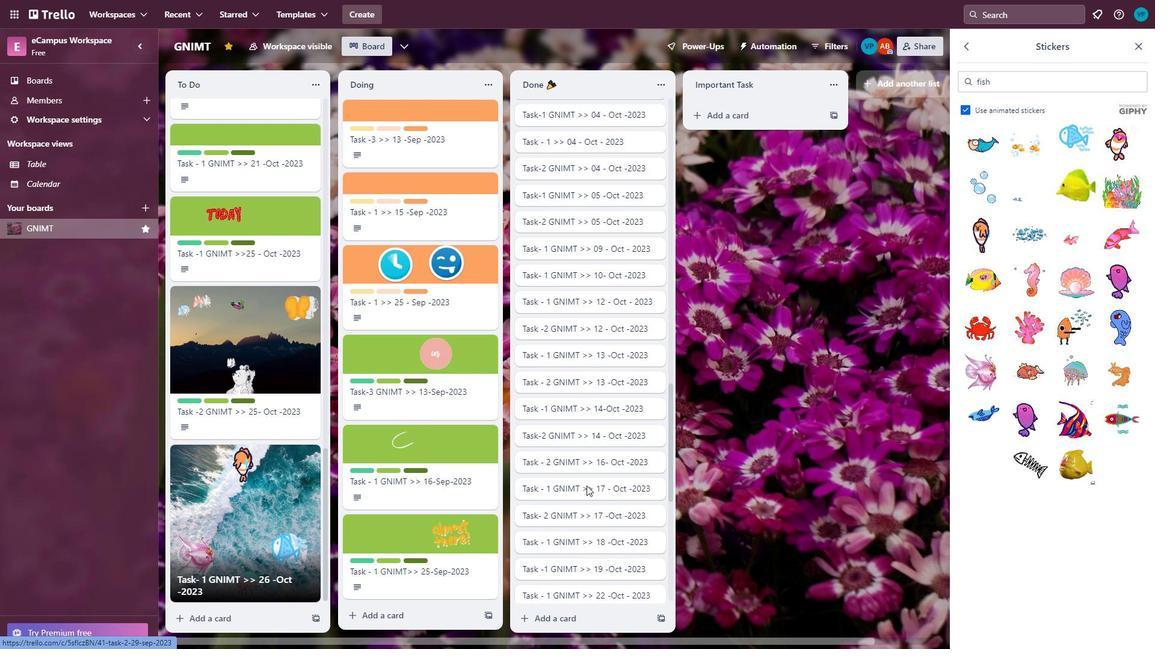 
Action: Mouse scrolled (207, 445) with delta (0, 0)
Screenshot: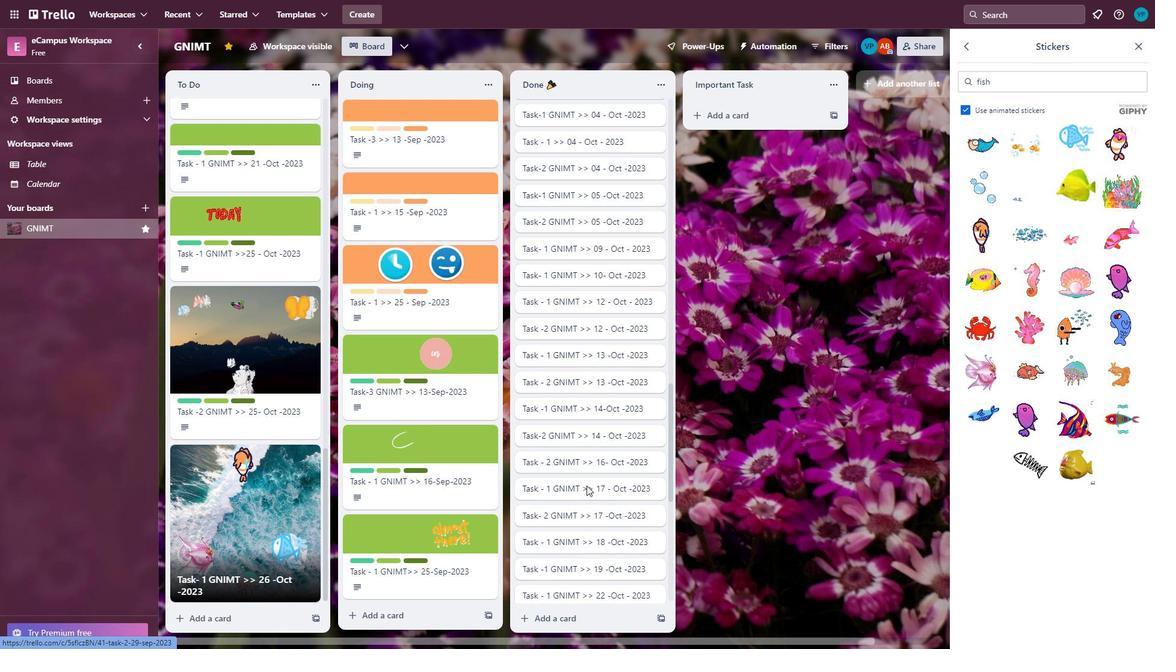 
Action: Mouse scrolled (207, 445) with delta (0, 0)
Screenshot: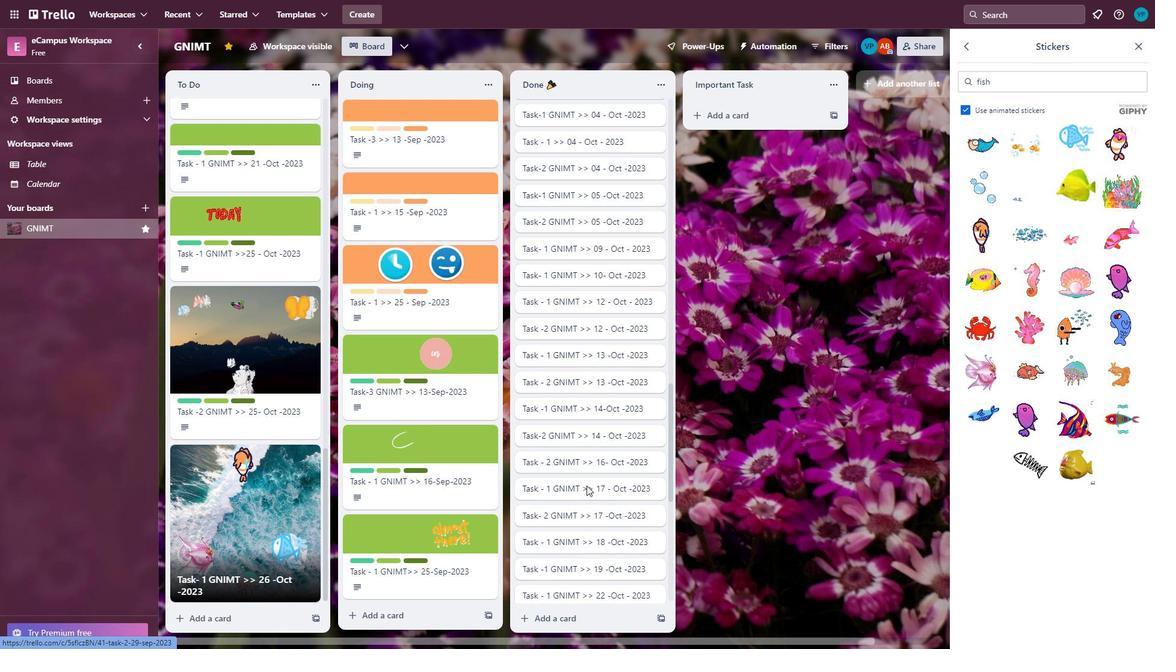 
Action: Mouse scrolled (207, 445) with delta (0, 0)
Screenshot: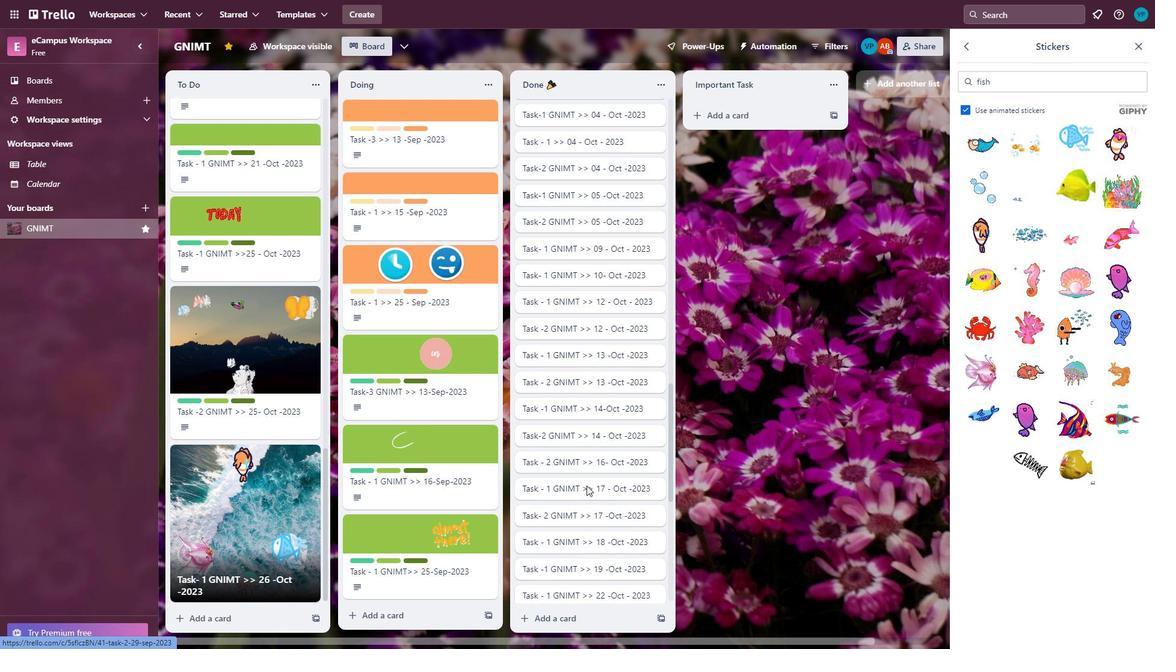 
Action: Mouse scrolled (207, 445) with delta (0, 0)
Screenshot: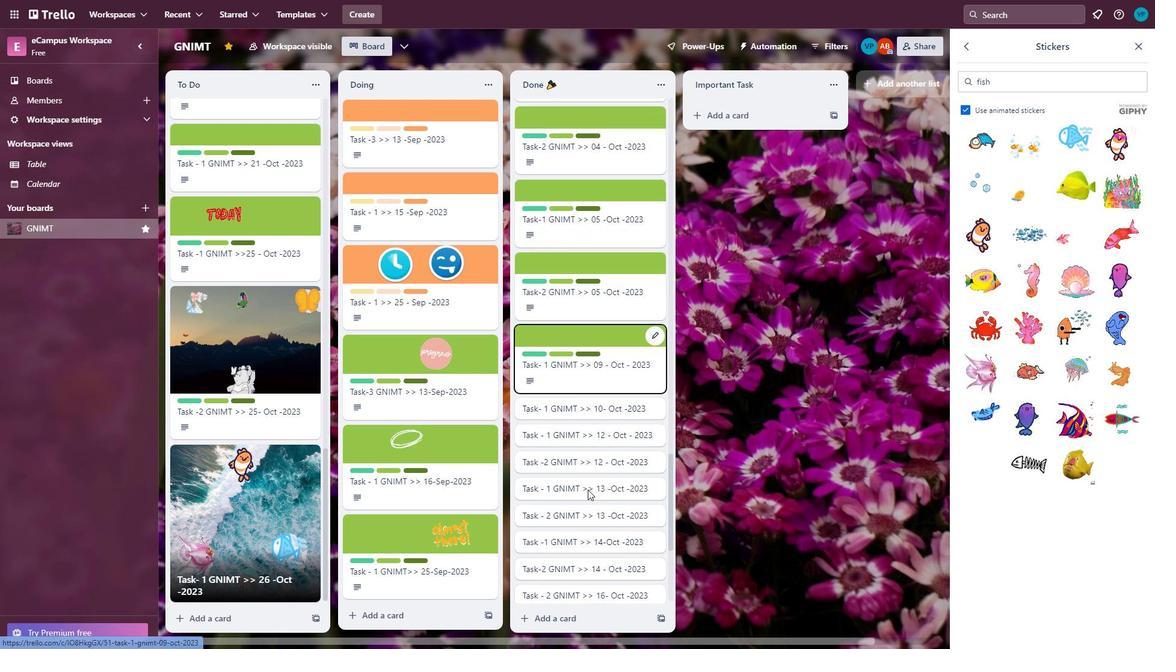 
Action: Mouse moved to (205, 448)
Screenshot: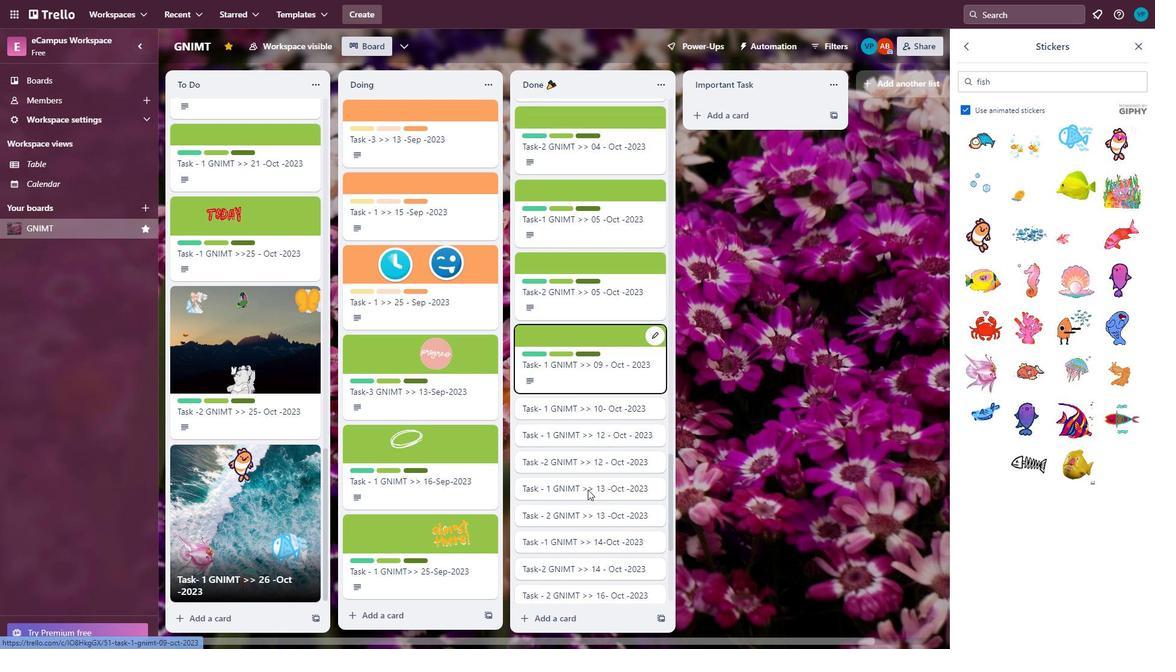 
Action: Mouse scrolled (205, 447) with delta (0, 0)
Screenshot: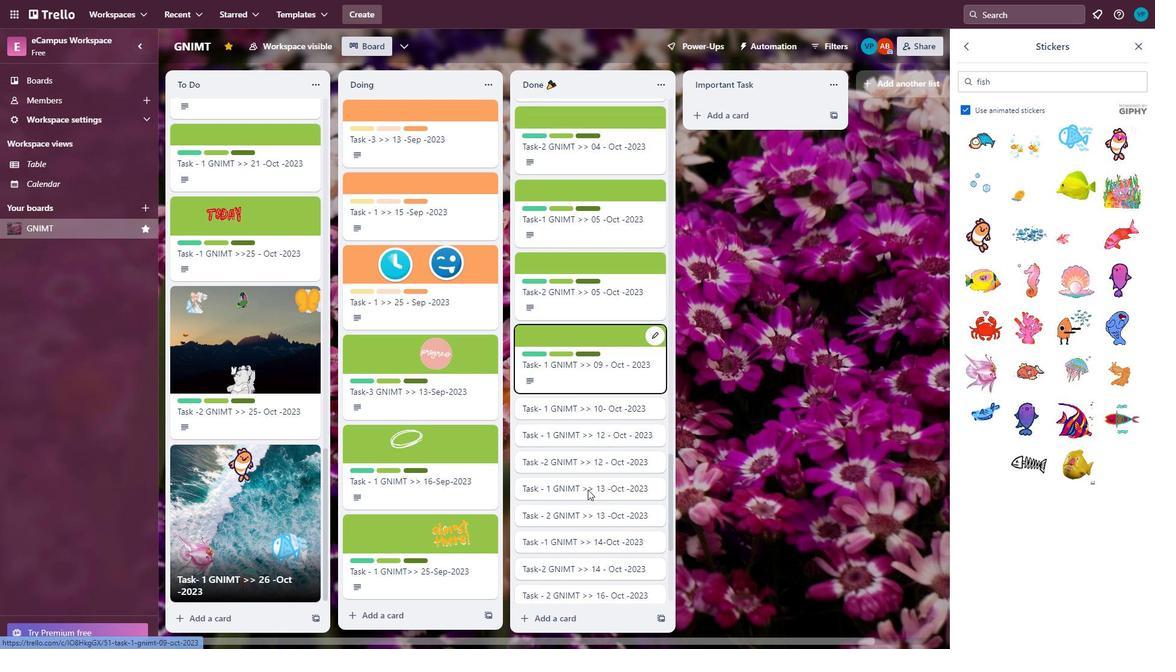 
Action: Mouse moved to (538, 450)
Screenshot: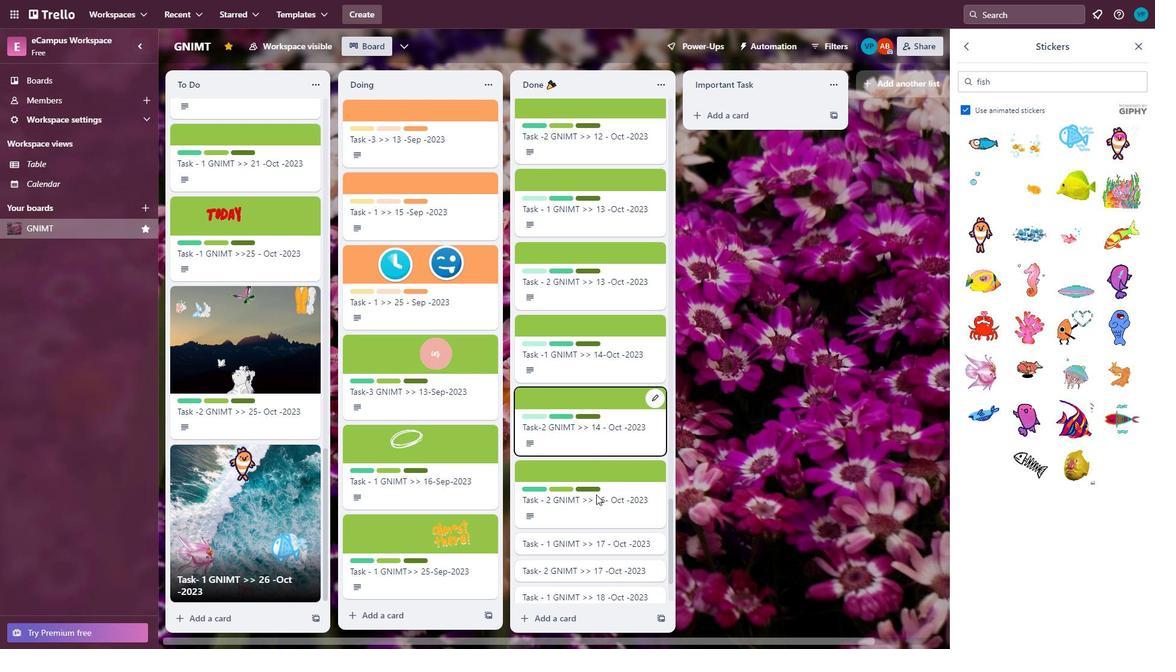 
Action: Mouse scrolled (538, 449) with delta (0, 0)
Screenshot: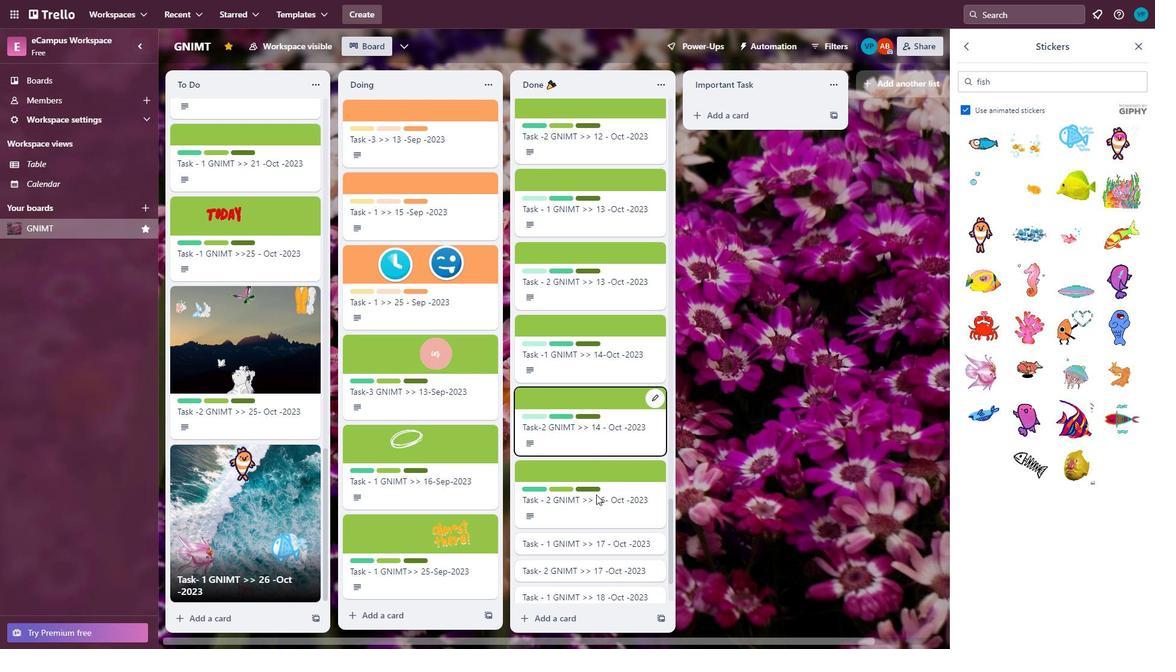 
Action: Mouse moved to (541, 451)
Screenshot: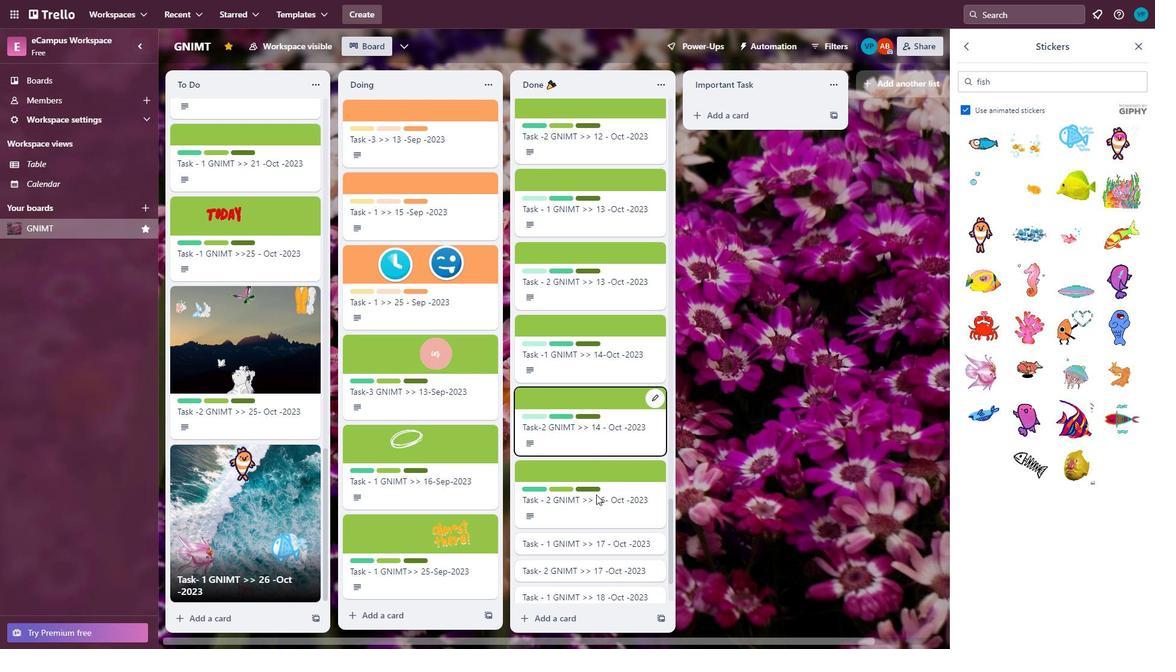 
Action: Mouse scrolled (541, 451) with delta (0, 0)
Screenshot: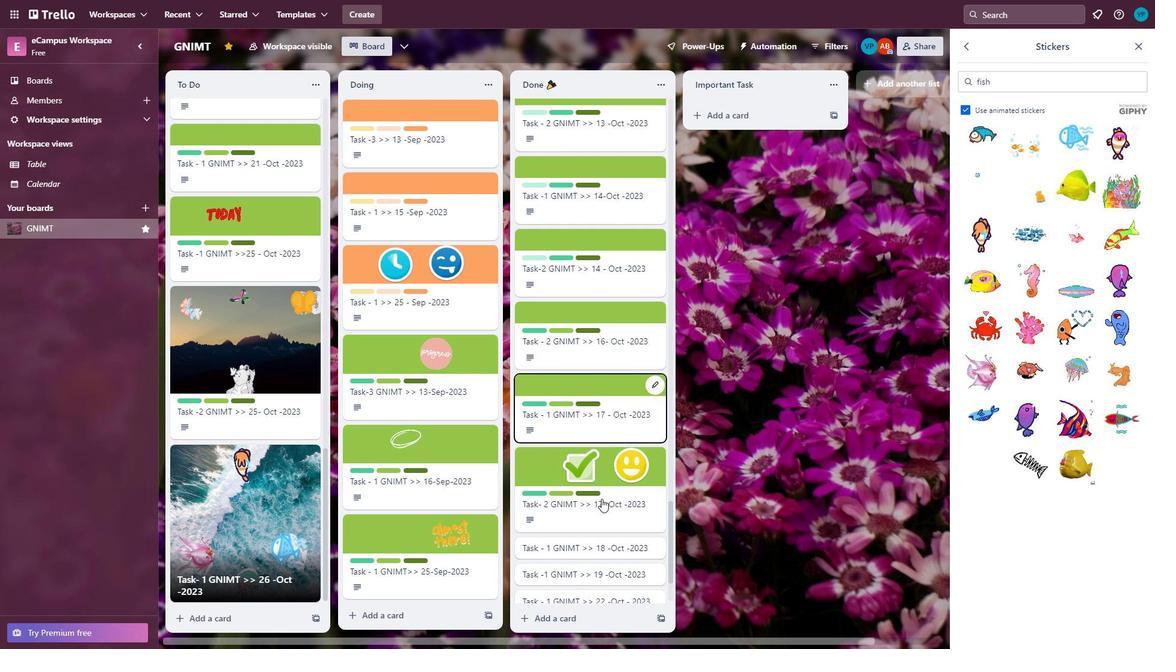 
Action: Mouse moved to (545, 452)
Screenshot: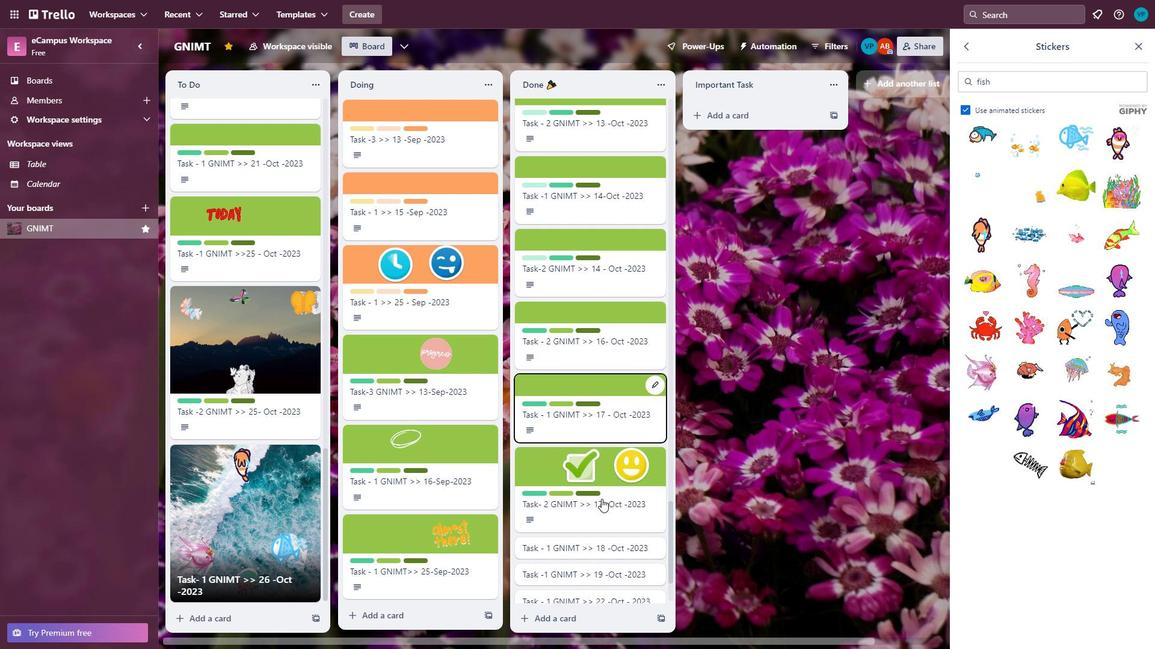 
Action: Mouse scrolled (545, 451) with delta (0, 0)
Screenshot: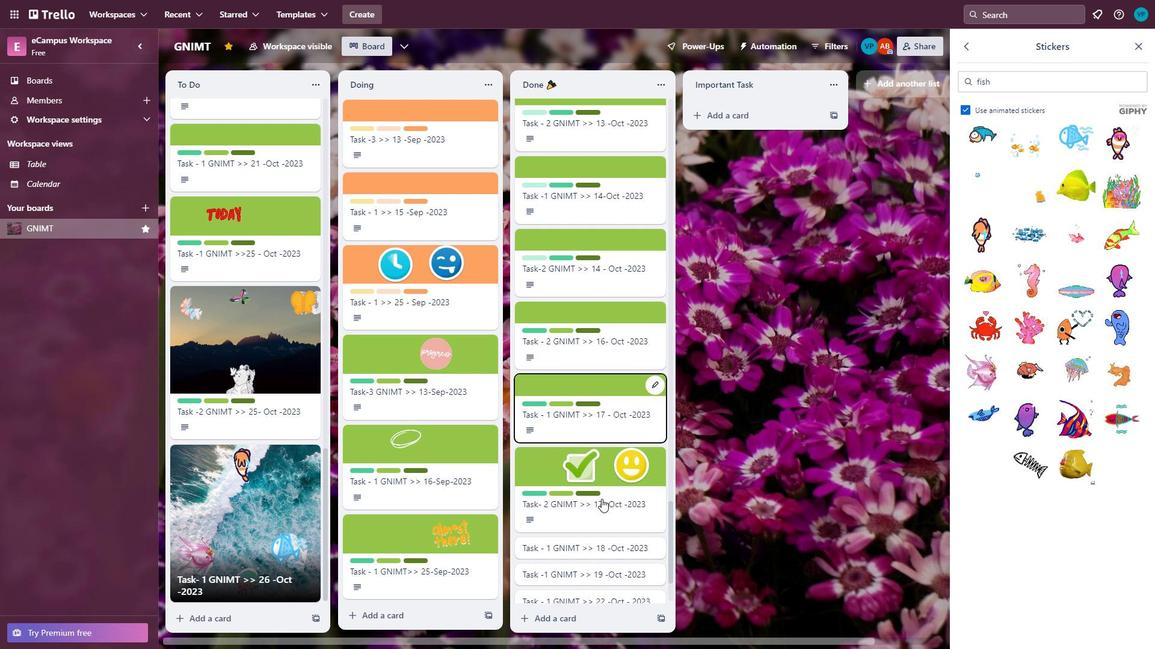 
Action: Mouse moved to (553, 457)
Screenshot: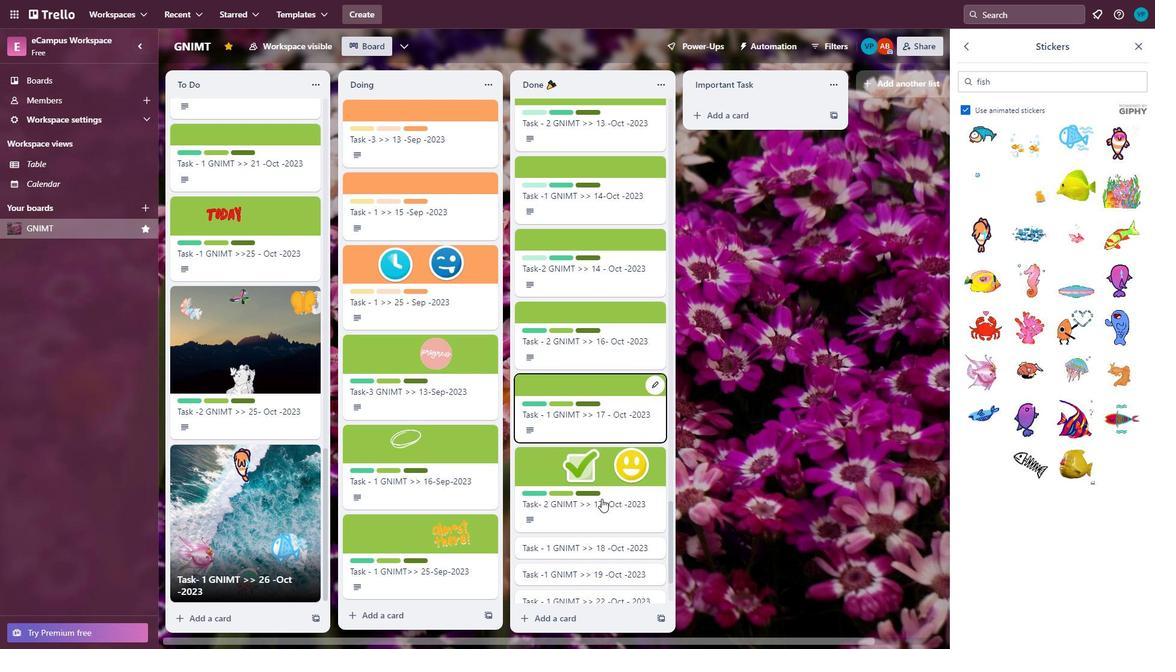 
Action: Mouse scrolled (553, 457) with delta (0, 0)
Screenshot: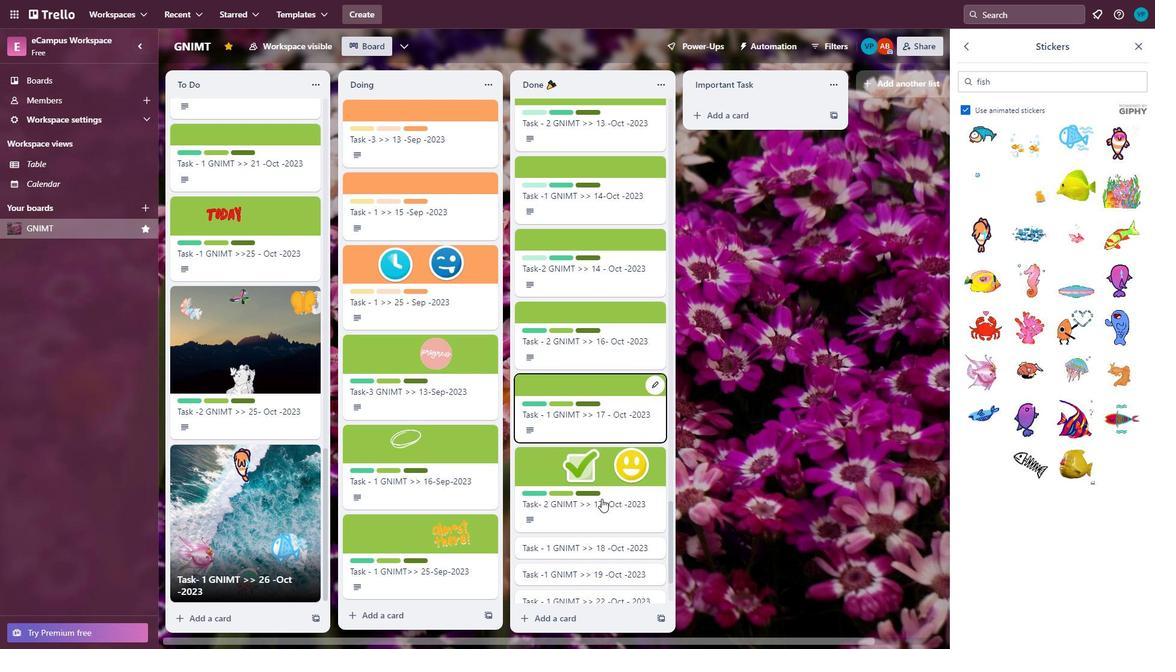 
Action: Mouse moved to (573, 459)
Screenshot: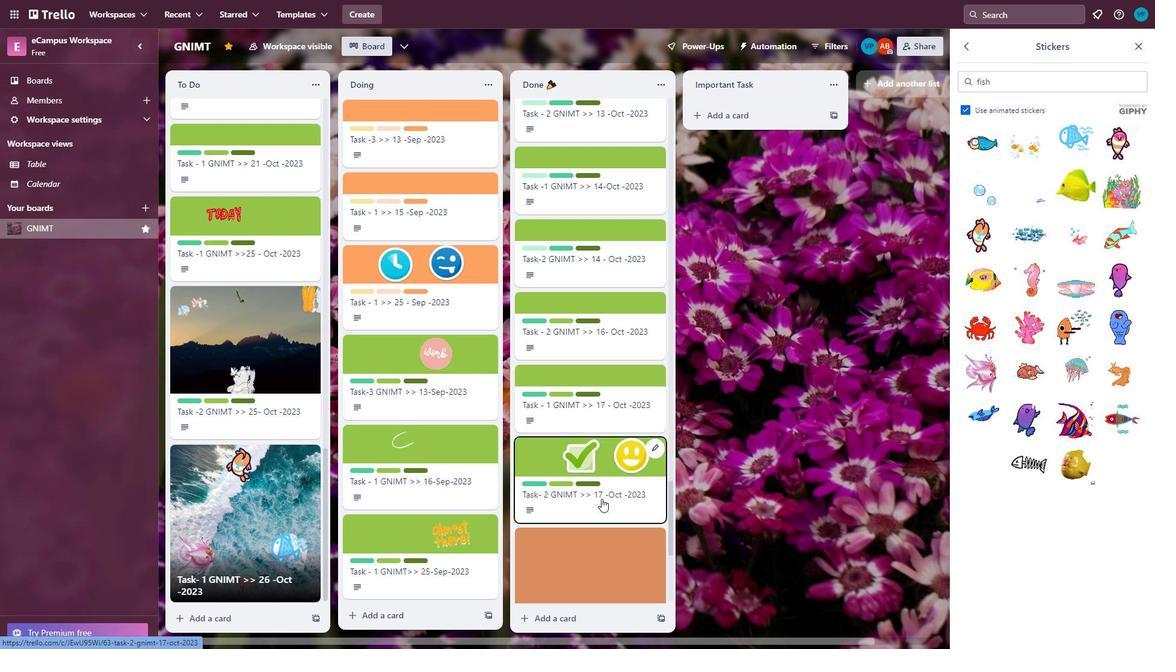 
Action: Mouse scrolled (573, 458) with delta (0, 0)
Screenshot: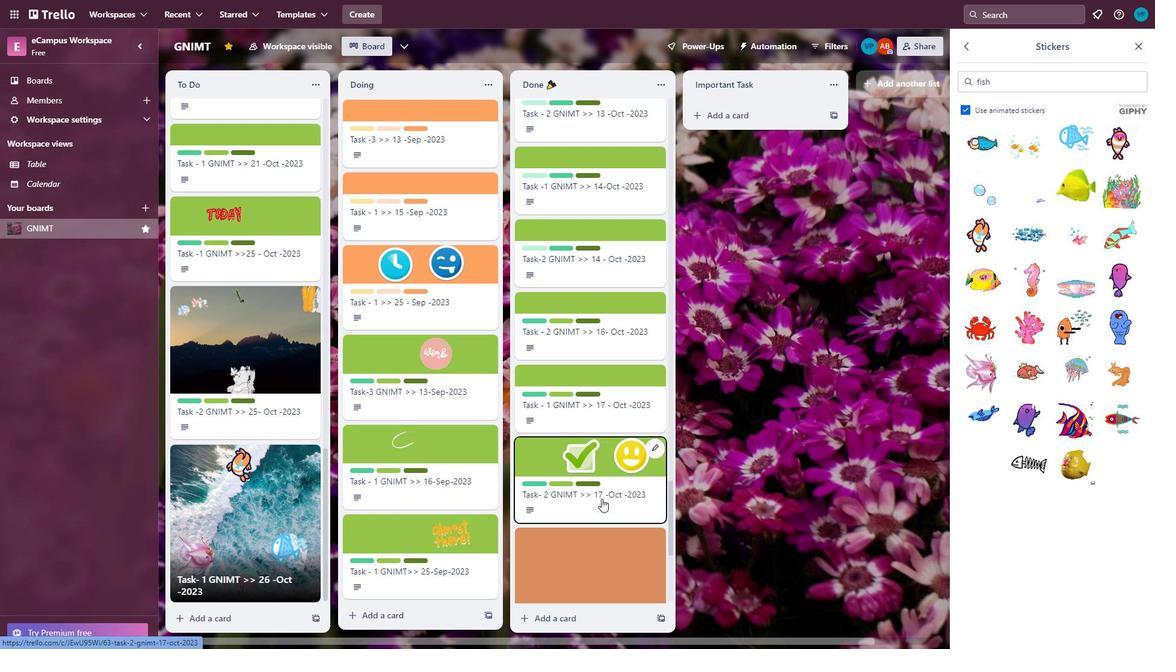 
Action: Mouse moved to (572, 459)
Screenshot: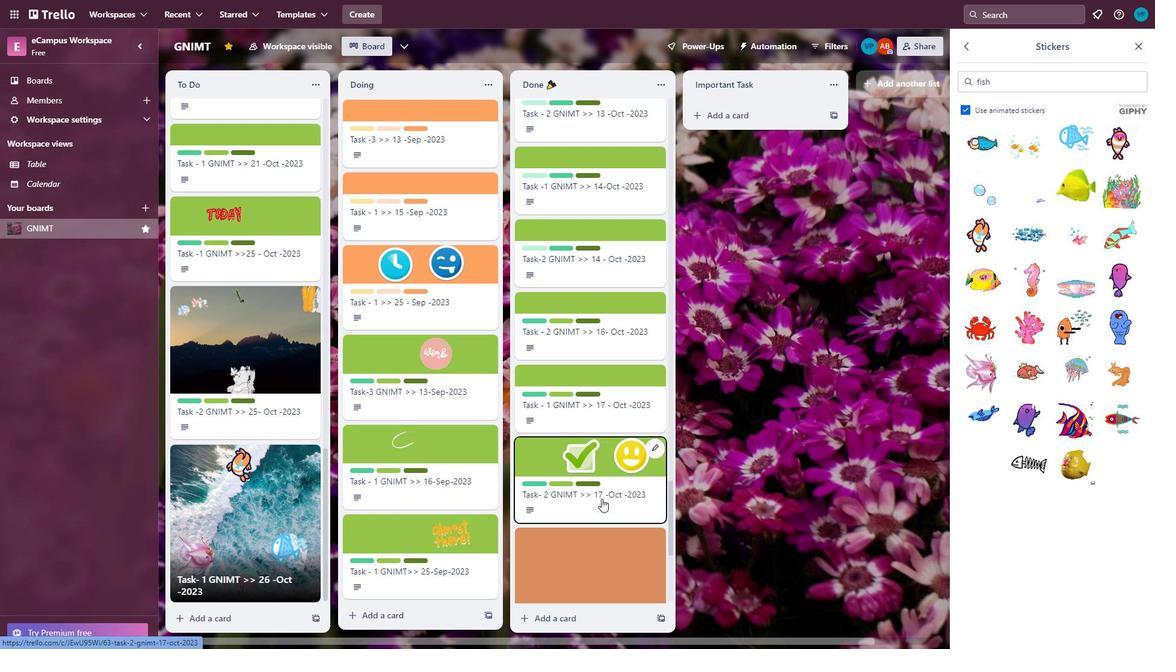 
Action: Mouse scrolled (572, 459) with delta (0, 0)
Screenshot: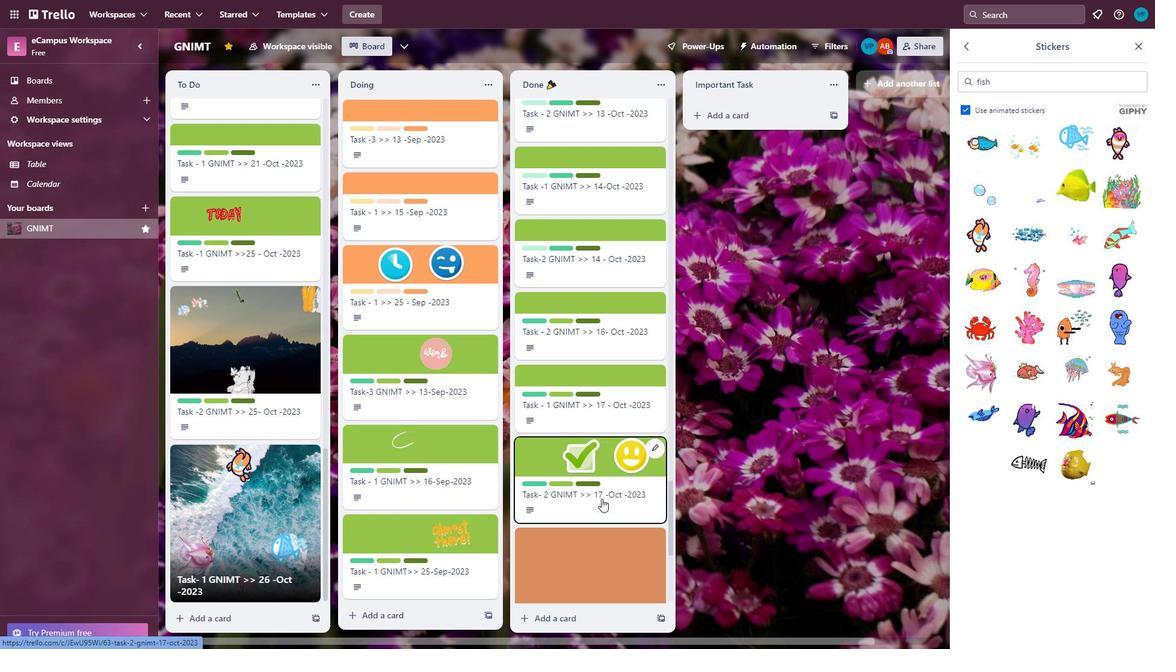 
Action: Mouse moved to (572, 460)
Screenshot: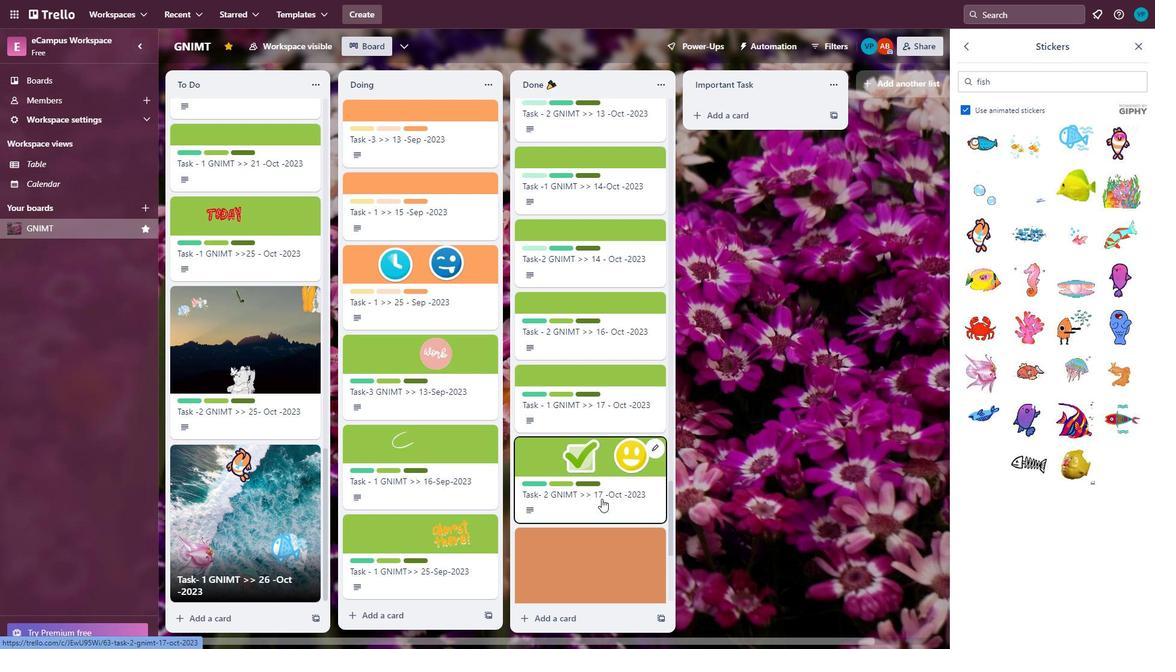 
Action: Mouse scrolled (572, 460) with delta (0, 0)
Screenshot: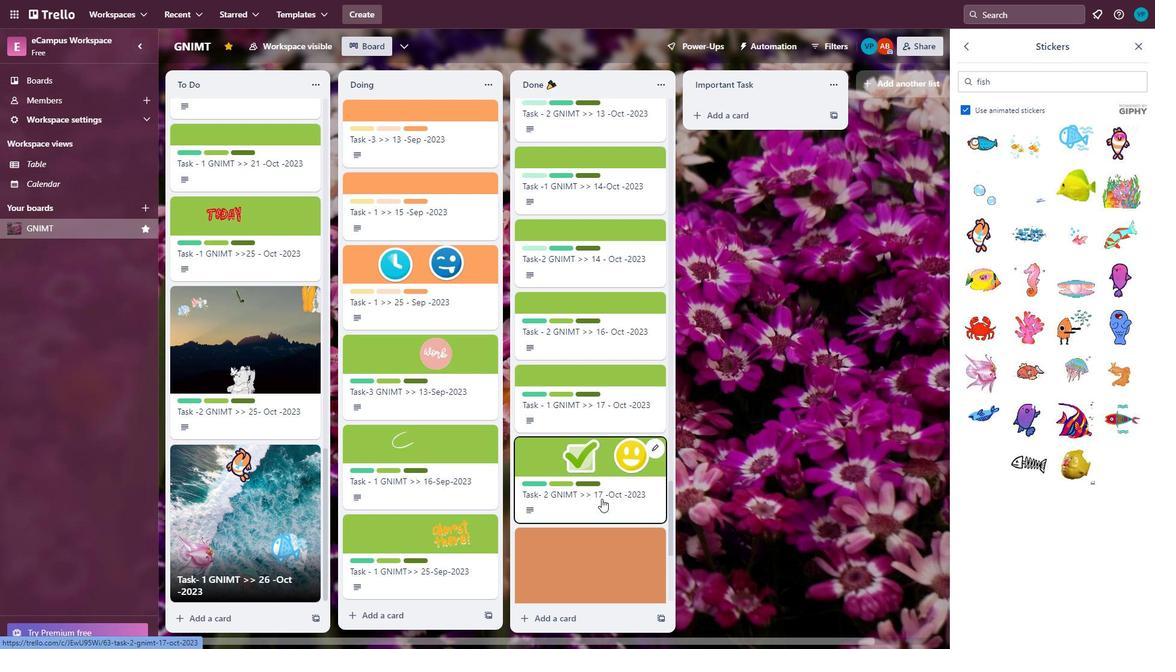 
Action: Mouse moved to (572, 460)
Screenshot: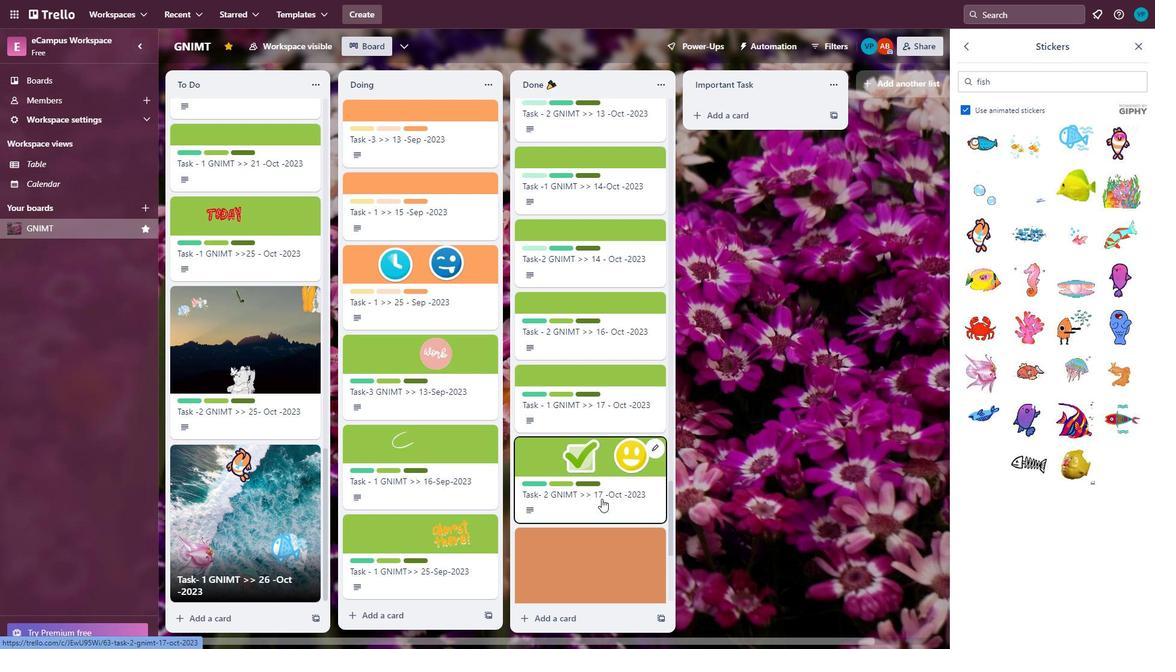 
Action: Mouse scrolled (572, 460) with delta (0, 0)
Screenshot: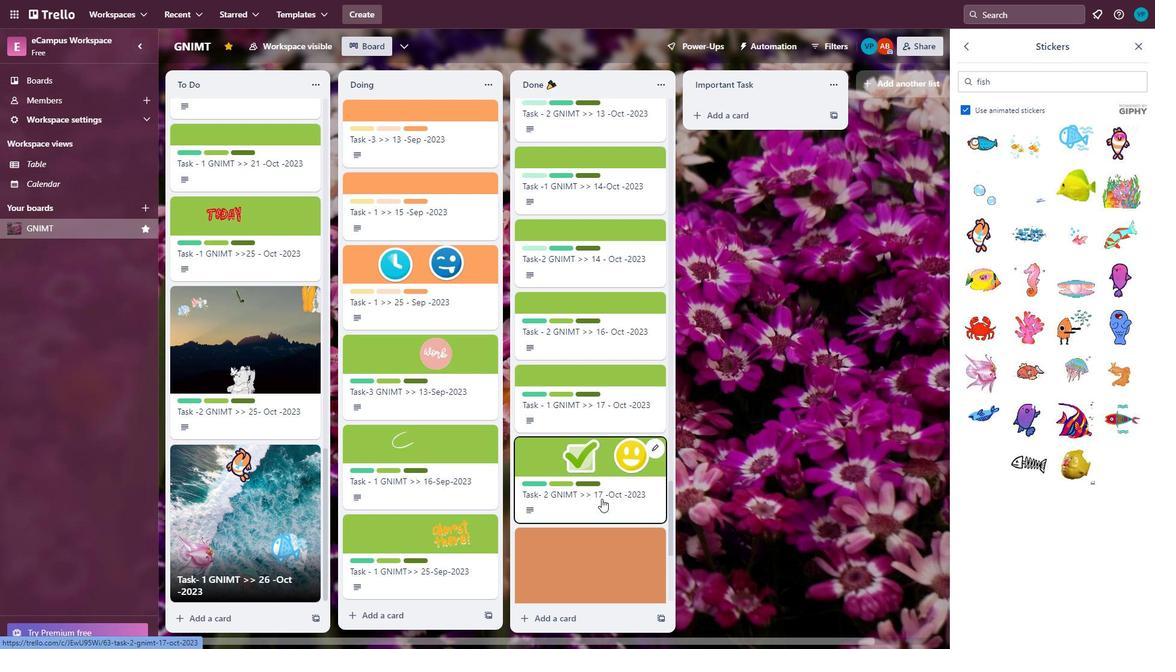 
Action: Mouse scrolled (572, 460) with delta (0, 0)
Screenshot: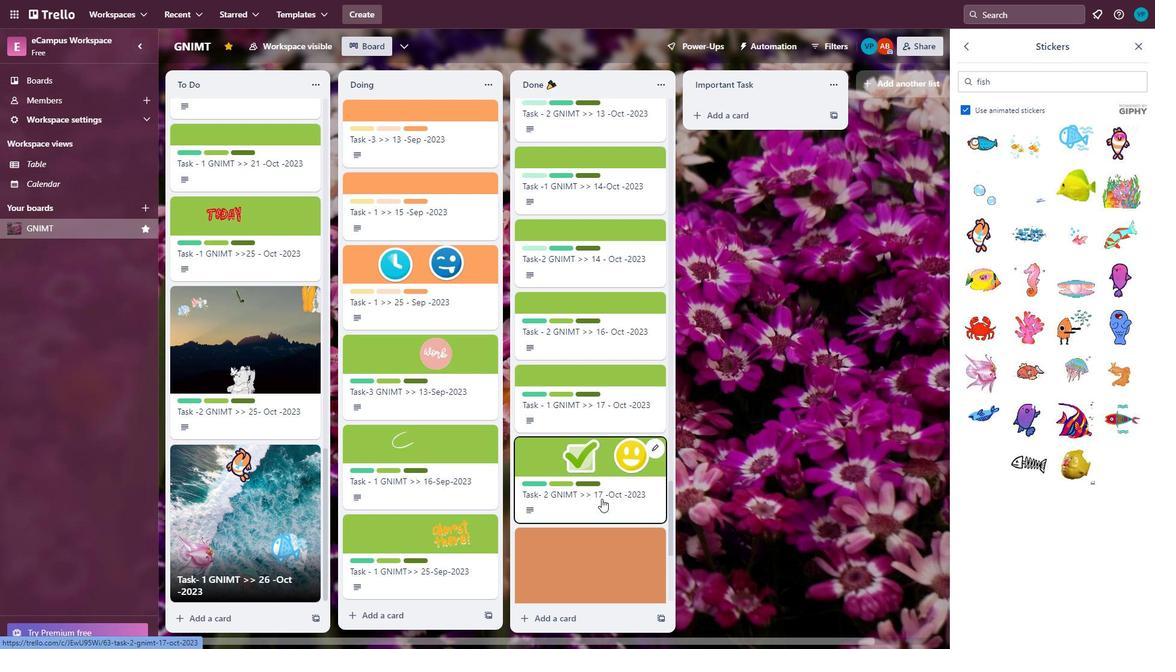 
Action: Mouse moved to (569, 461)
Screenshot: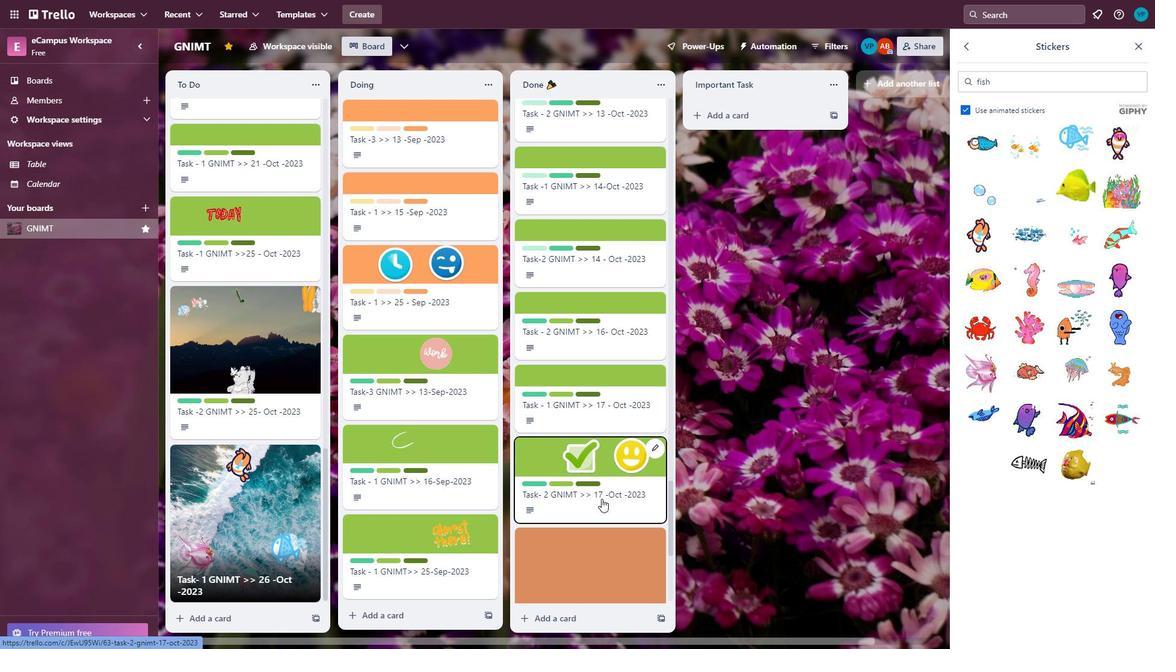 
Action: Mouse scrolled (569, 460) with delta (0, 0)
Screenshot: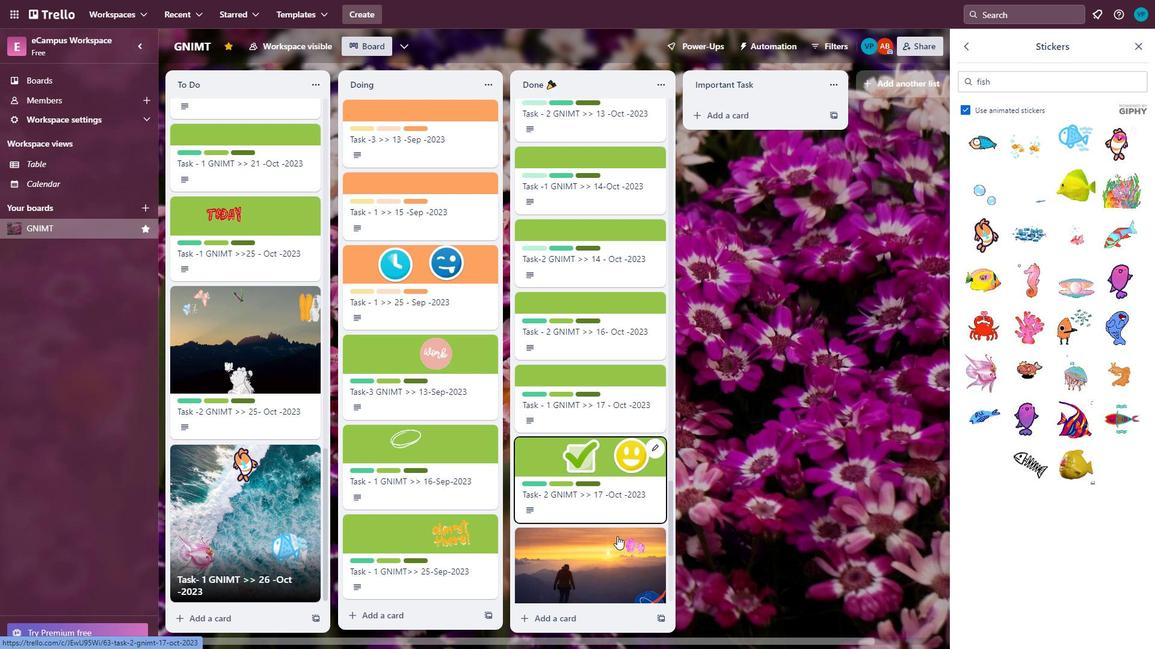 
Action: Mouse scrolled (569, 460) with delta (0, 0)
Screenshot: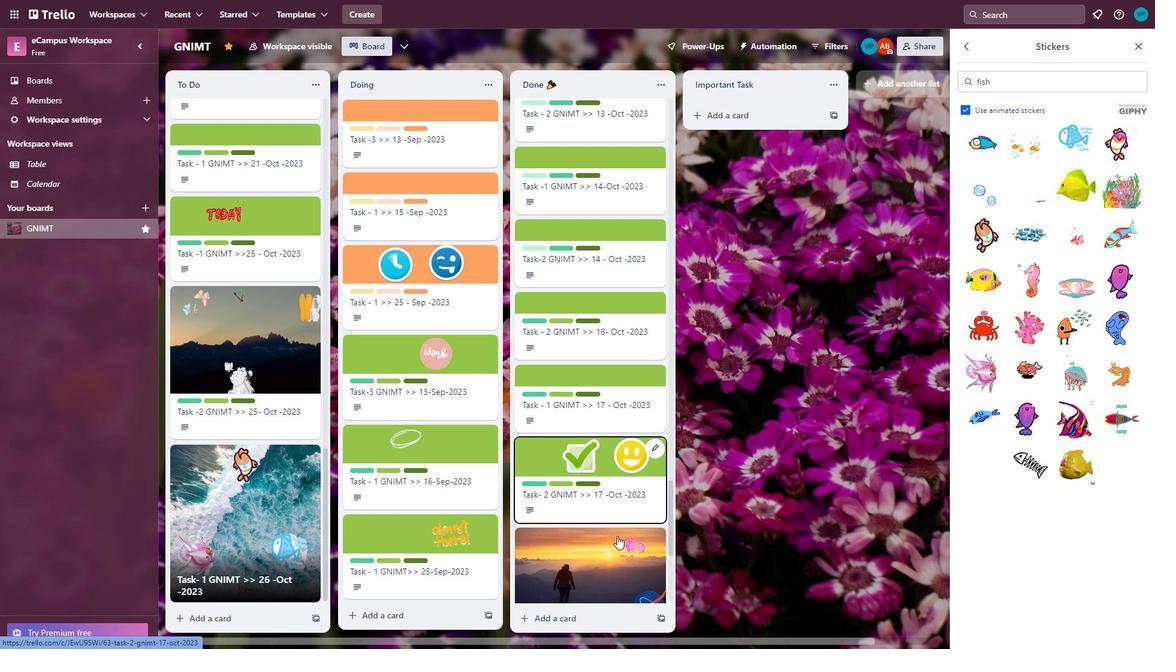 
Action: Mouse scrolled (569, 460) with delta (0, 0)
Screenshot: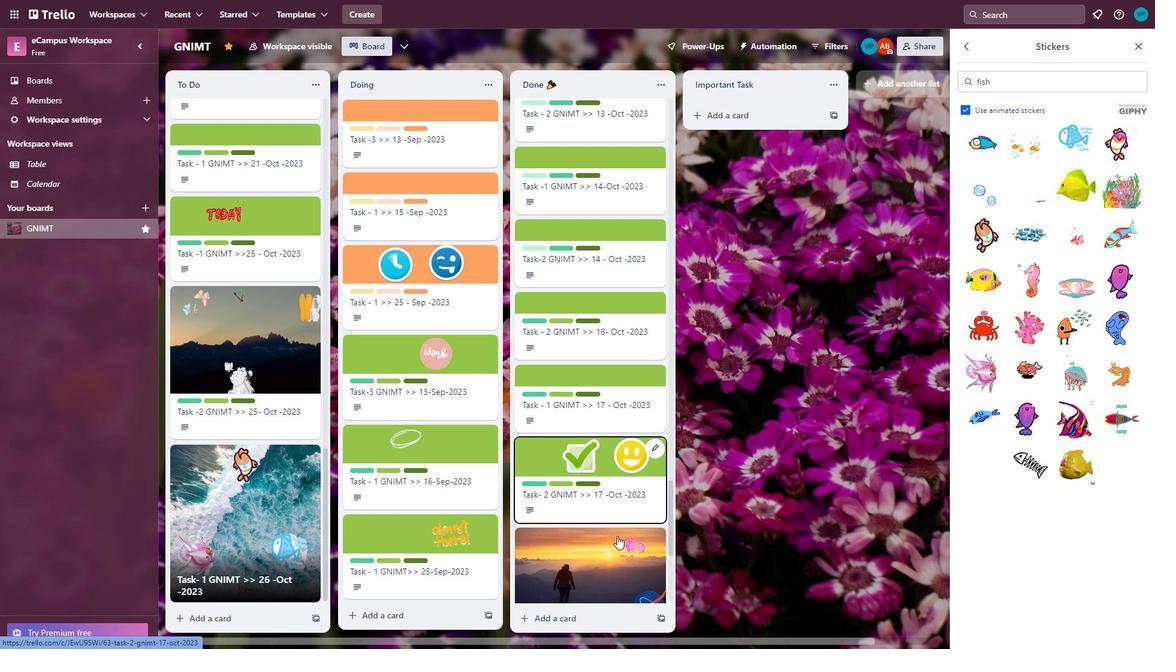 
Action: Mouse scrolled (569, 460) with delta (0, 0)
Screenshot: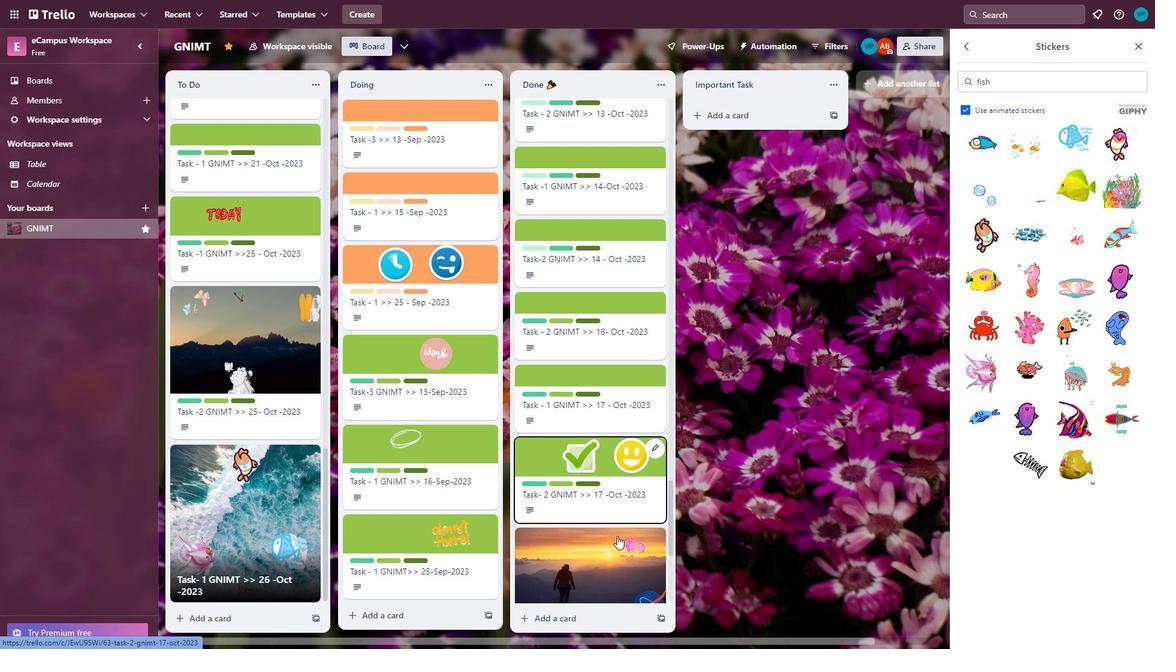 
Action: Mouse scrolled (569, 460) with delta (0, 0)
Screenshot: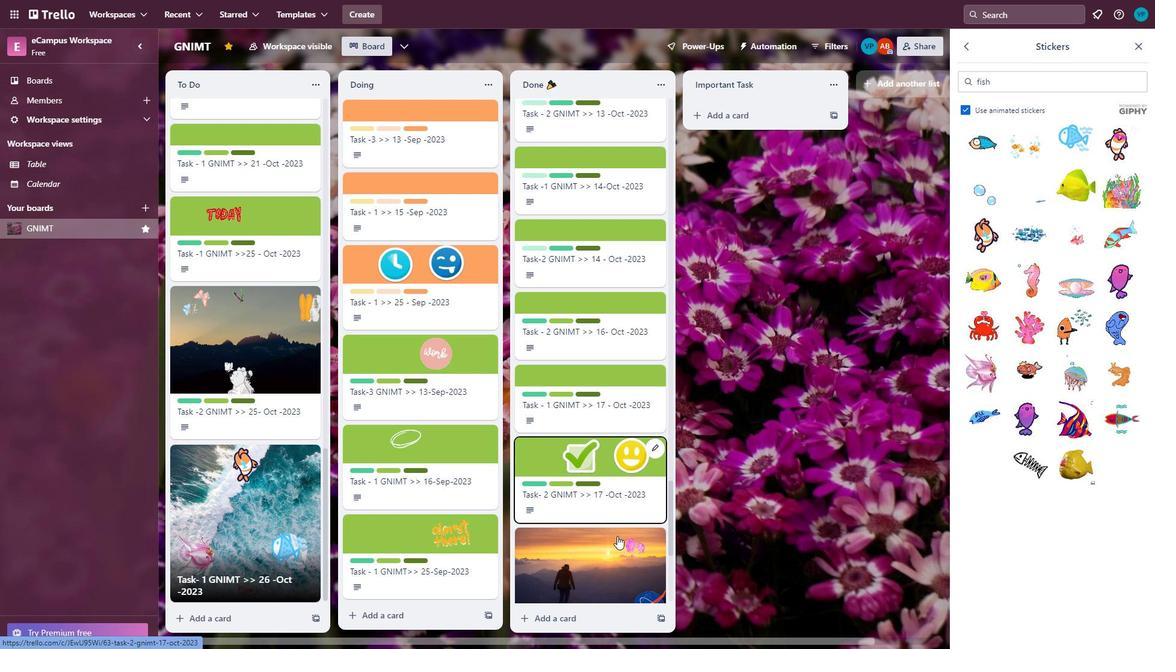 
Action: Mouse scrolled (569, 460) with delta (0, 0)
Screenshot: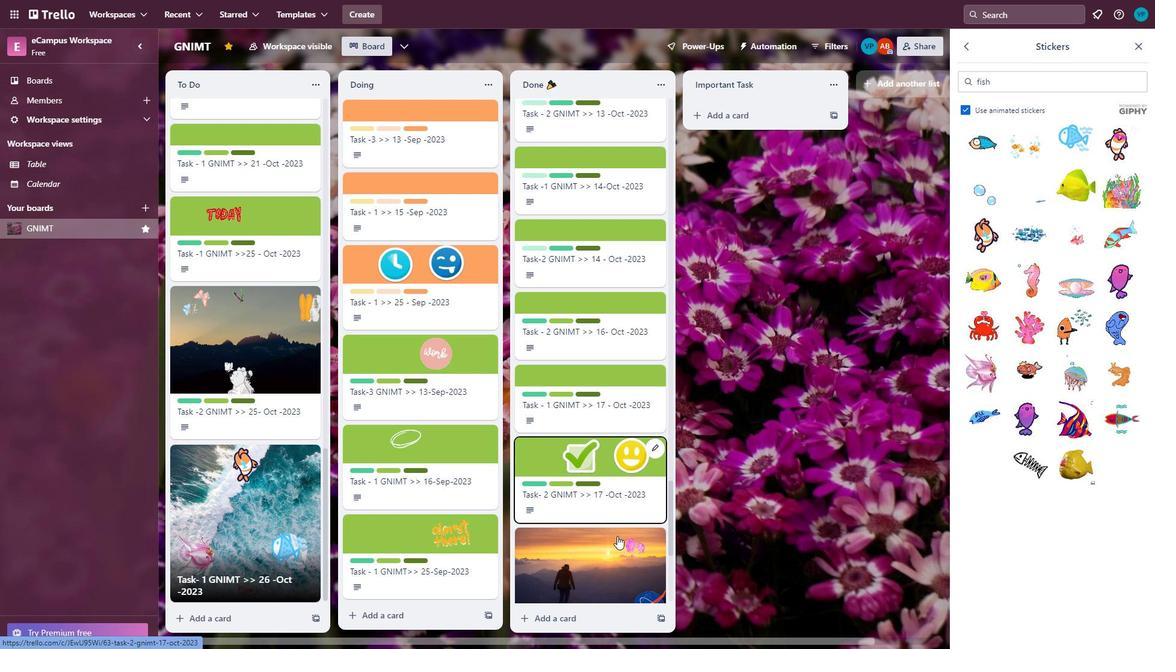 
Action: Mouse moved to (560, 457)
Screenshot: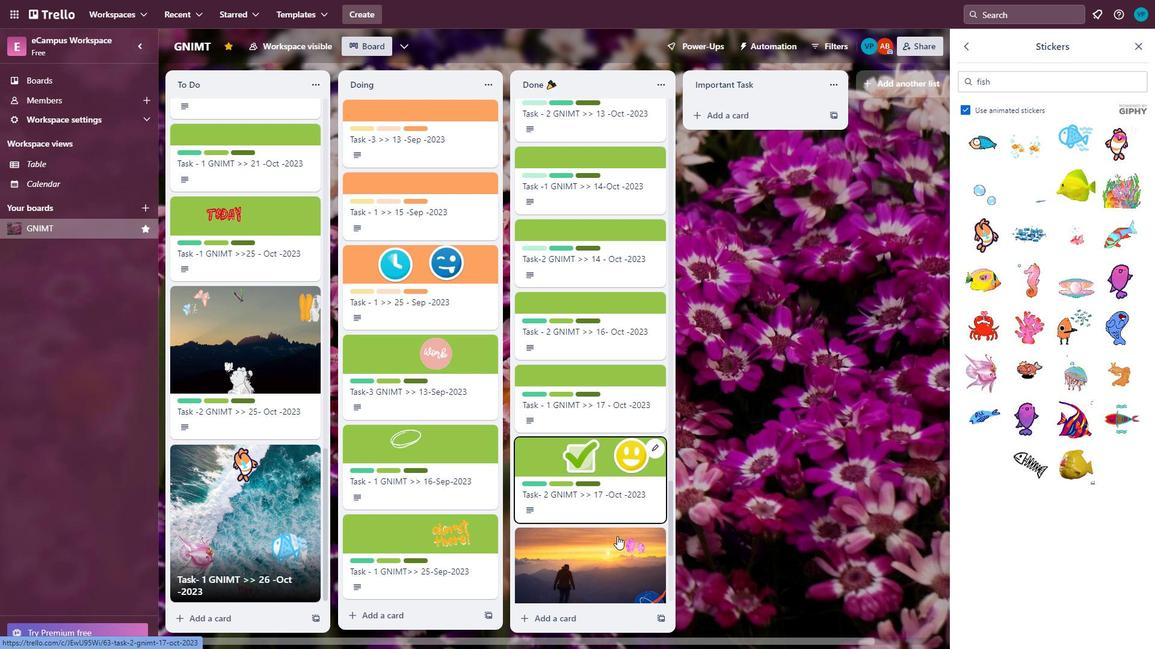 
Action: Mouse scrolled (560, 456) with delta (0, 0)
Screenshot: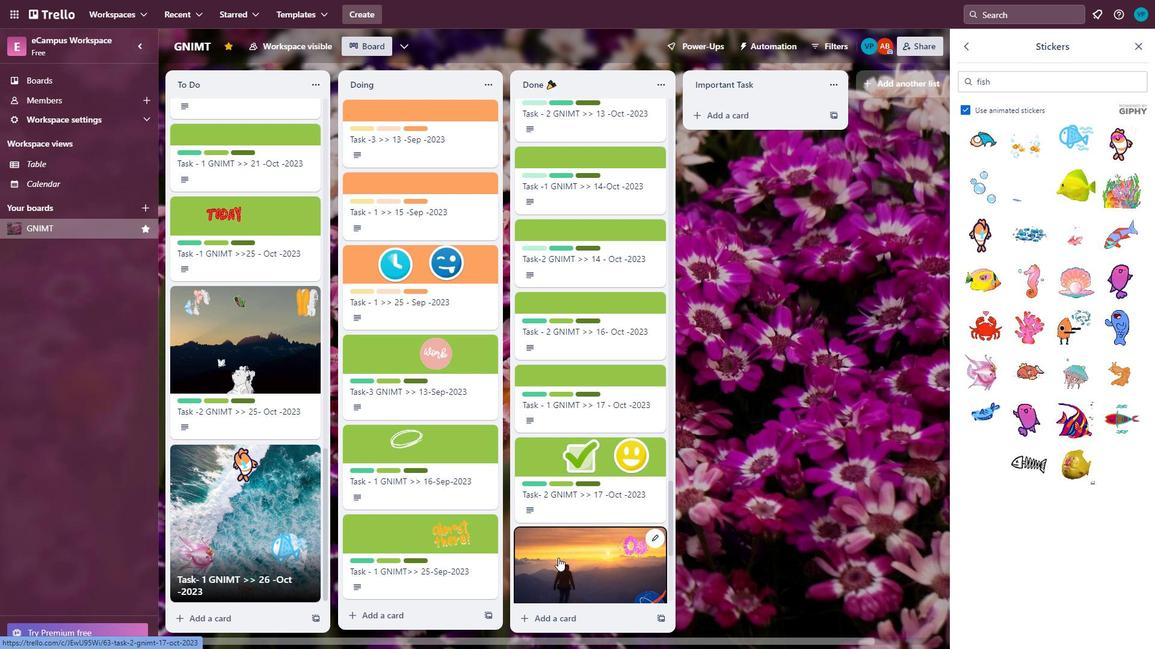
Action: Mouse scrolled (560, 456) with delta (0, 0)
Screenshot: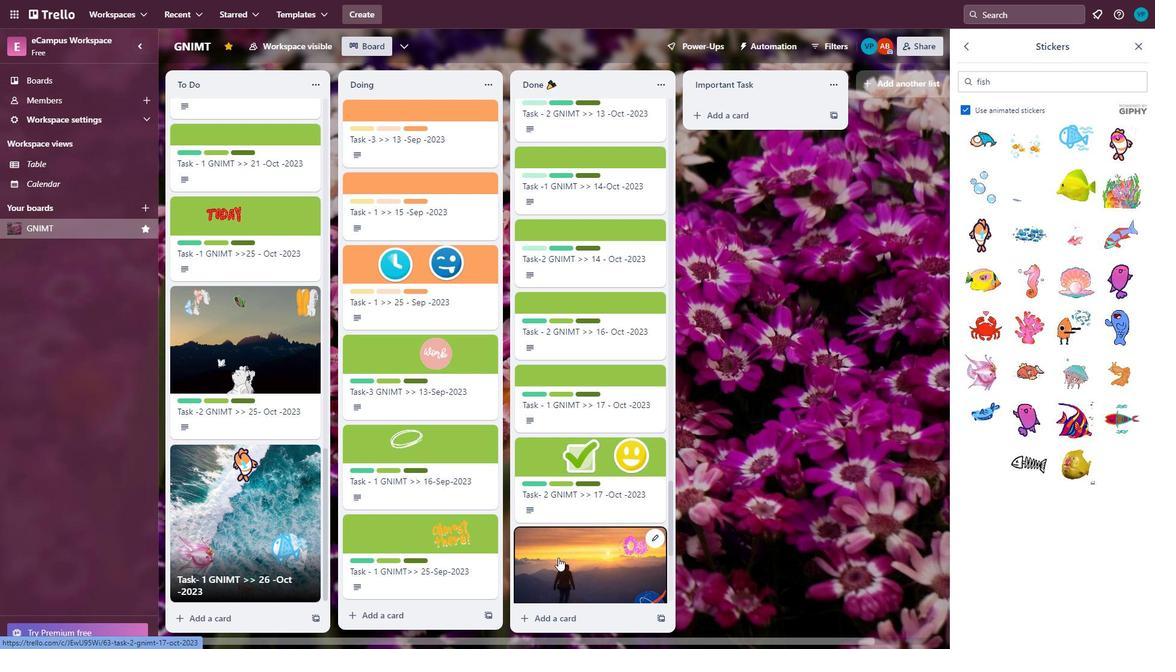 
Action: Mouse moved to (560, 457)
Screenshot: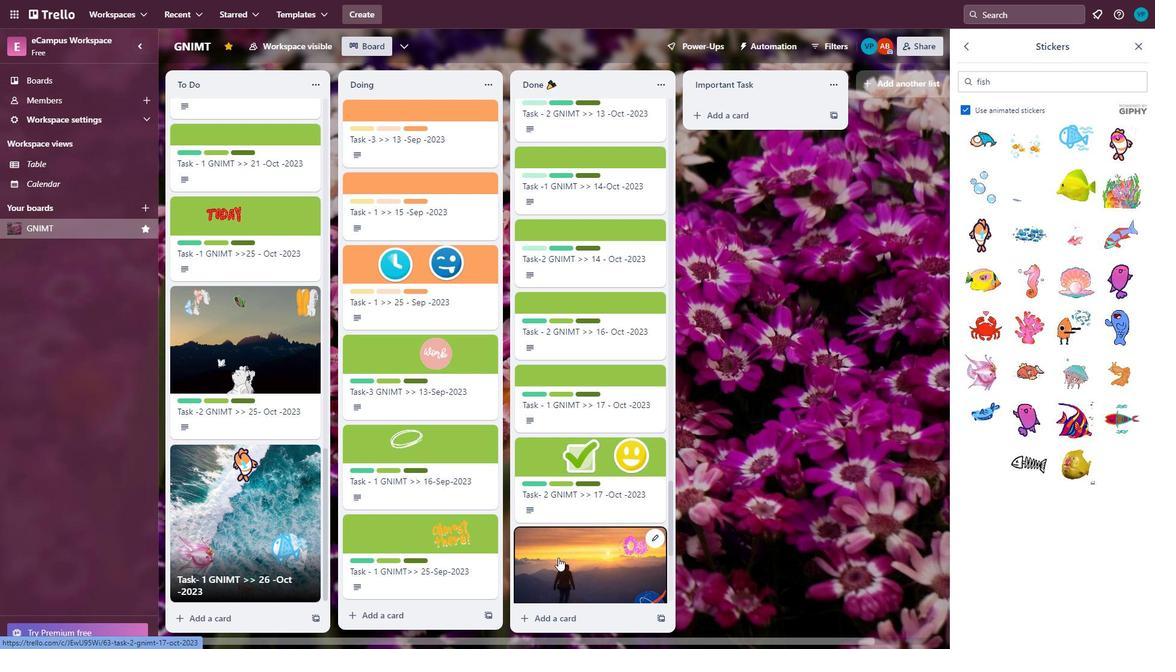 
Action: Mouse scrolled (560, 456) with delta (0, 0)
Screenshot: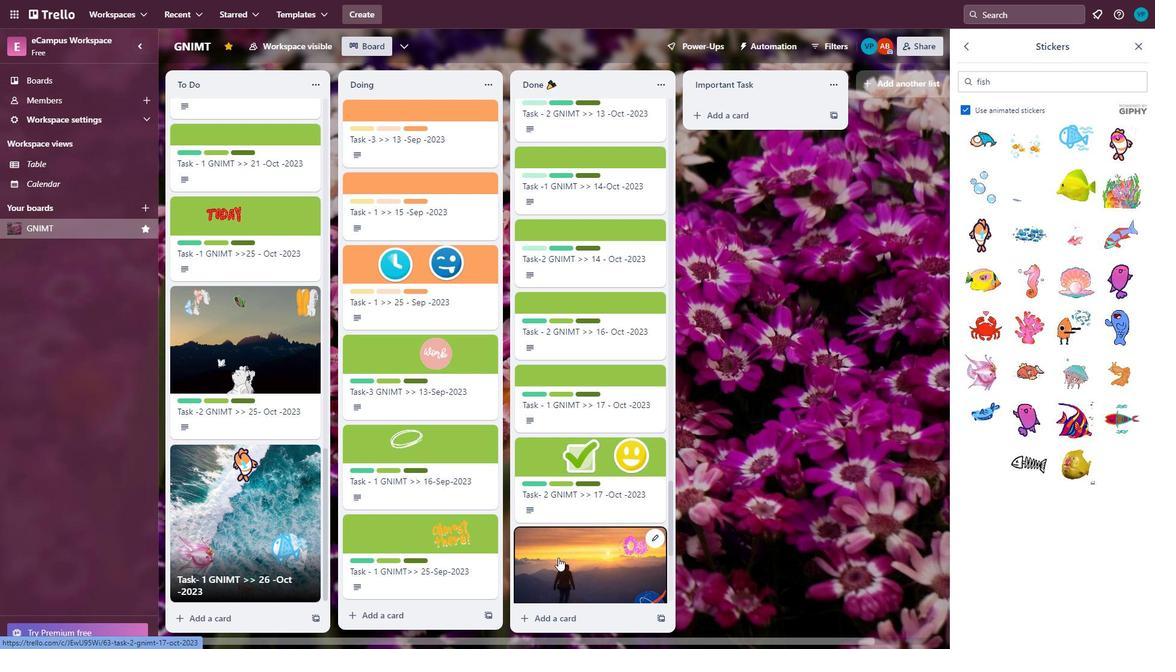 
Action: Mouse moved to (559, 457)
Screenshot: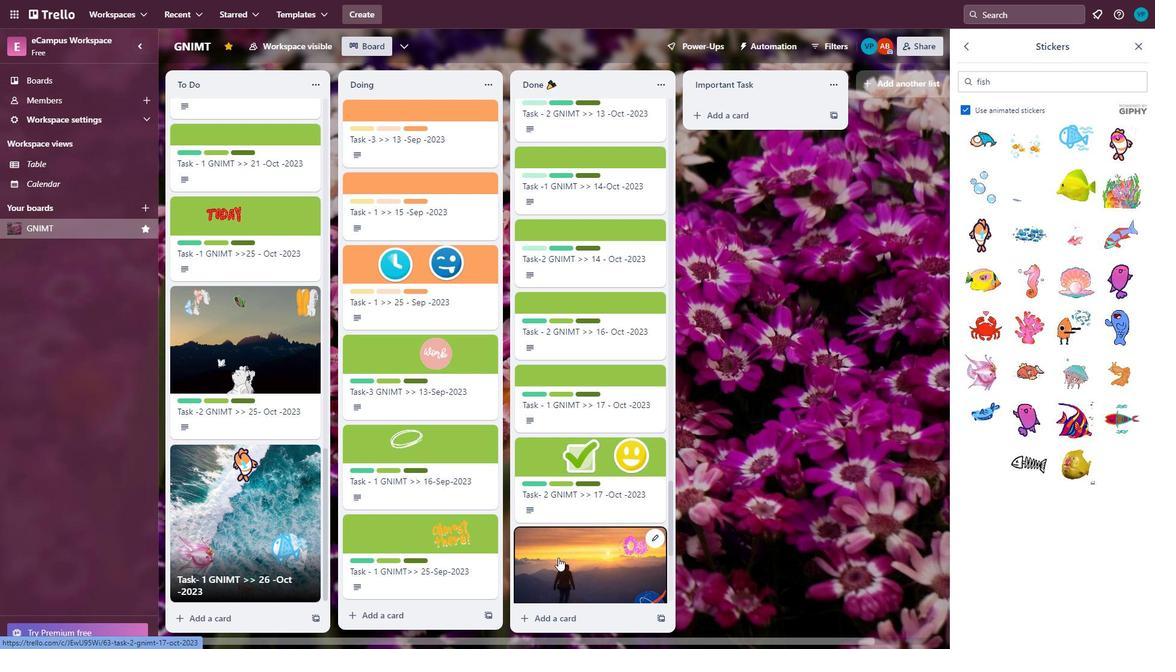 
Action: Mouse scrolled (559, 457) with delta (0, 0)
Screenshot: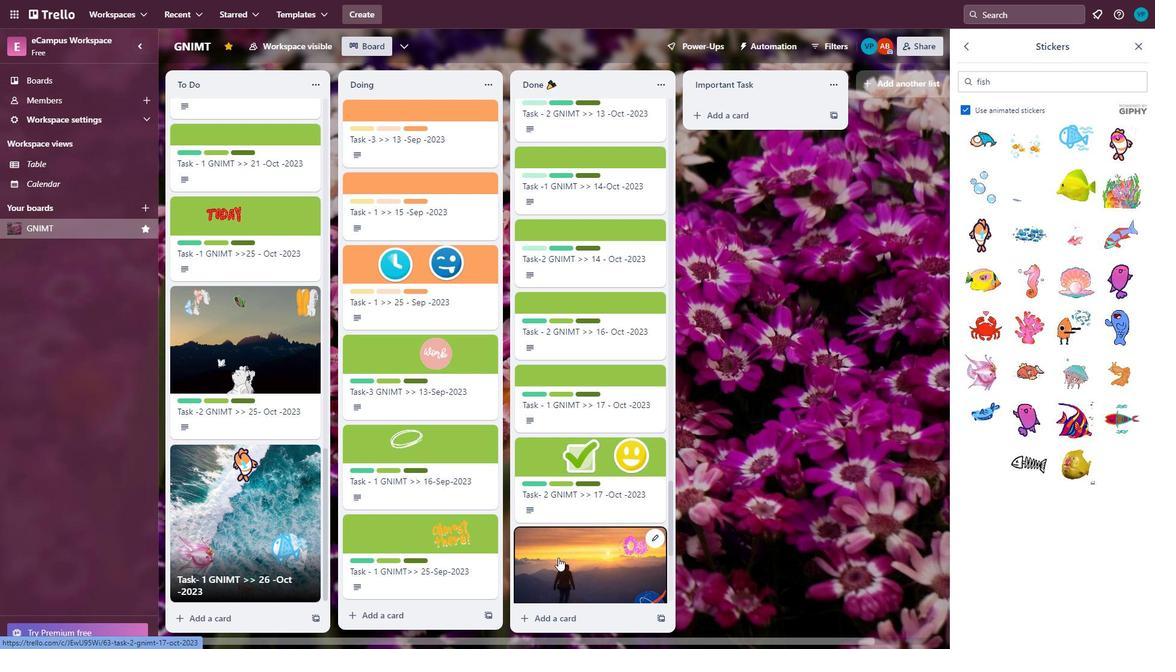 
Action: Mouse scrolled (559, 457) with delta (0, 0)
Screenshot: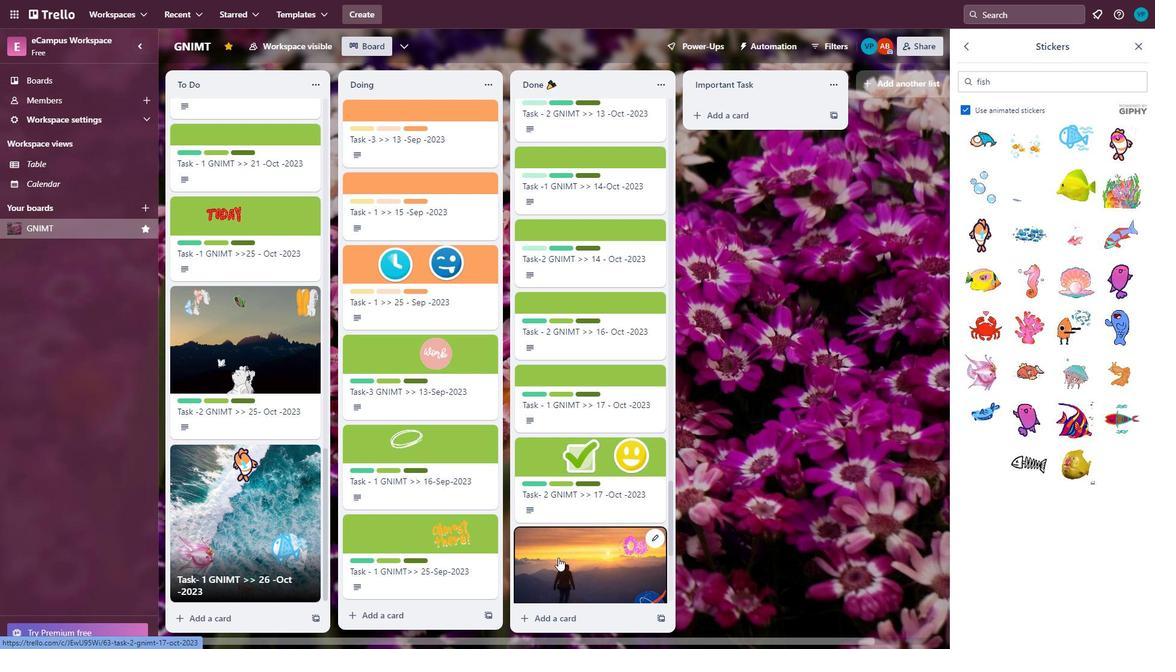 
Action: Mouse moved to (557, 457)
Screenshot: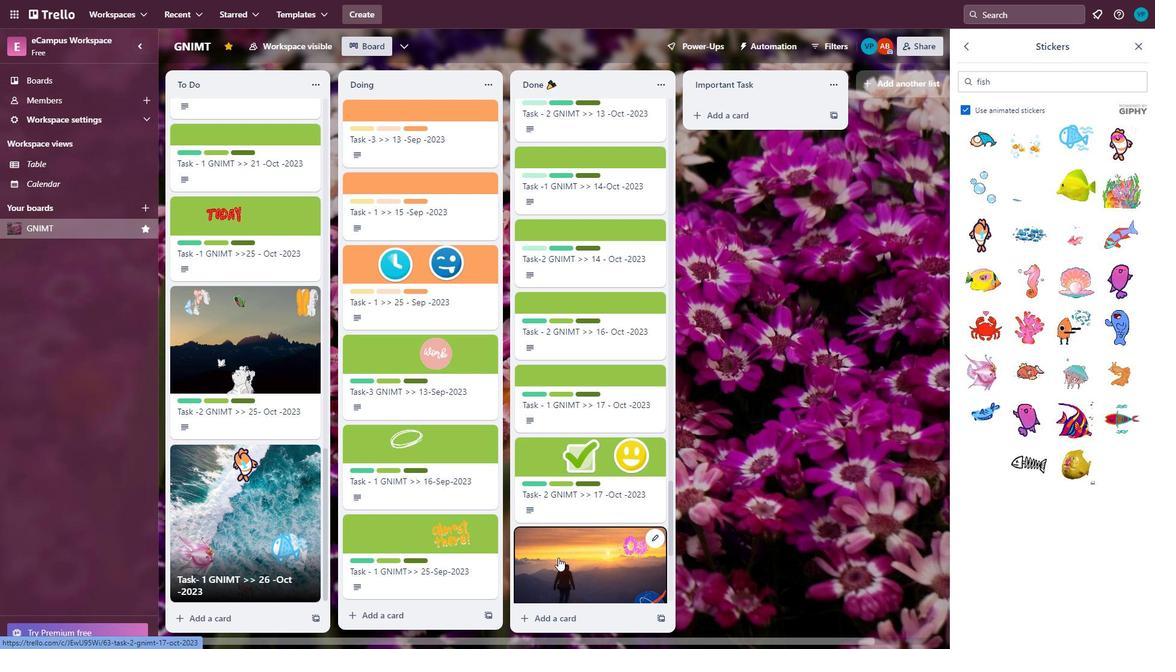 
Action: Mouse scrolled (557, 456) with delta (0, 0)
Screenshot: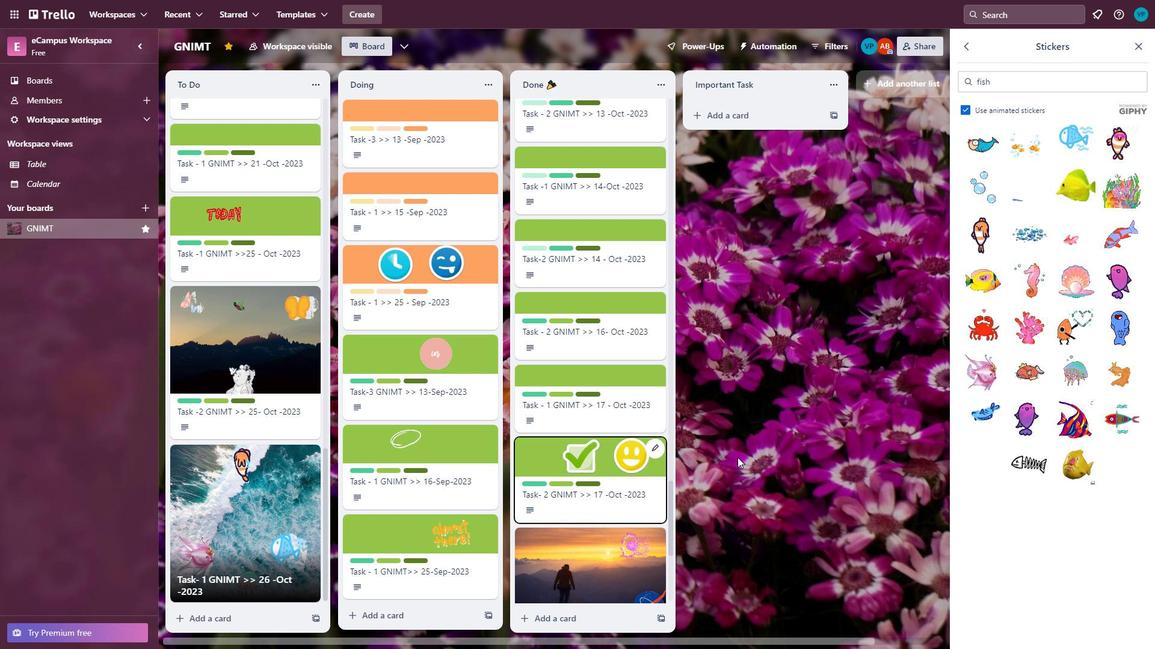 
Action: Mouse scrolled (557, 456) with delta (0, 0)
Screenshot: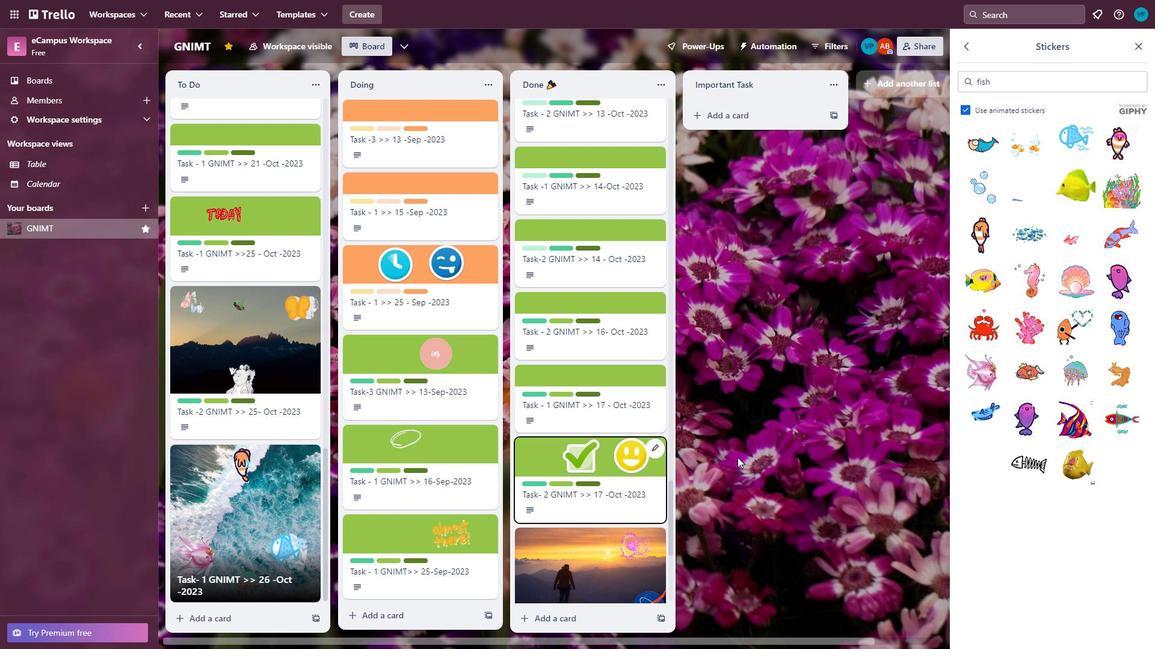 
Action: Mouse scrolled (557, 456) with delta (0, 0)
Screenshot: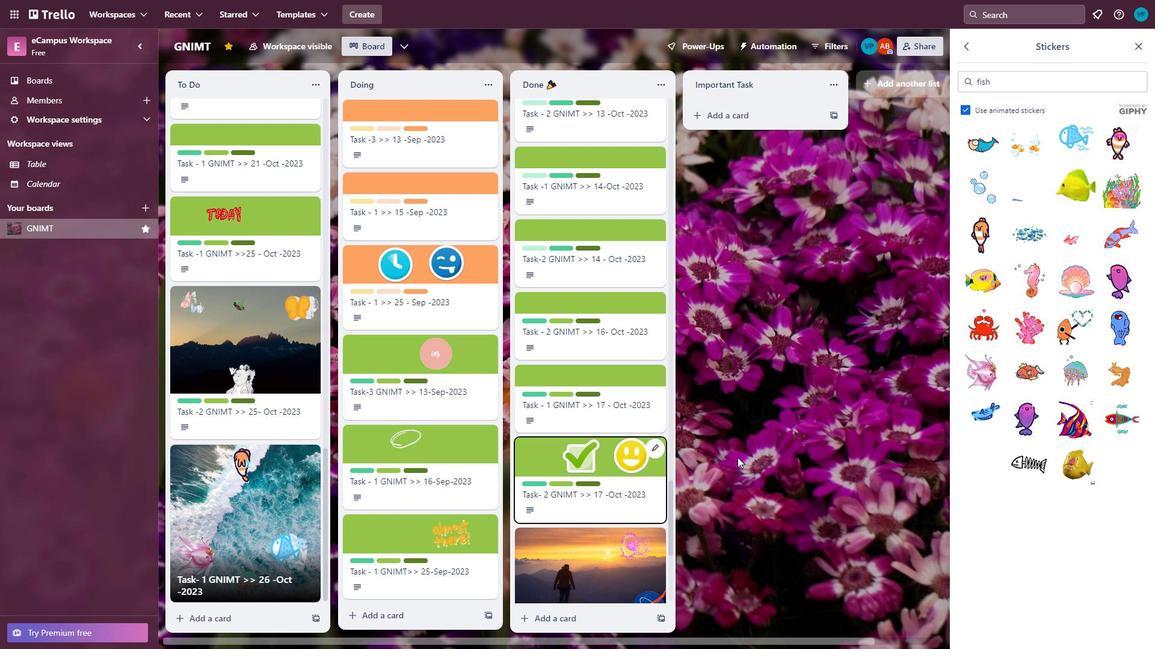 
Action: Mouse scrolled (557, 456) with delta (0, 0)
Screenshot: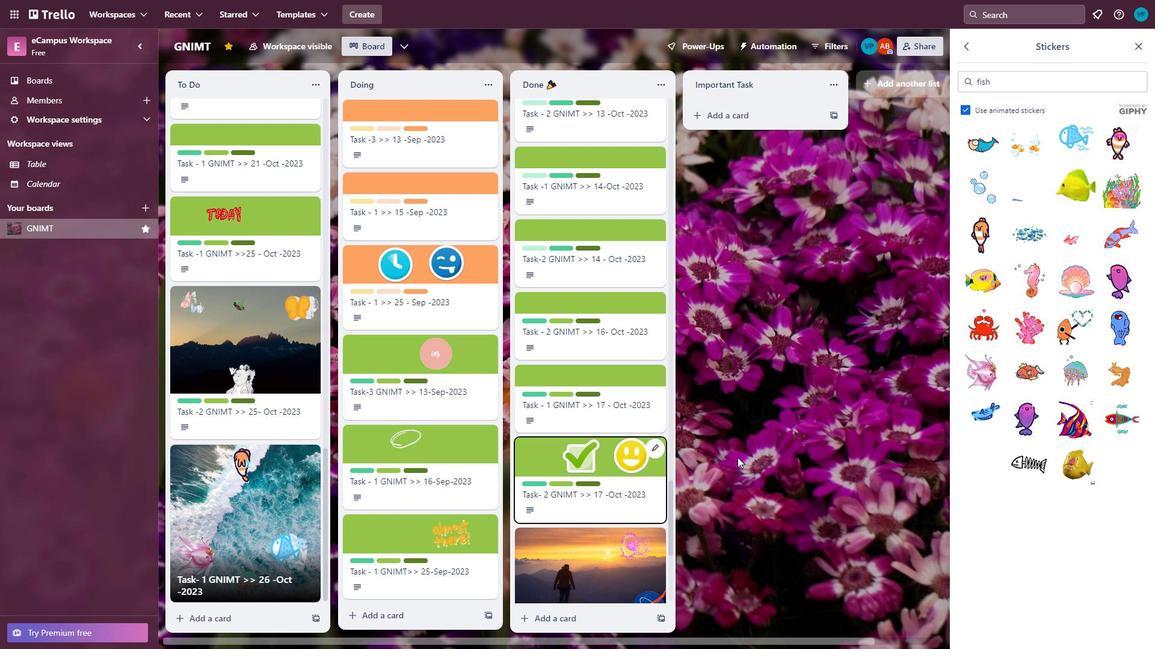 
Action: Mouse scrolled (557, 456) with delta (0, 0)
Screenshot: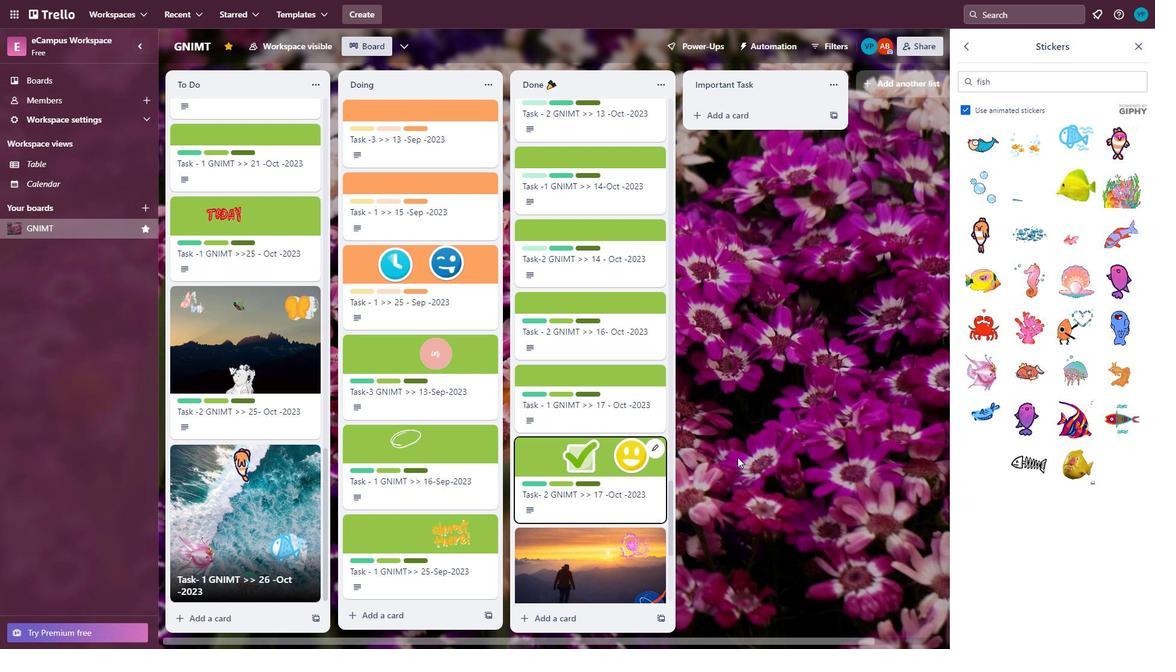 
Action: Mouse scrolled (557, 456) with delta (0, 0)
Screenshot: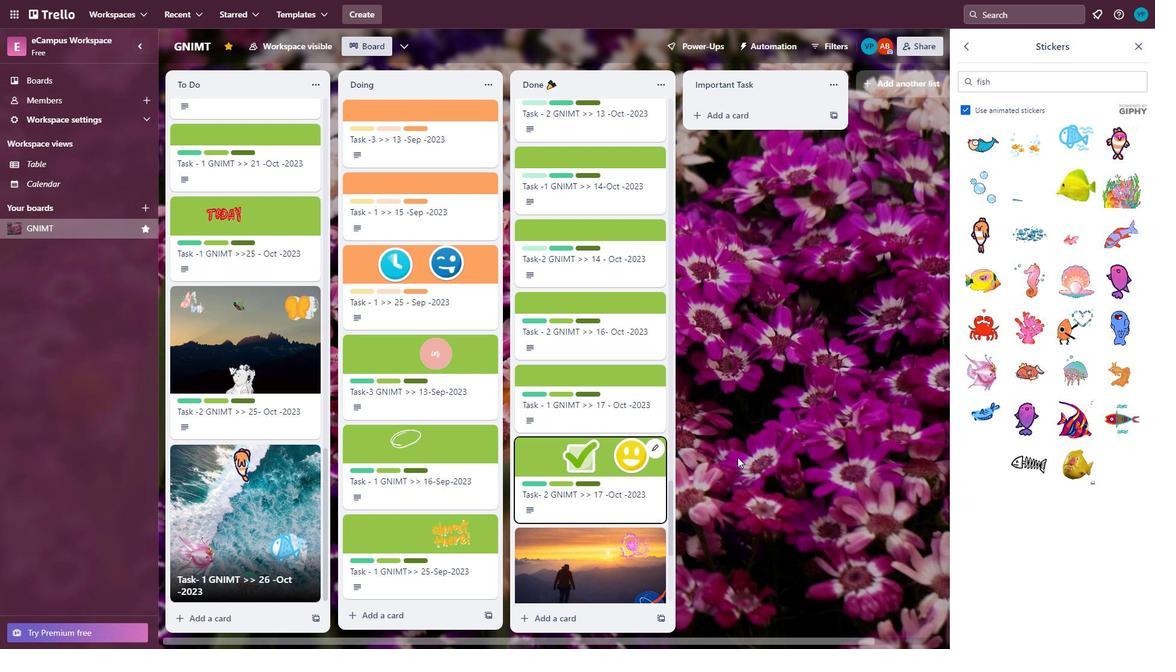 
Action: Mouse scrolled (557, 456) with delta (0, 0)
Screenshot: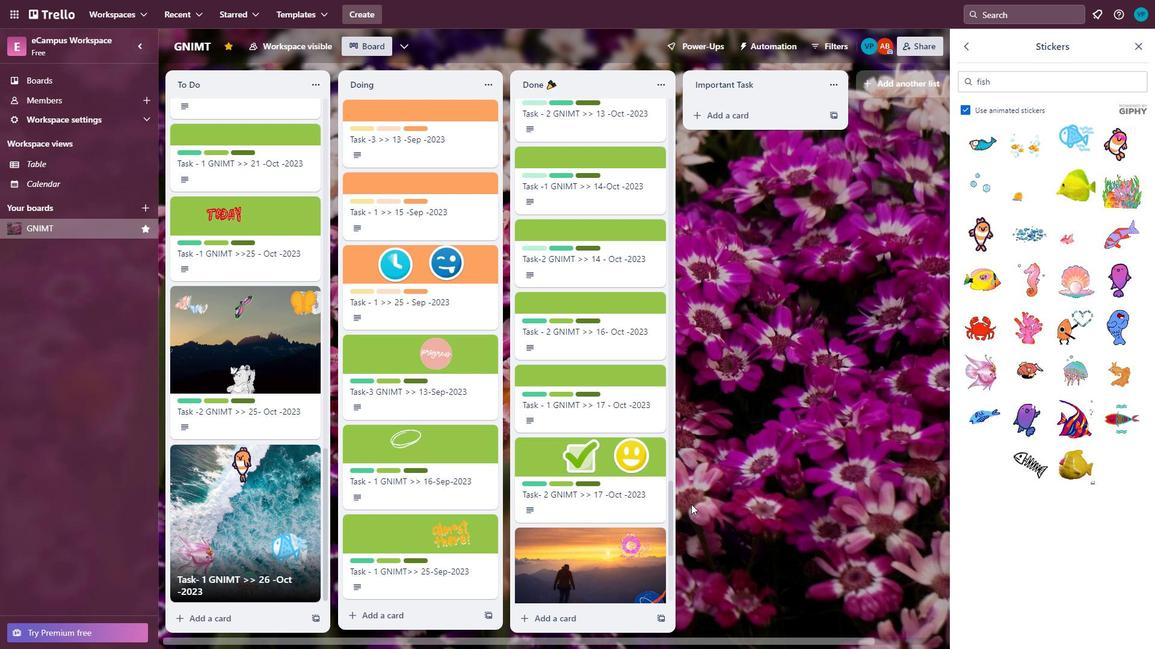 
Action: Mouse scrolled (557, 456) with delta (0, 0)
Screenshot: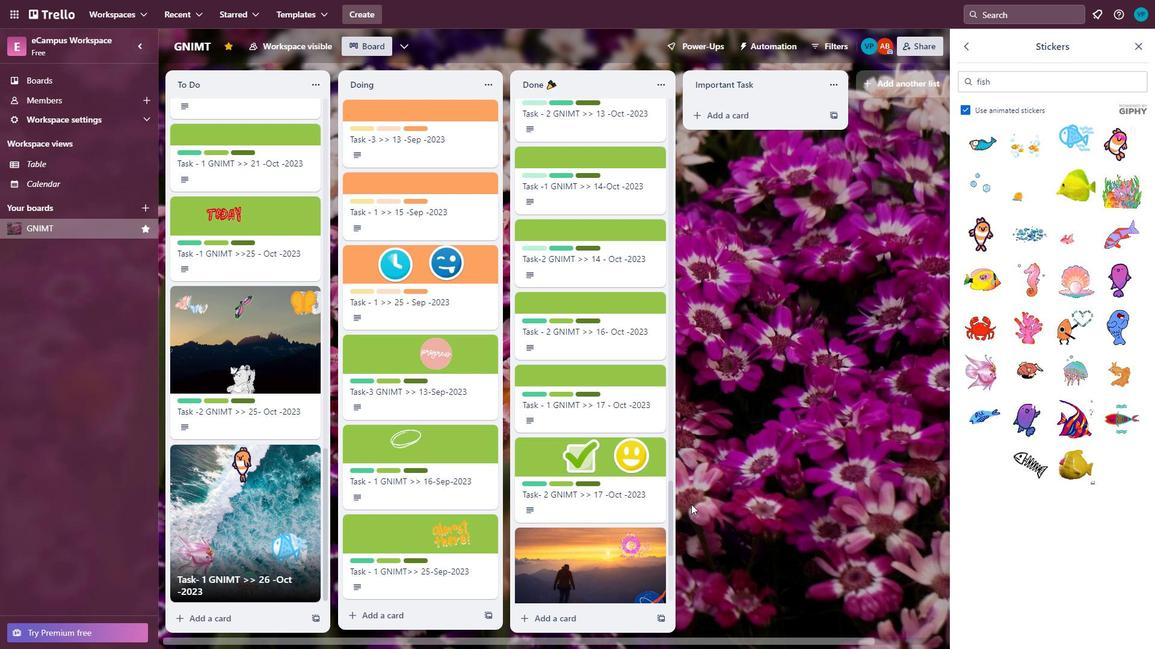 
Action: Mouse scrolled (557, 456) with delta (0, 0)
Screenshot: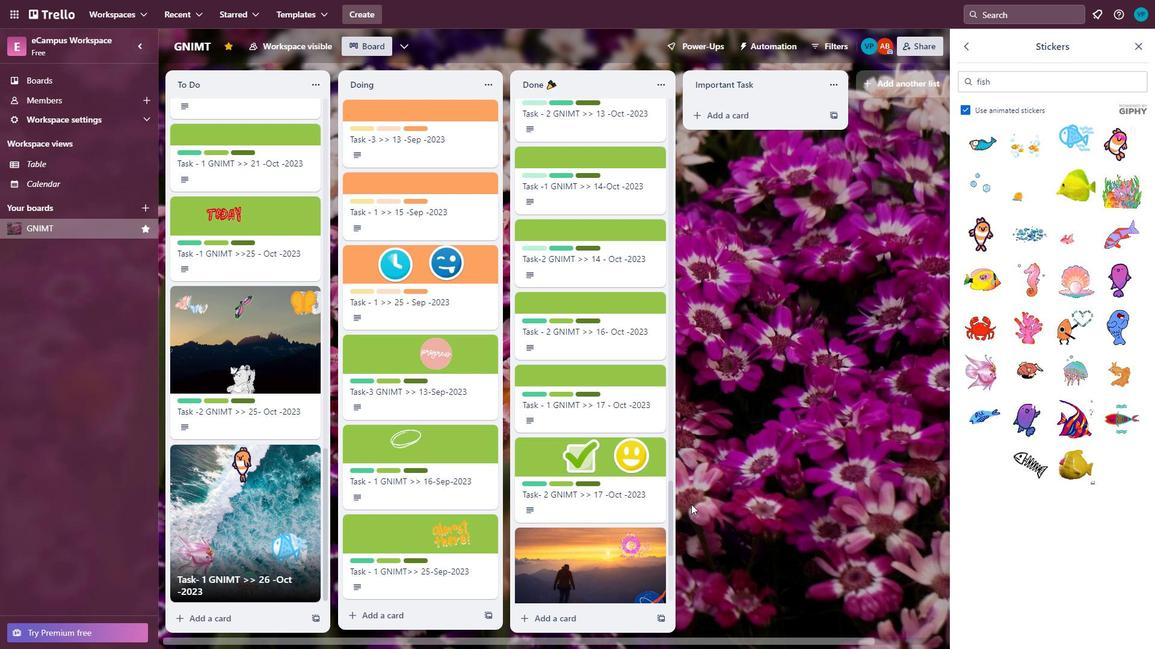 
Action: Mouse scrolled (557, 456) with delta (0, 0)
Screenshot: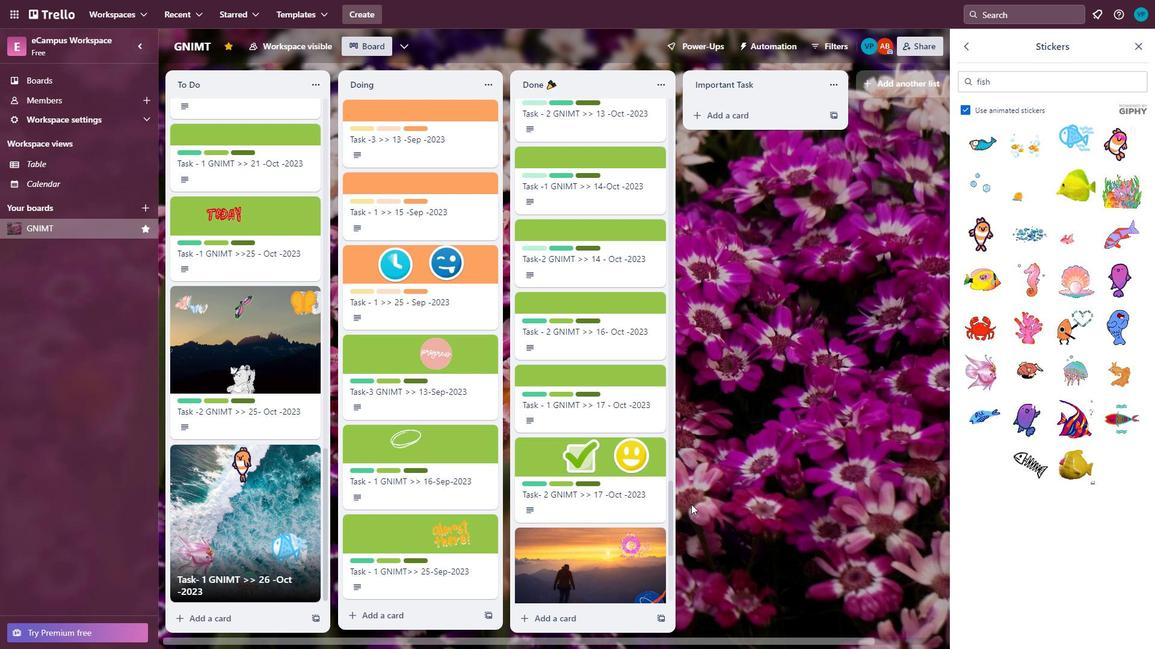 
Action: Mouse scrolled (557, 456) with delta (0, 0)
Screenshot: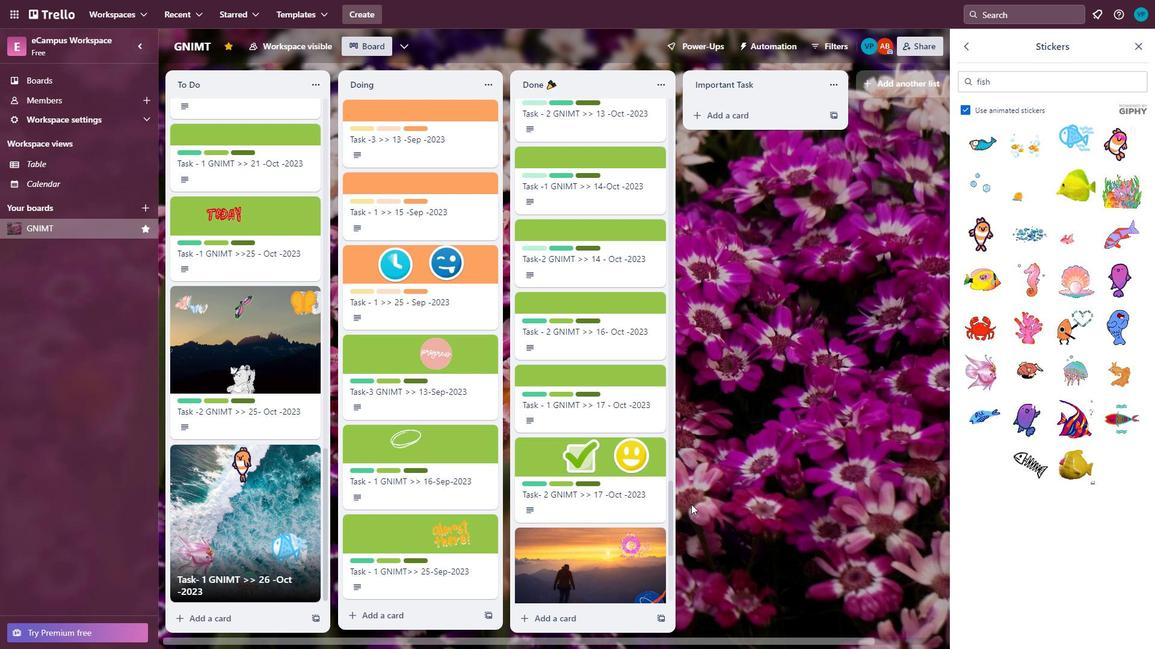 
Action: Mouse scrolled (557, 456) with delta (0, 0)
Screenshot: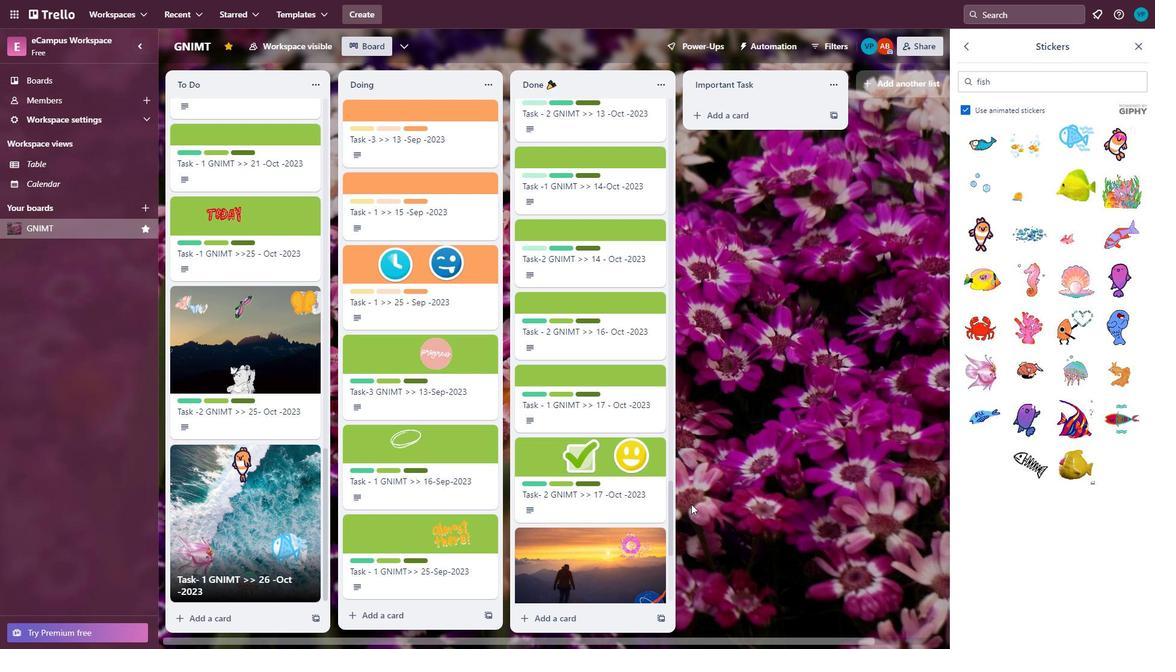 
Action: Mouse moved to (559, 459)
Screenshot: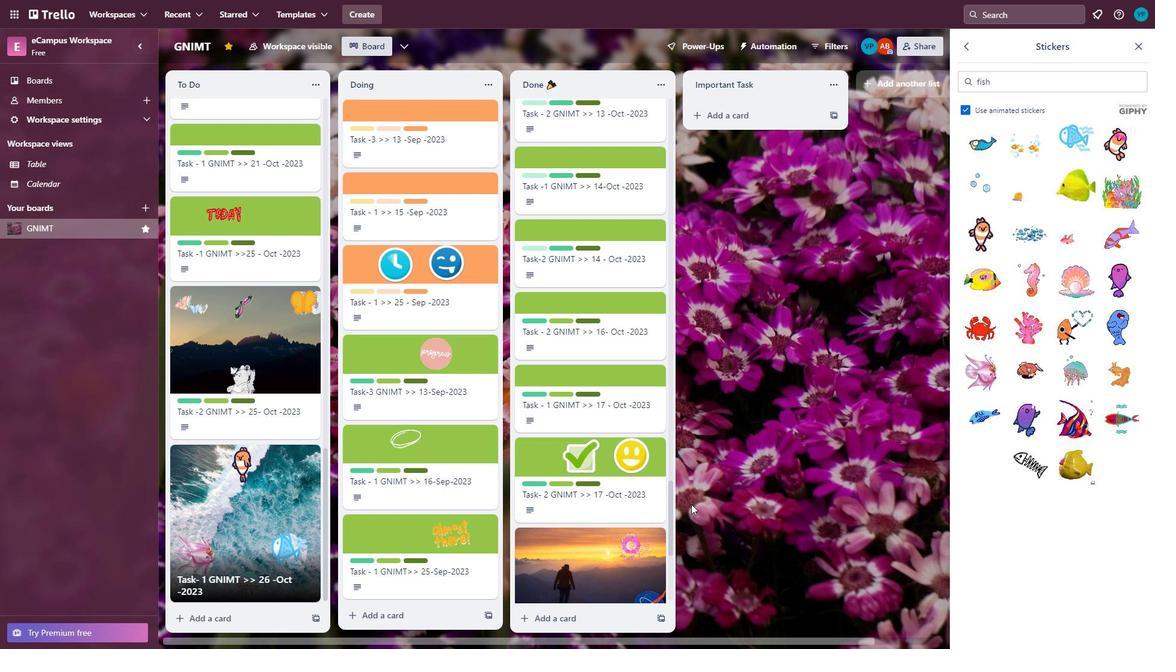 
Action: Mouse scrolled (559, 458) with delta (0, 0)
Screenshot: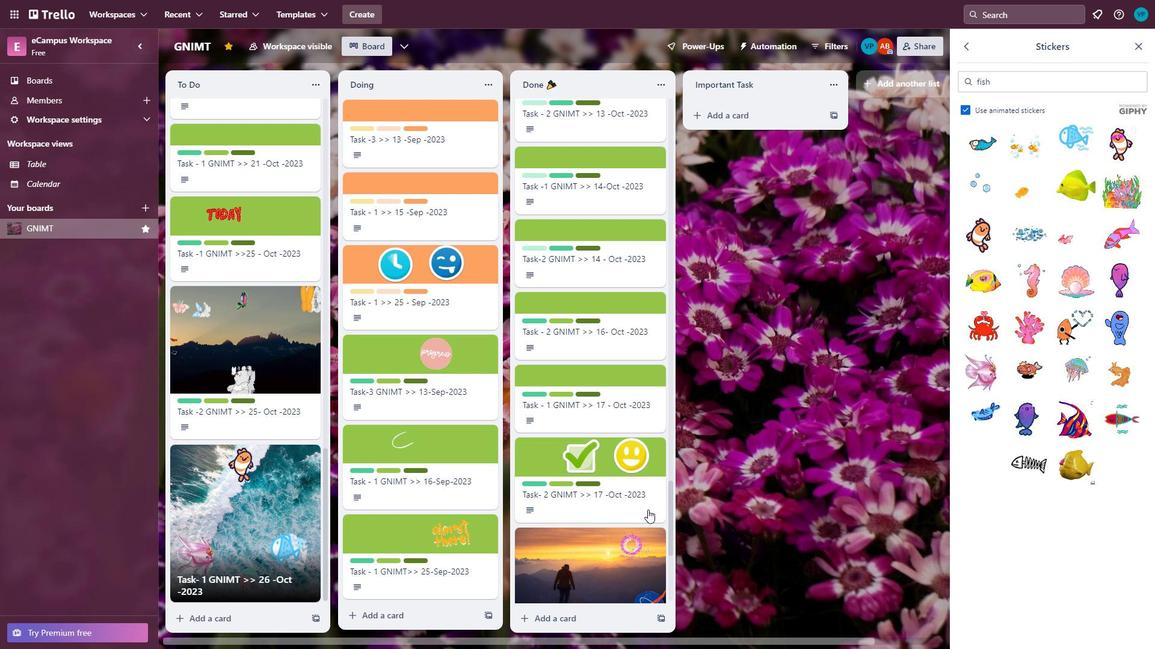 
Action: Mouse scrolled (559, 458) with delta (0, 0)
Screenshot: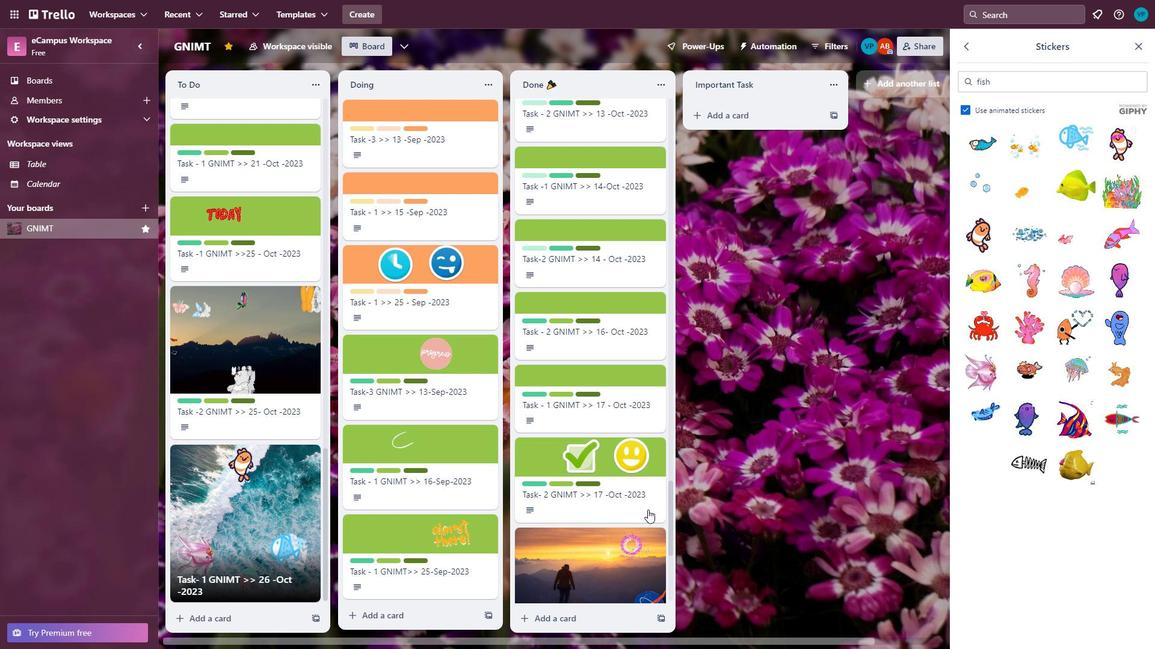 
Action: Mouse scrolled (559, 458) with delta (0, 0)
Screenshot: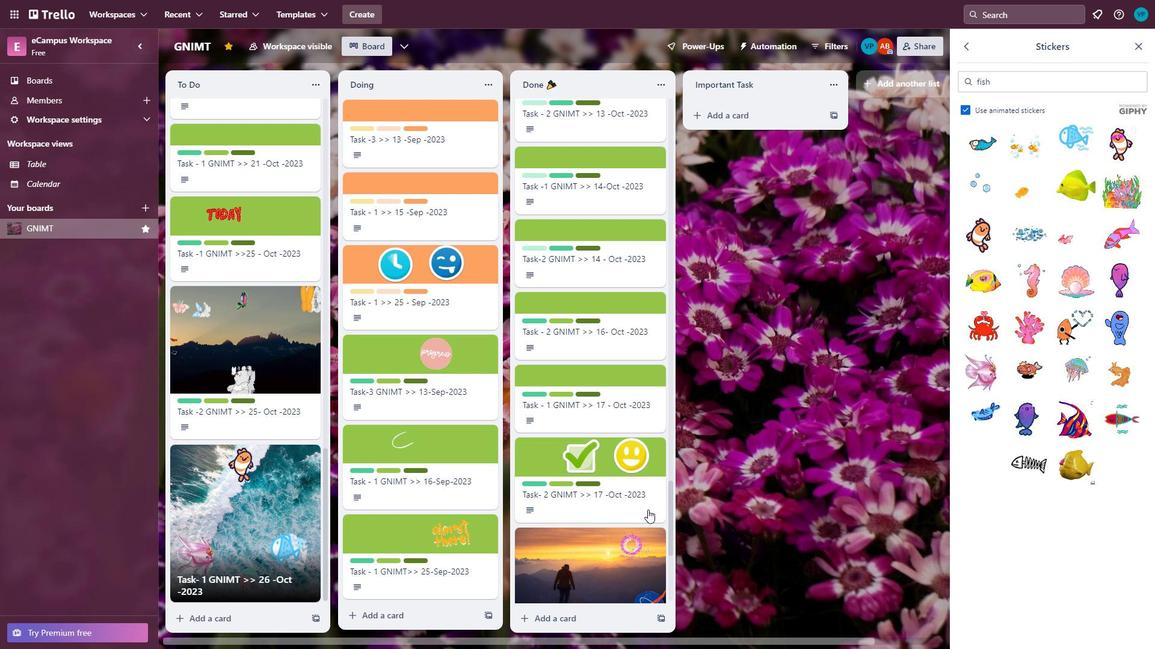 
Action: Mouse scrolled (559, 458) with delta (0, 0)
Screenshot: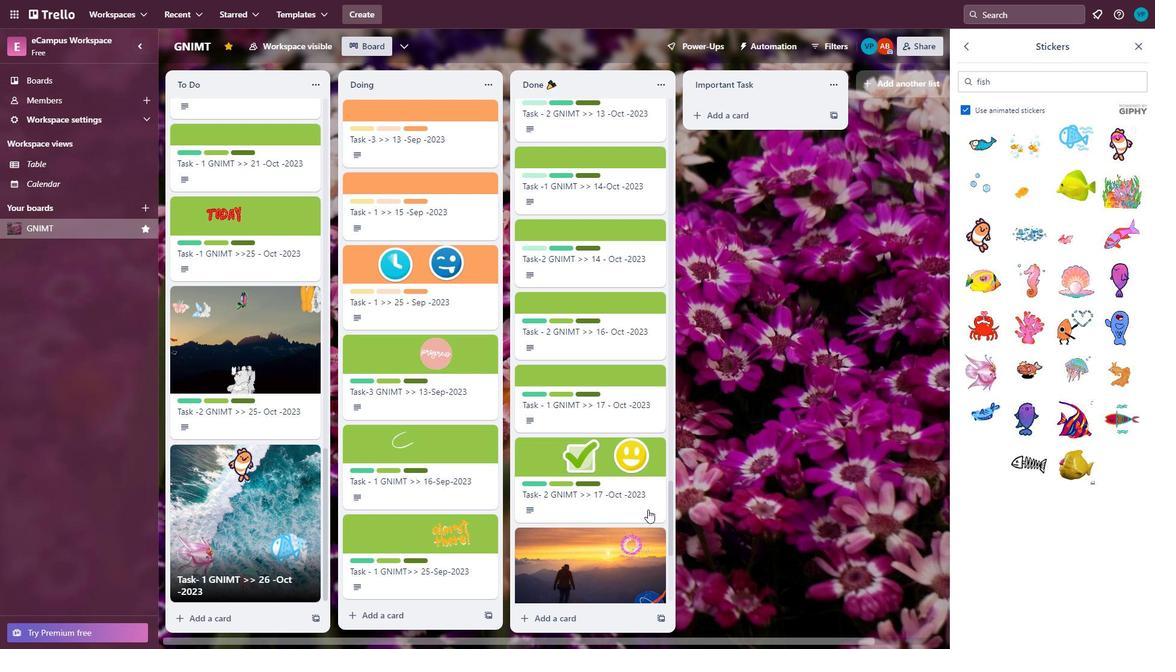
Action: Mouse scrolled (559, 458) with delta (0, 0)
Screenshot: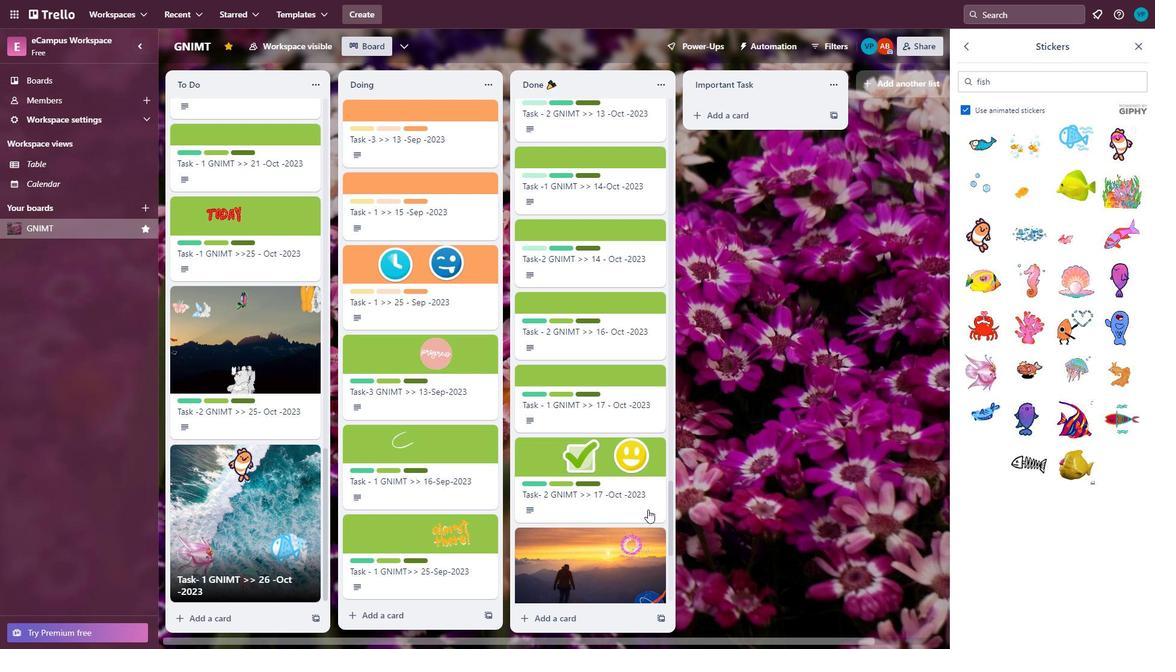 
Action: Mouse moved to (561, 462)
Screenshot: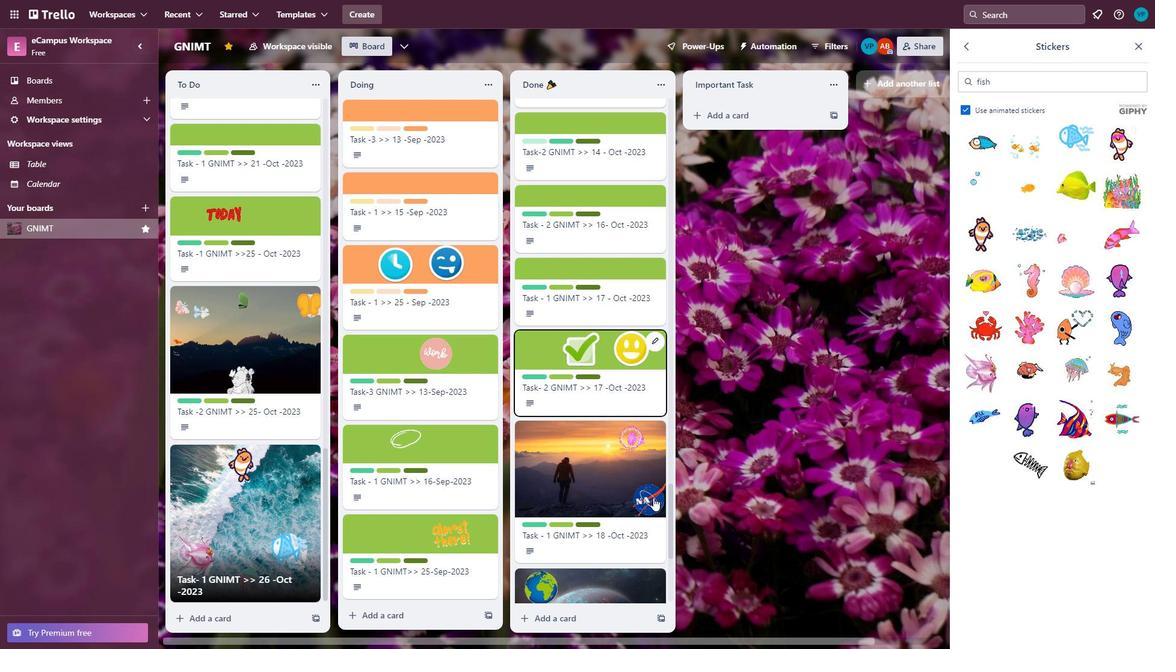 
Action: Mouse scrolled (561, 461) with delta (0, 0)
Screenshot: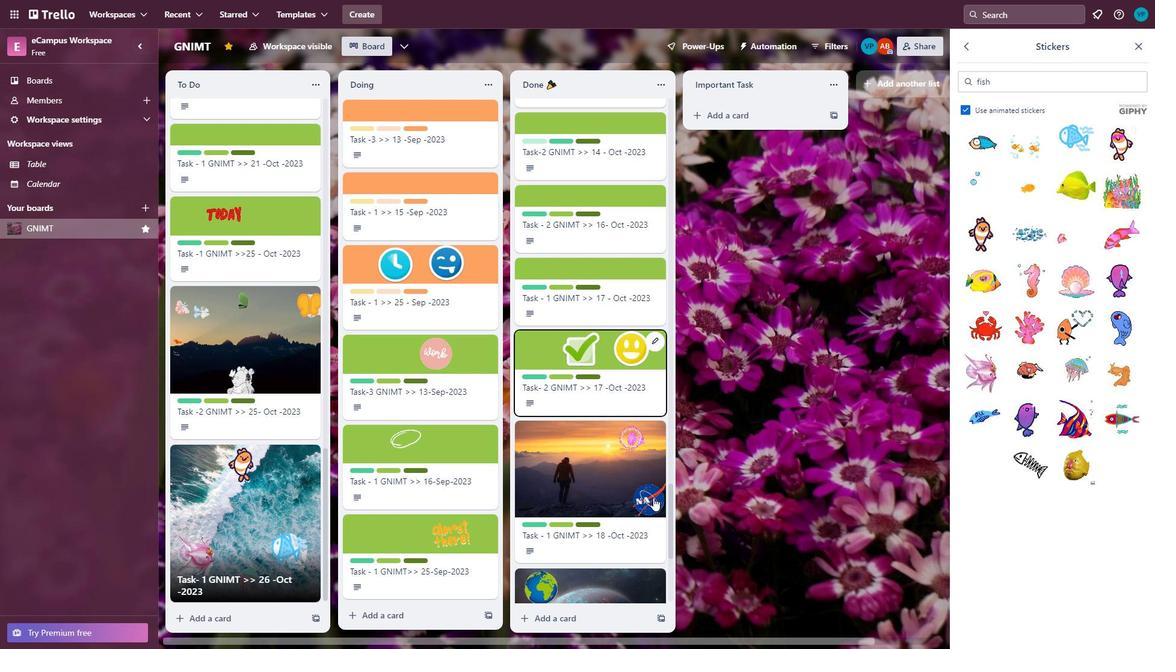 
Action: Mouse moved to (560, 462)
Screenshot: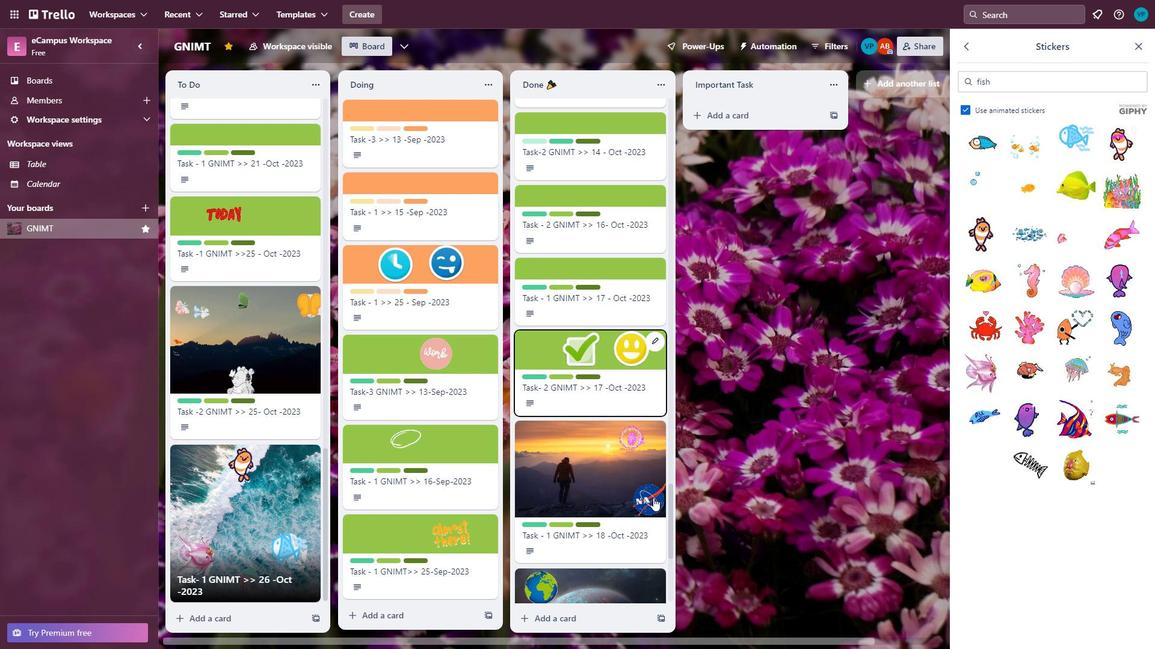 
Action: Mouse scrolled (560, 462) with delta (0, 0)
Screenshot: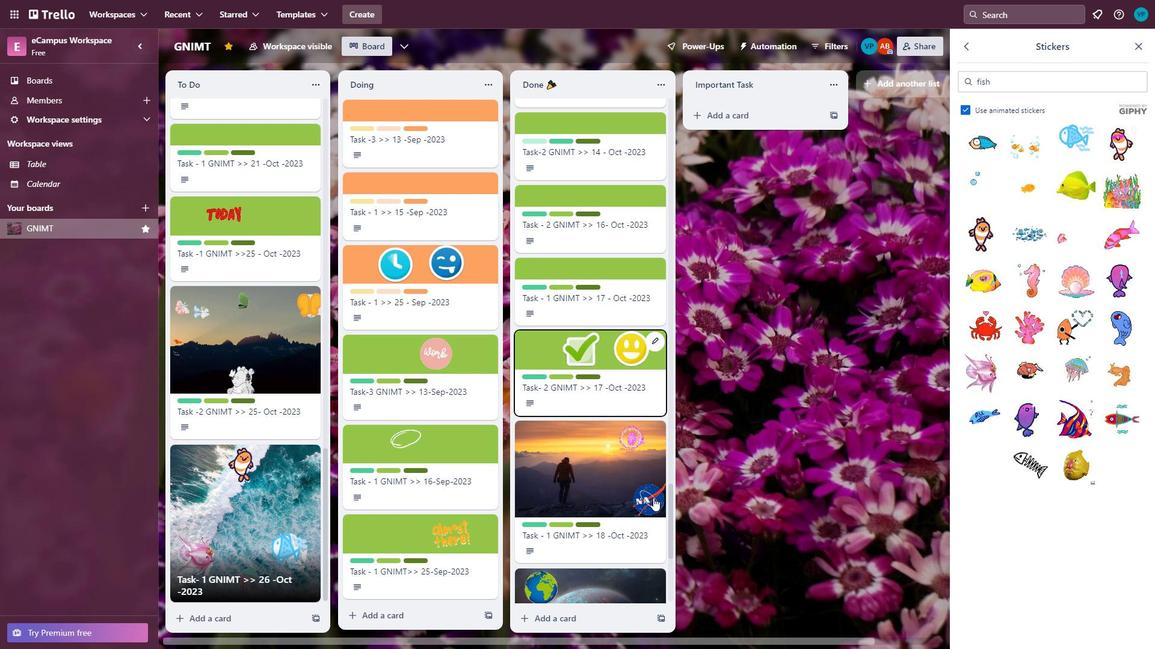 
Action: Mouse moved to (560, 463)
Screenshot: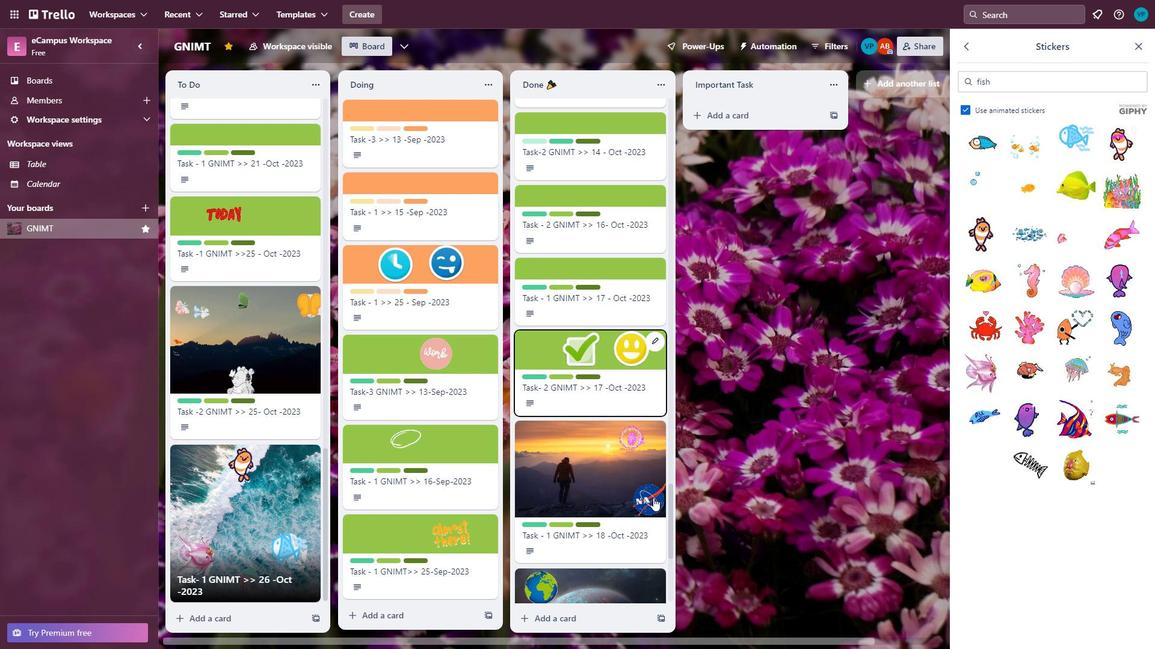 
Action: Mouse scrolled (560, 462) with delta (0, 0)
Screenshot: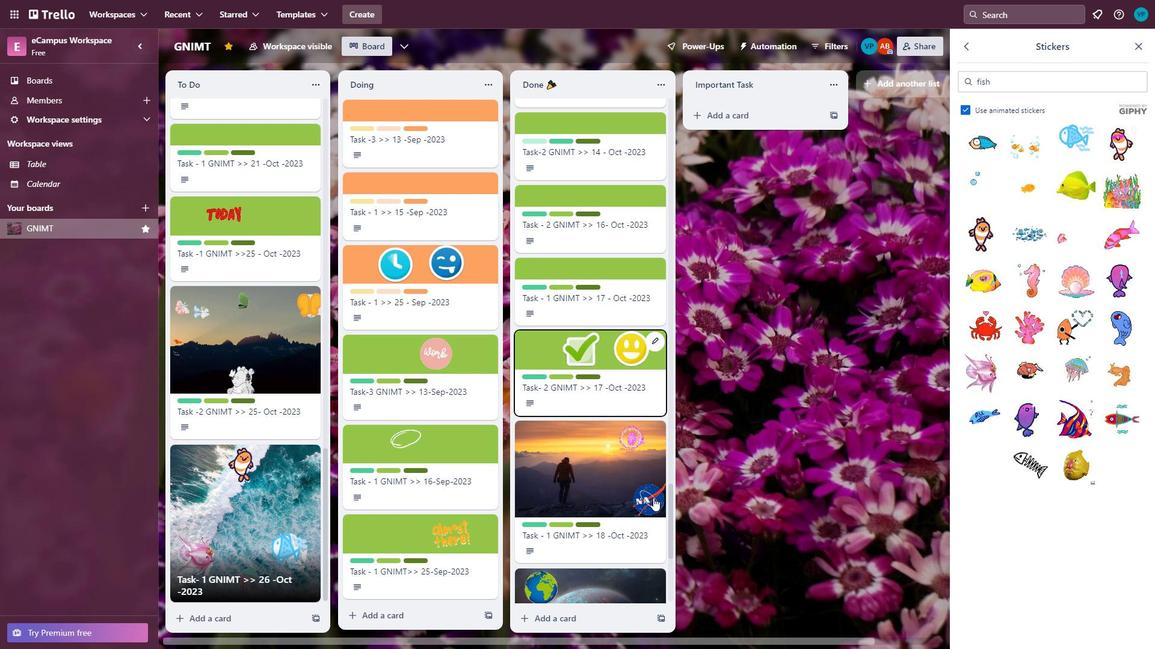 
Action: Mouse moved to (560, 463)
Screenshot: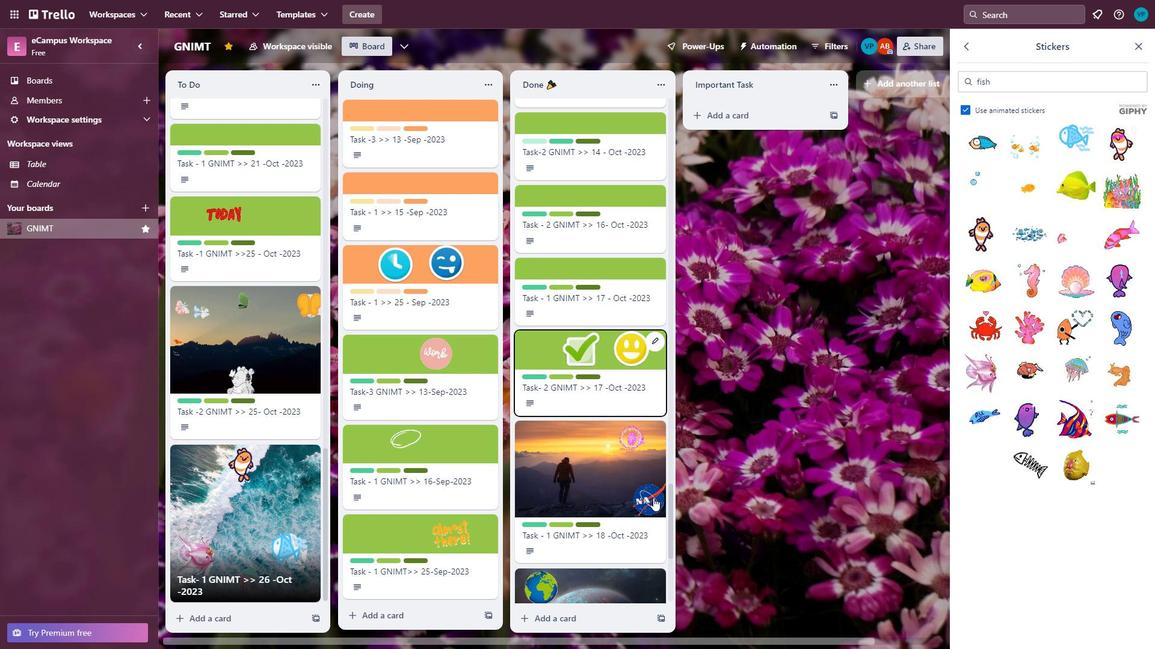 
Action: Mouse scrolled (560, 462) with delta (0, 0)
Screenshot: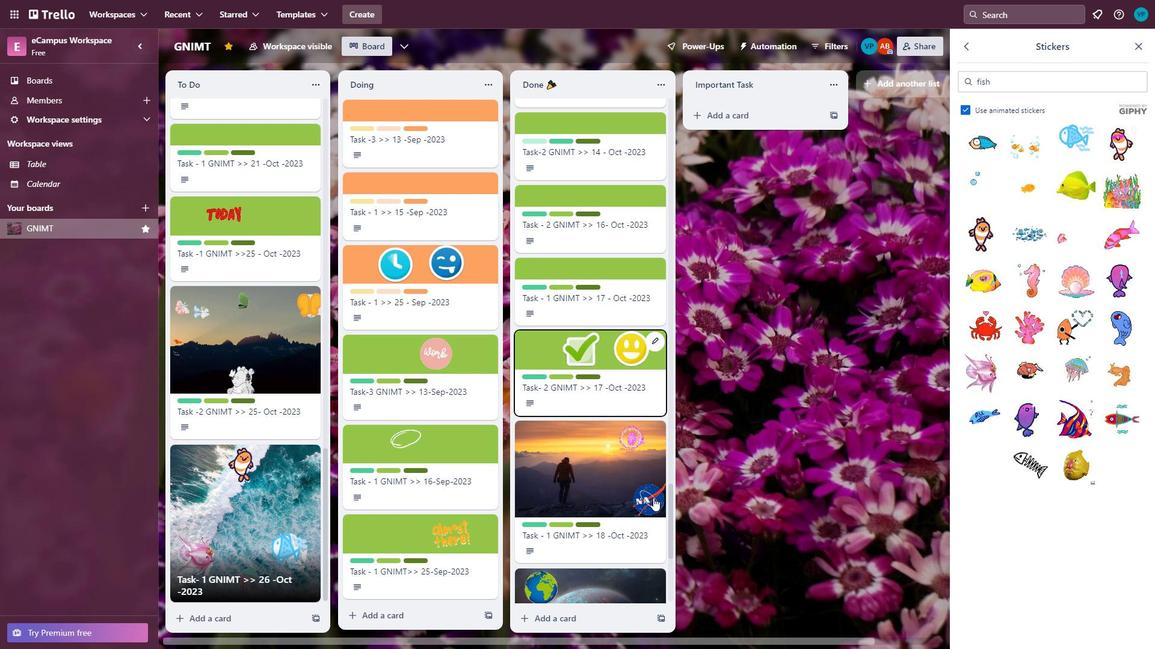 
Action: Mouse scrolled (560, 462) with delta (0, 0)
Screenshot: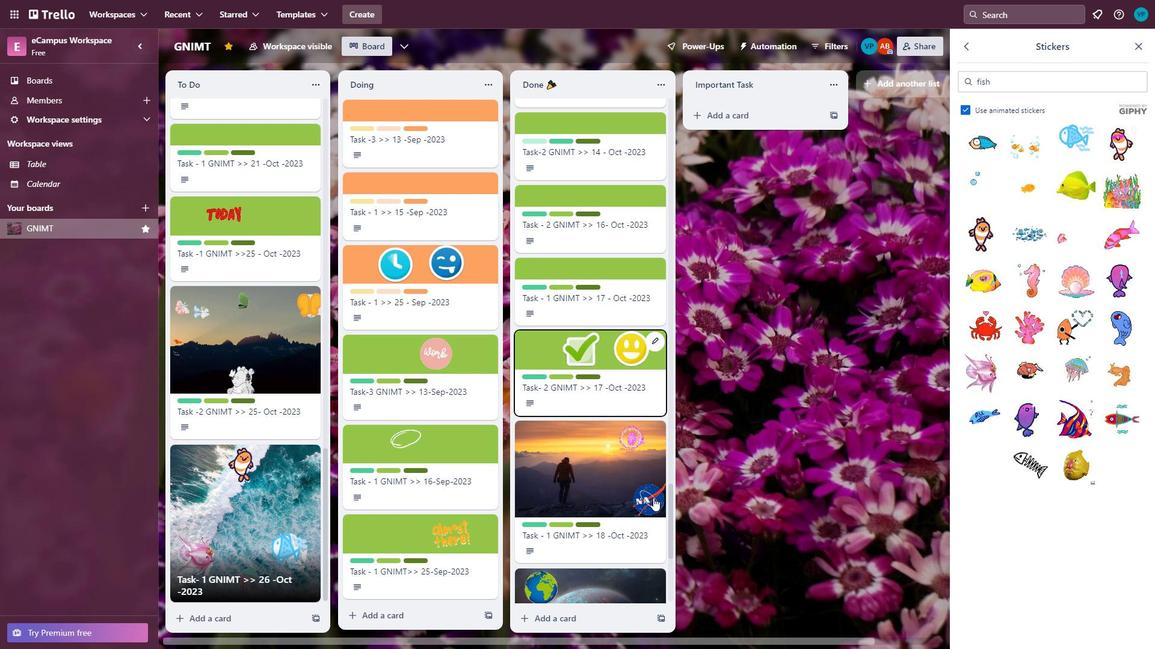 
Action: Mouse scrolled (560, 462) with delta (0, 0)
Screenshot: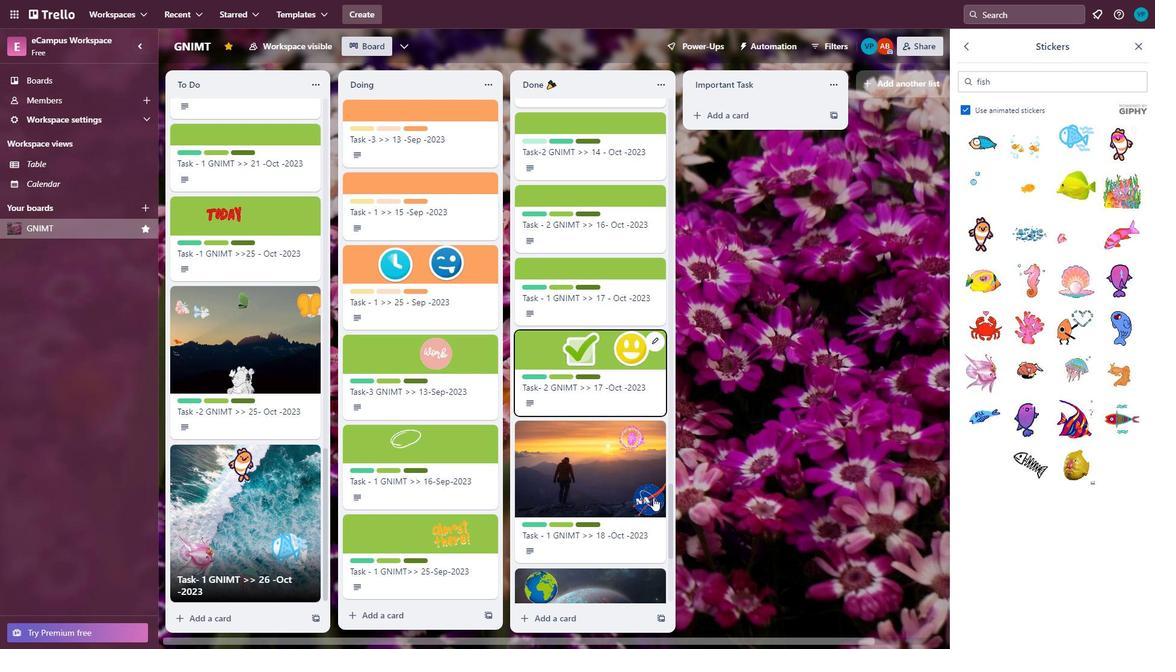 
Action: Mouse moved to (563, 465)
Screenshot: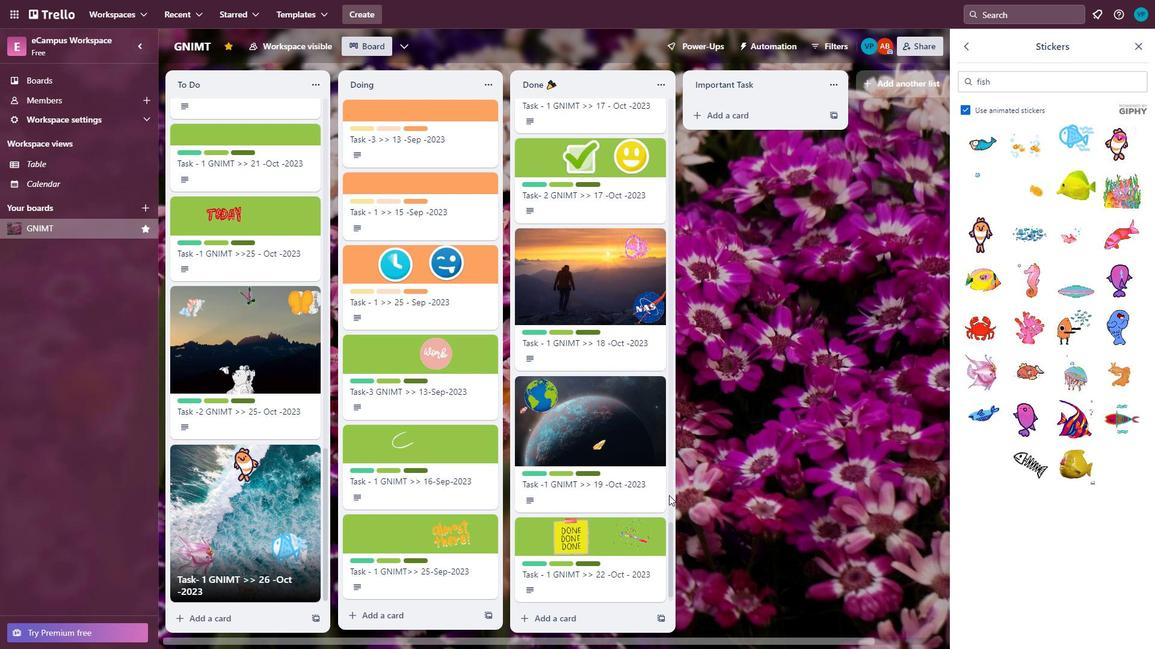 
Action: Mouse scrolled (563, 465) with delta (0, 0)
Screenshot: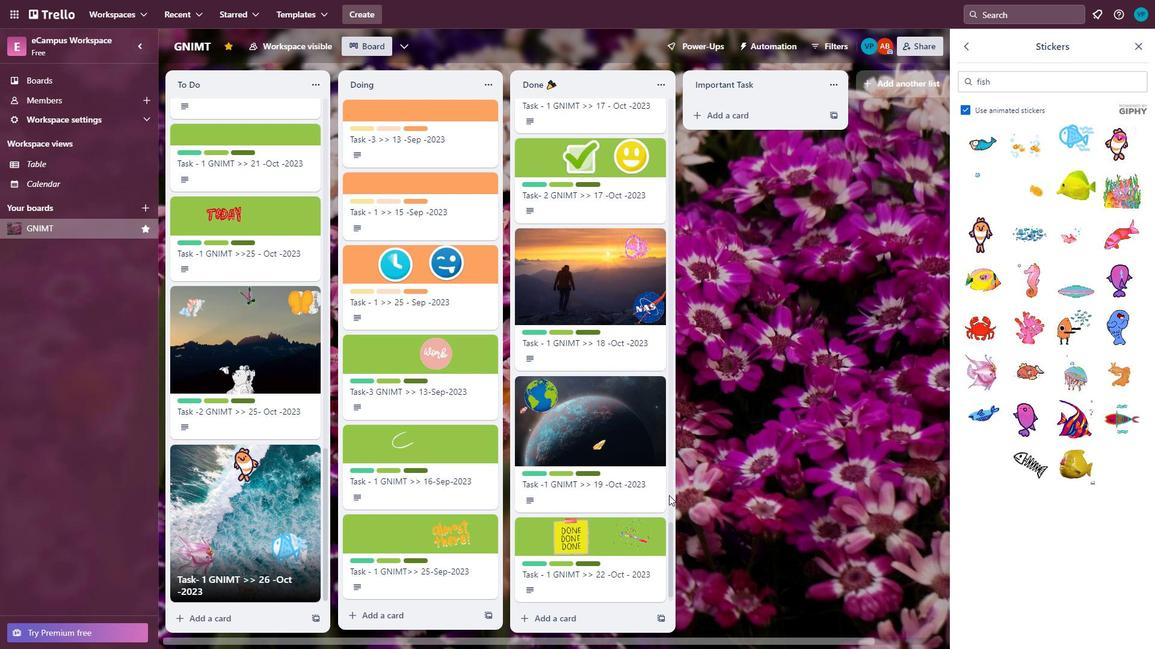 
Action: Mouse moved to (562, 468)
Screenshot: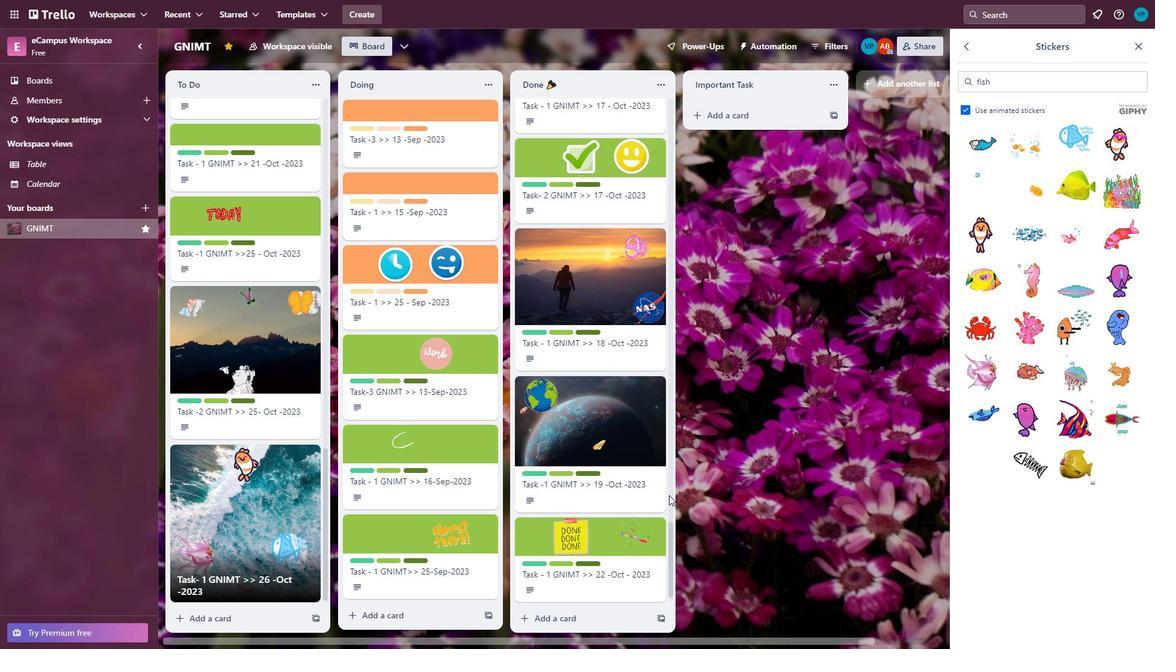 
Action: Mouse scrolled (562, 467) with delta (0, 0)
Screenshot: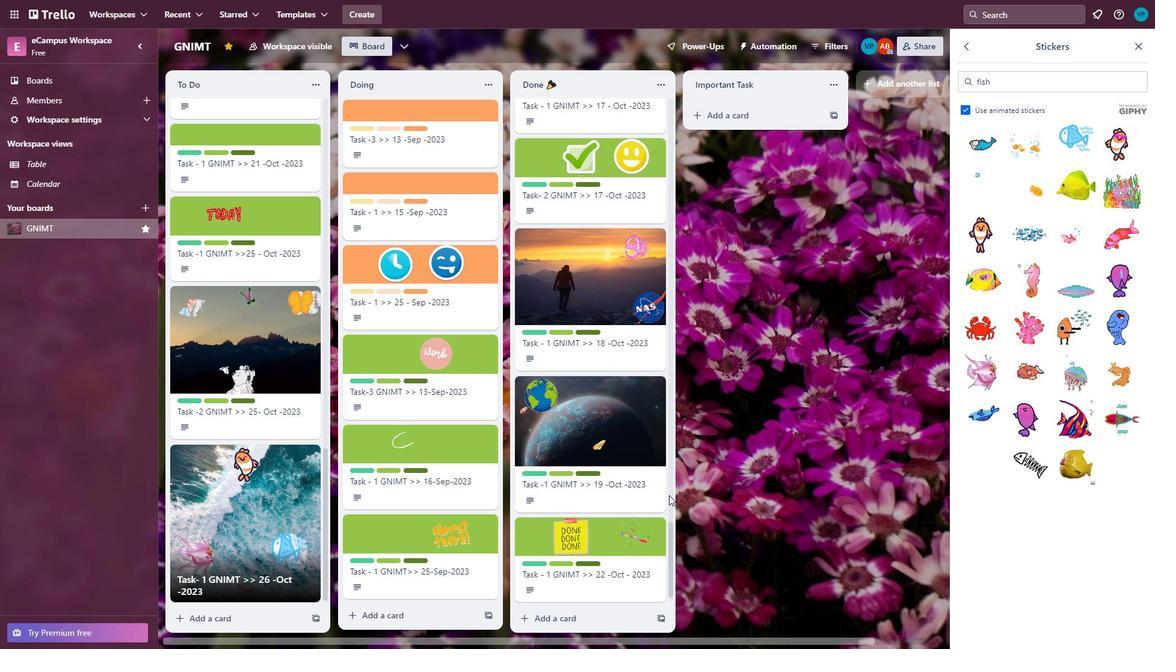 
Action: Mouse moved to (562, 468)
Screenshot: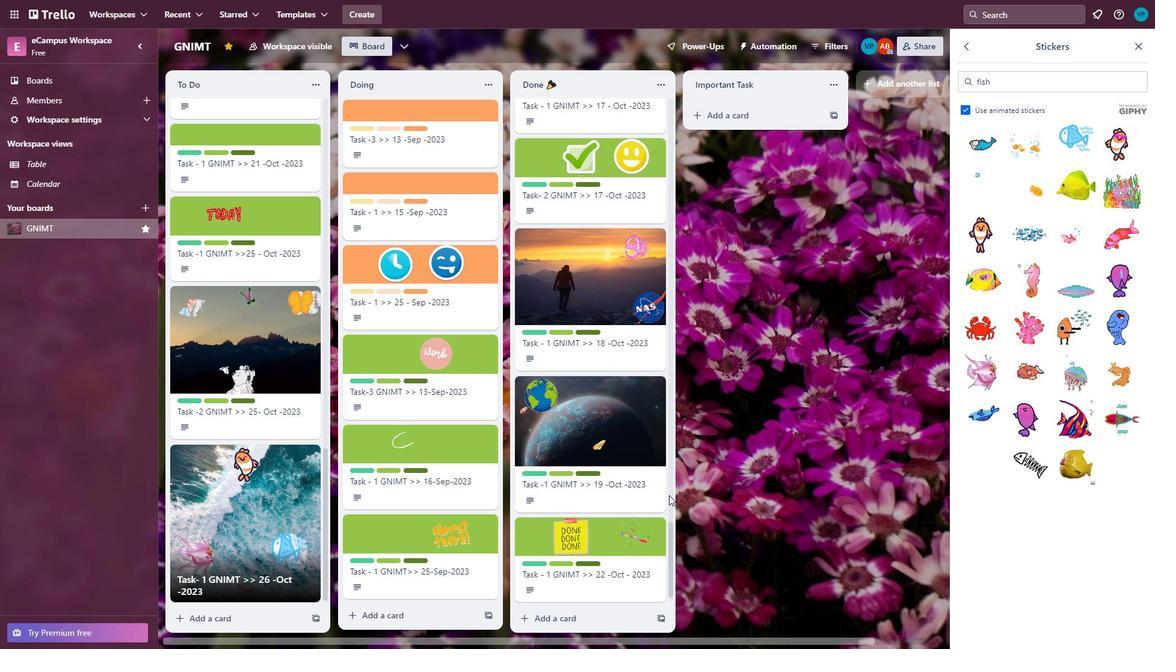 
Action: Mouse scrolled (562, 468) with delta (0, 0)
